 Task: Check and manage your location sharing settings in Google Maps.
Action: Mouse moved to (193, 56)
Screenshot: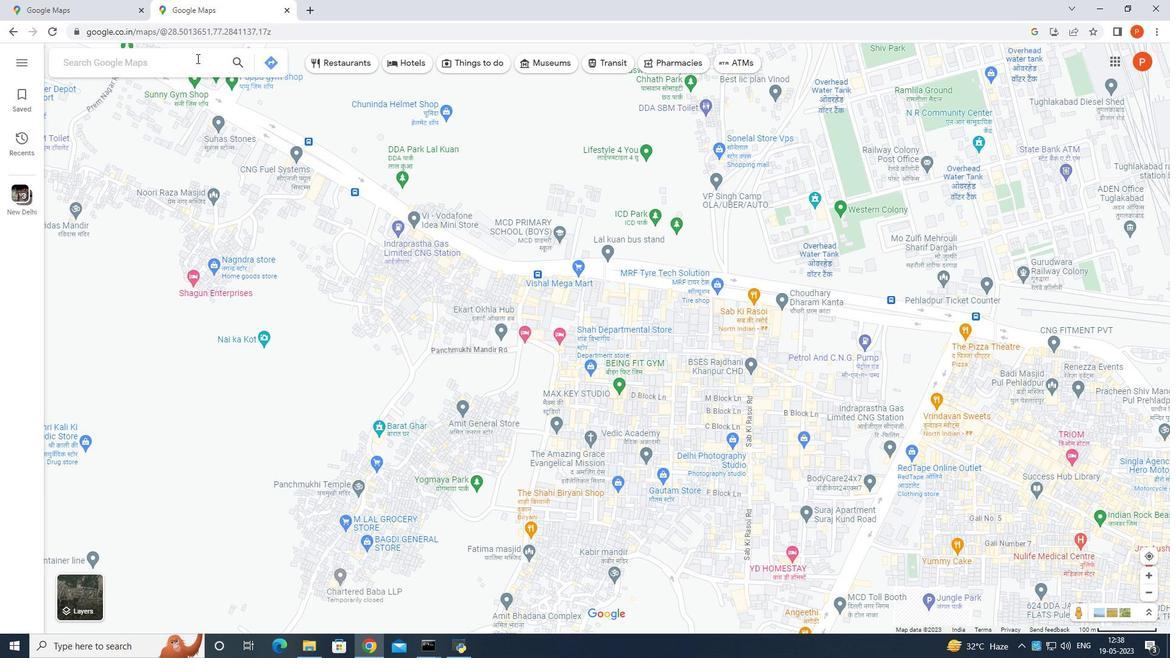 
Action: Mouse pressed left at (193, 56)
Screenshot: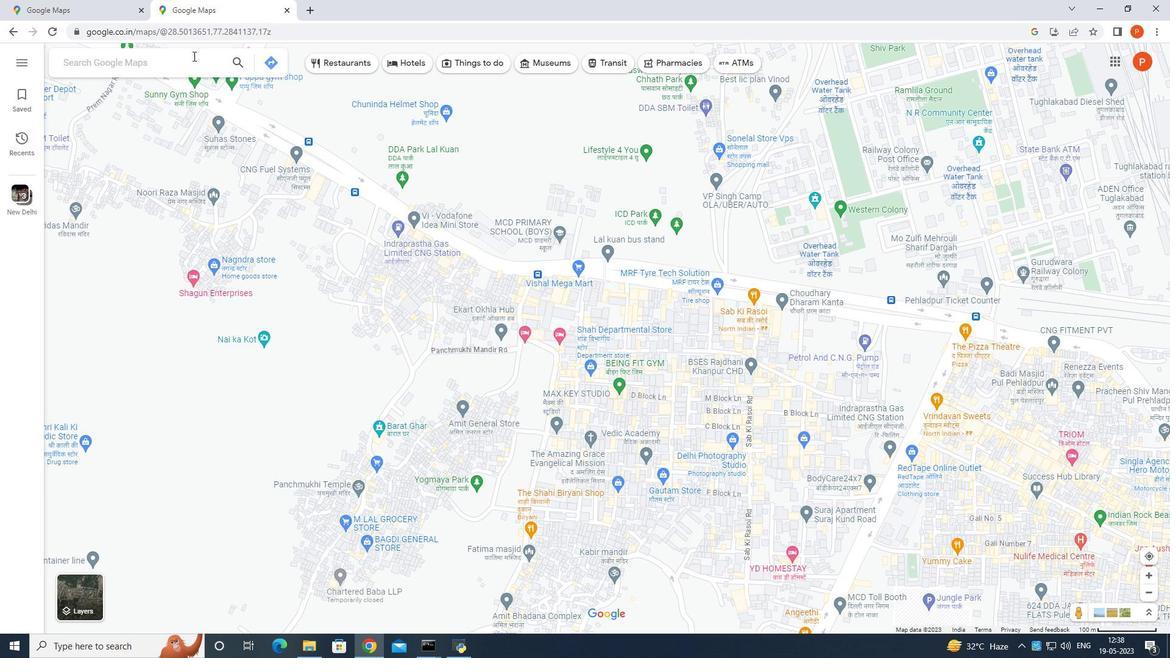 
Action: Mouse moved to (231, 44)
Screenshot: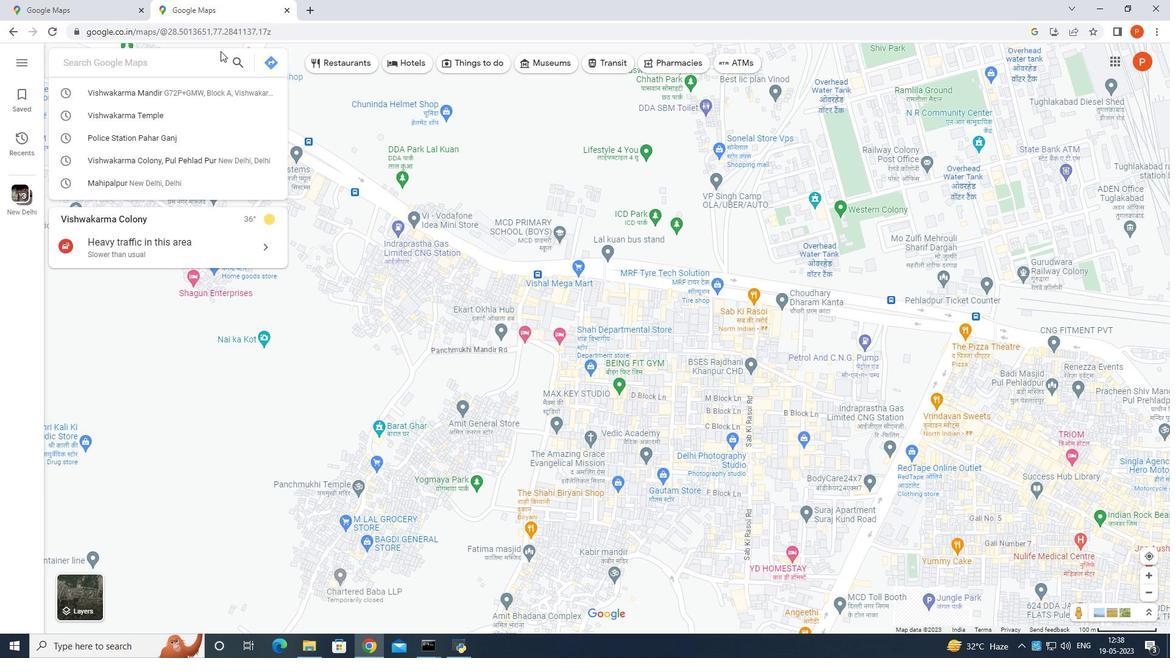 
Action: Key pressed p
Screenshot: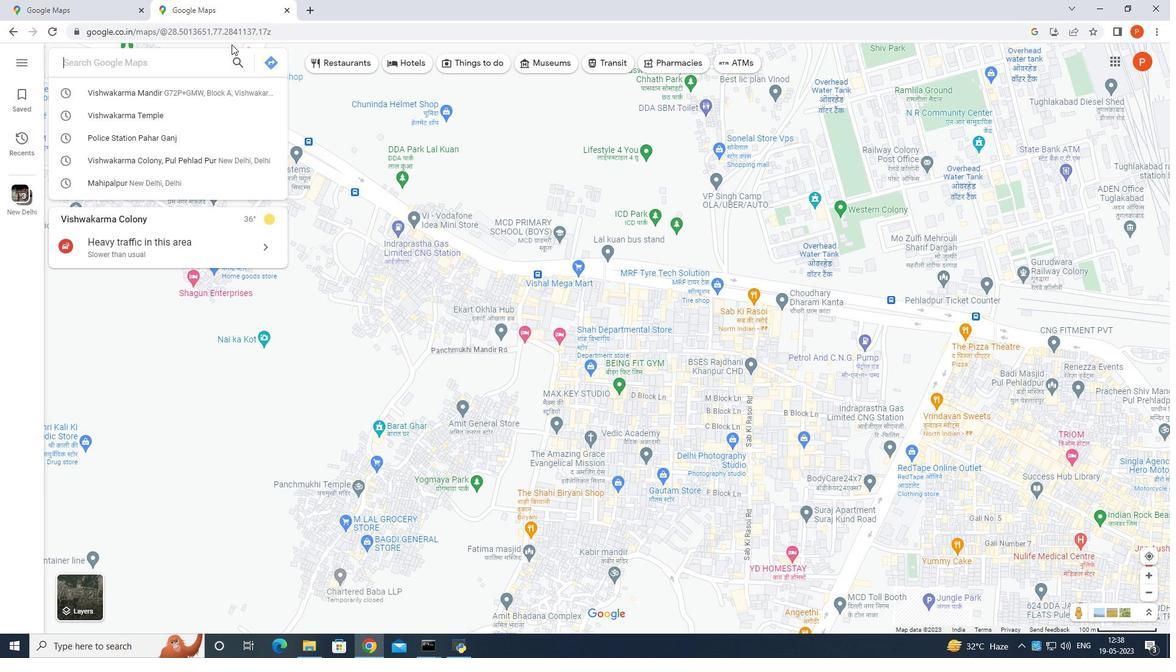 
Action: Mouse moved to (232, 44)
Screenshot: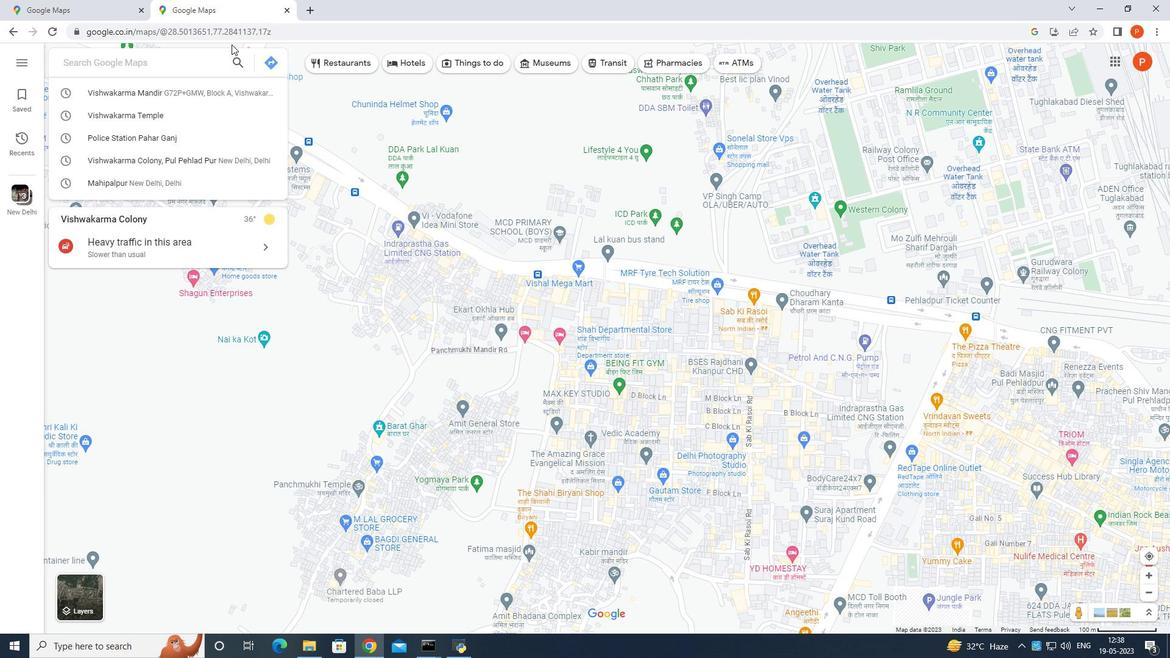 
Action: Key pressed alam
Screenshot: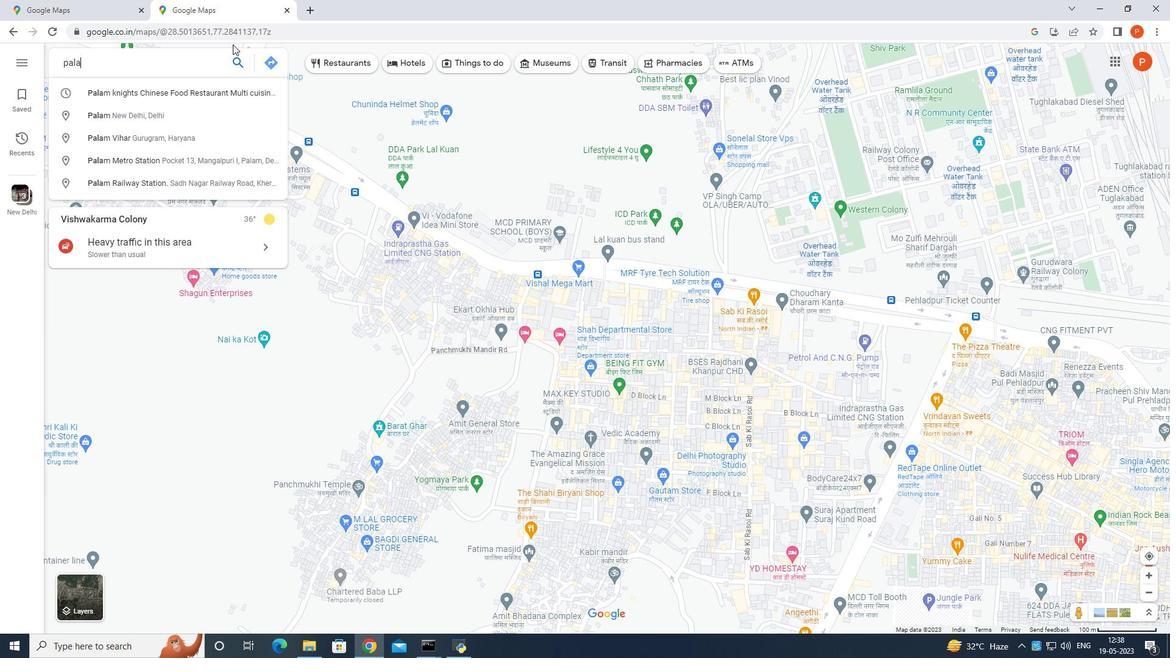 
Action: Mouse moved to (232, 44)
Screenshot: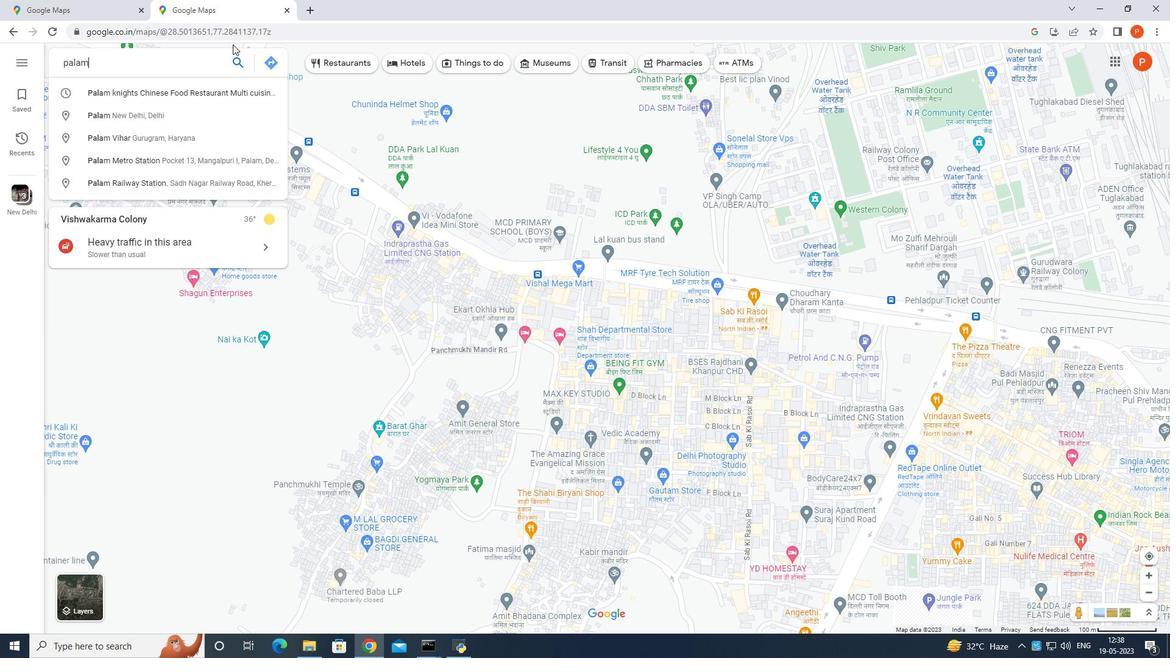 
Action: Key pressed <Key.space><Key.enter>
Screenshot: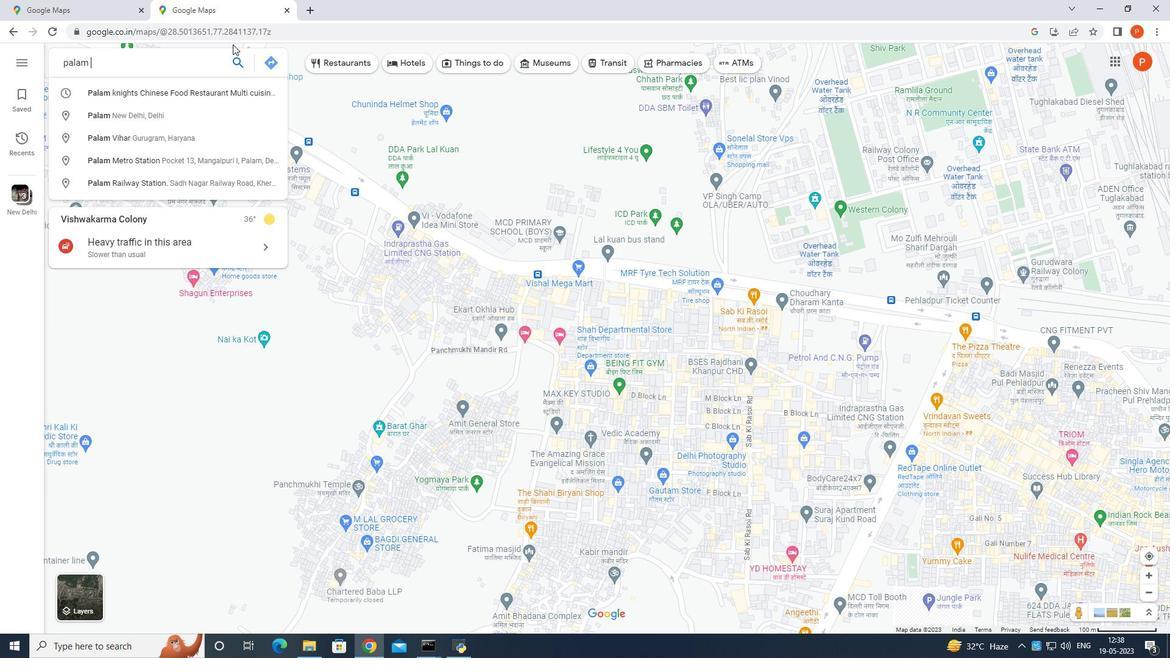 
Action: Mouse moved to (312, 106)
Screenshot: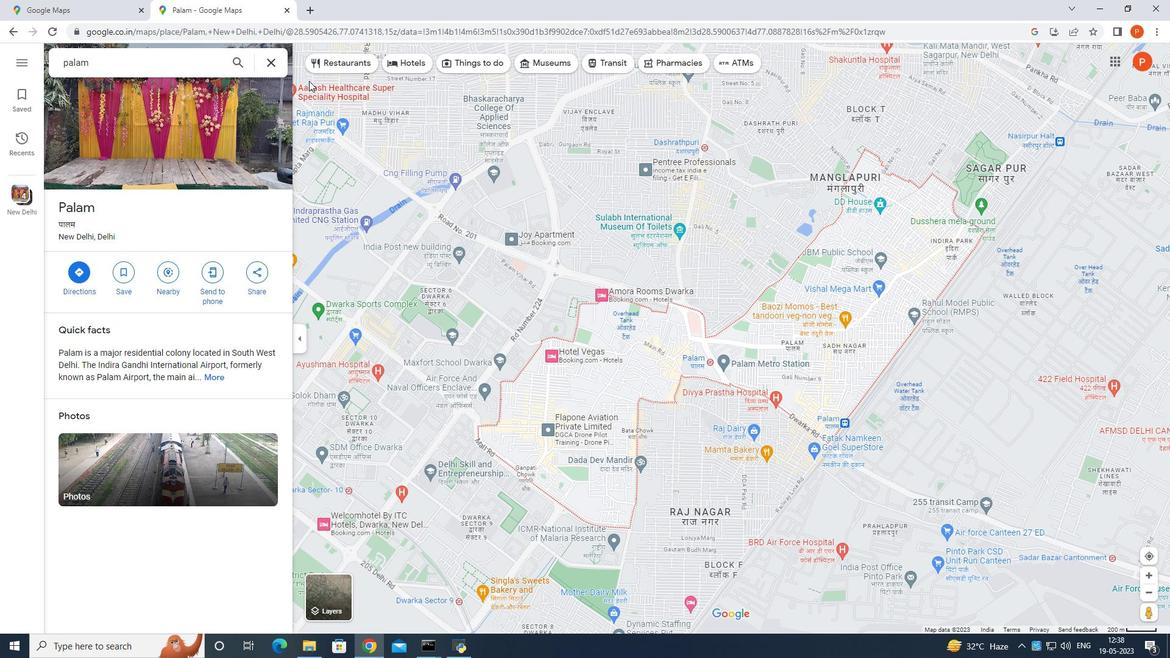 
Action: Mouse scrolled (312, 105) with delta (0, 0)
Screenshot: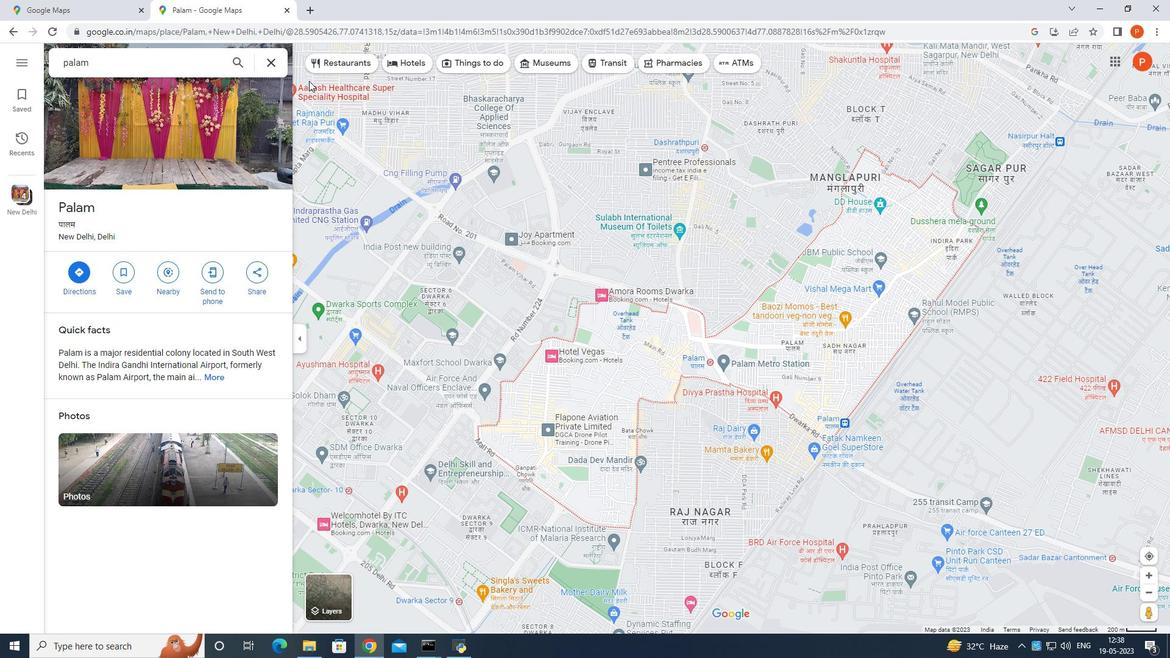 
Action: Mouse moved to (210, 131)
Screenshot: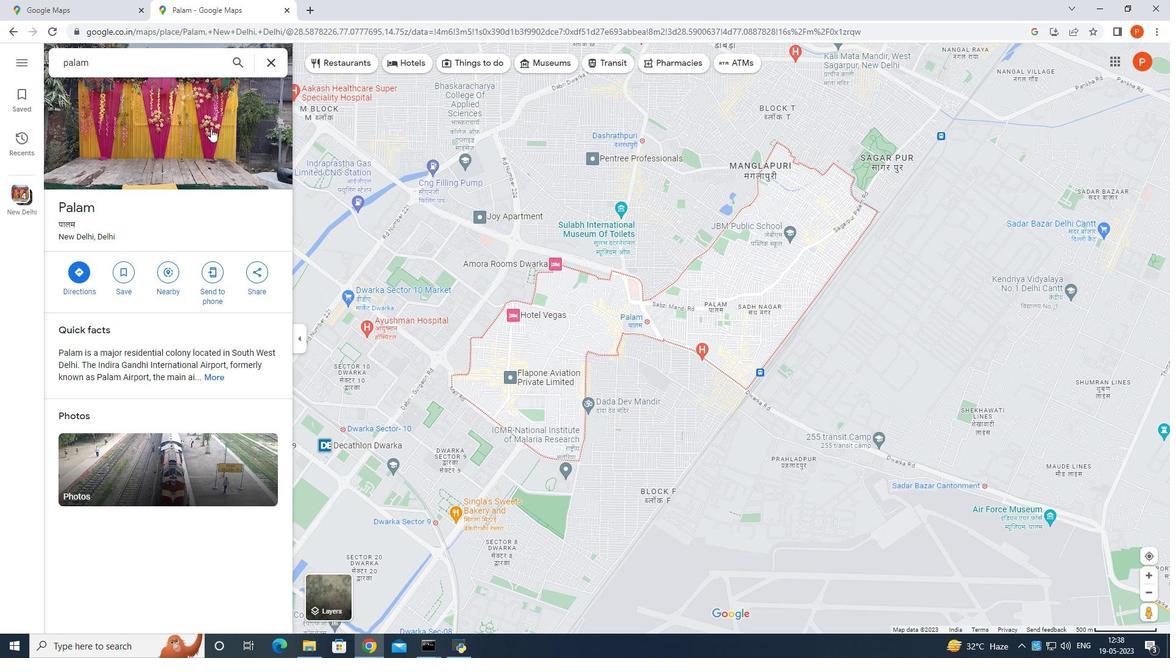 
Action: Mouse scrolled (210, 130) with delta (0, 0)
Screenshot: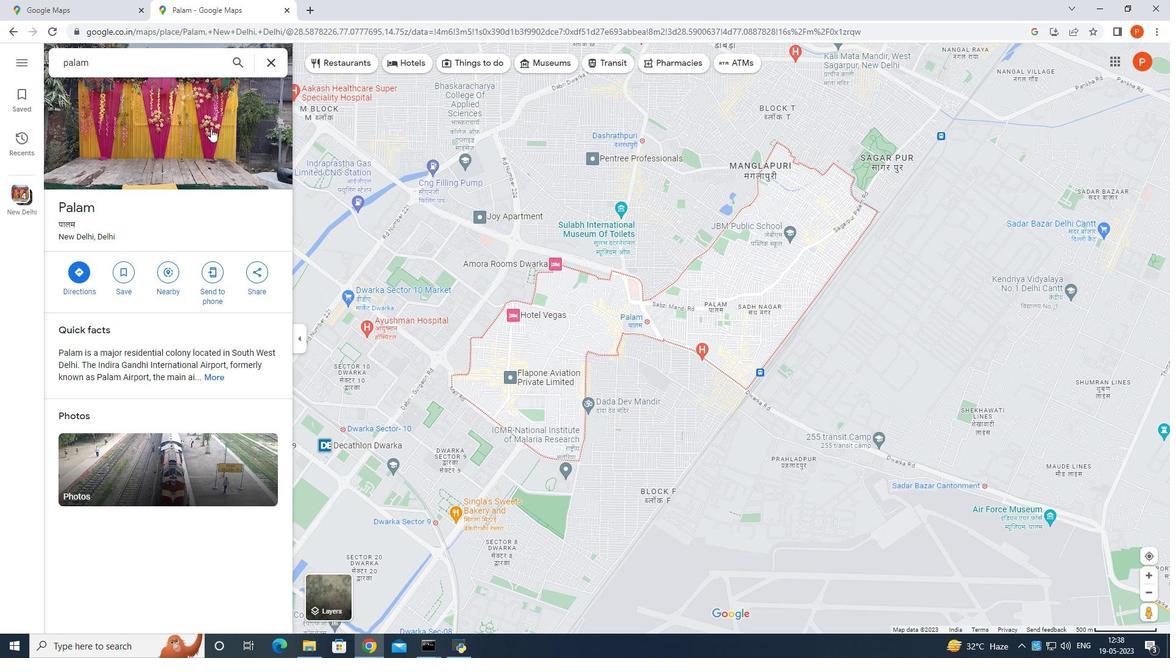 
Action: Mouse moved to (210, 132)
Screenshot: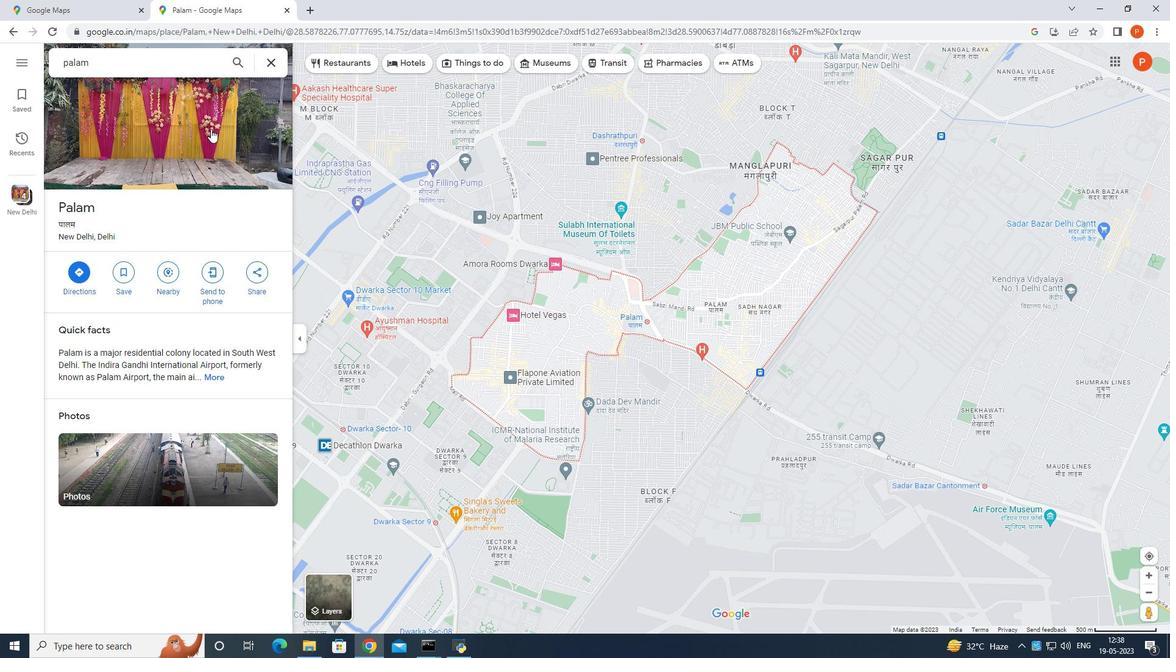 
Action: Mouse scrolled (210, 131) with delta (0, 0)
Screenshot: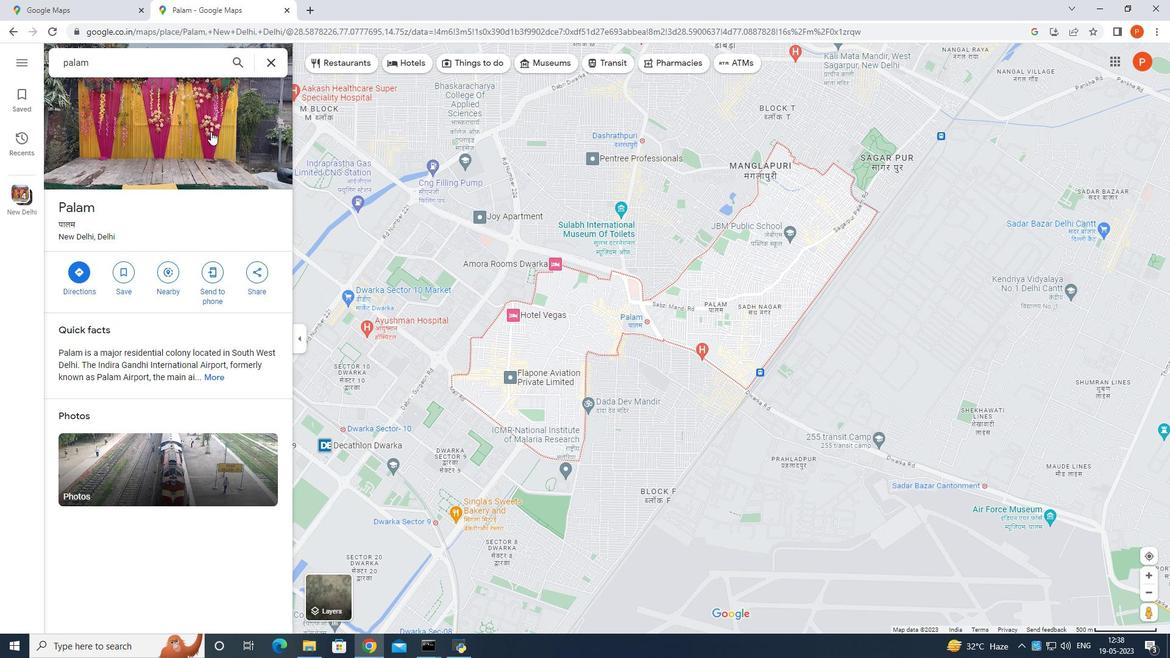
Action: Mouse scrolled (210, 131) with delta (0, 0)
Screenshot: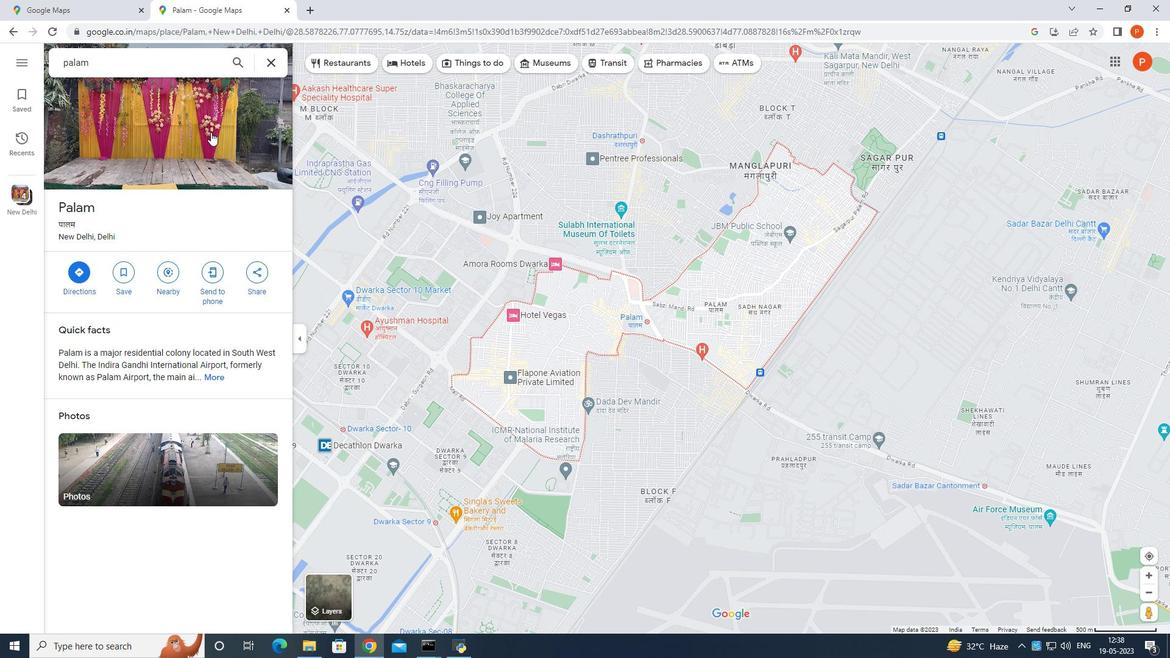 
Action: Mouse moved to (210, 133)
Screenshot: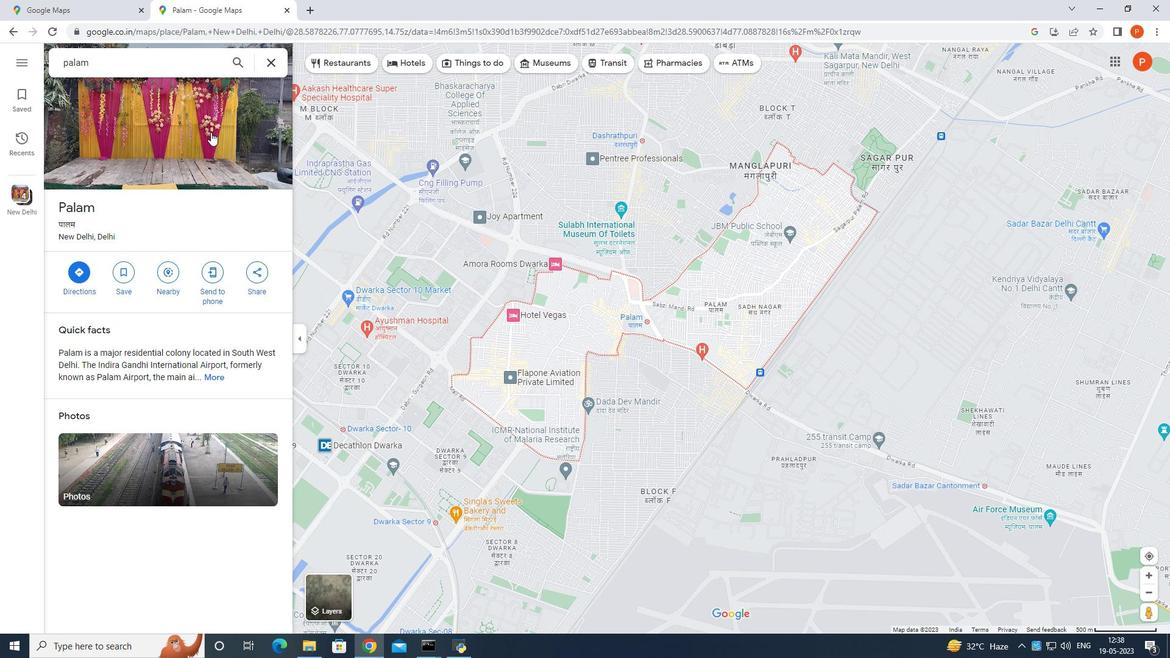 
Action: Mouse scrolled (210, 132) with delta (0, 0)
Screenshot: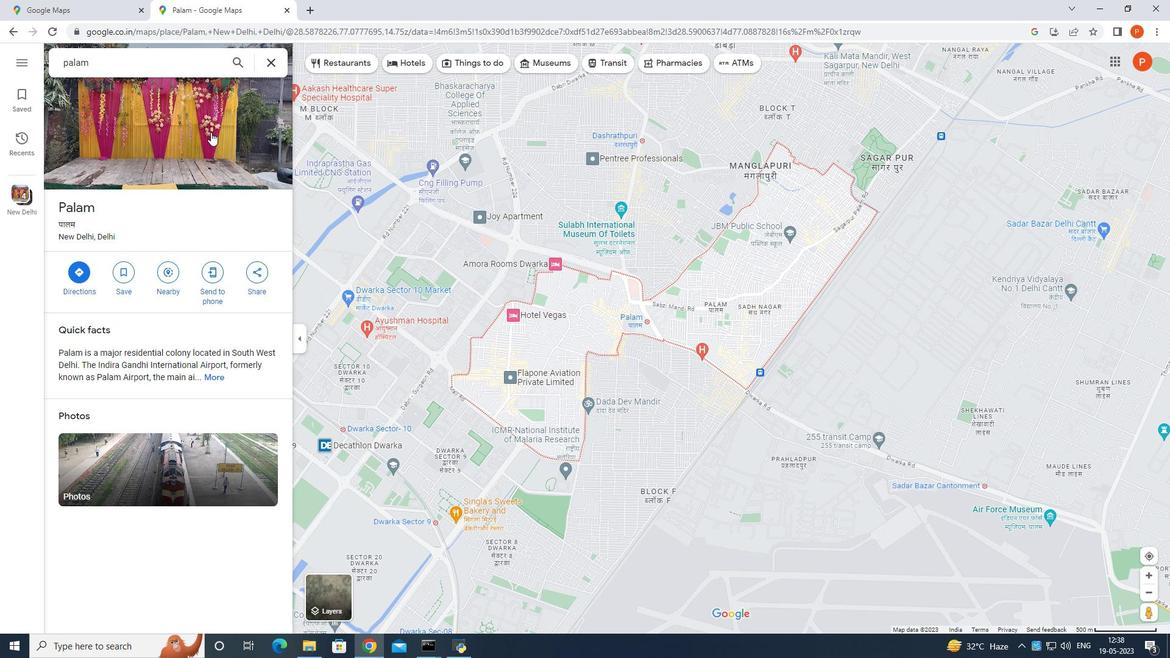 
Action: Mouse moved to (210, 134)
Screenshot: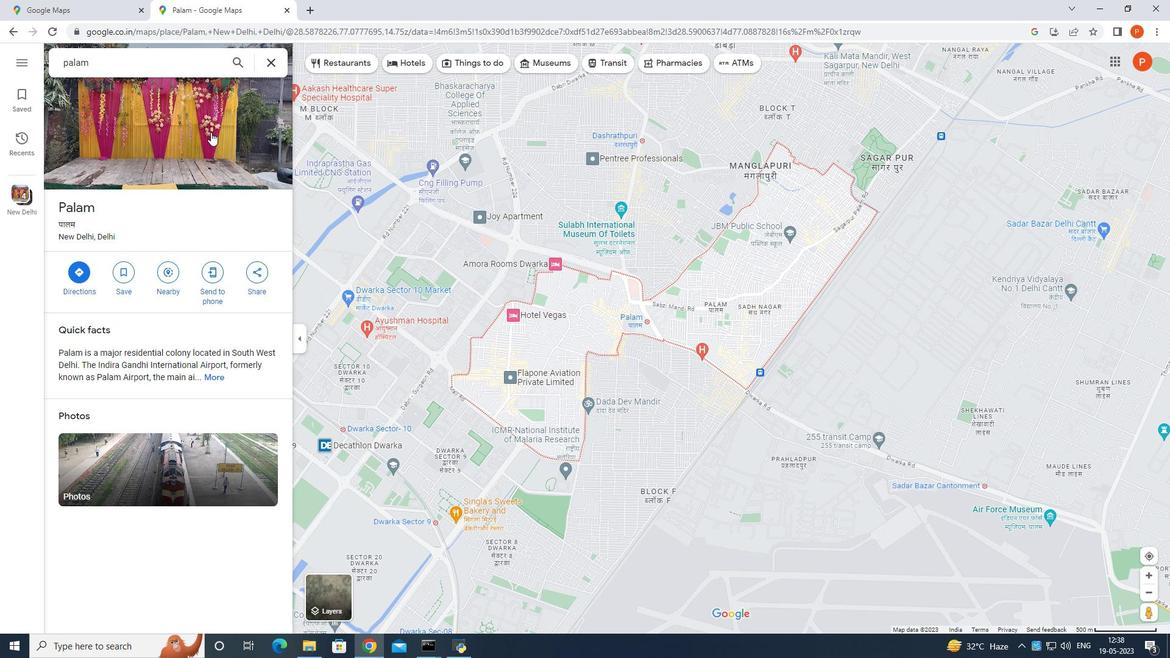 
Action: Mouse scrolled (210, 133) with delta (0, 0)
Screenshot: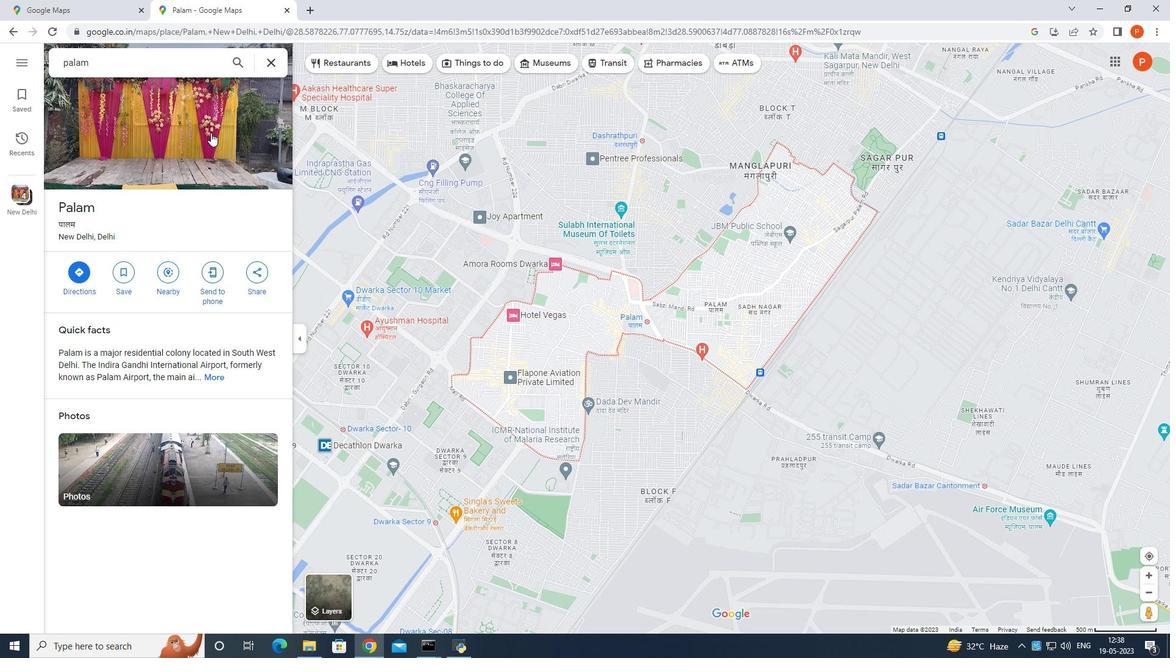 
Action: Mouse moved to (210, 134)
Screenshot: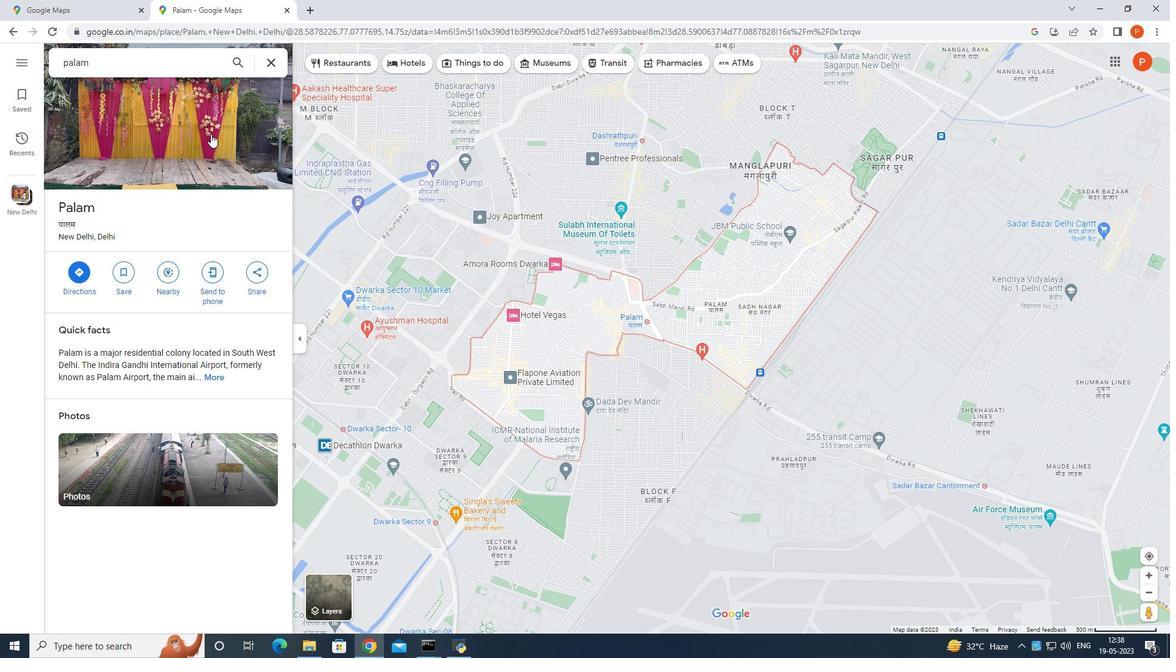 
Action: Mouse scrolled (210, 134) with delta (0, 0)
Screenshot: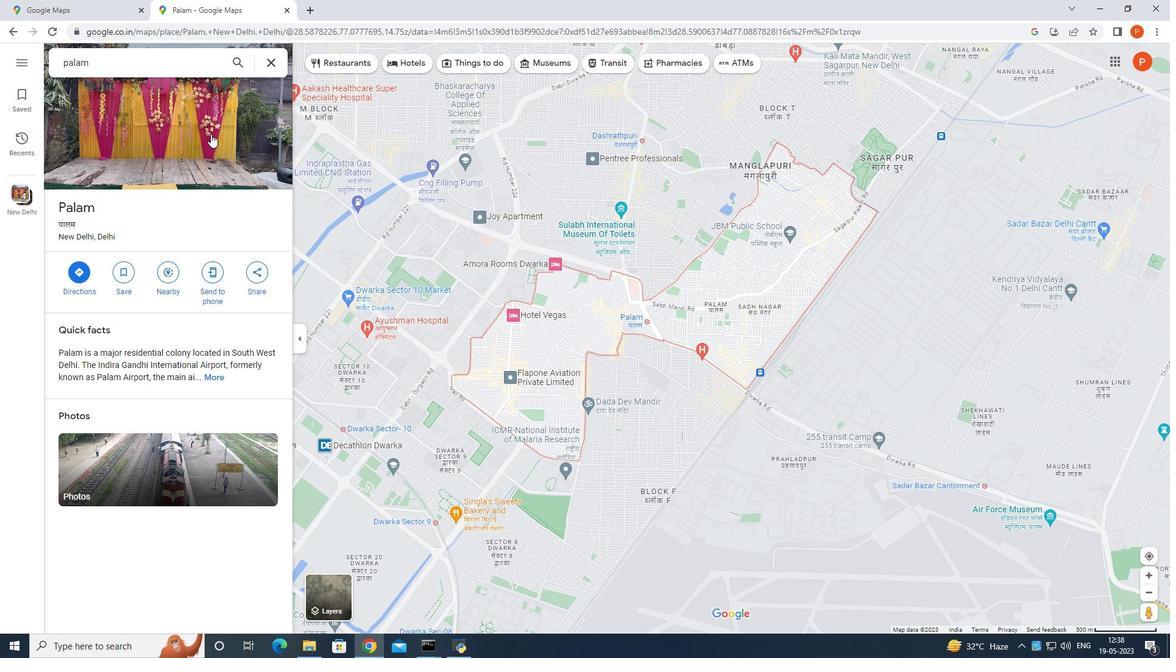 
Action: Mouse moved to (179, 198)
Screenshot: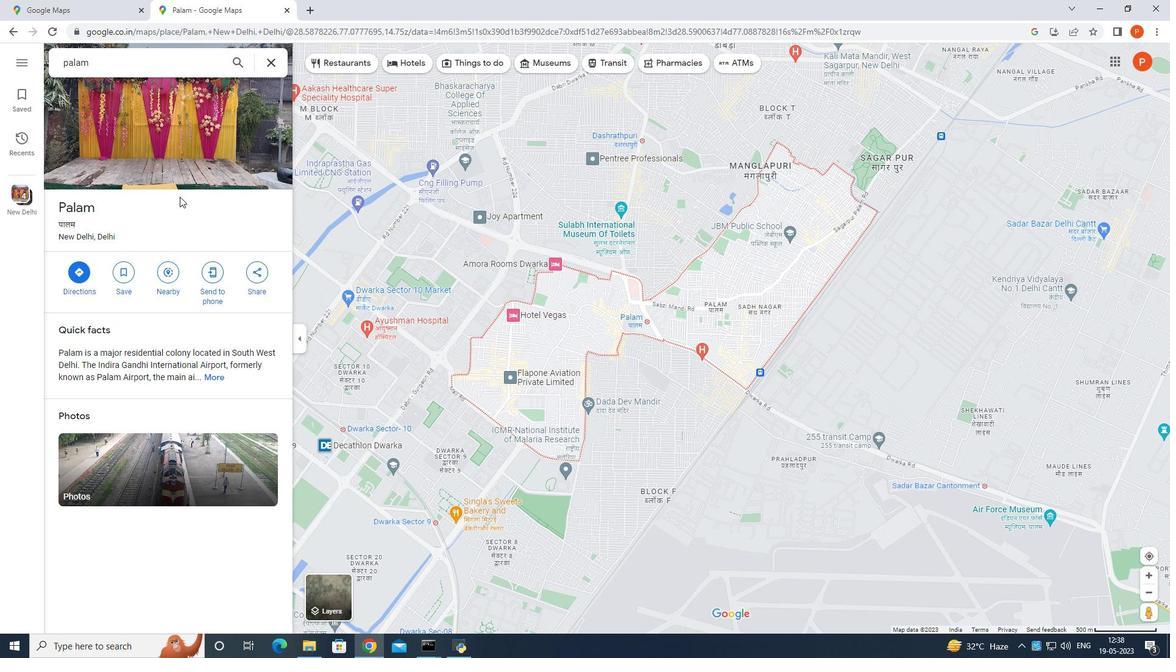 
Action: Mouse scrolled (179, 198) with delta (0, 0)
Screenshot: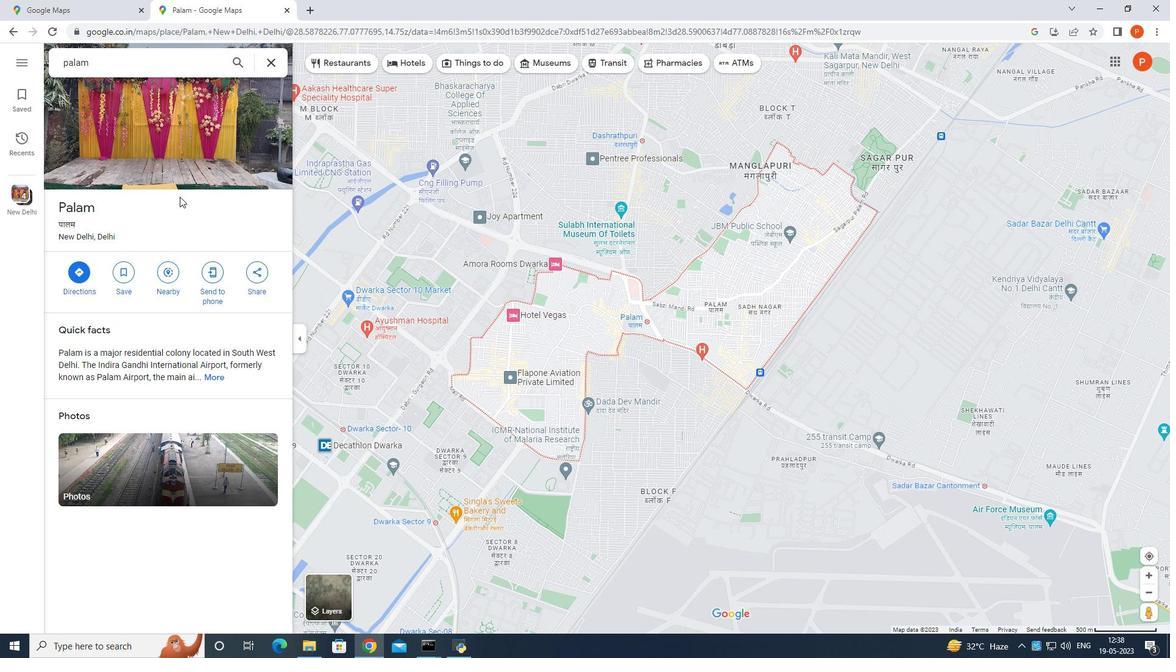 
Action: Mouse moved to (179, 201)
Screenshot: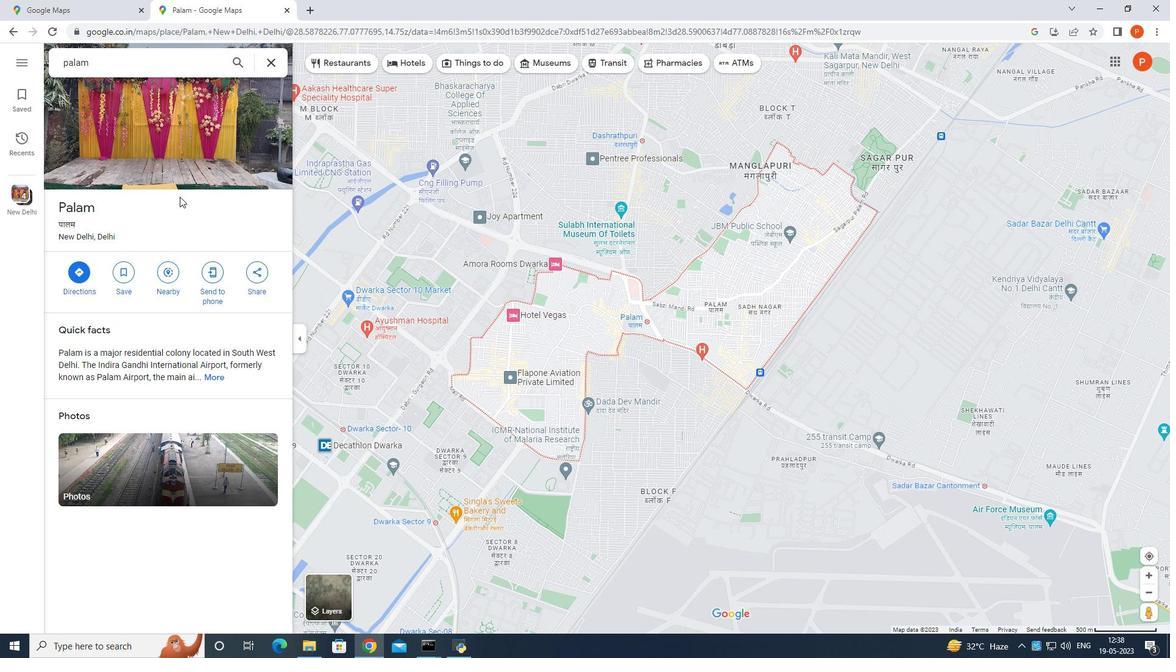 
Action: Mouse scrolled (179, 201) with delta (0, 0)
Screenshot: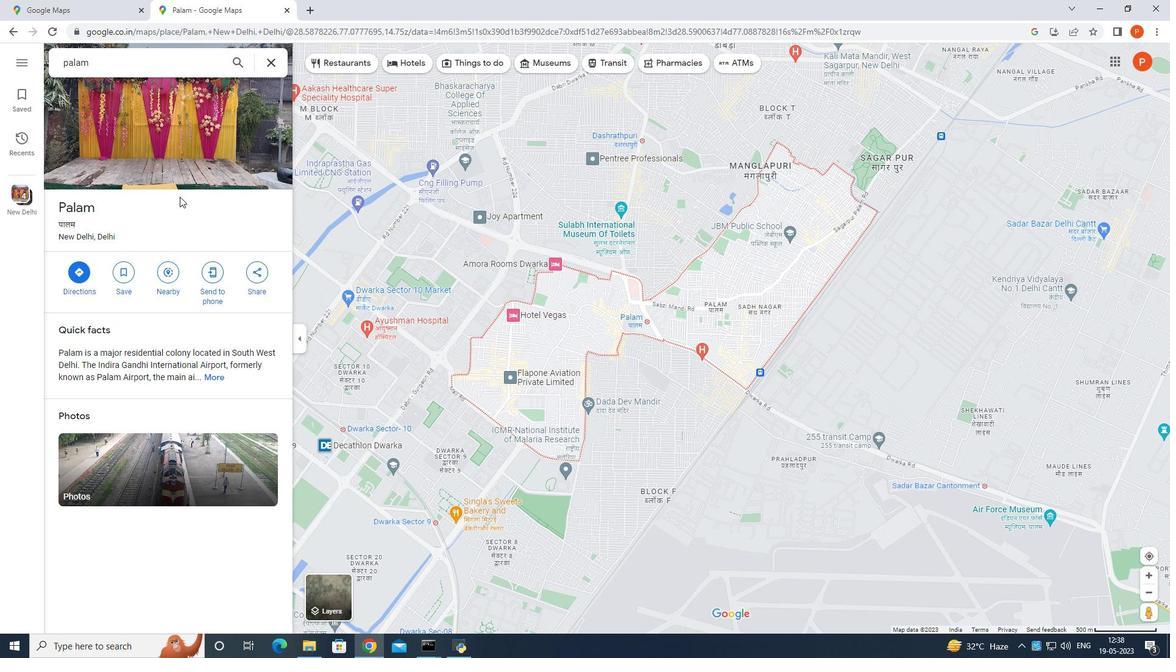 
Action: Mouse moved to (179, 201)
Screenshot: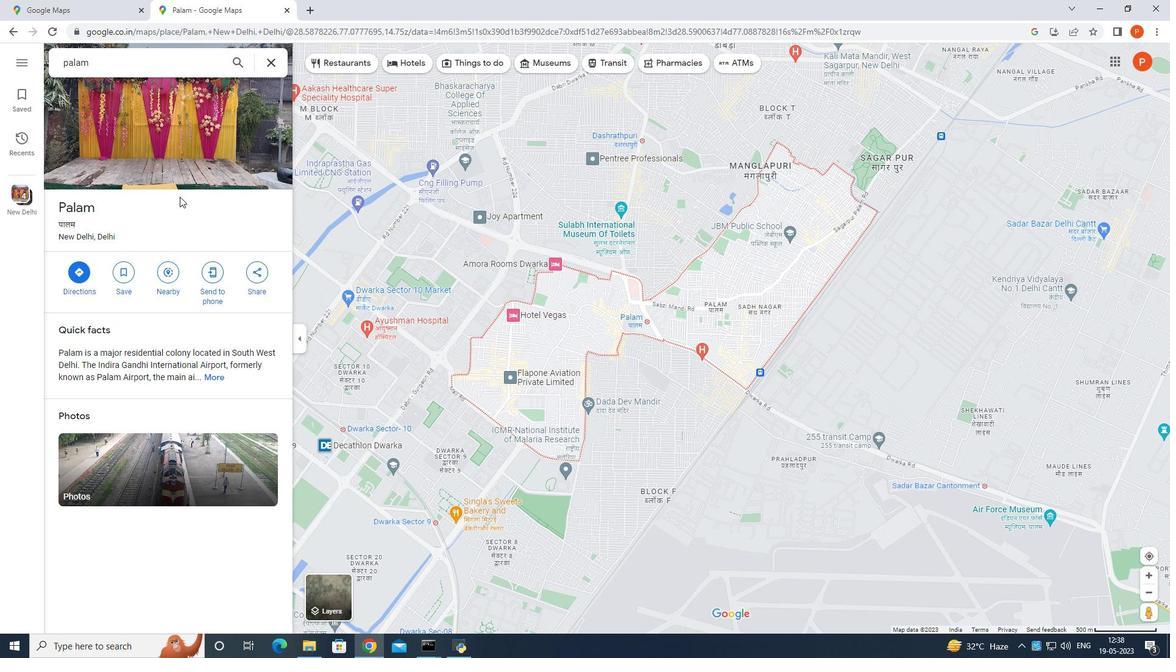 
Action: Mouse scrolled (179, 201) with delta (0, 0)
Screenshot: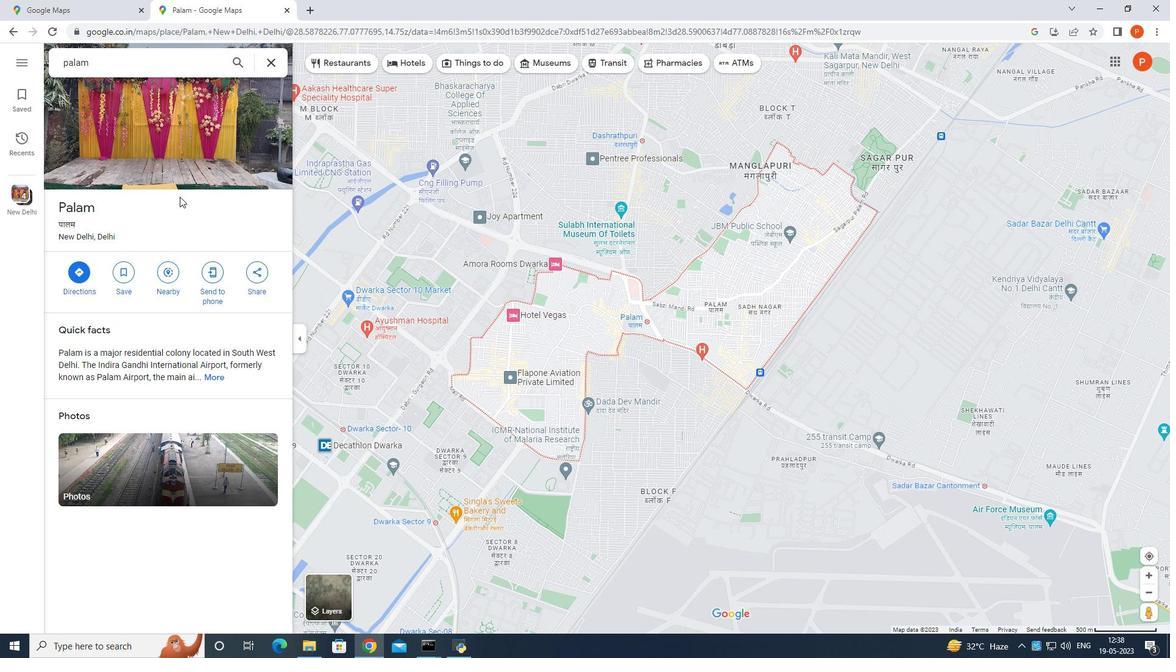 
Action: Mouse scrolled (179, 201) with delta (0, 0)
Screenshot: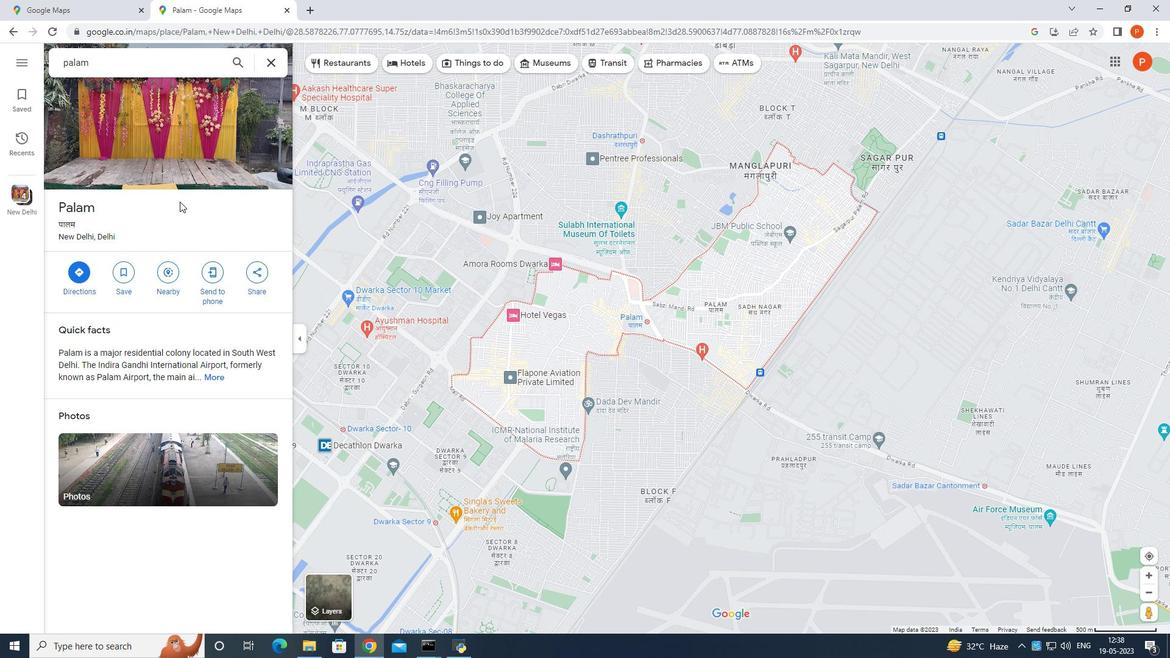 
Action: Mouse moved to (86, 274)
Screenshot: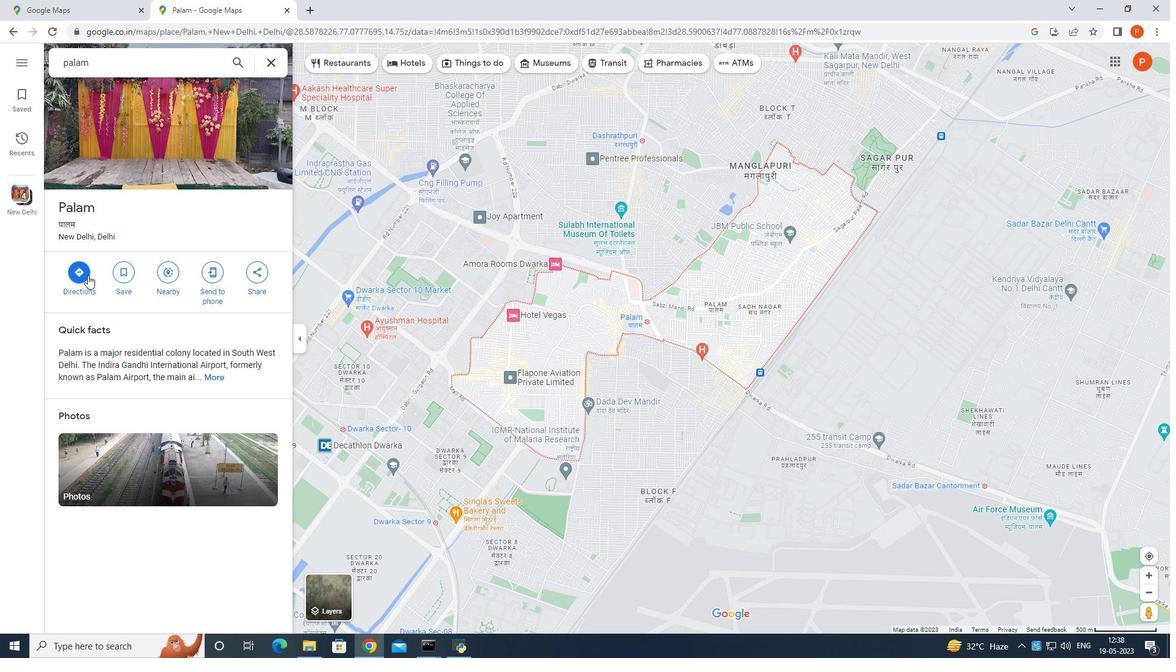 
Action: Mouse pressed left at (86, 274)
Screenshot: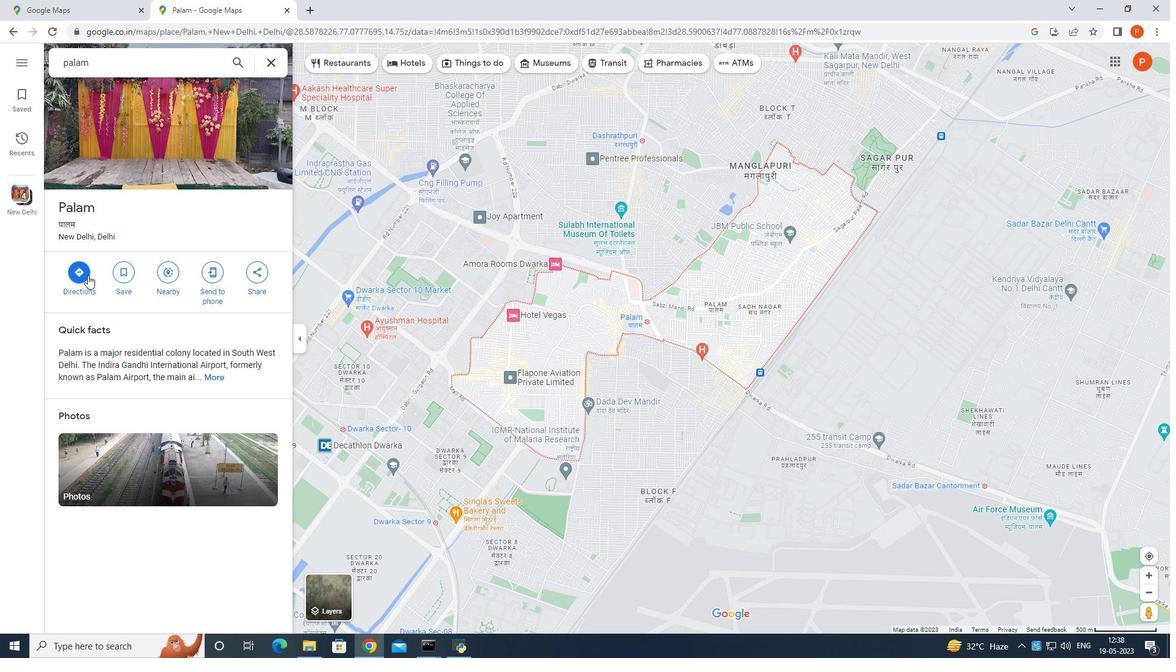 
Action: Mouse moved to (132, 440)
Screenshot: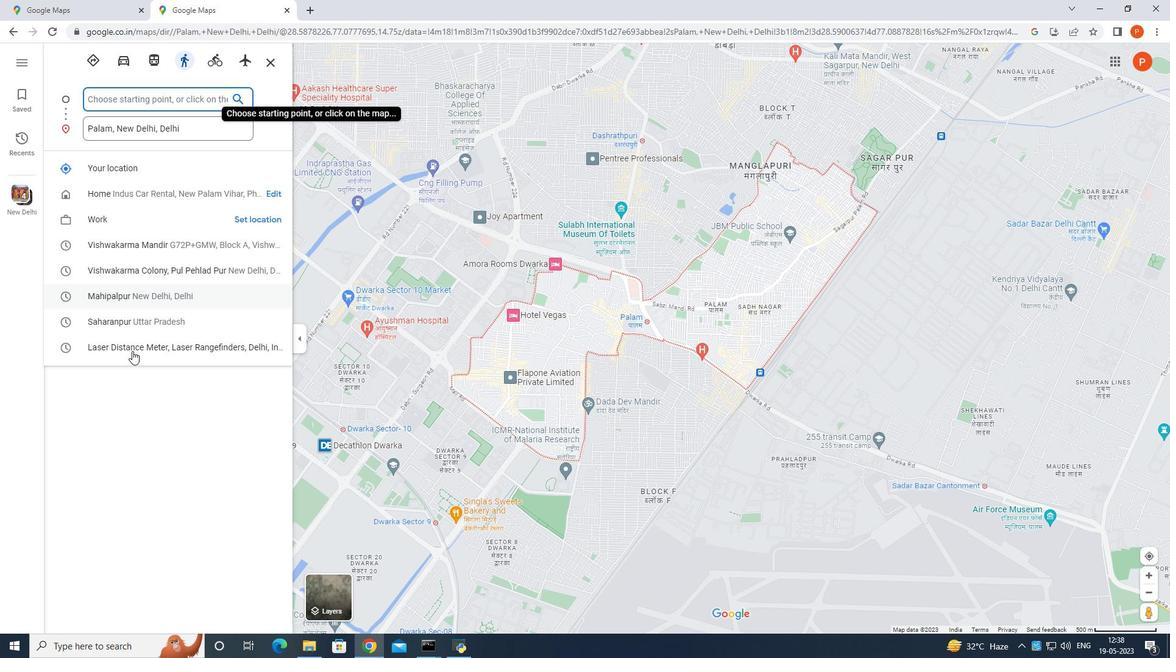 
Action: Mouse pressed left at (132, 440)
Screenshot: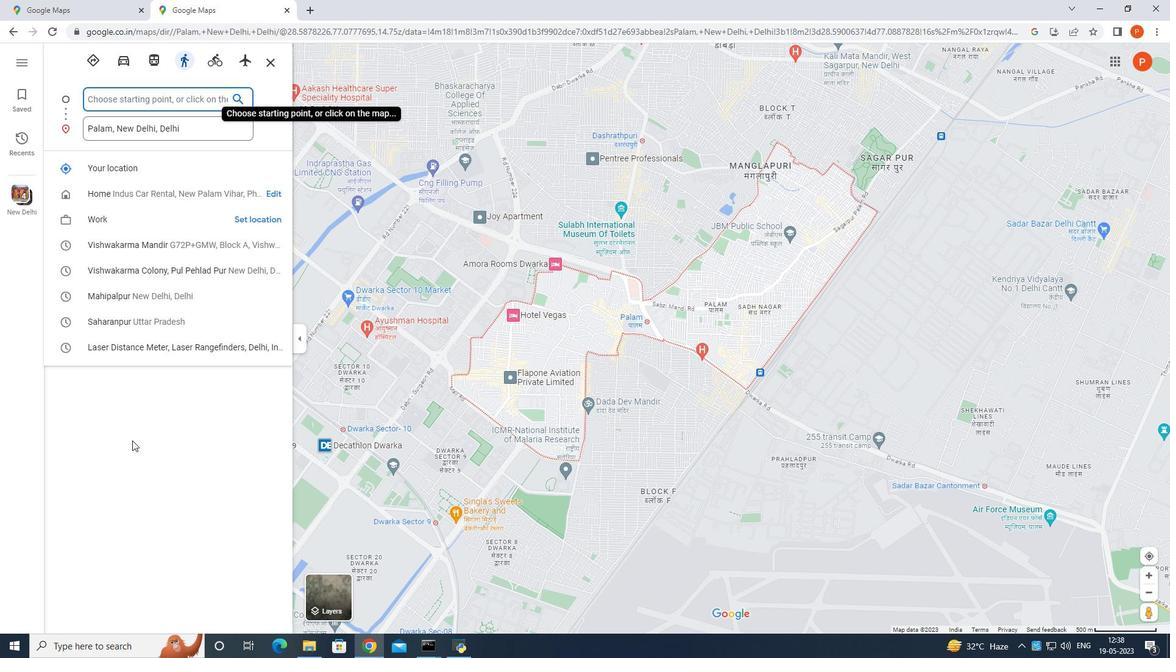 
Action: Mouse moved to (151, 129)
Screenshot: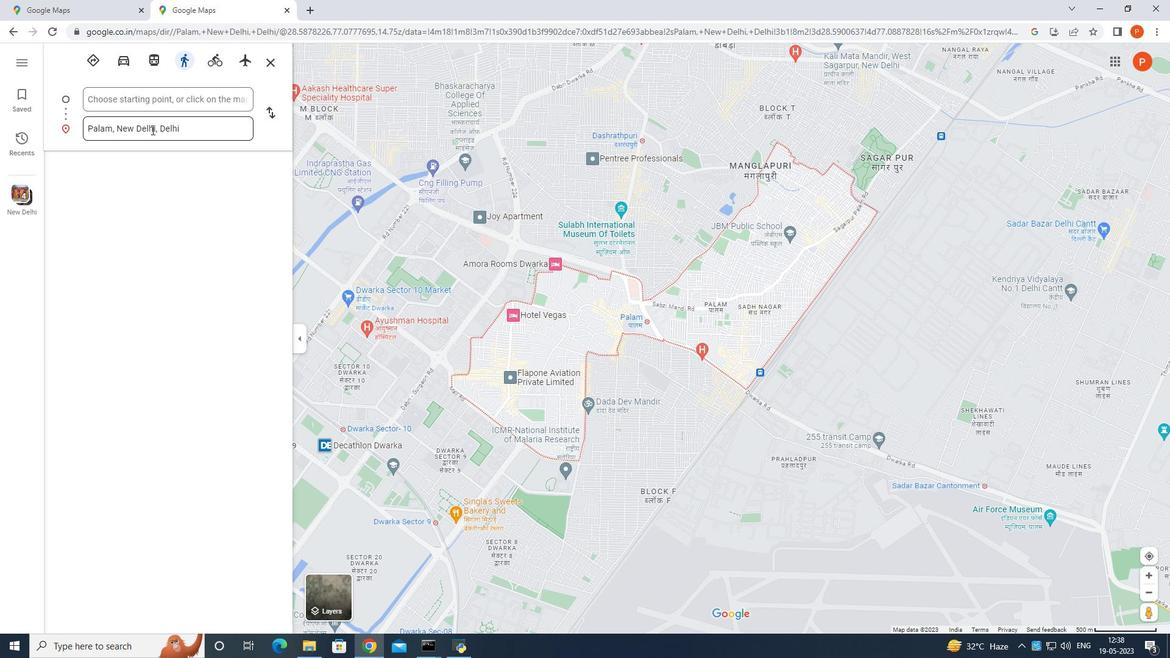
Action: Mouse pressed left at (151, 129)
Screenshot: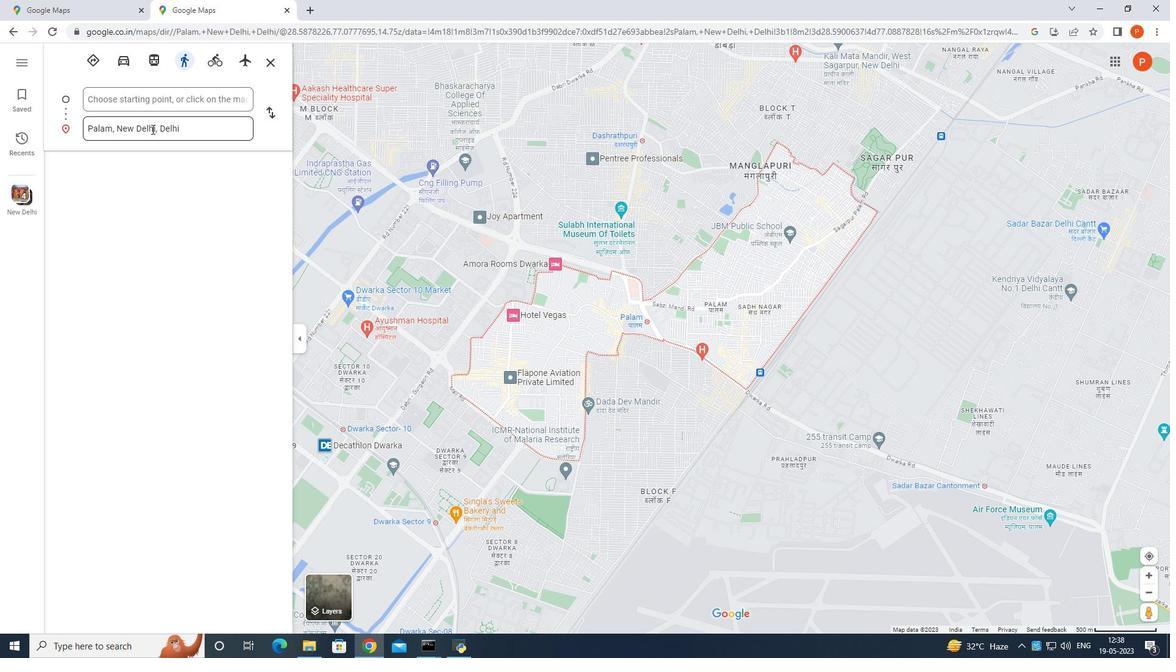 
Action: Mouse moved to (24, 53)
Screenshot: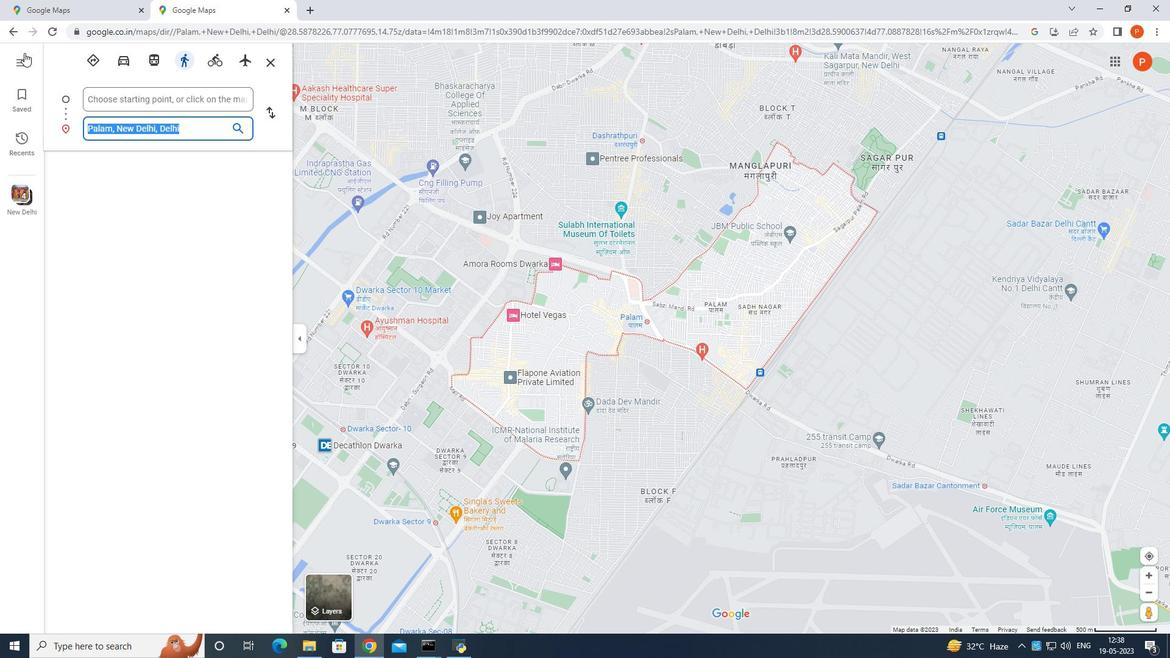 
Action: Mouse pressed left at (24, 53)
Screenshot: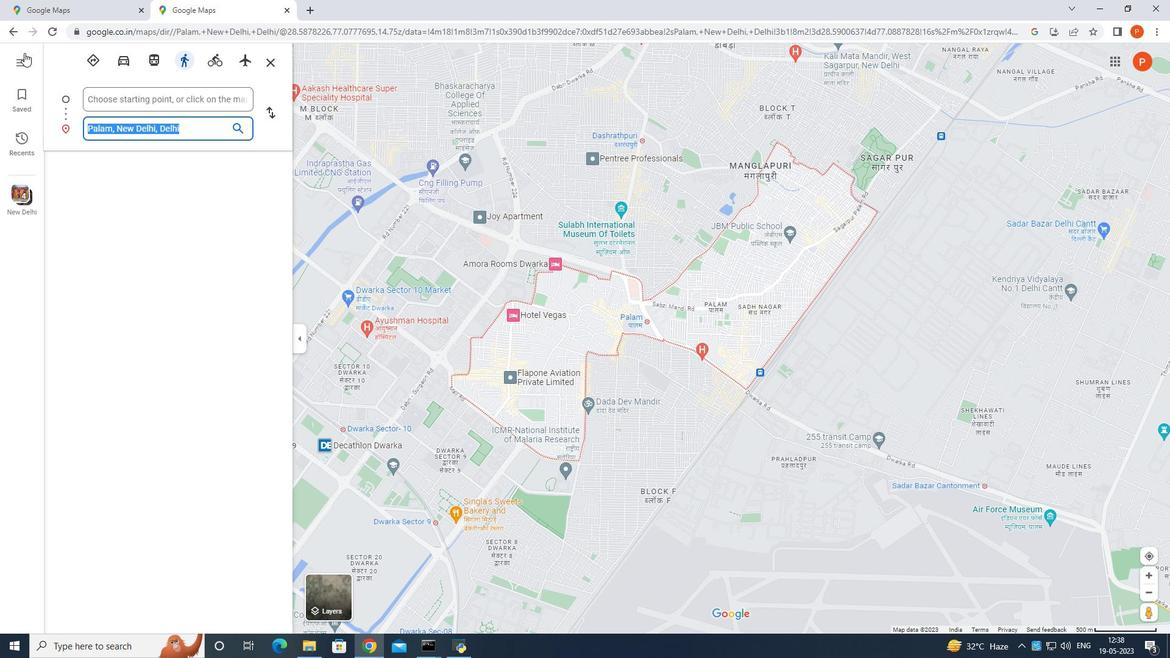 
Action: Mouse moved to (96, 149)
Screenshot: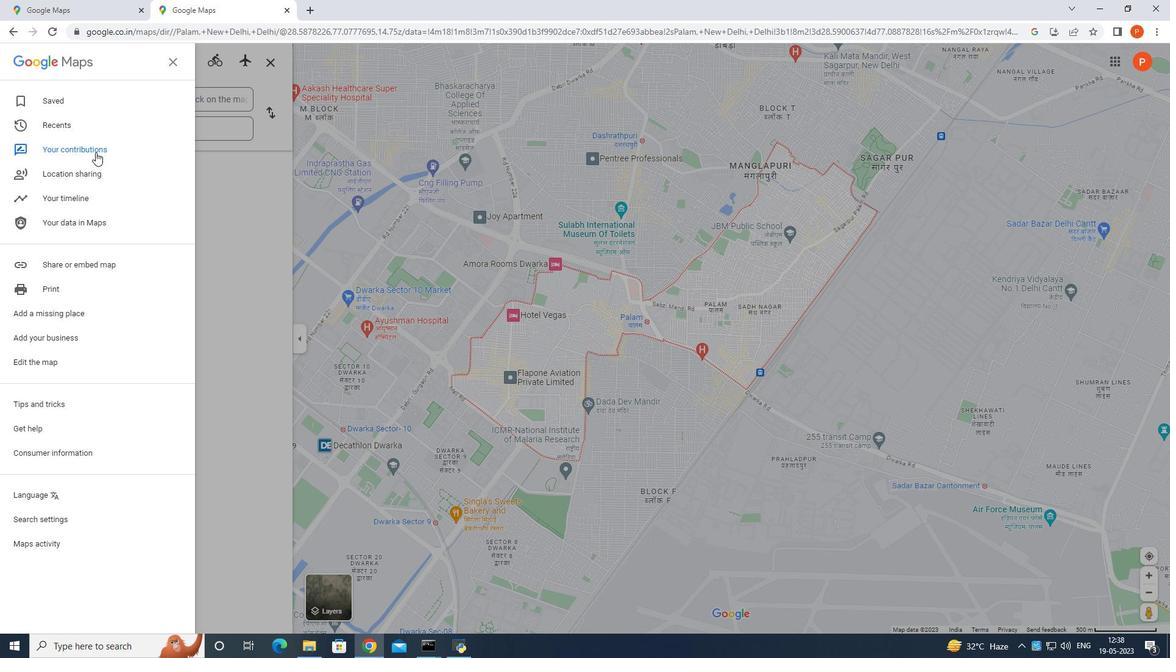 
Action: Mouse pressed left at (96, 149)
Screenshot: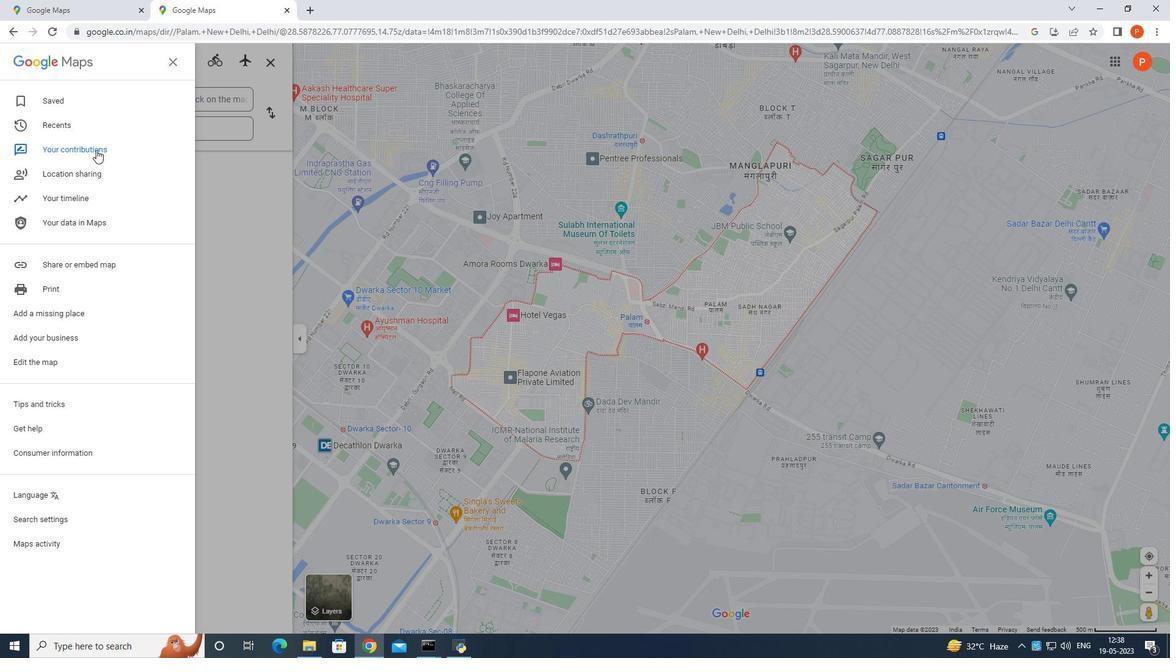 
Action: Mouse moved to (266, 173)
Screenshot: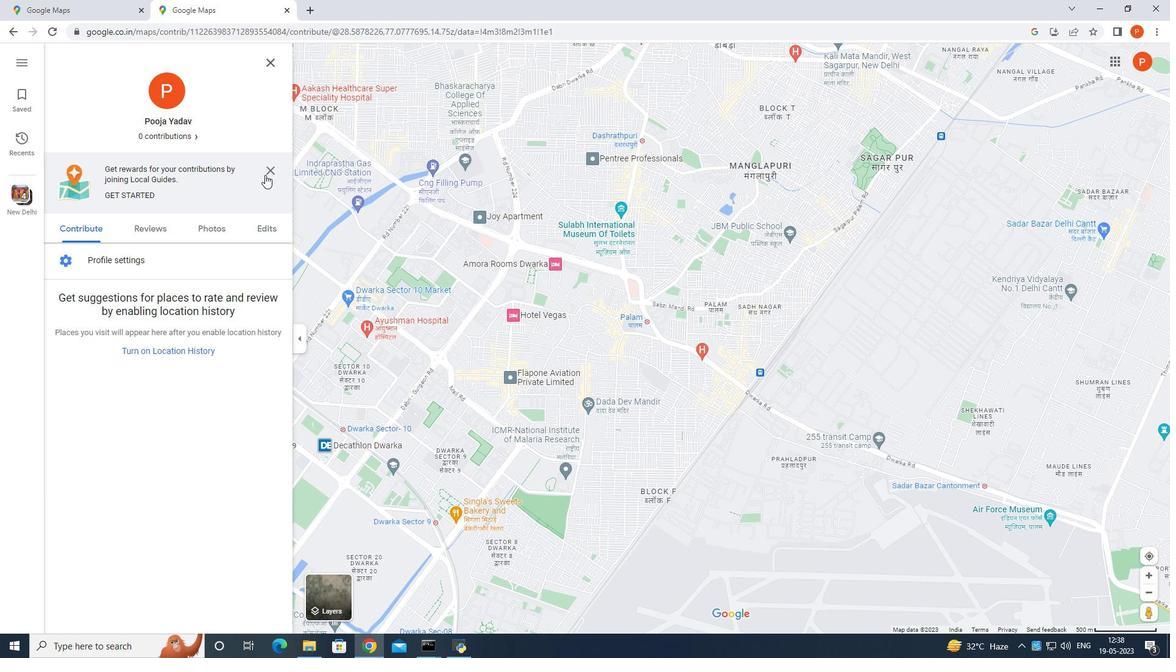 
Action: Mouse pressed left at (266, 173)
Screenshot: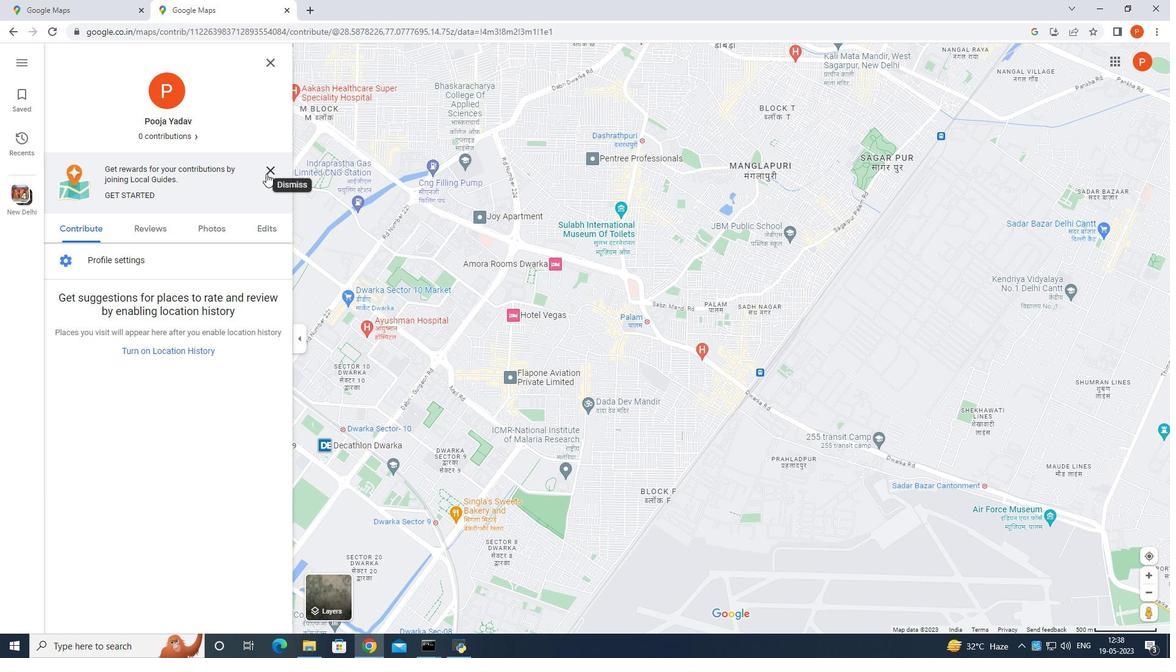
Action: Mouse moved to (270, 61)
Screenshot: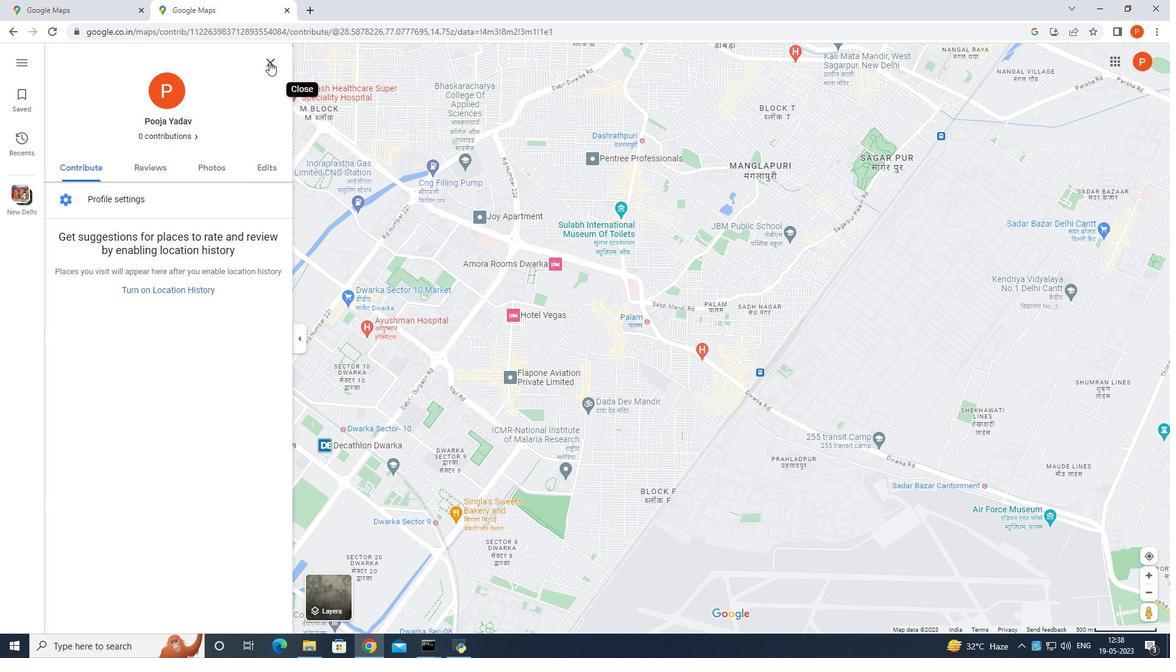 
Action: Mouse pressed left at (270, 61)
Screenshot: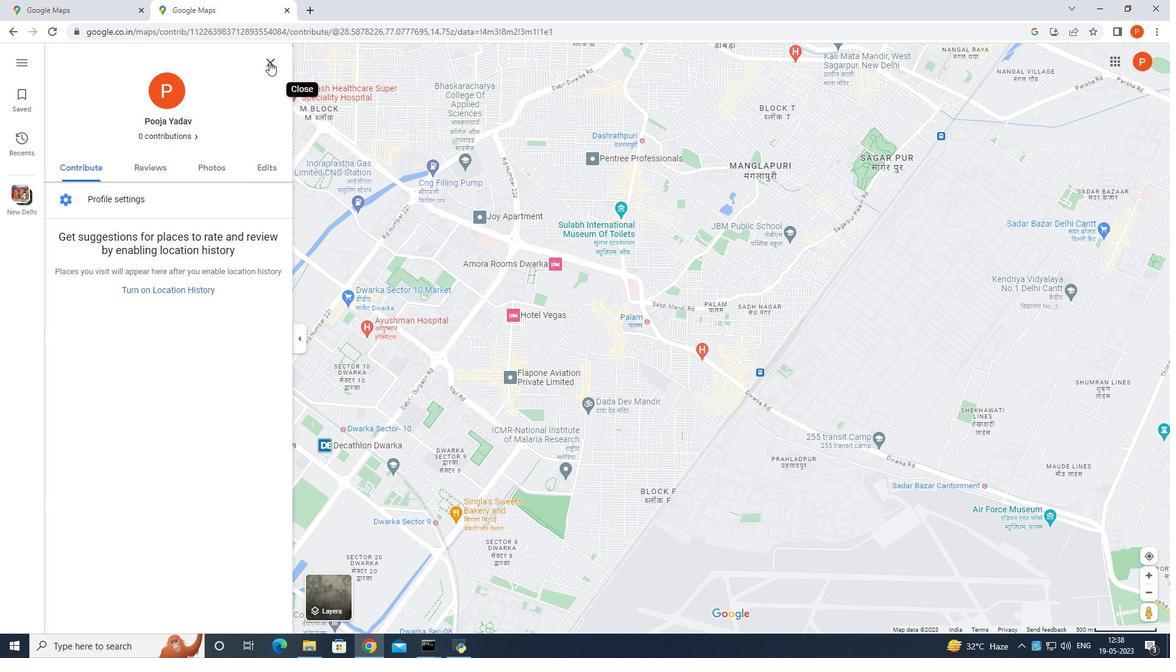
Action: Mouse moved to (14, 50)
Screenshot: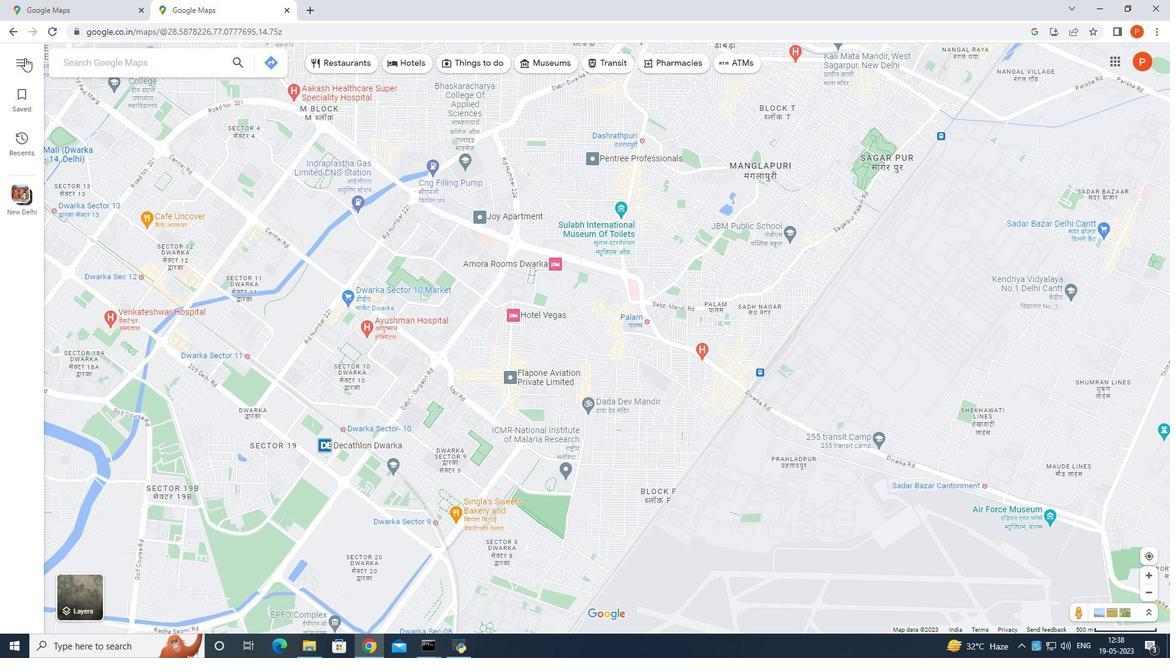 
Action: Mouse pressed left at (14, 50)
Screenshot: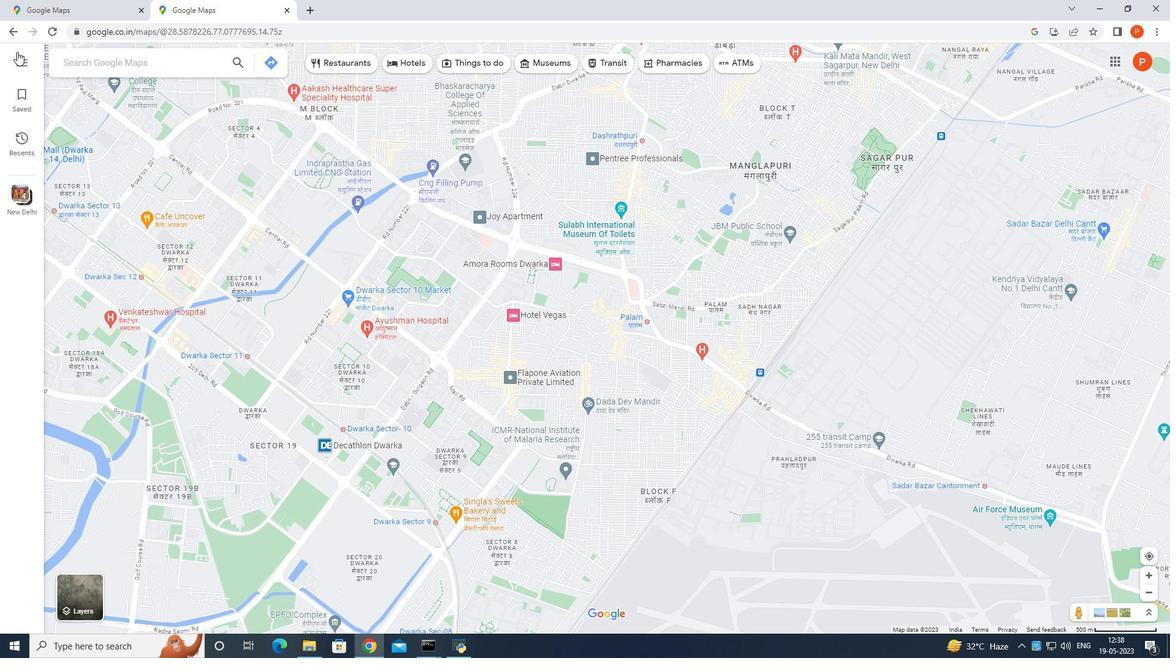 
Action: Mouse moved to (64, 224)
Screenshot: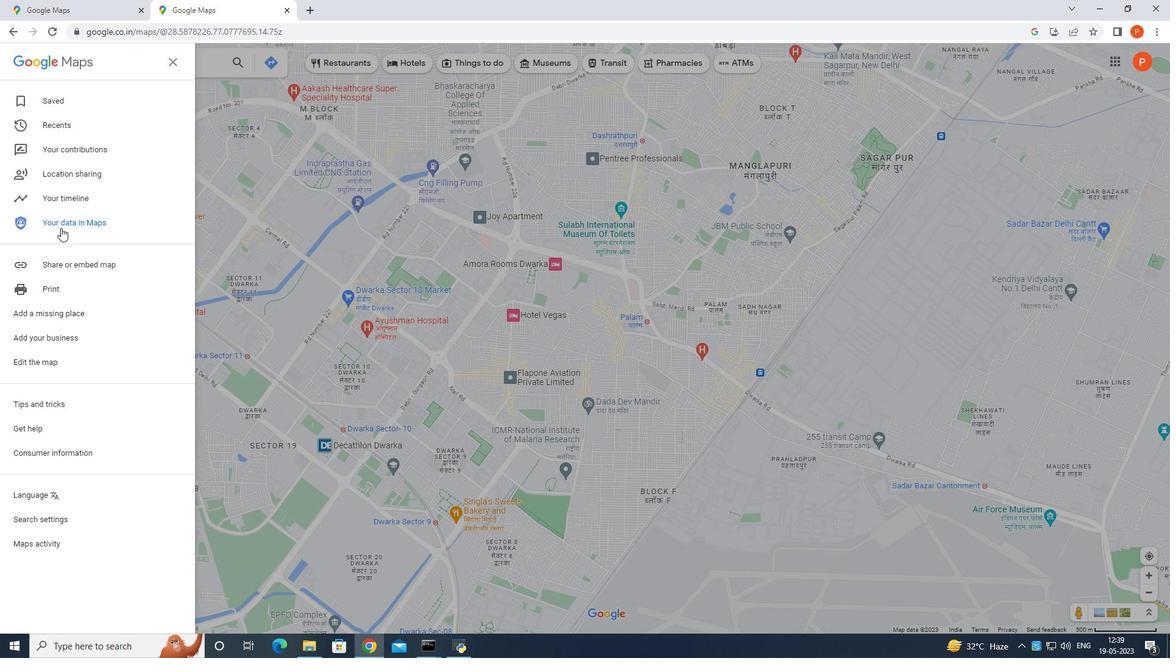 
Action: Mouse pressed left at (64, 224)
Screenshot: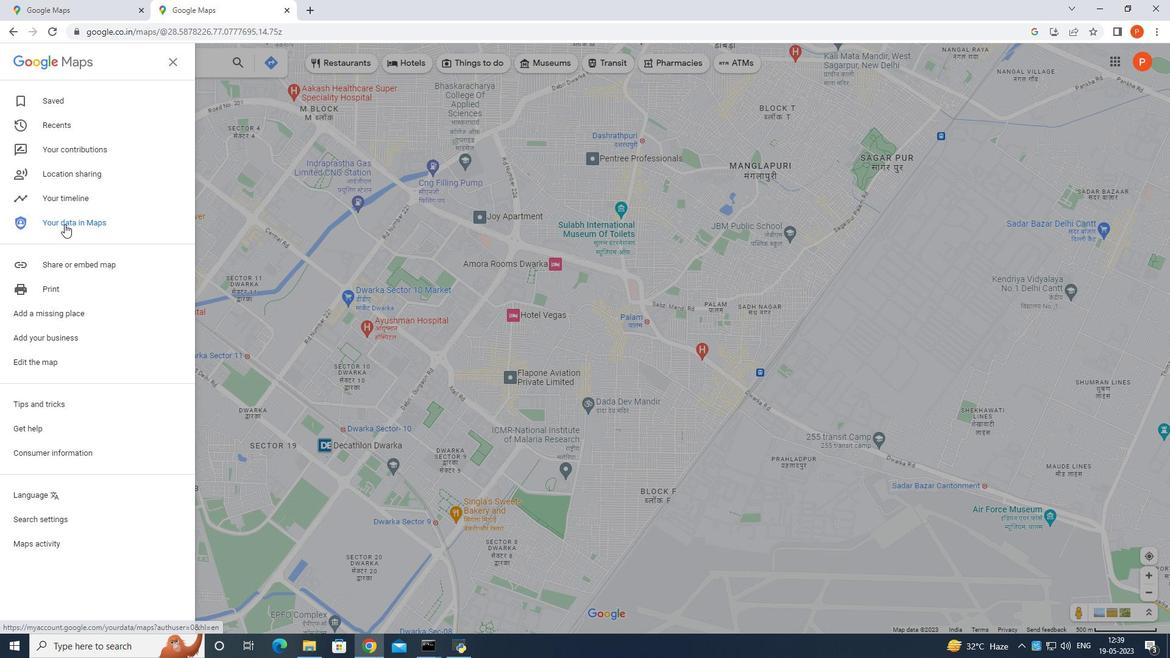 
Action: Mouse moved to (526, 351)
Screenshot: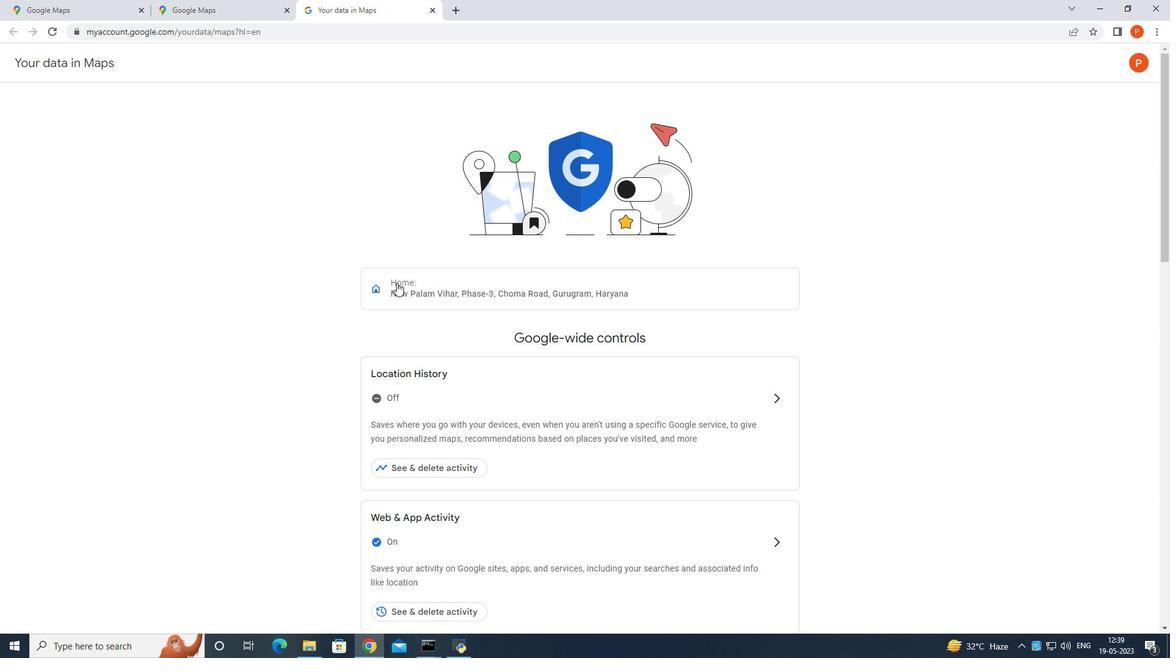 
Action: Mouse scrolled (526, 350) with delta (0, 0)
Screenshot: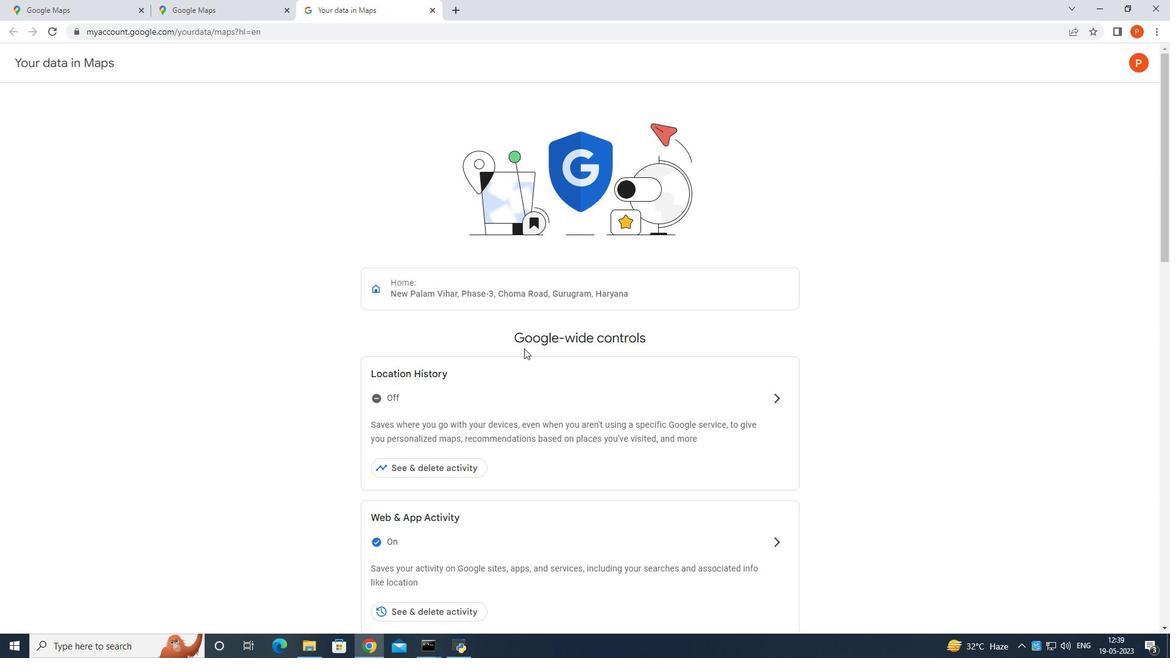 
Action: Mouse scrolled (526, 350) with delta (0, 0)
Screenshot: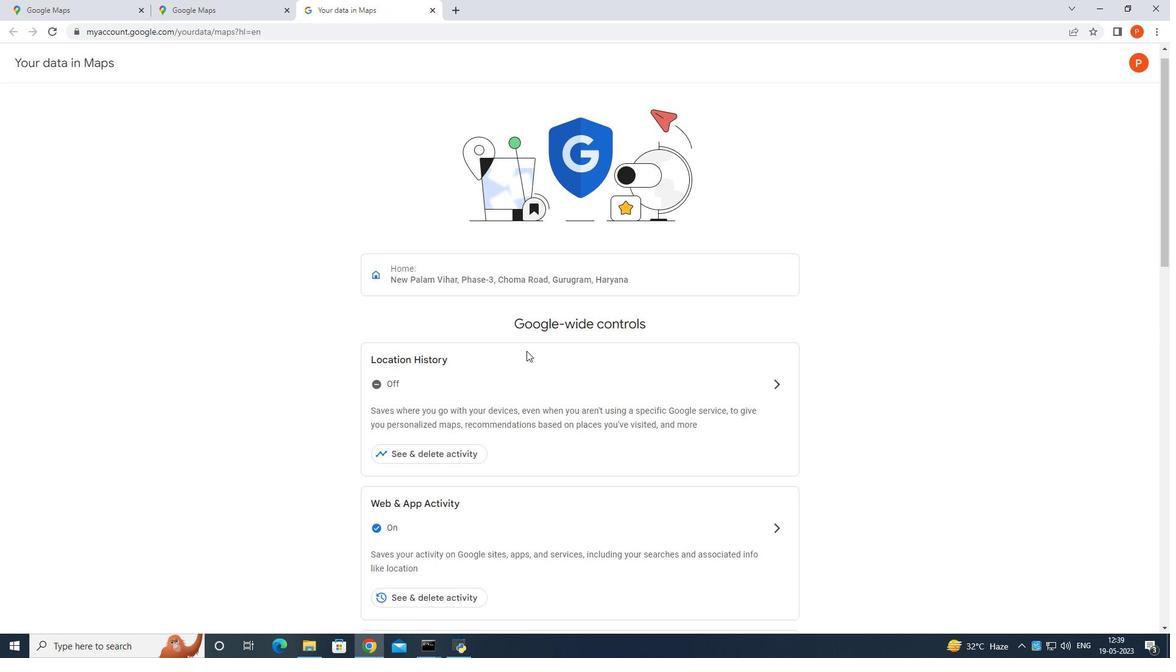 
Action: Mouse moved to (529, 345)
Screenshot: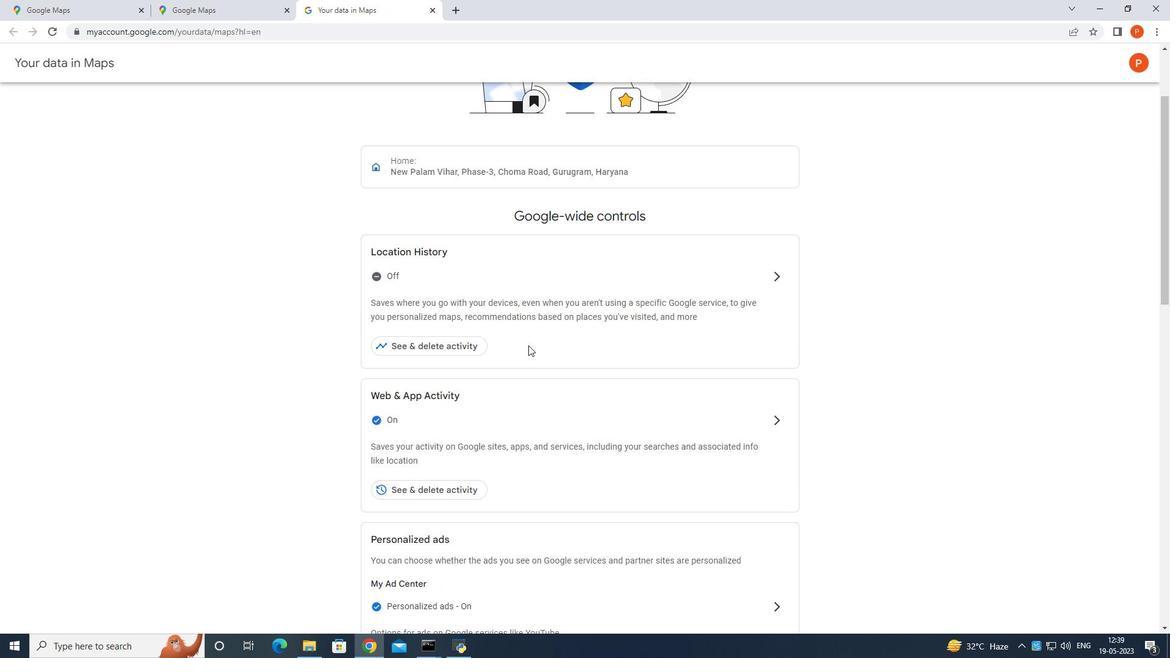 
Action: Mouse scrolled (529, 344) with delta (0, 0)
Screenshot: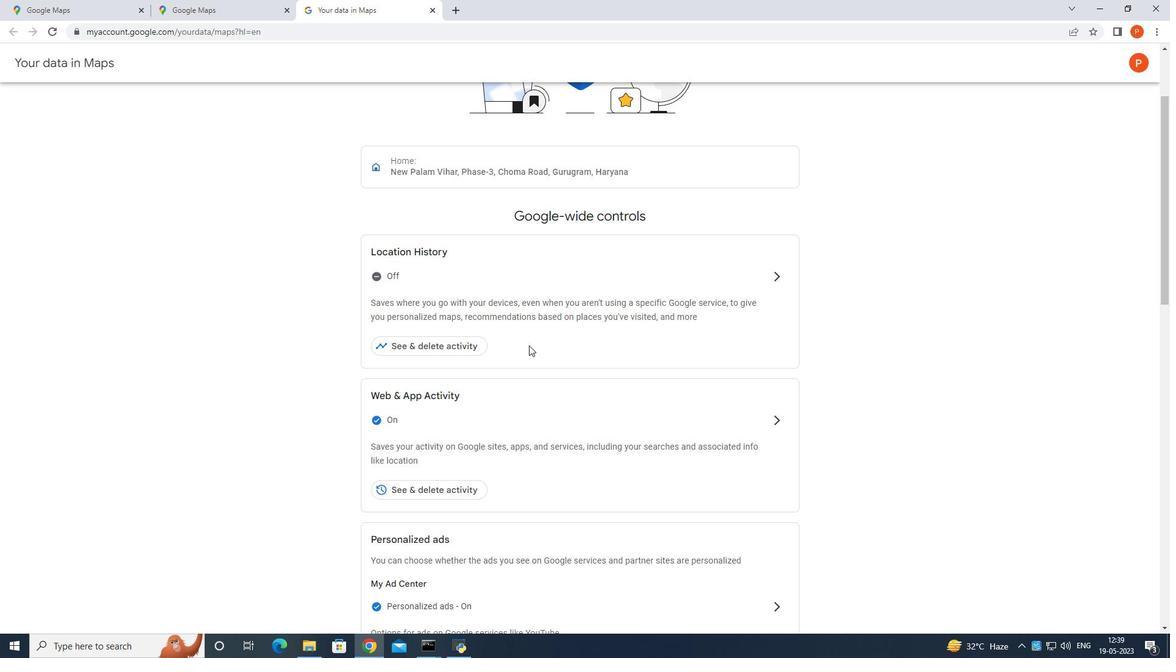 
Action: Mouse moved to (530, 346)
Screenshot: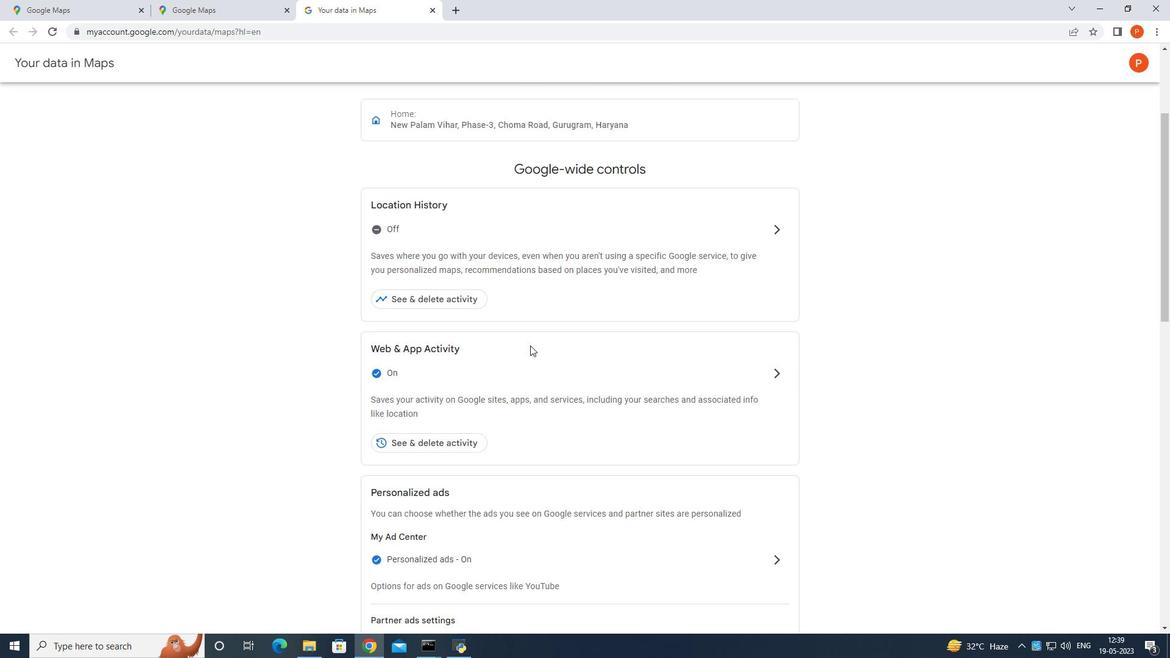 
Action: Mouse scrolled (530, 345) with delta (0, 0)
Screenshot: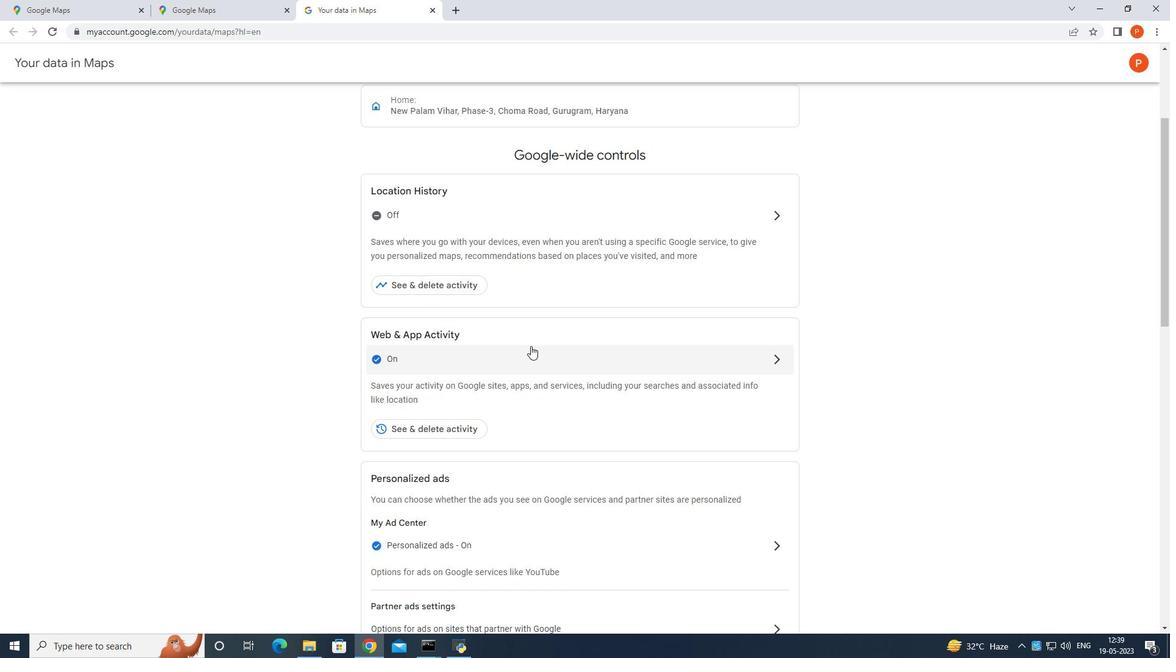 
Action: Mouse moved to (531, 338)
Screenshot: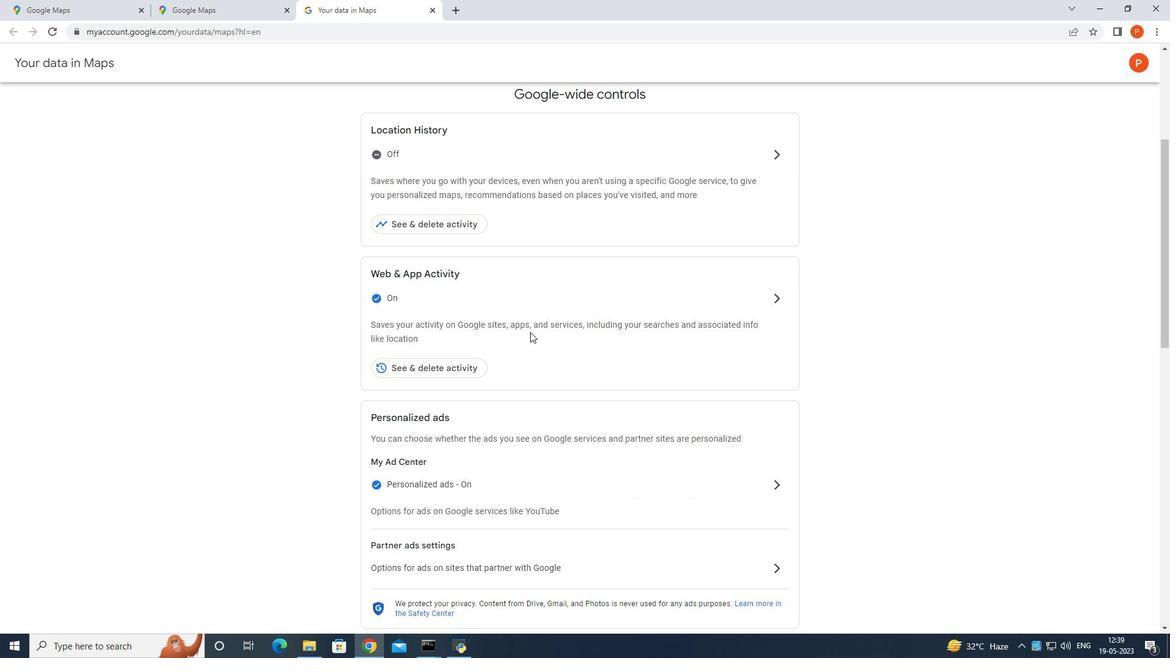 
Action: Mouse scrolled (531, 337) with delta (0, 0)
Screenshot: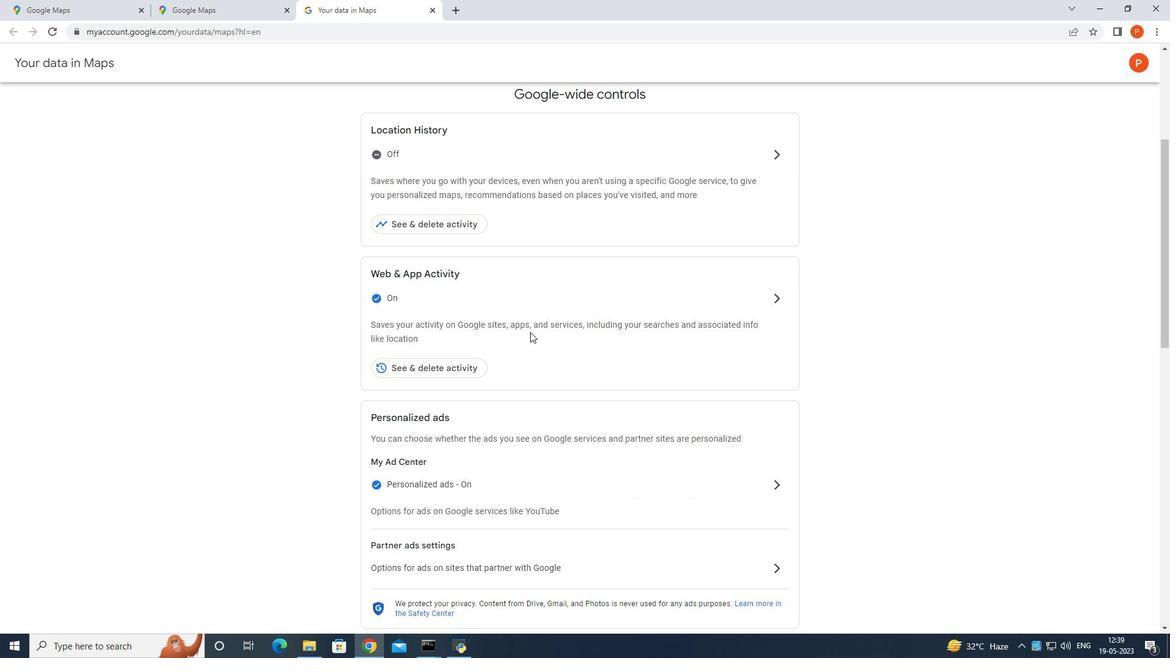 
Action: Mouse moved to (531, 338)
Screenshot: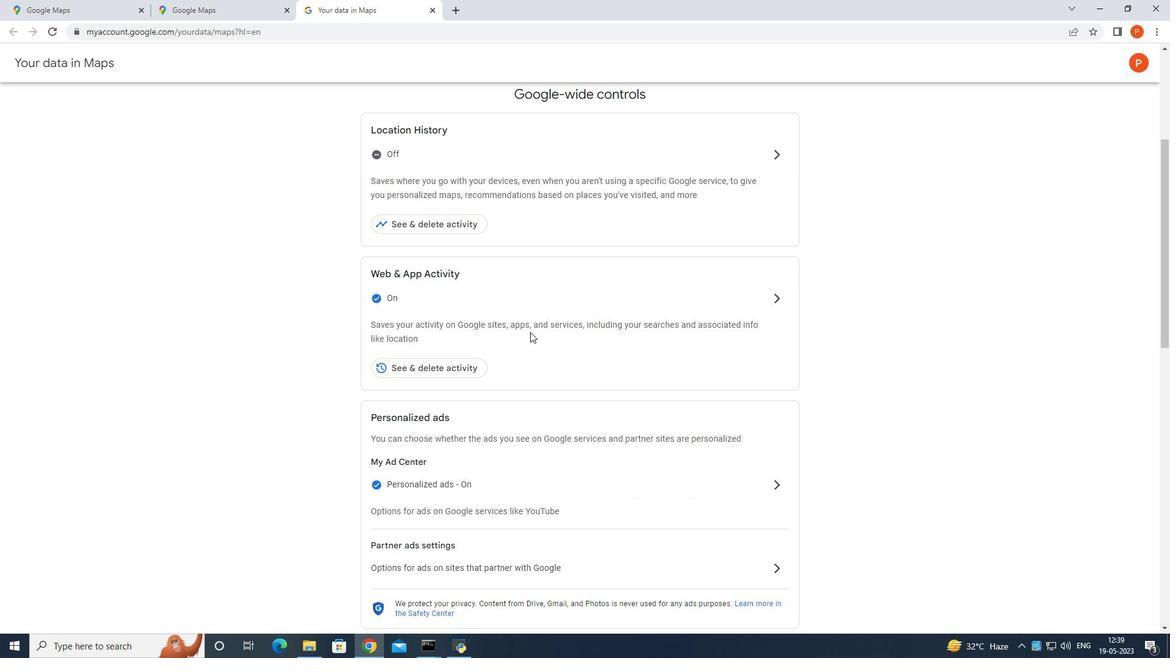 
Action: Mouse scrolled (531, 337) with delta (0, 0)
Screenshot: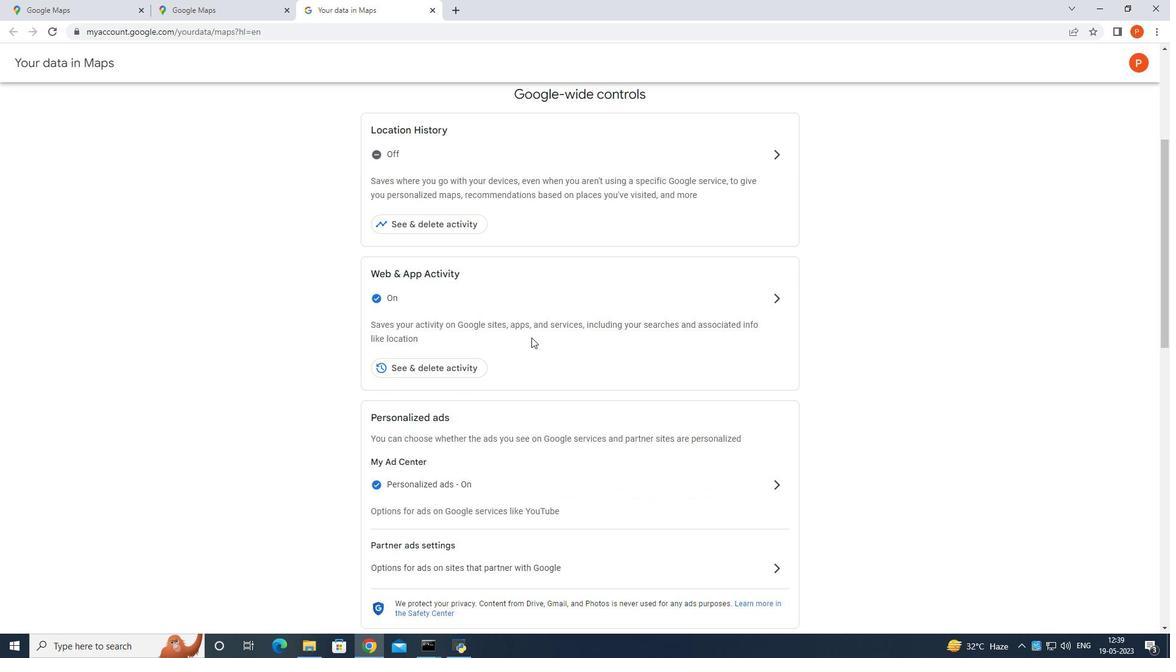 
Action: Mouse moved to (531, 338)
Screenshot: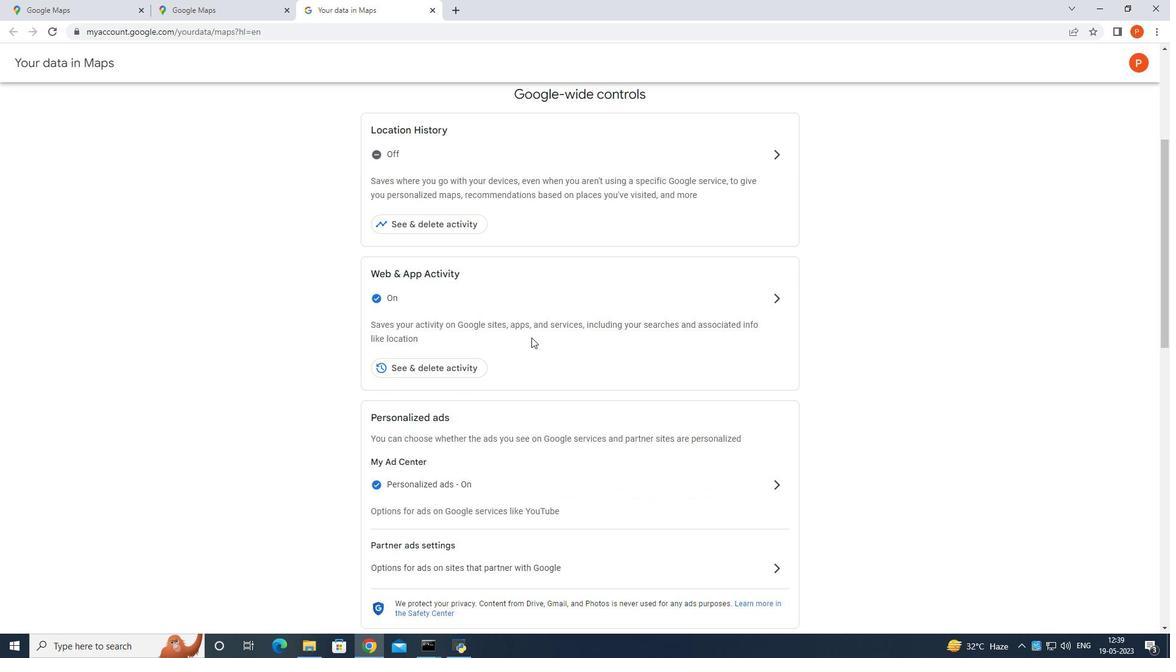 
Action: Mouse scrolled (531, 338) with delta (0, 0)
Screenshot: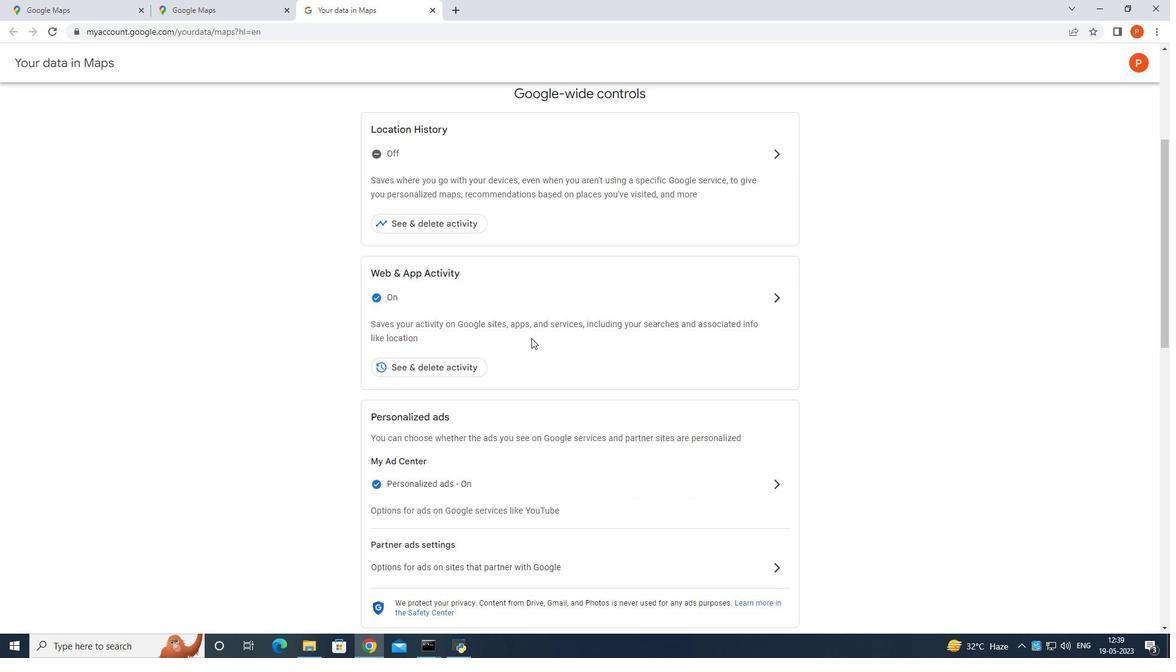 
Action: Mouse moved to (532, 340)
Screenshot: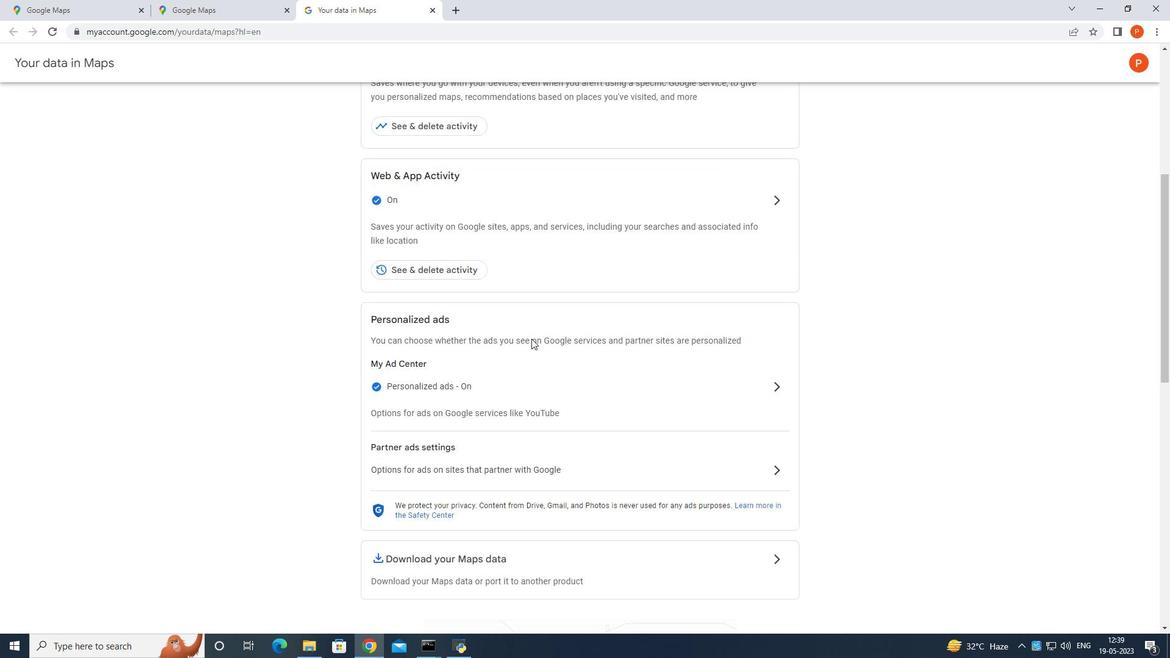 
Action: Mouse scrolled (532, 339) with delta (0, 0)
Screenshot: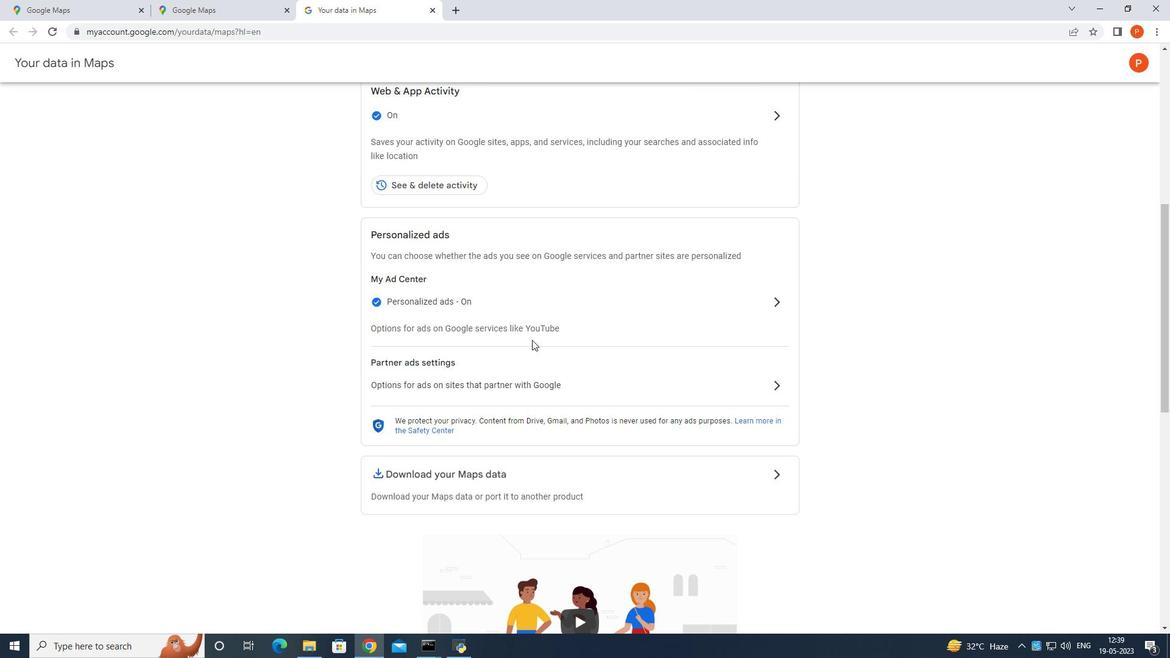
Action: Mouse scrolled (532, 339) with delta (0, 0)
Screenshot: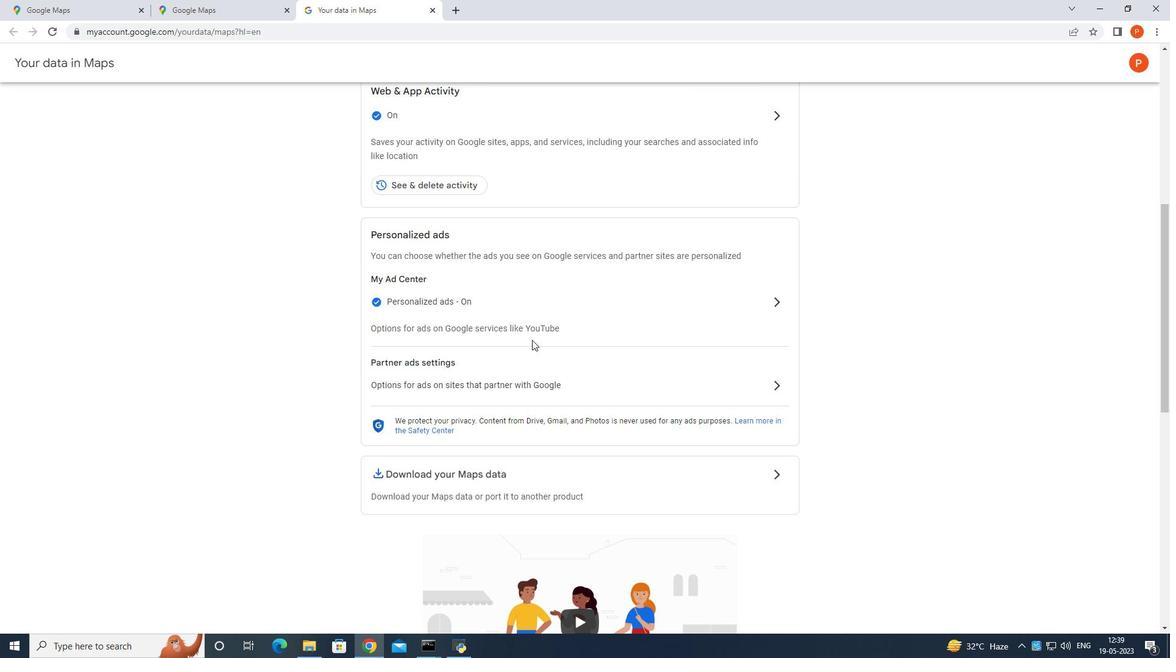 
Action: Mouse scrolled (532, 339) with delta (0, 0)
Screenshot: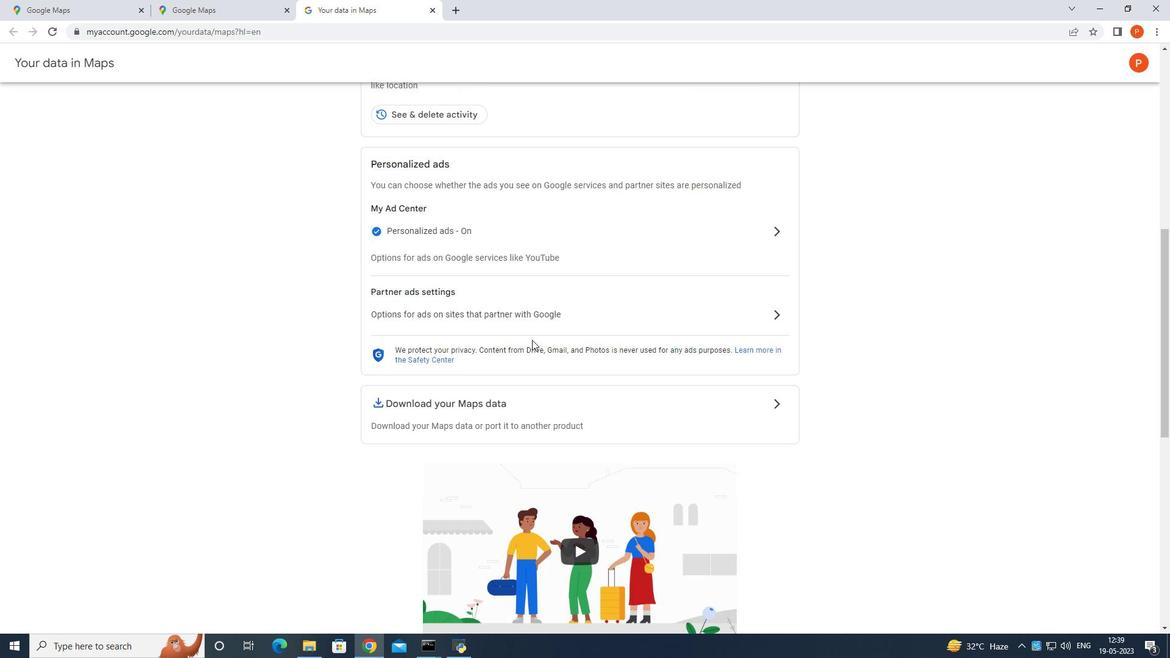 
Action: Mouse scrolled (532, 339) with delta (0, 0)
Screenshot: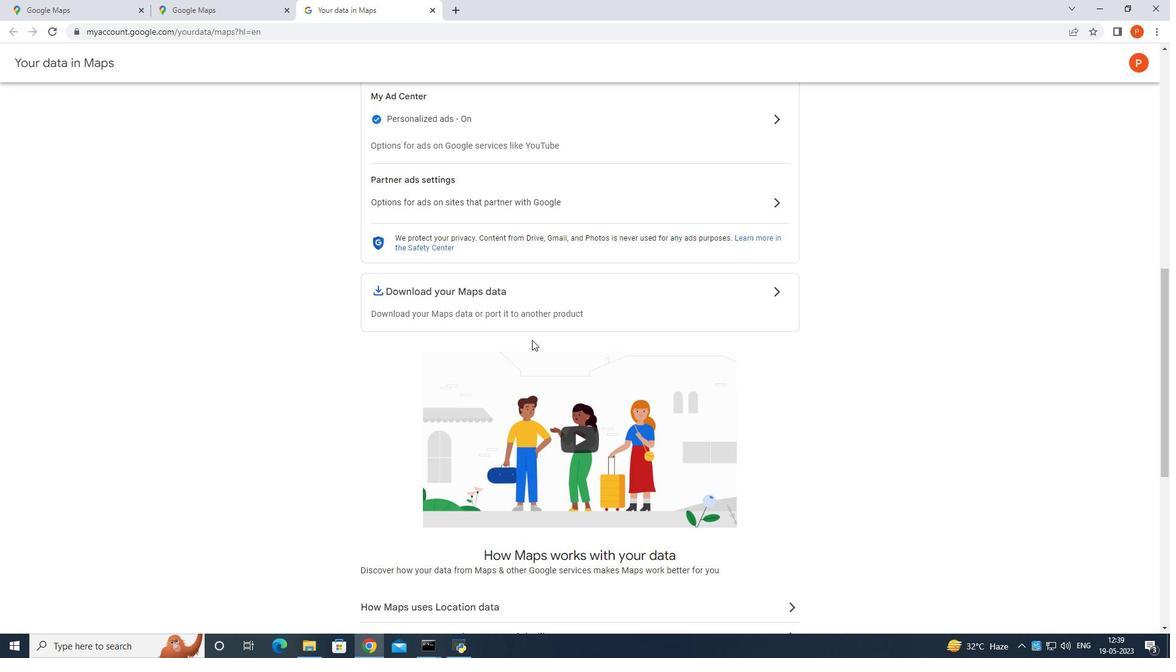 
Action: Mouse scrolled (532, 339) with delta (0, 0)
Screenshot: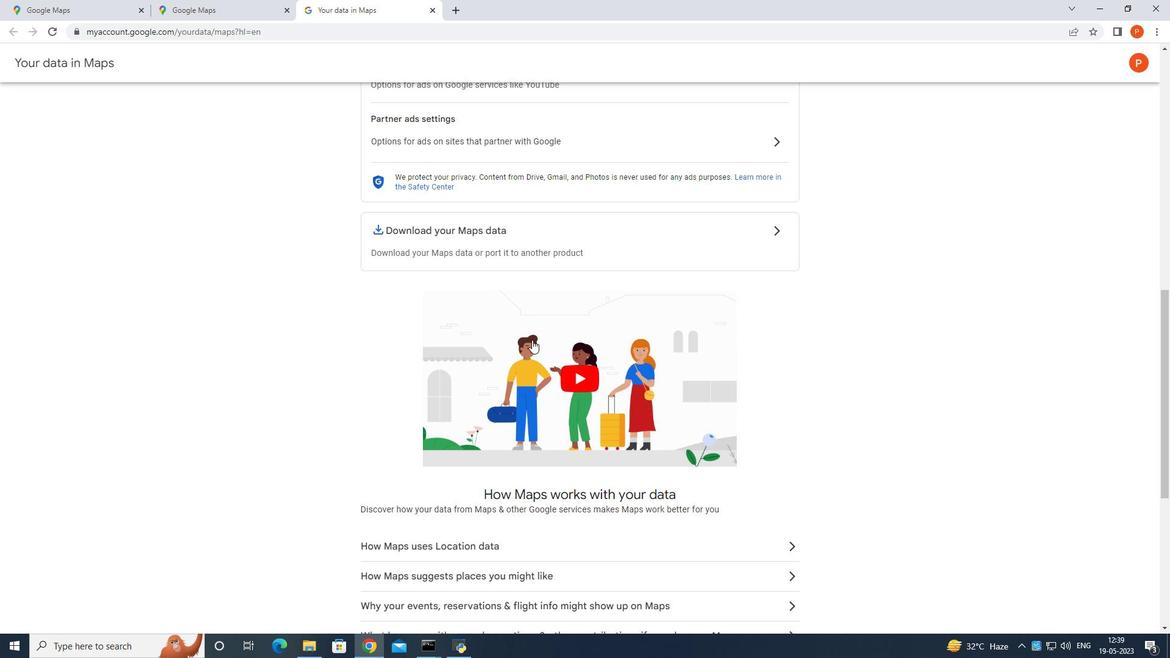 
Action: Mouse scrolled (532, 339) with delta (0, 0)
Screenshot: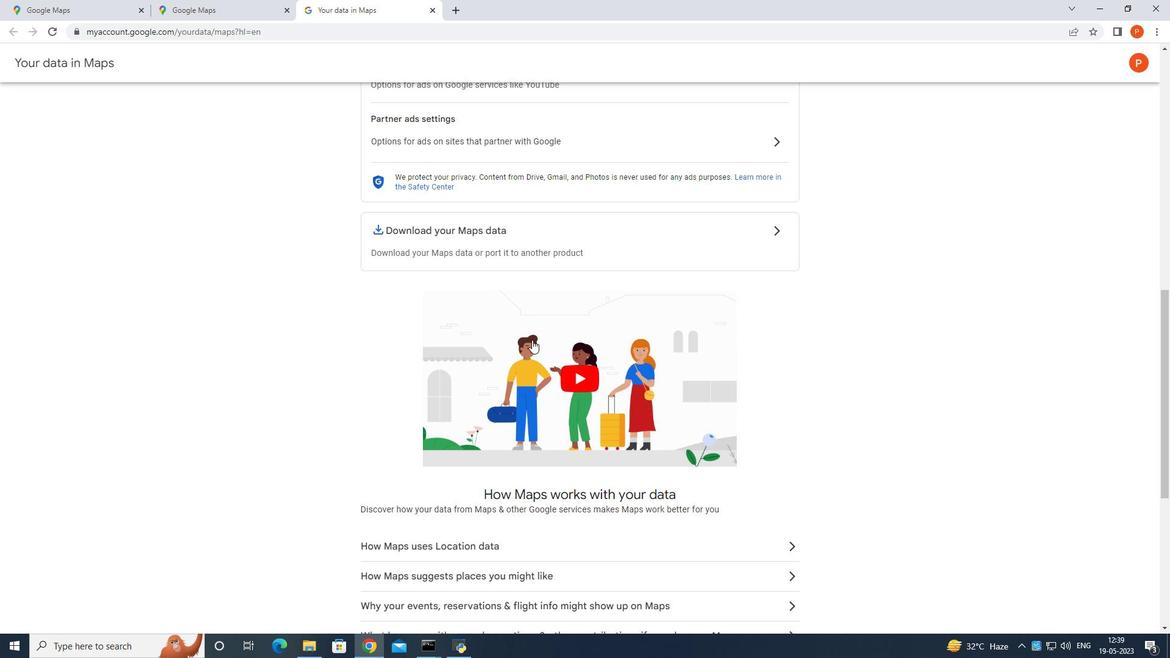 
Action: Mouse scrolled (532, 339) with delta (0, 0)
Screenshot: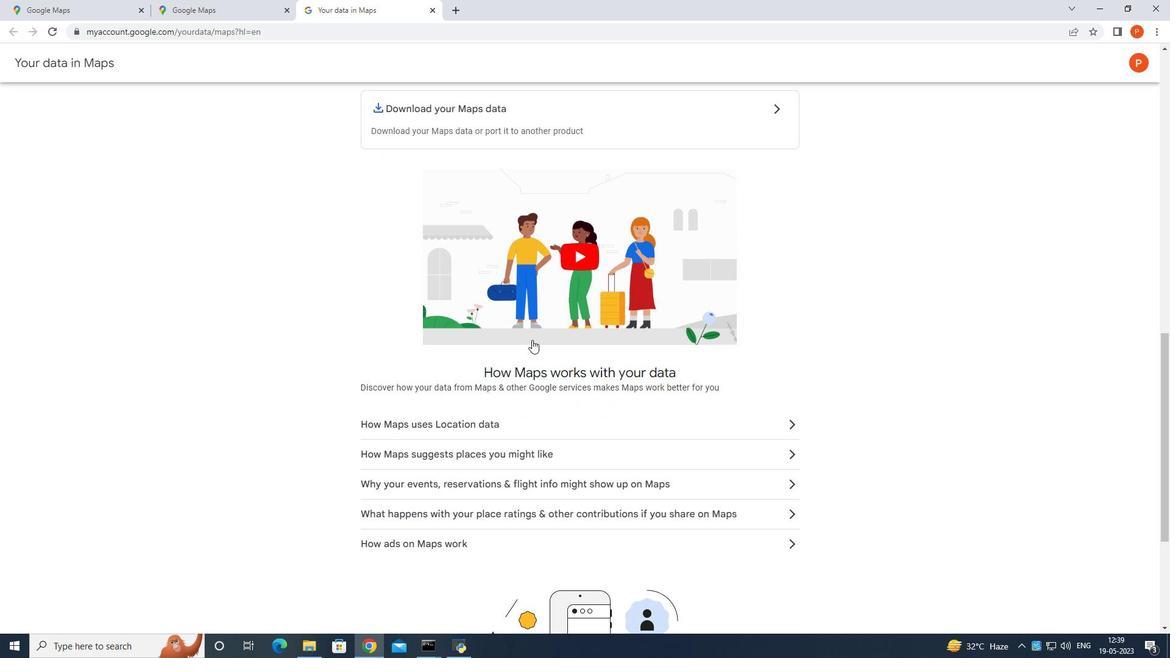
Action: Mouse scrolled (532, 339) with delta (0, 0)
Screenshot: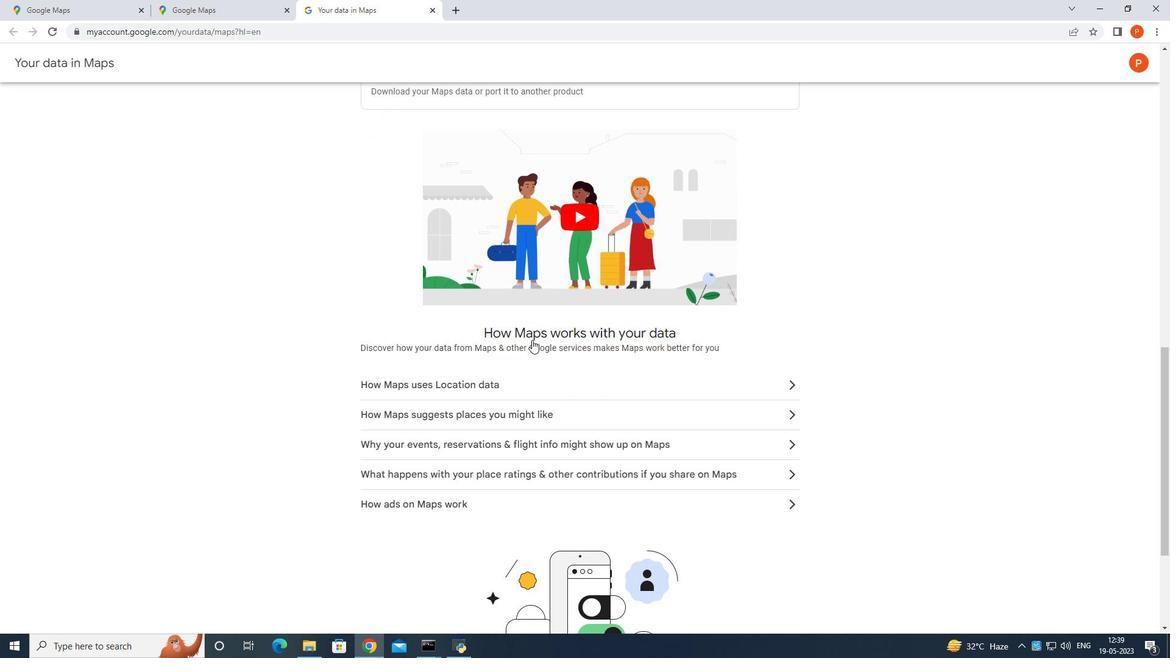 
Action: Mouse scrolled (532, 339) with delta (0, 0)
Screenshot: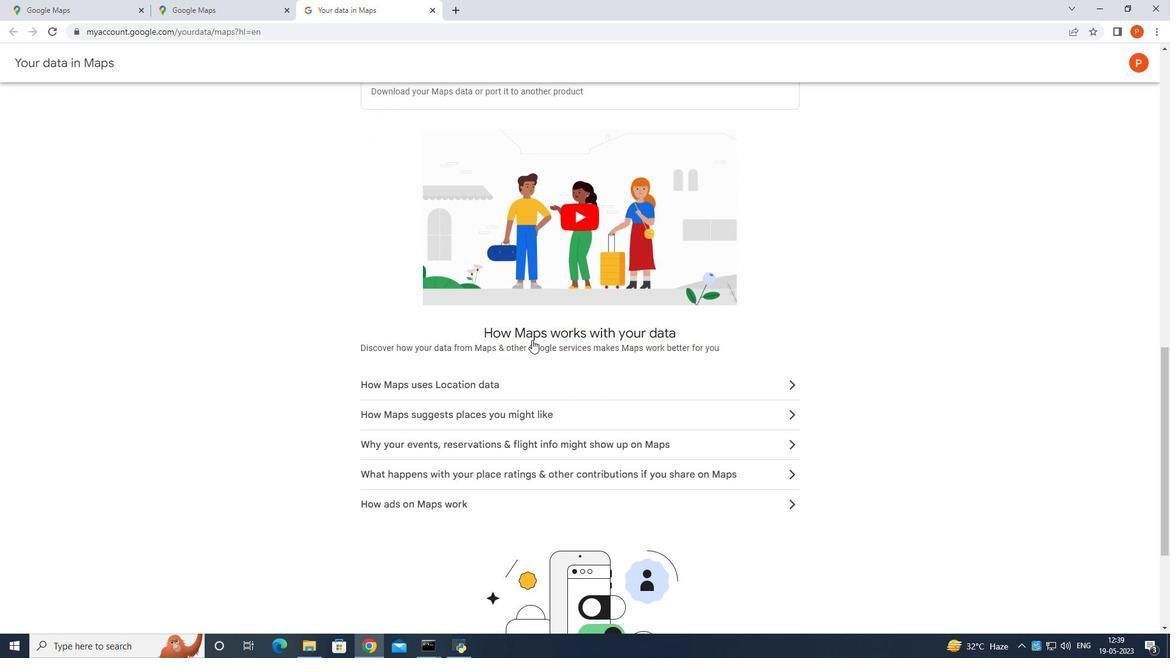 
Action: Mouse scrolled (532, 339) with delta (0, 0)
Screenshot: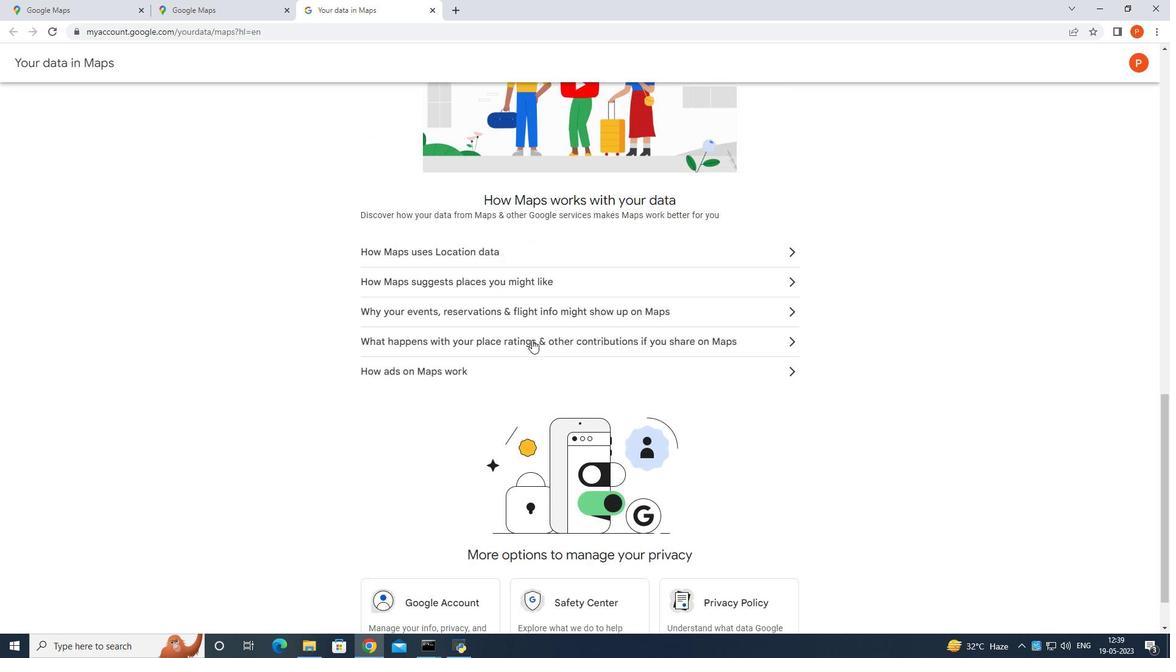 
Action: Mouse scrolled (532, 339) with delta (0, 0)
Screenshot: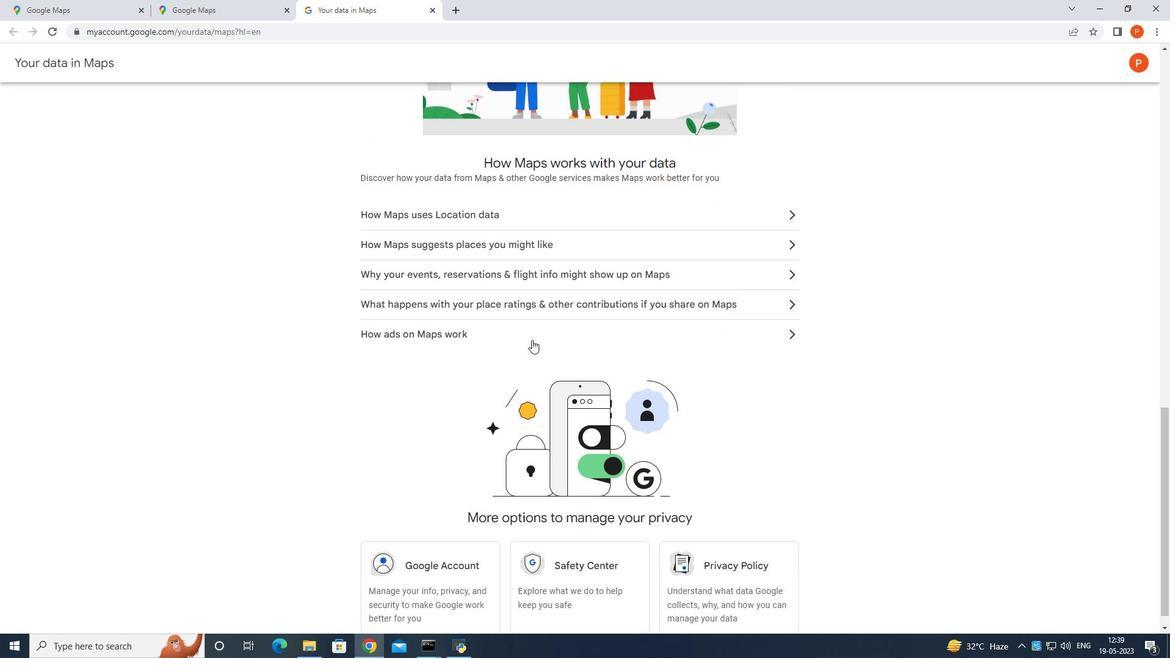 
Action: Mouse scrolled (532, 339) with delta (0, 0)
Screenshot: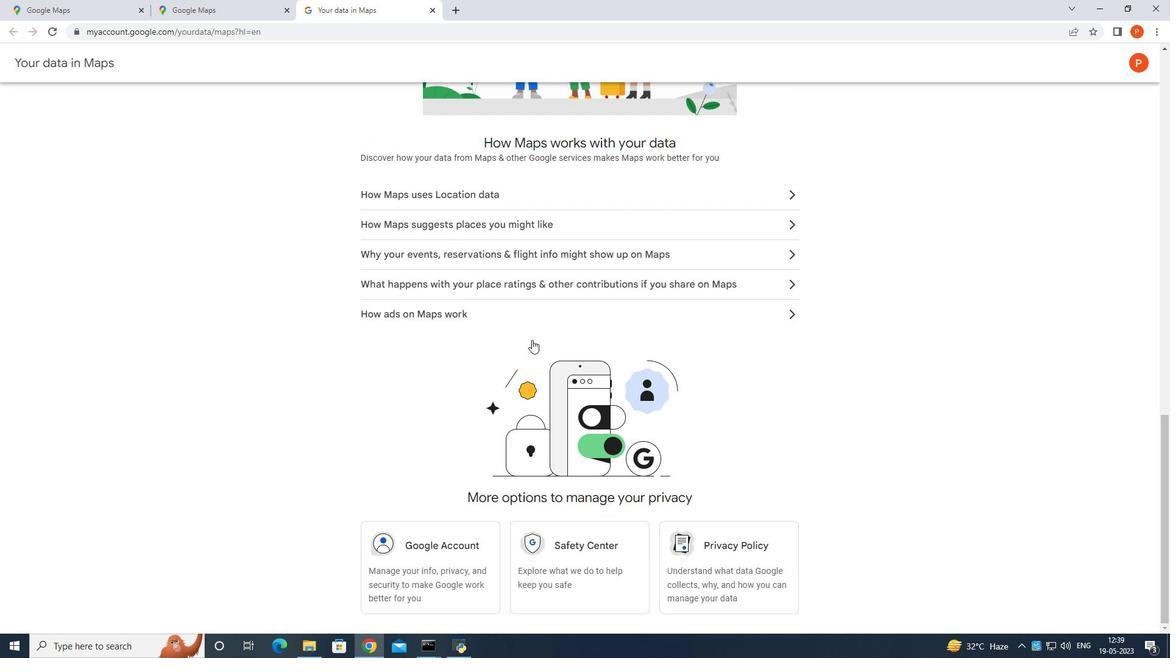 
Action: Mouse scrolled (532, 339) with delta (0, 0)
Screenshot: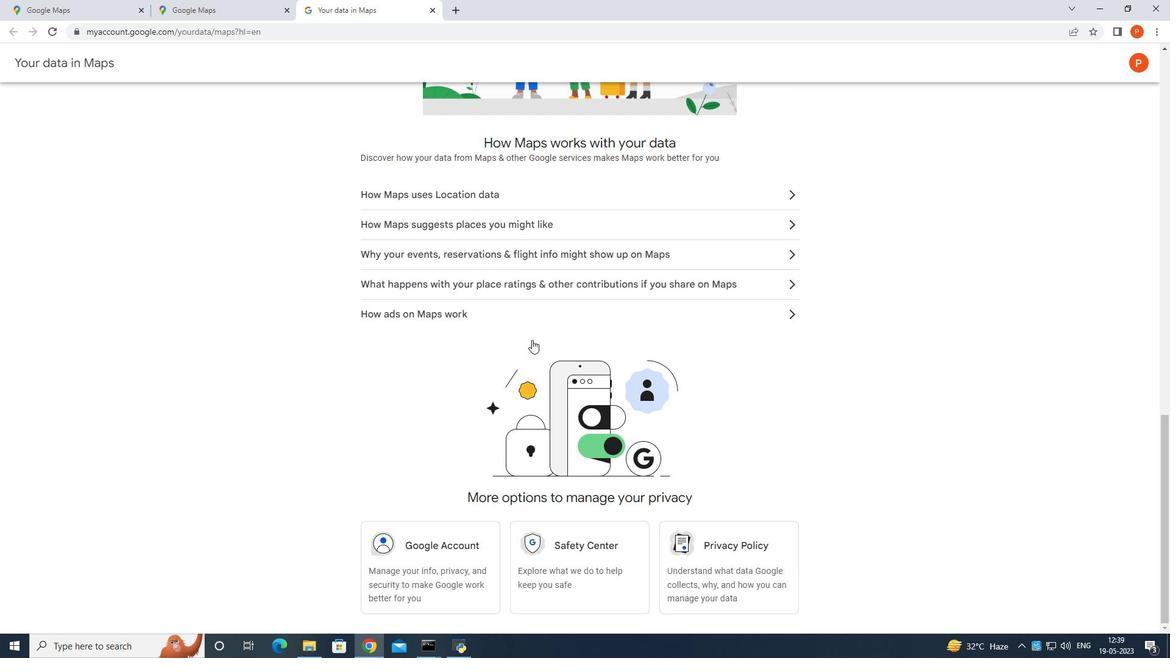 
Action: Mouse scrolled (532, 339) with delta (0, 0)
Screenshot: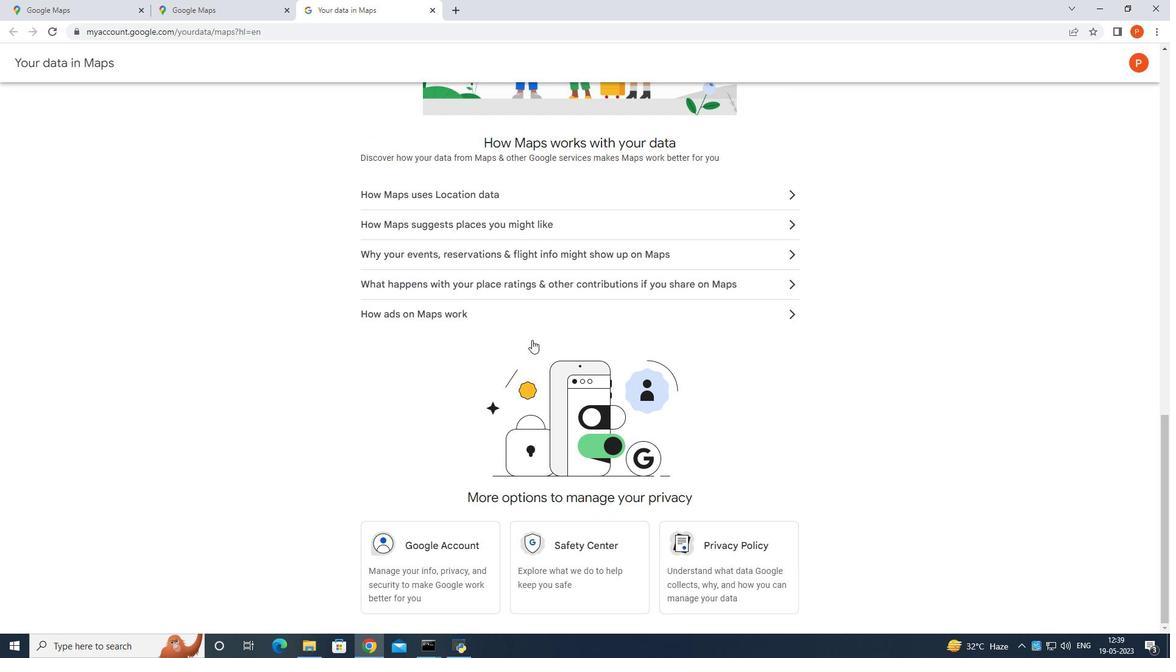 
Action: Mouse scrolled (532, 339) with delta (0, 0)
Screenshot: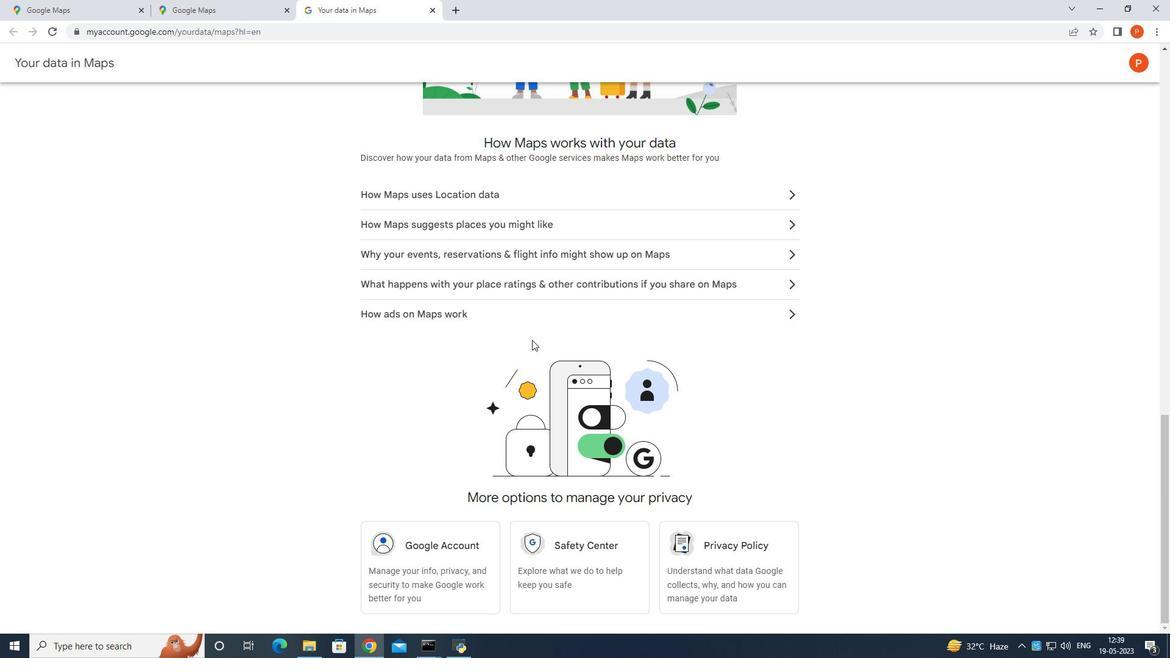 
Action: Mouse scrolled (532, 339) with delta (0, 0)
Screenshot: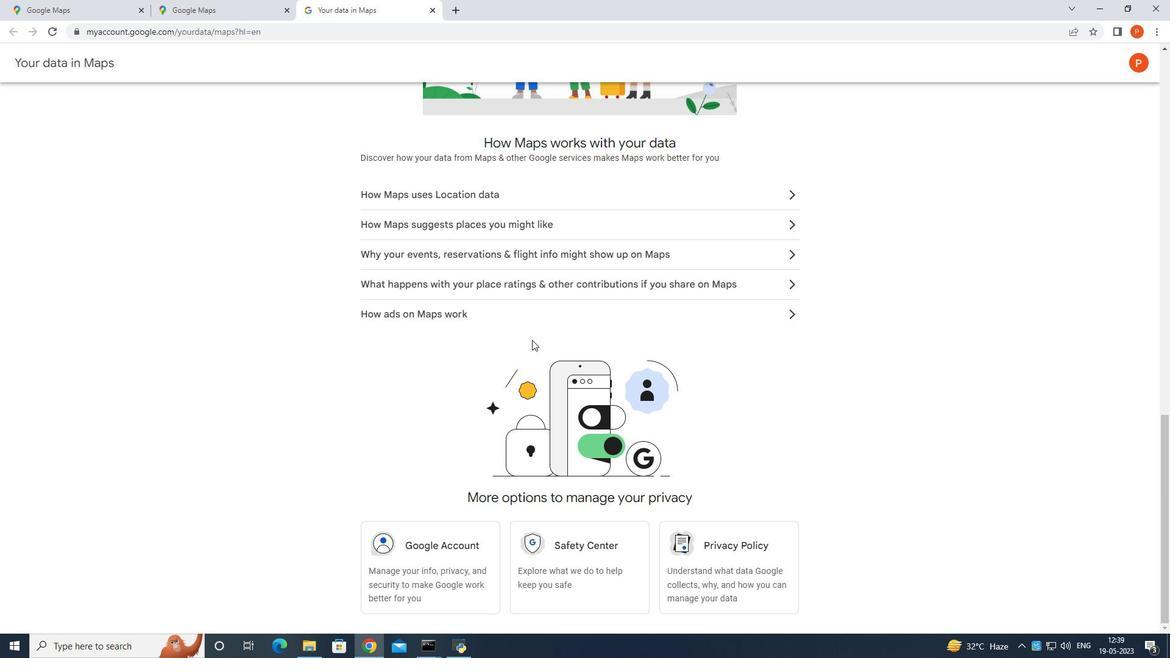 
Action: Mouse moved to (12, 40)
Screenshot: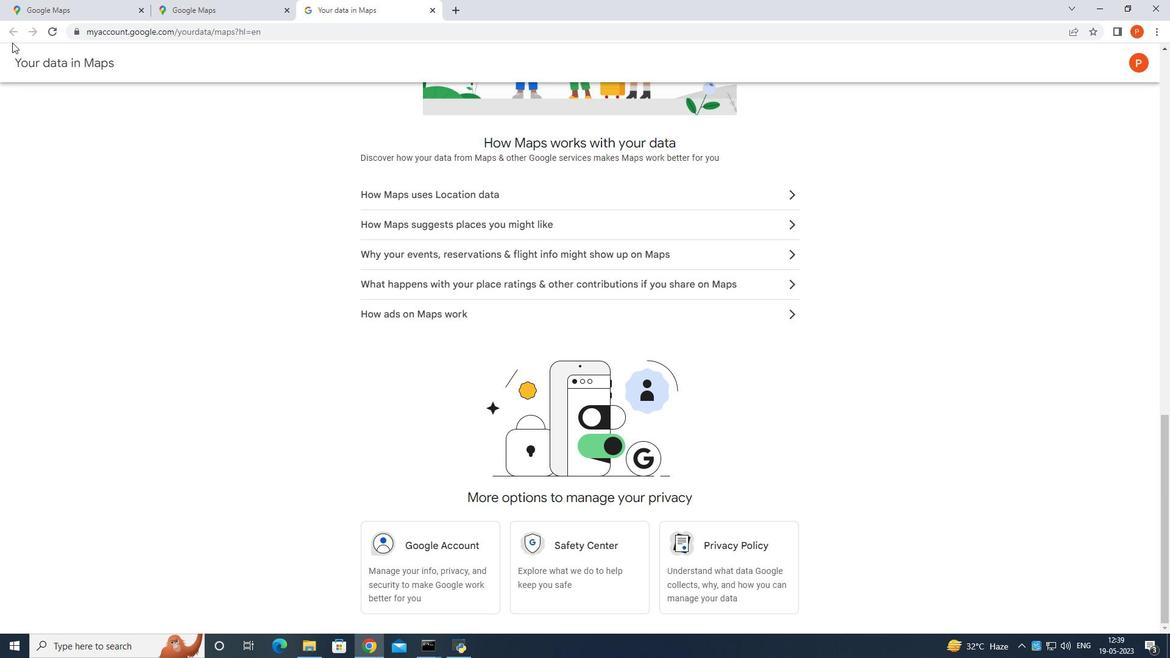 
Action: Mouse pressed left at (12, 40)
Screenshot: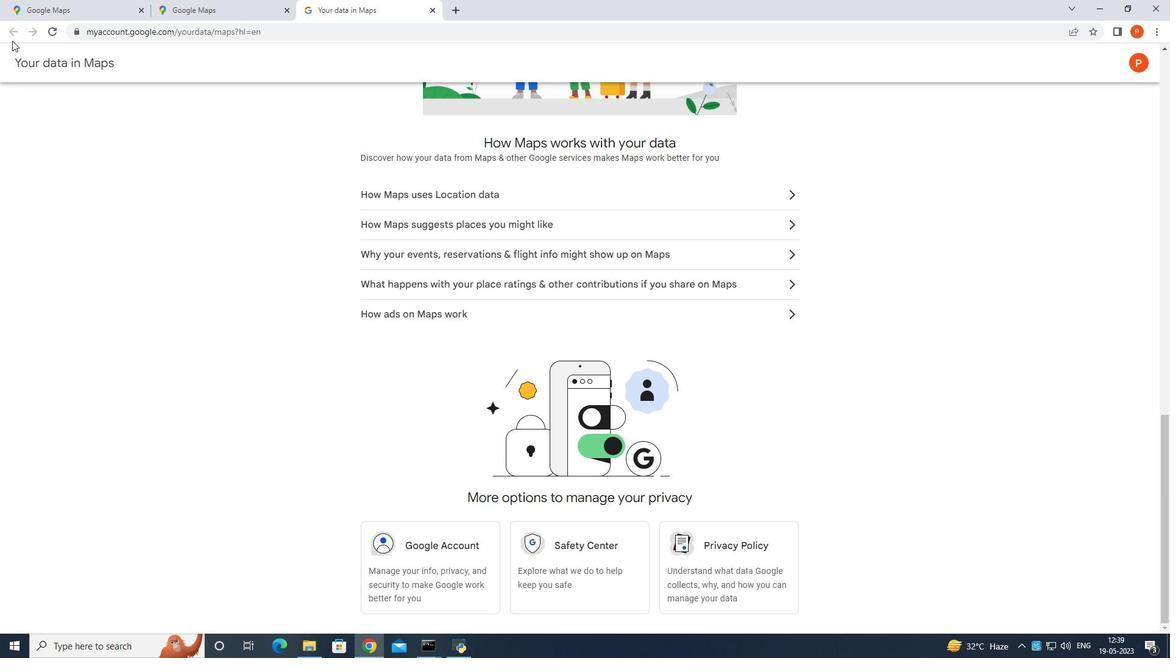 
Action: Mouse moved to (425, 6)
Screenshot: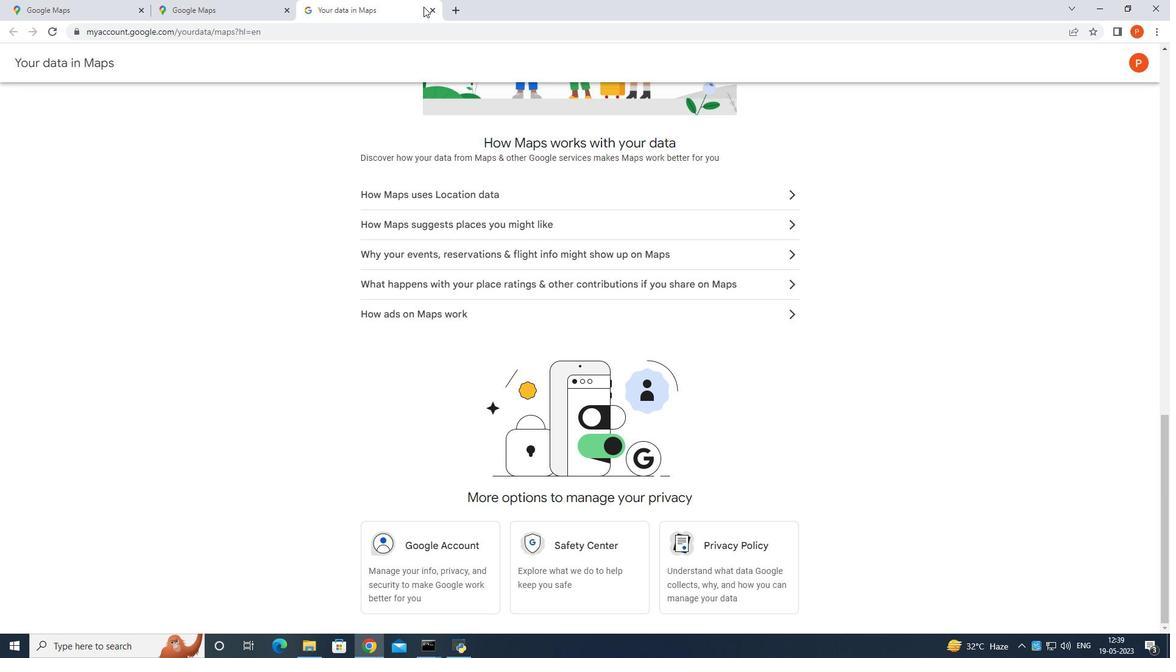 
Action: Mouse pressed left at (425, 6)
Screenshot: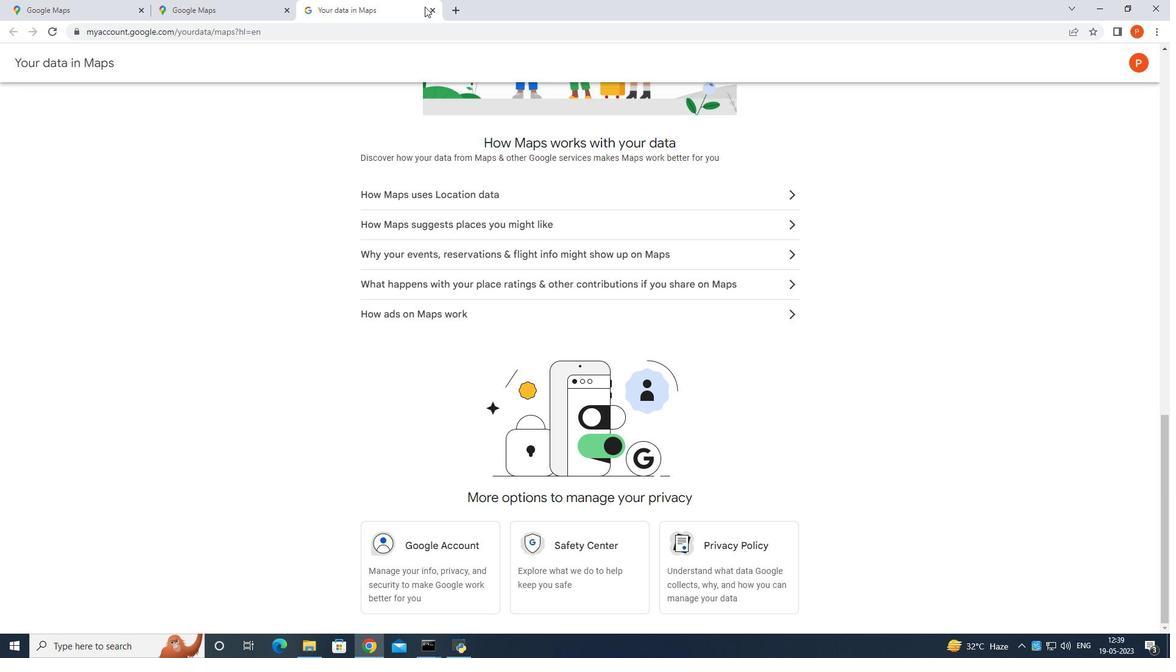 
Action: Mouse moved to (433, 13)
Screenshot: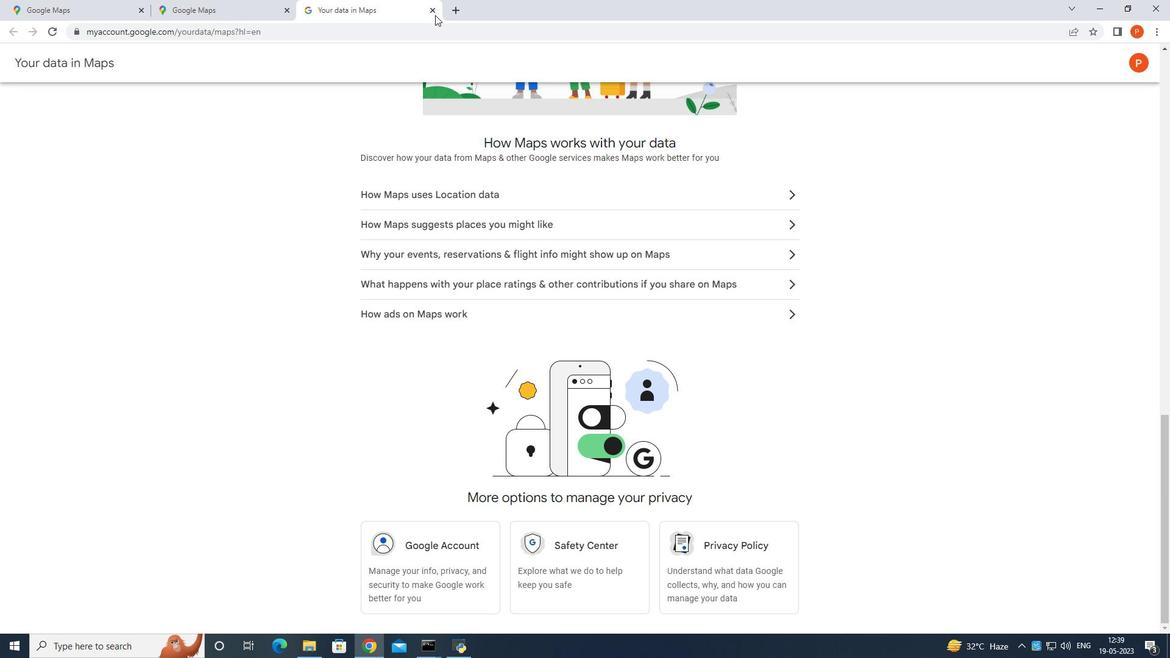 
Action: Mouse pressed left at (433, 13)
Screenshot: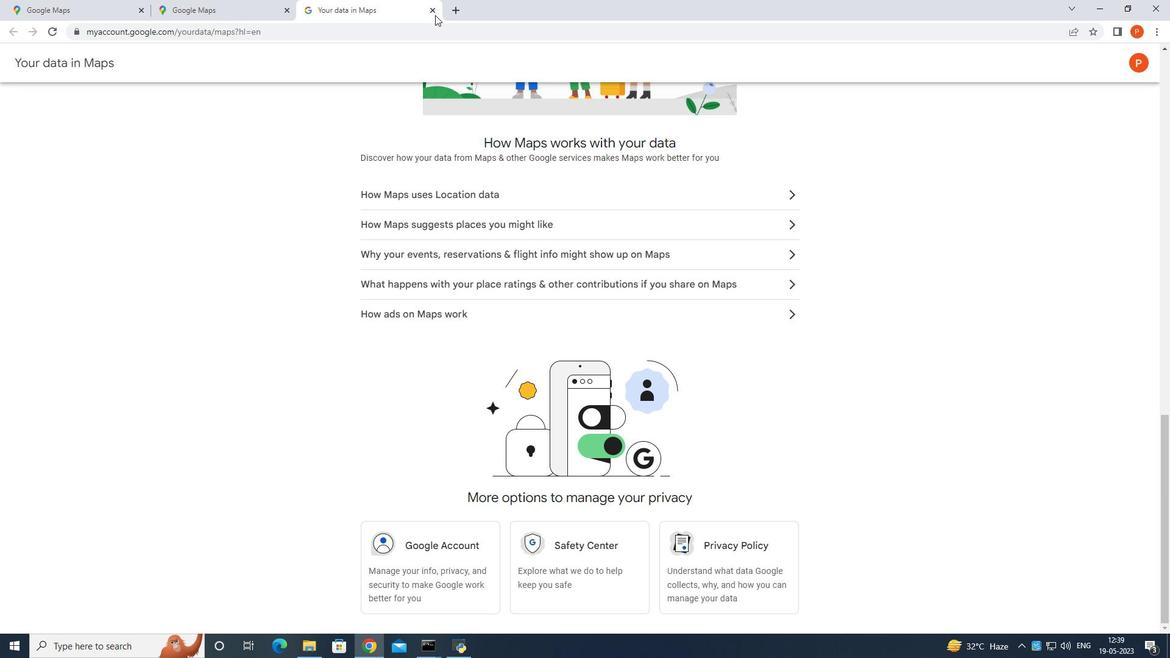 
Action: Mouse moved to (168, 302)
Screenshot: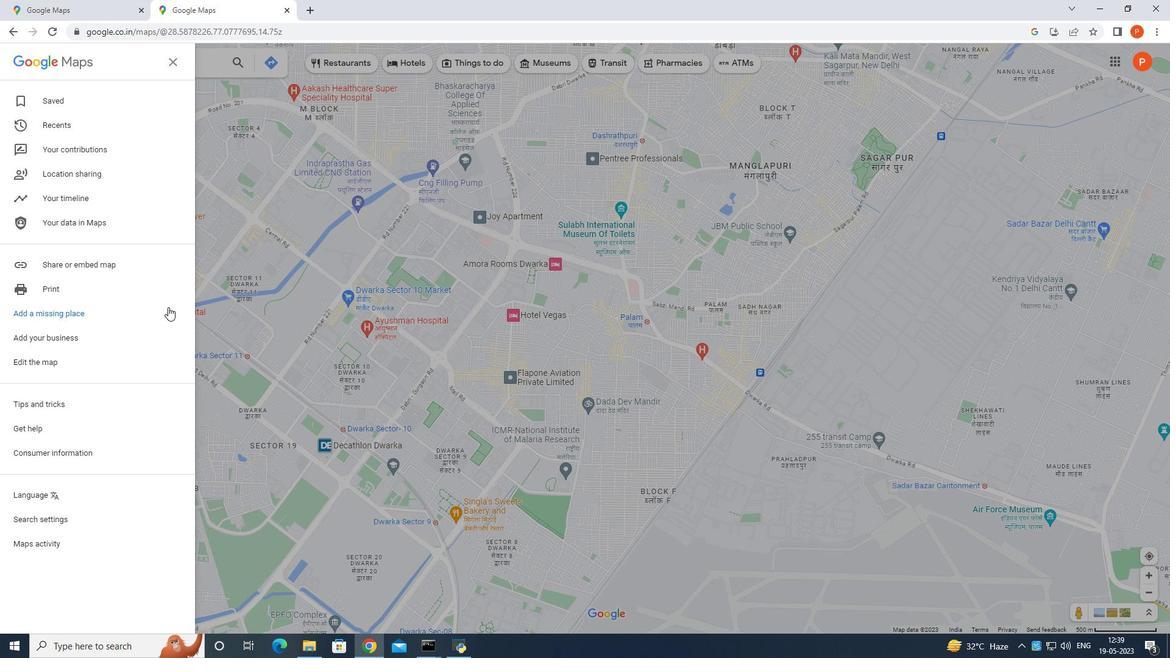 
Action: Mouse scrolled (168, 302) with delta (0, 0)
Screenshot: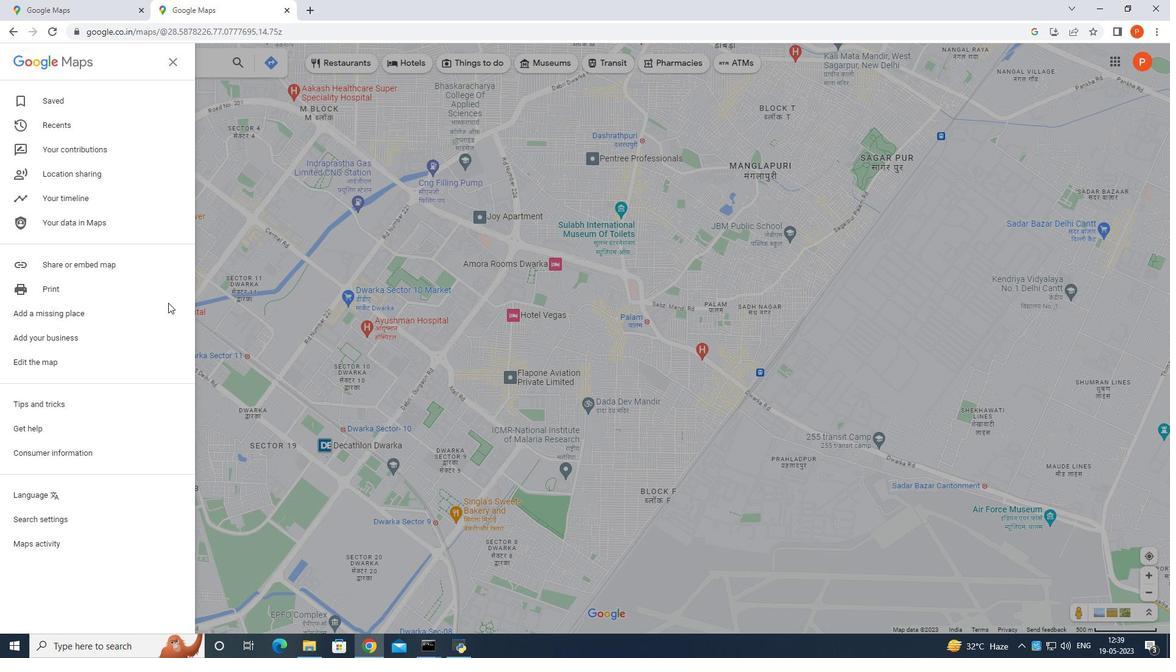 
Action: Mouse moved to (88, 176)
Screenshot: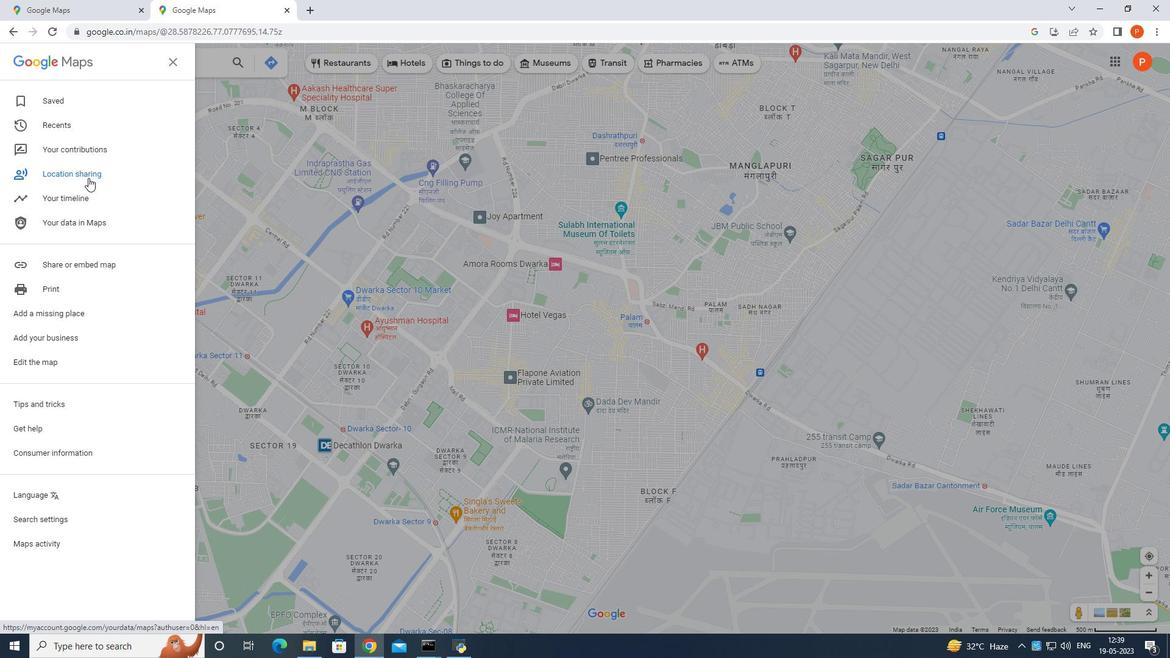 
Action: Mouse pressed left at (88, 176)
Screenshot: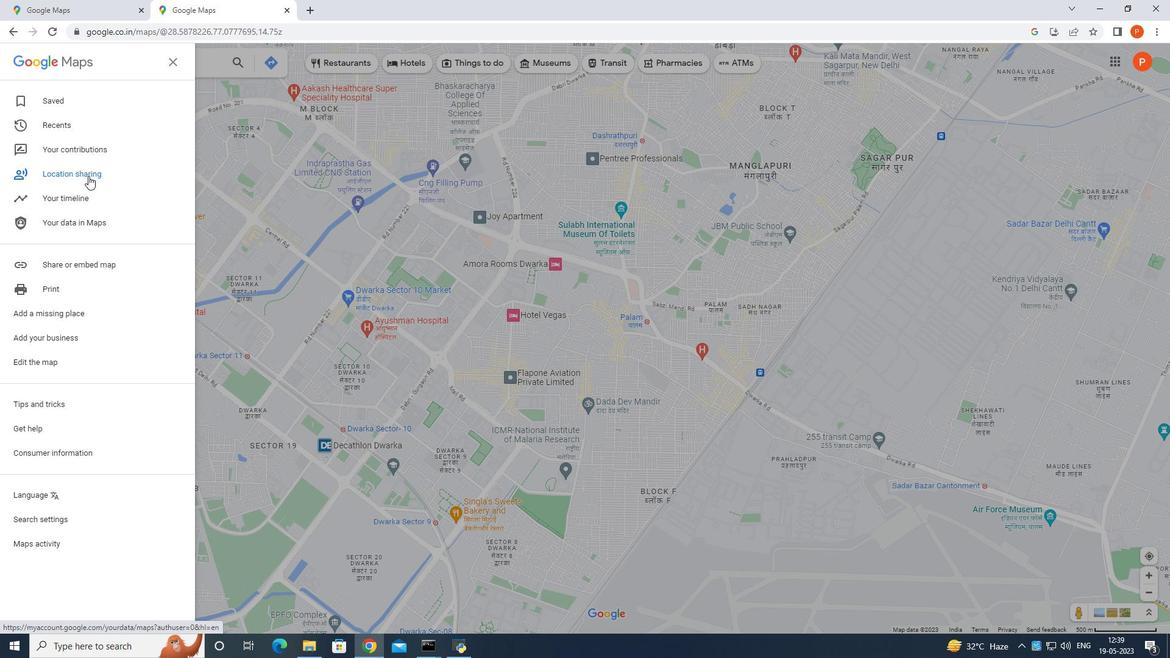 
Action: Mouse moved to (172, 140)
Screenshot: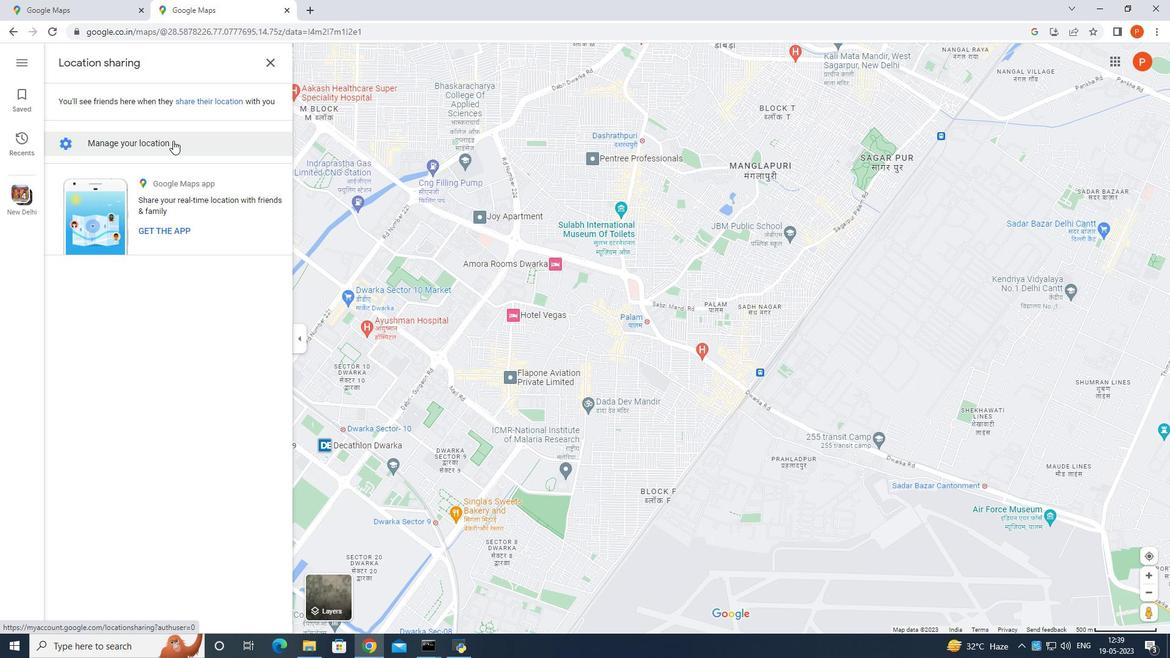 
Action: Mouse pressed left at (172, 140)
Screenshot: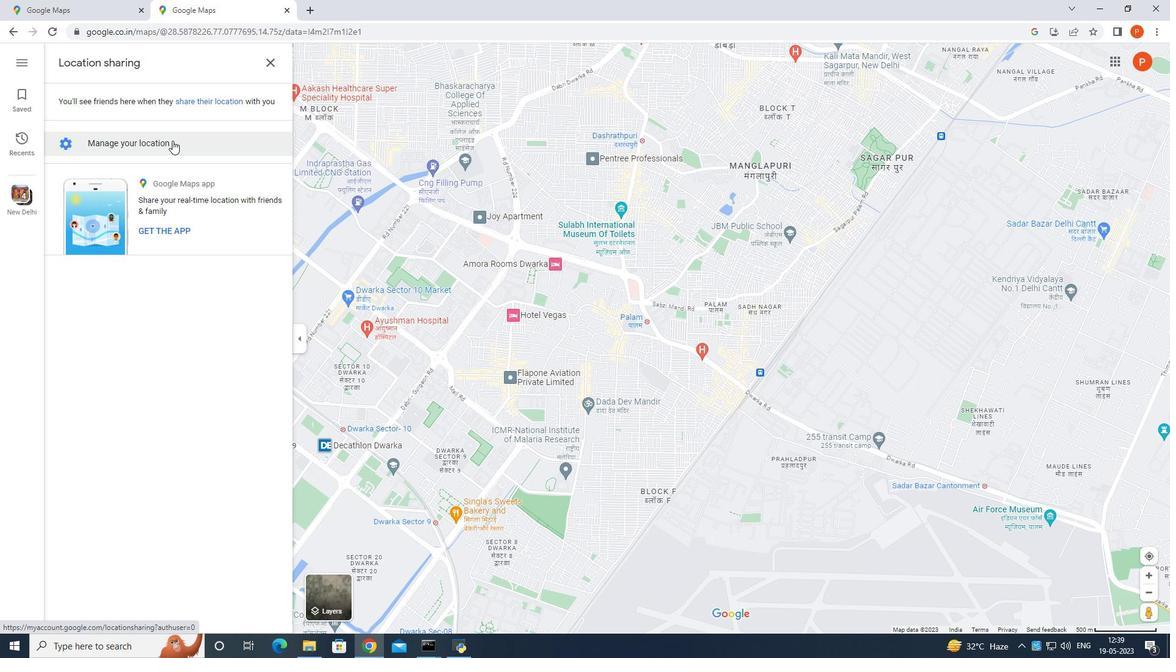 
Action: Mouse moved to (397, 266)
Screenshot: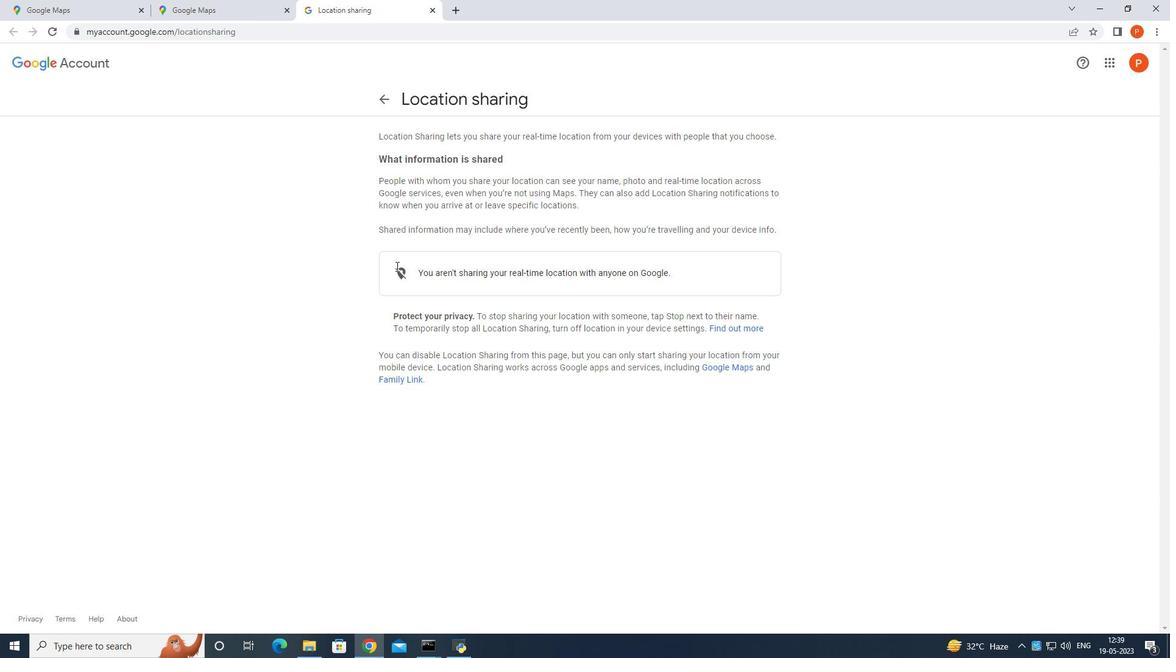 
Action: Mouse pressed left at (397, 266)
Screenshot: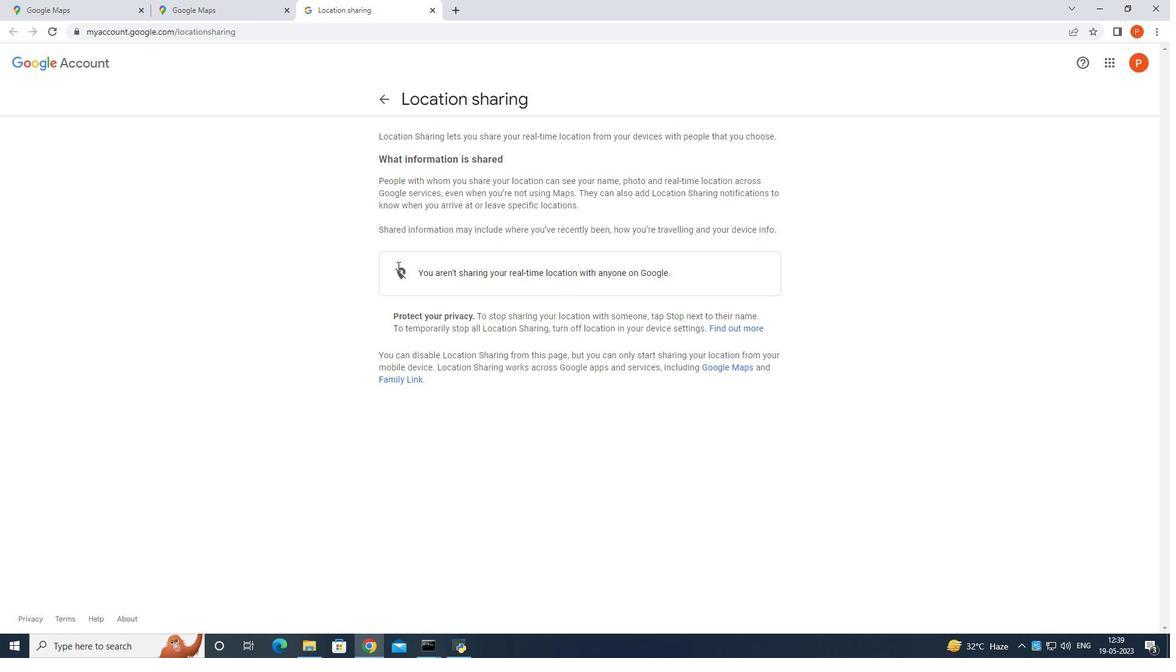 
Action: Mouse pressed left at (397, 266)
Screenshot: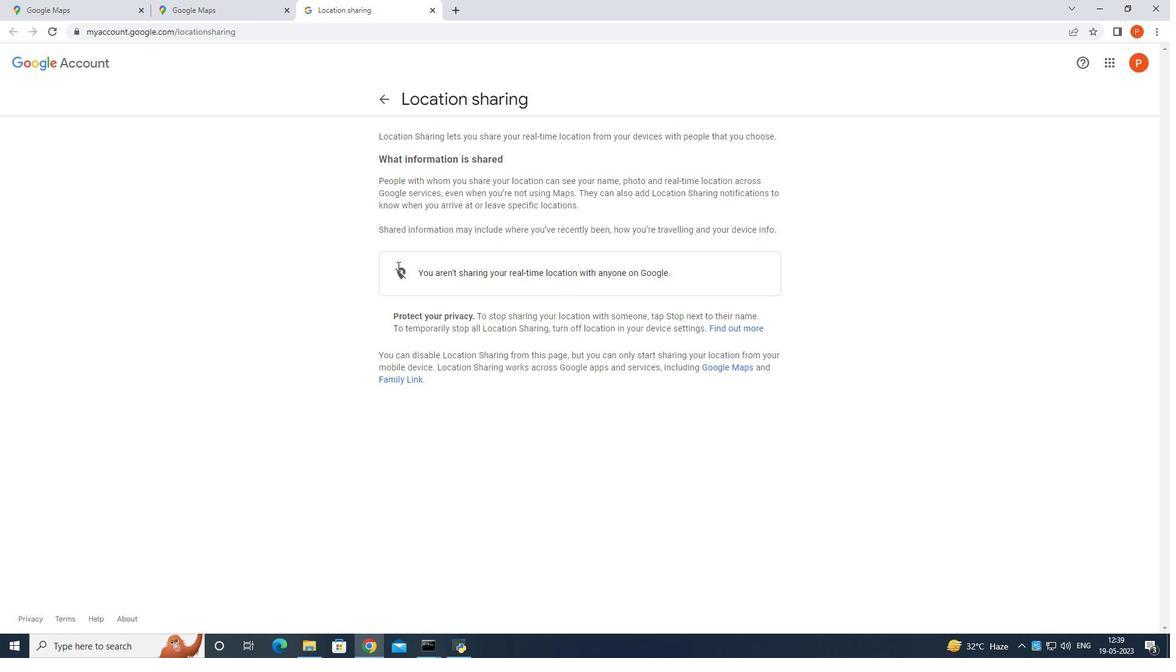 
Action: Mouse pressed left at (397, 266)
Screenshot: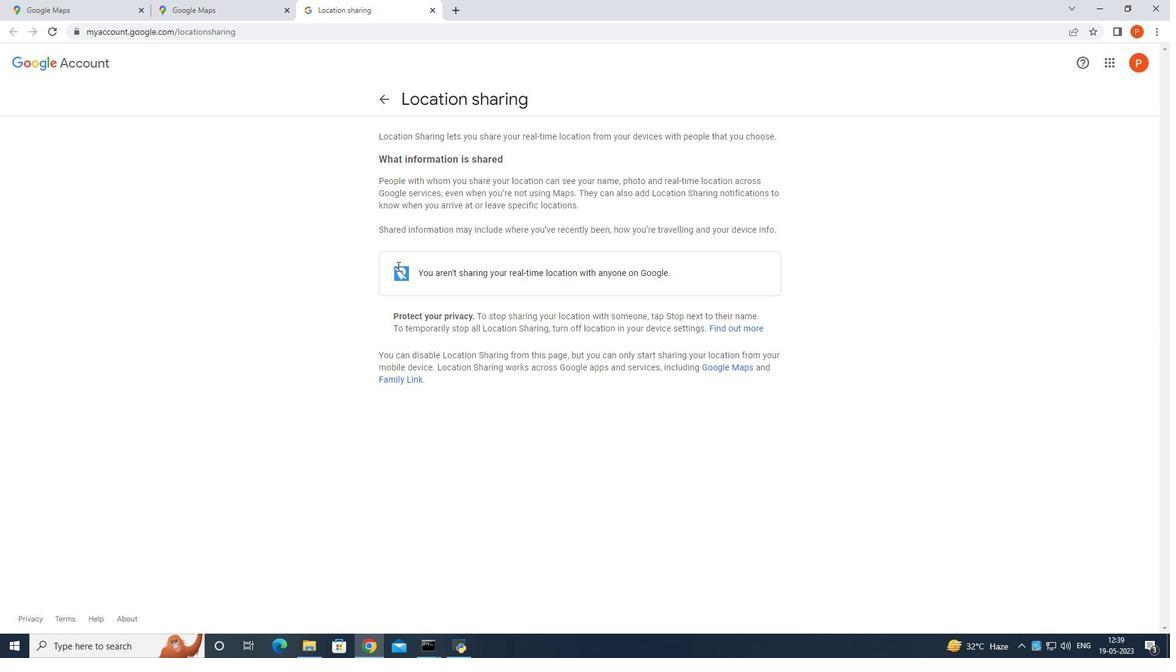
Action: Mouse moved to (196, 267)
Screenshot: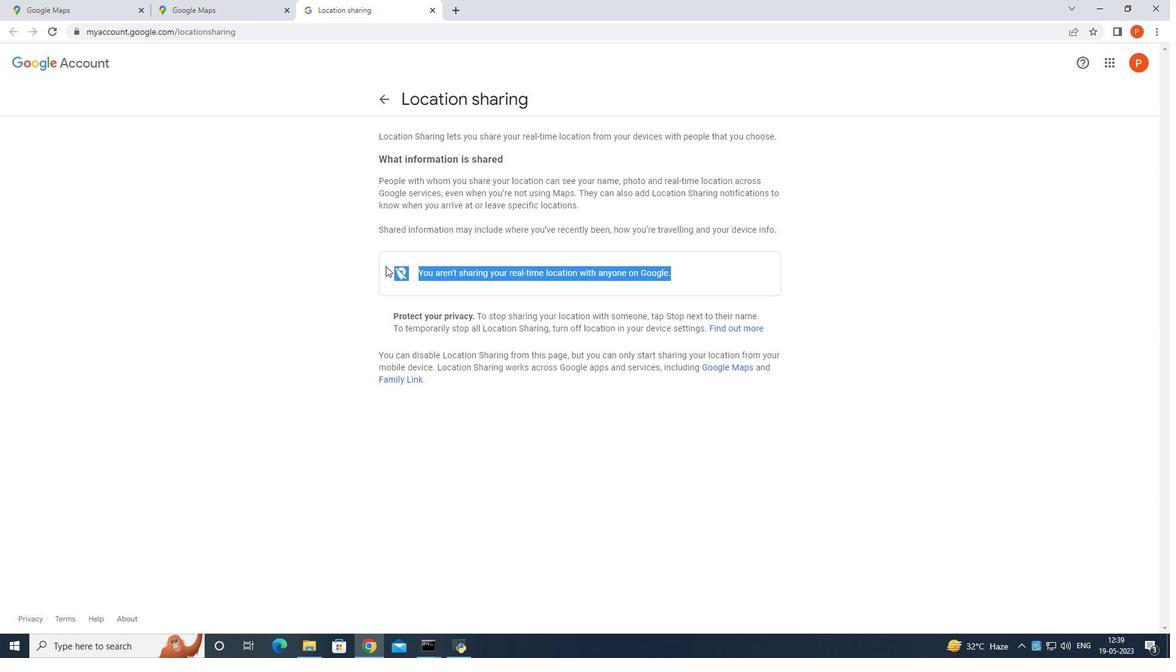 
Action: Mouse pressed left at (196, 267)
Screenshot: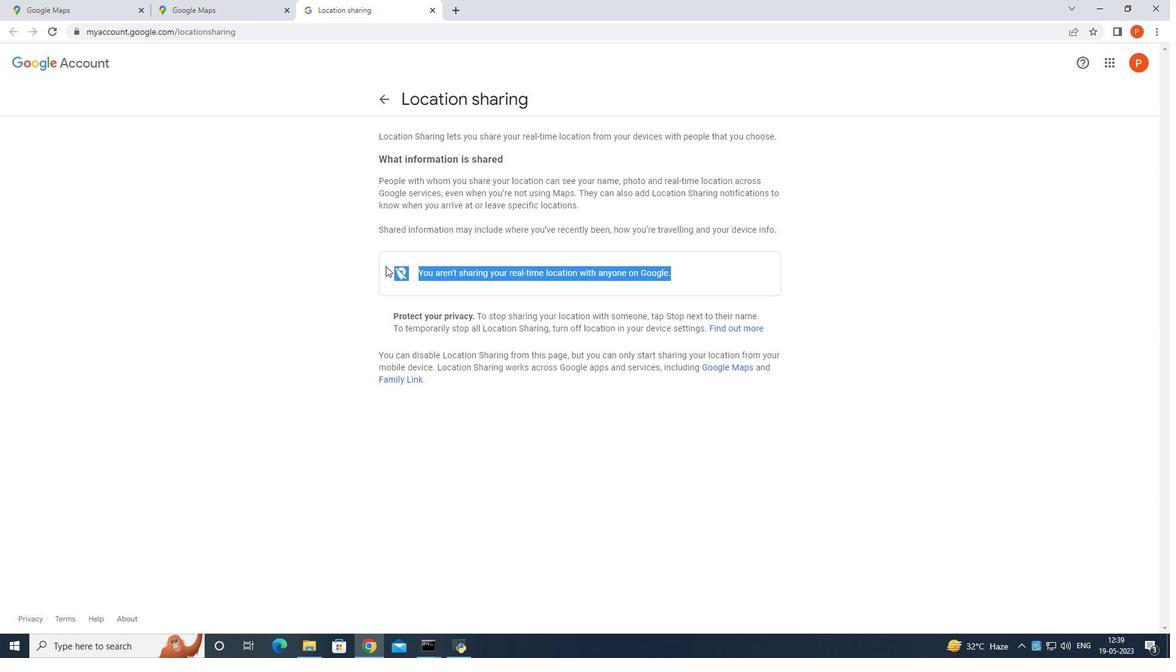 
Action: Mouse moved to (393, 270)
Screenshot: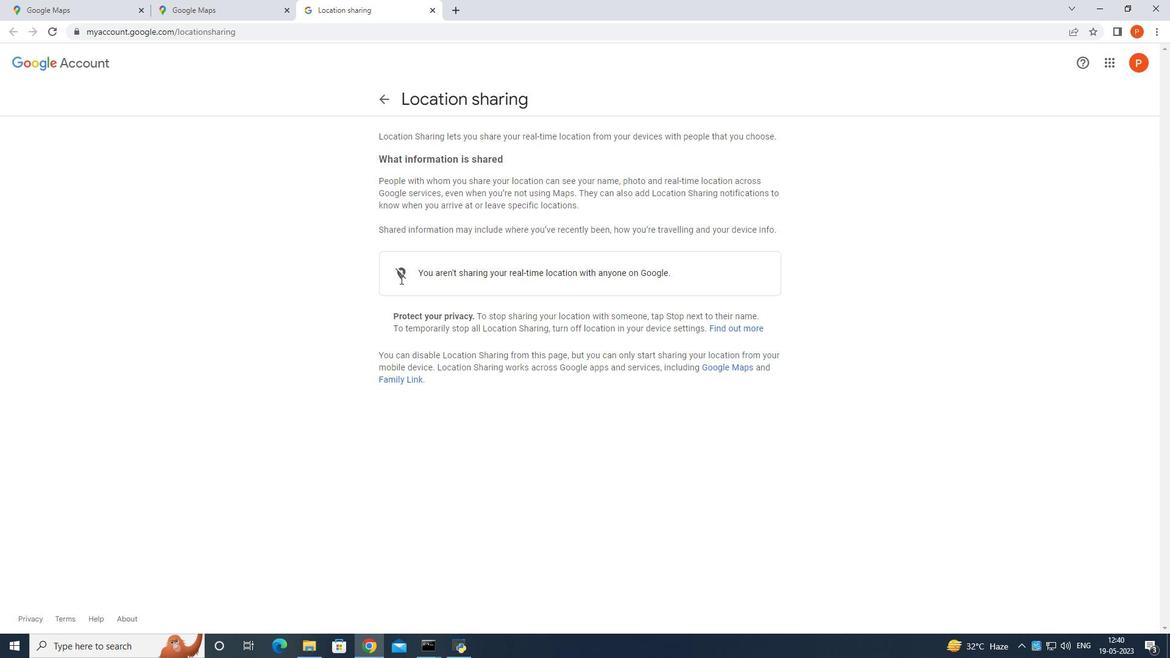 
Action: Mouse pressed left at (393, 270)
Screenshot: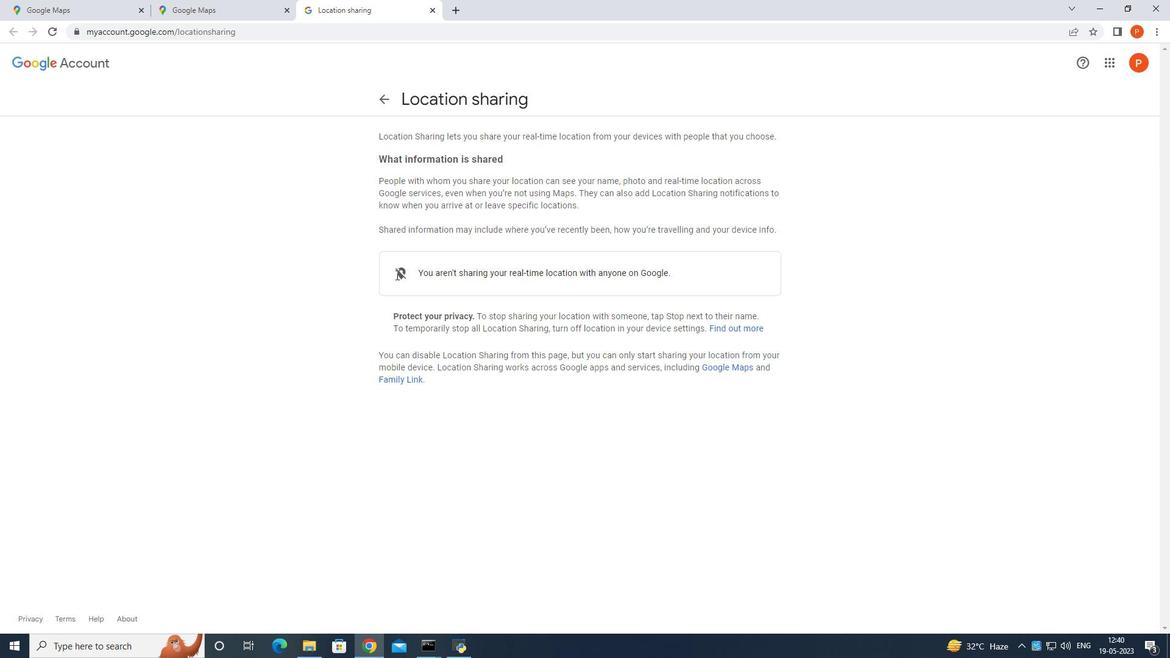 
Action: Mouse pressed left at (393, 270)
Screenshot: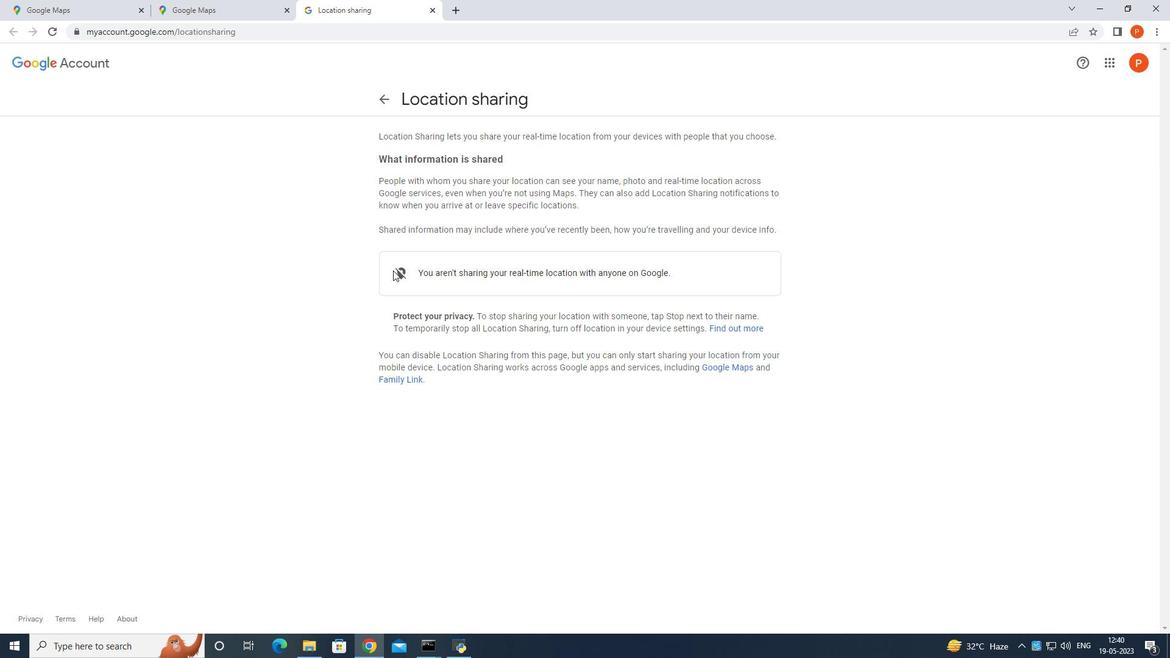 
Action: Mouse pressed left at (393, 270)
Screenshot: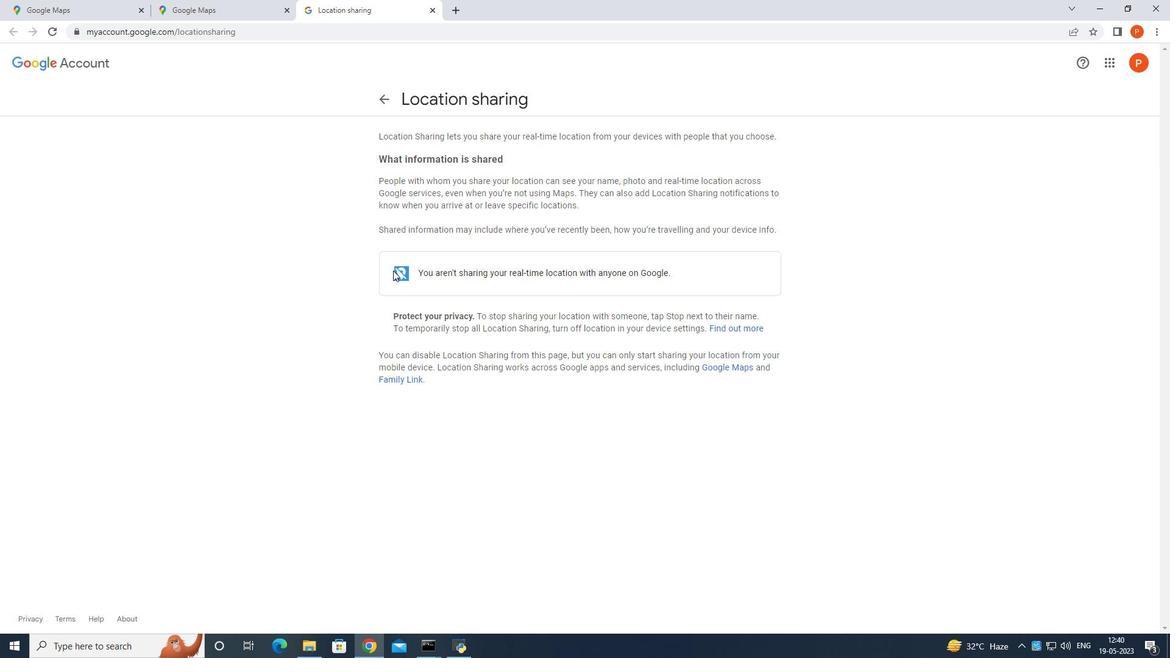 
Action: Mouse moved to (15, 36)
Screenshot: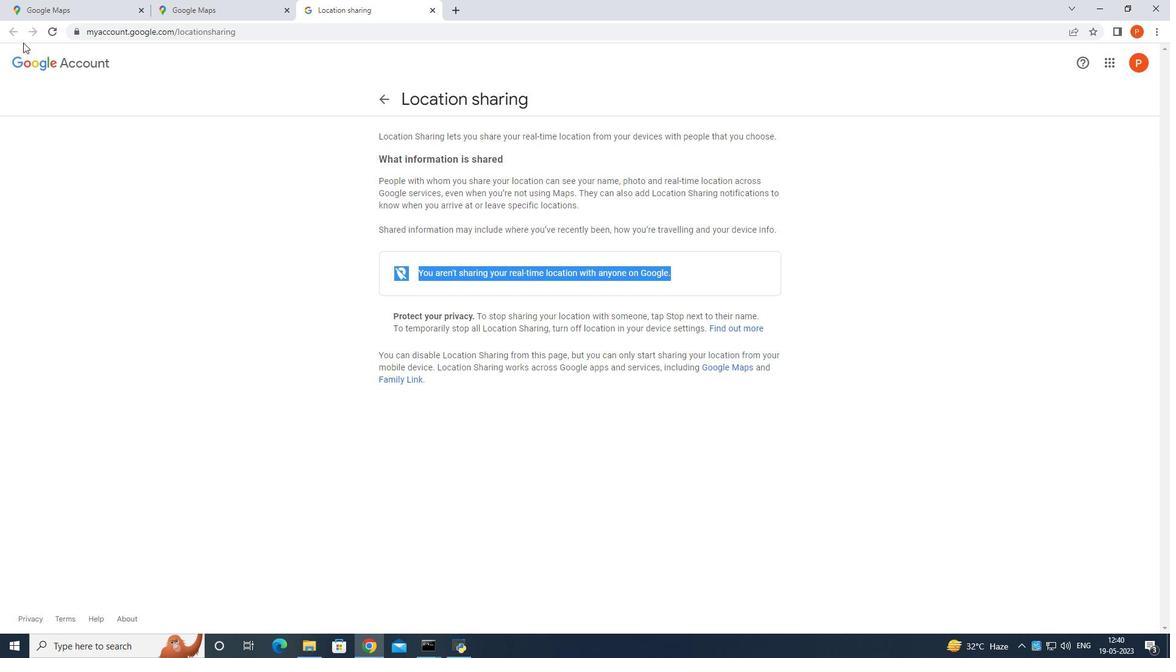
Action: Mouse pressed left at (15, 36)
Screenshot: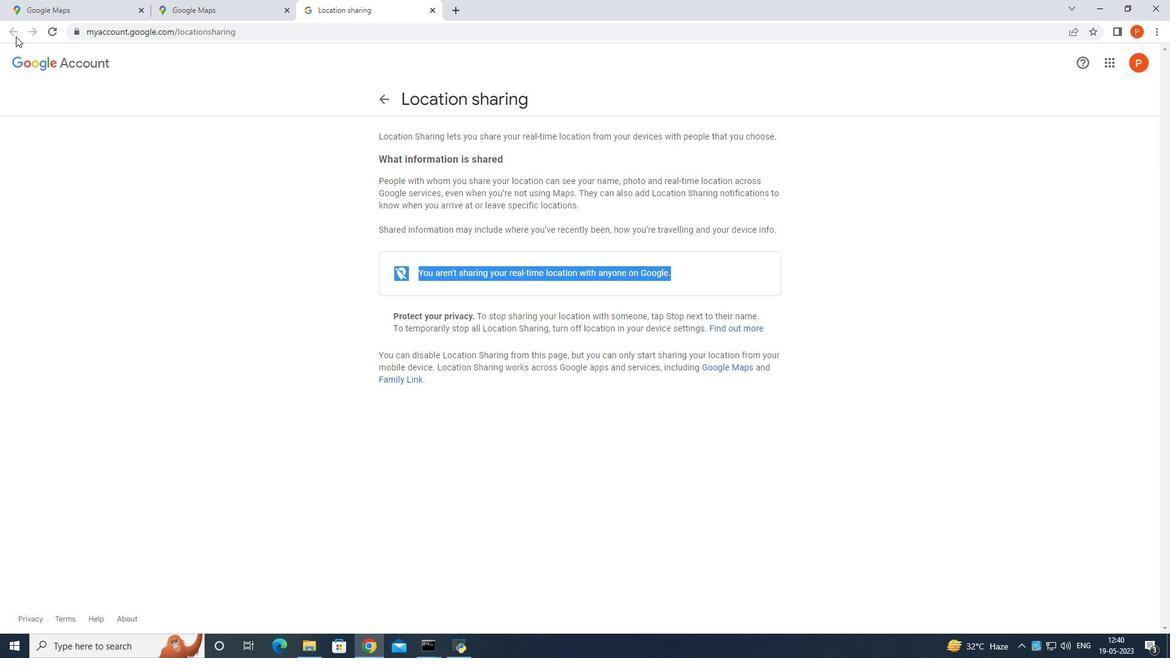 
Action: Mouse moved to (7, 30)
Screenshot: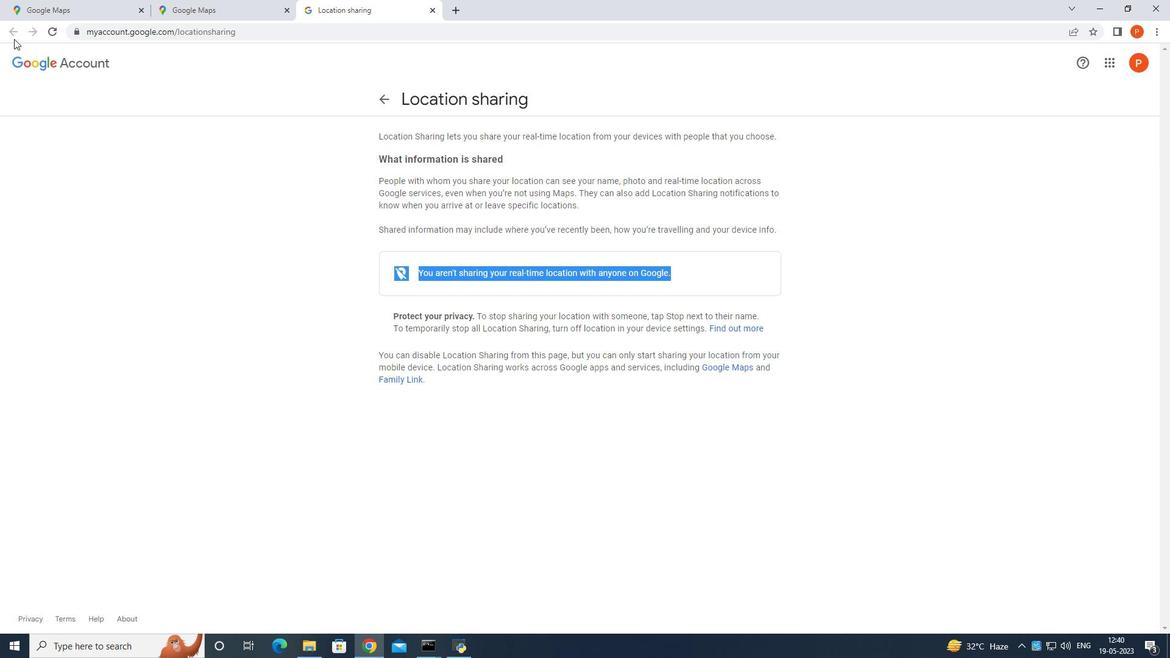 
Action: Mouse pressed left at (7, 30)
Screenshot: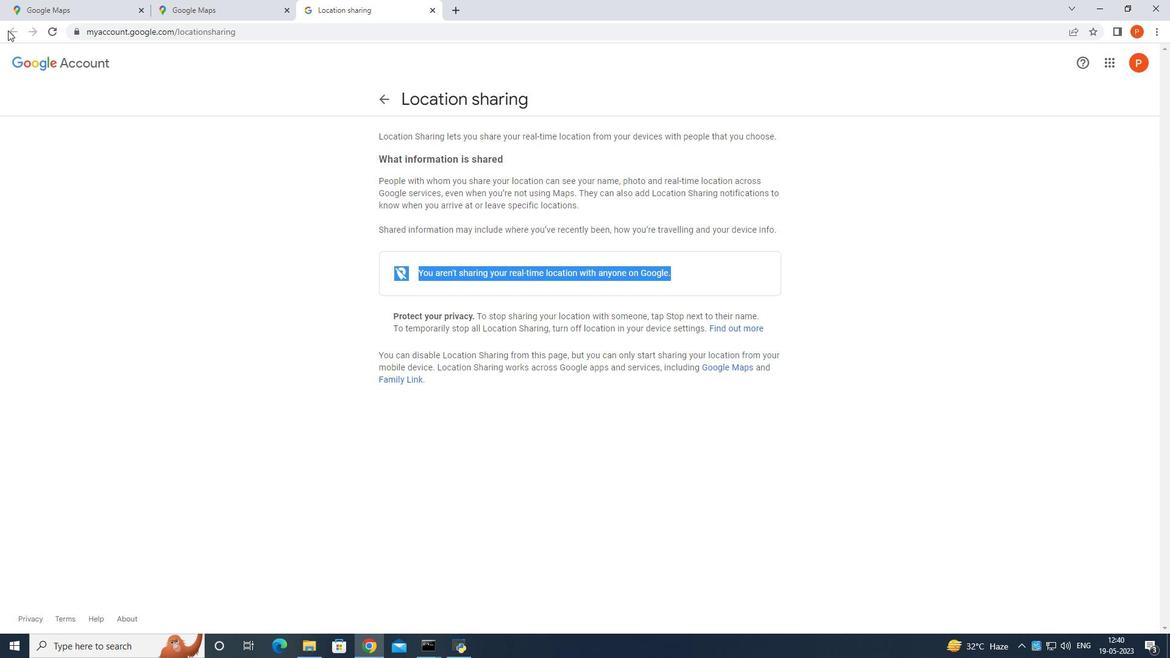 
Action: Mouse moved to (431, 12)
Screenshot: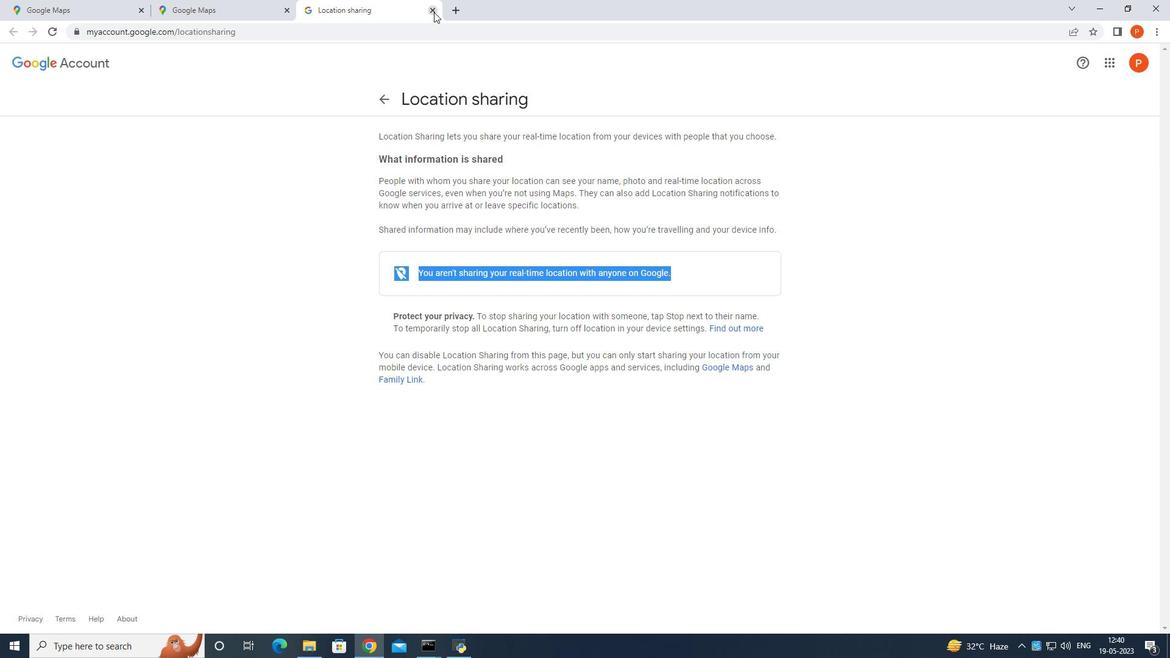 
Action: Mouse pressed left at (431, 12)
Screenshot: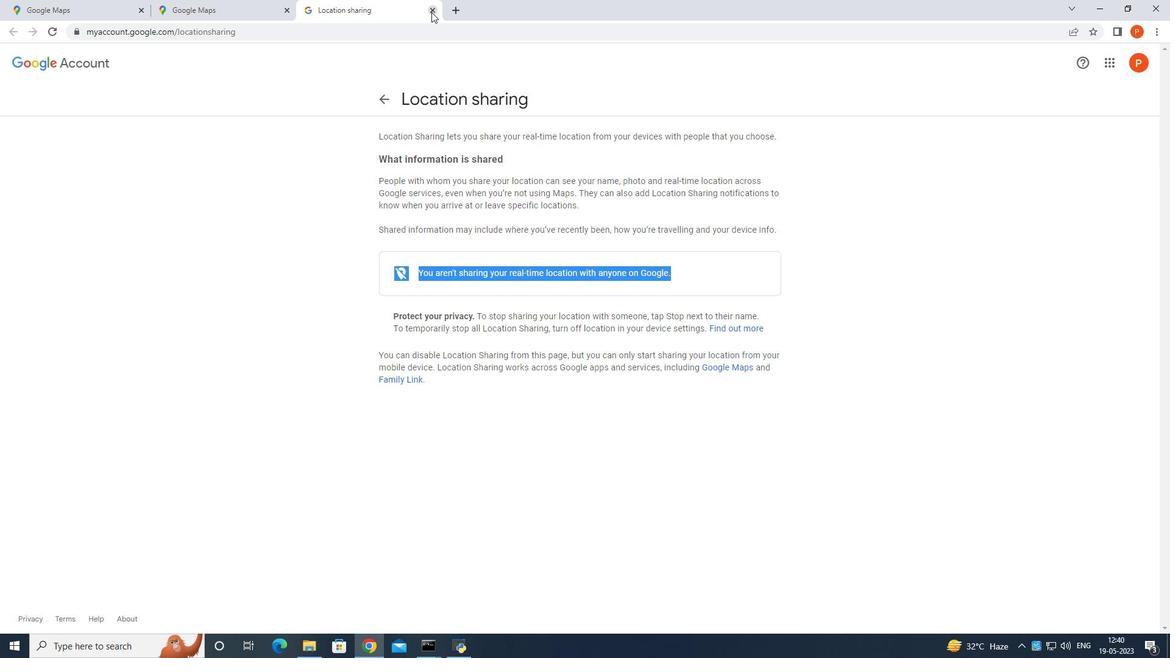 
Action: Mouse moved to (137, 150)
Screenshot: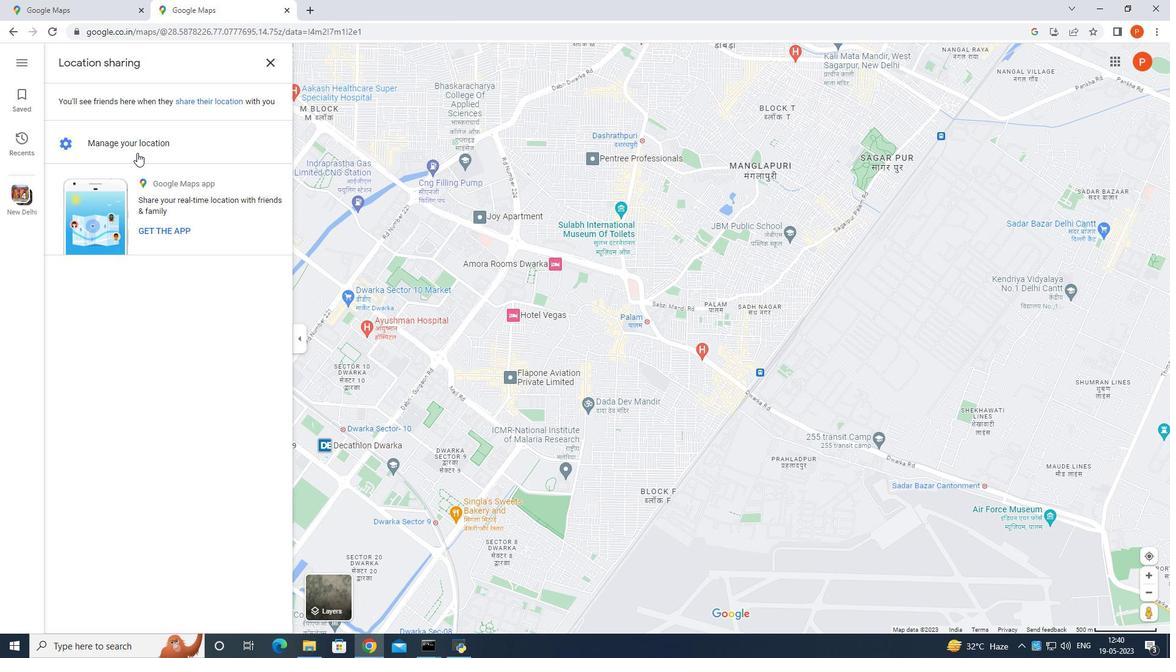 
Action: Mouse pressed left at (137, 150)
Screenshot: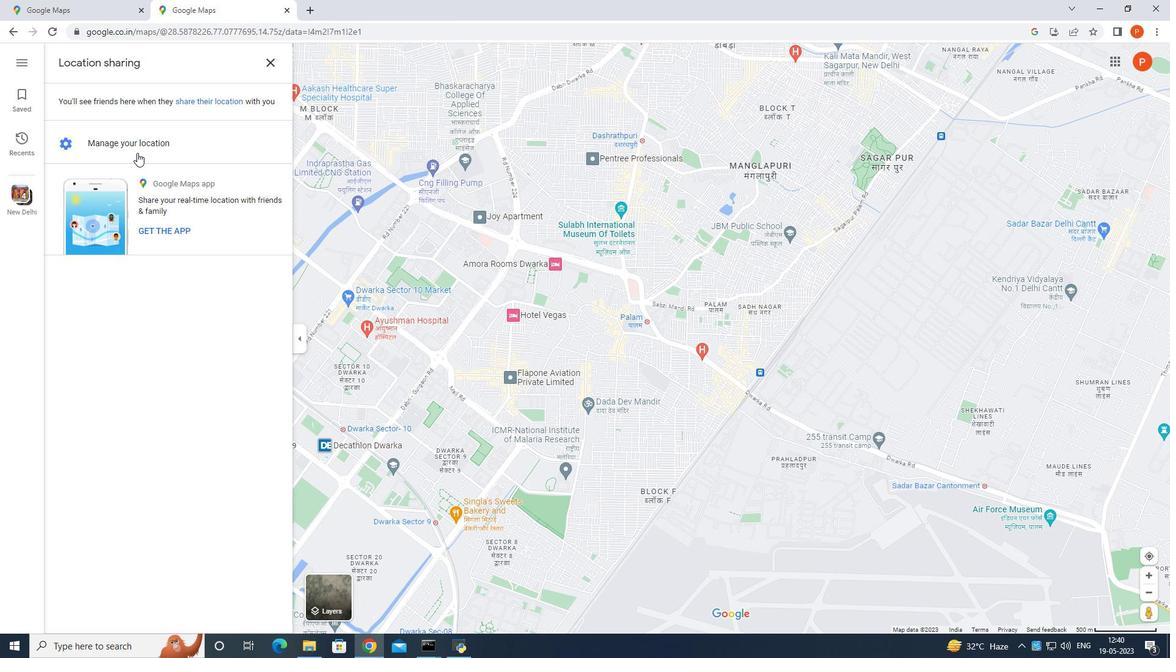 
Action: Mouse moved to (430, 12)
Screenshot: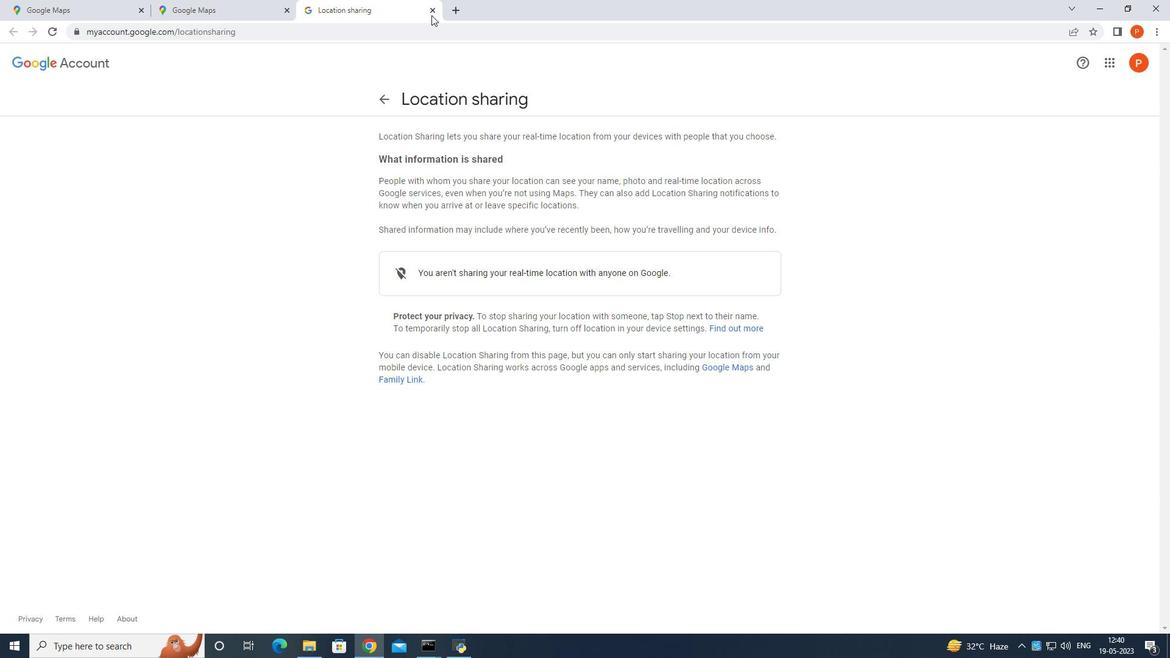 
Action: Mouse pressed left at (430, 12)
Screenshot: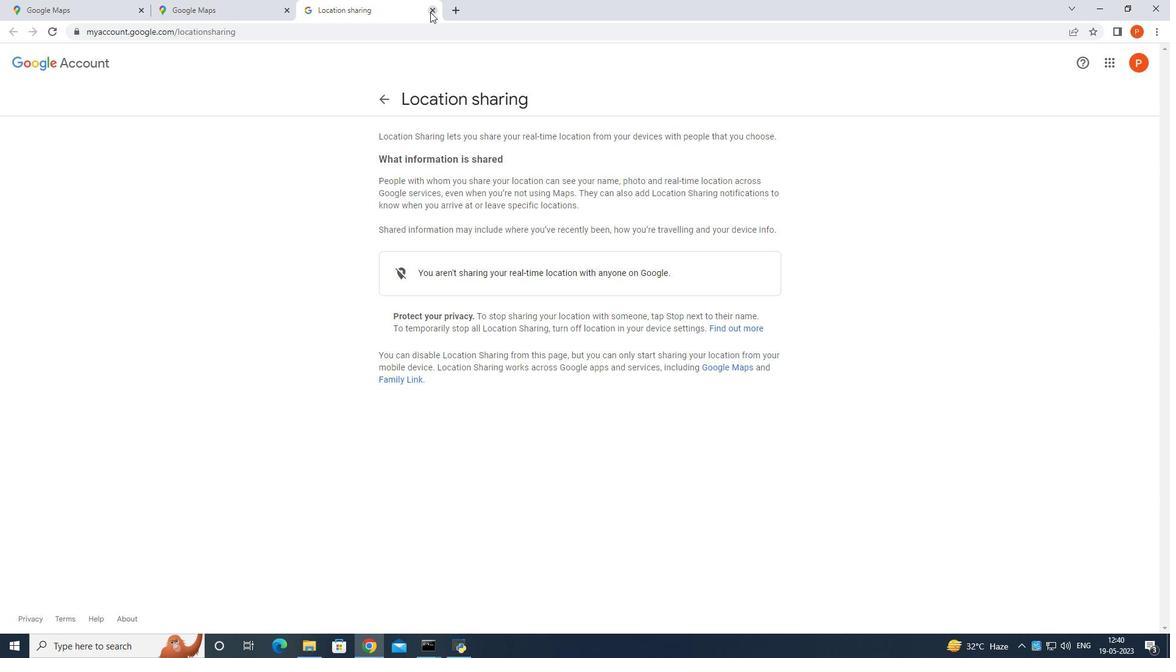 
Action: Mouse moved to (257, 99)
Screenshot: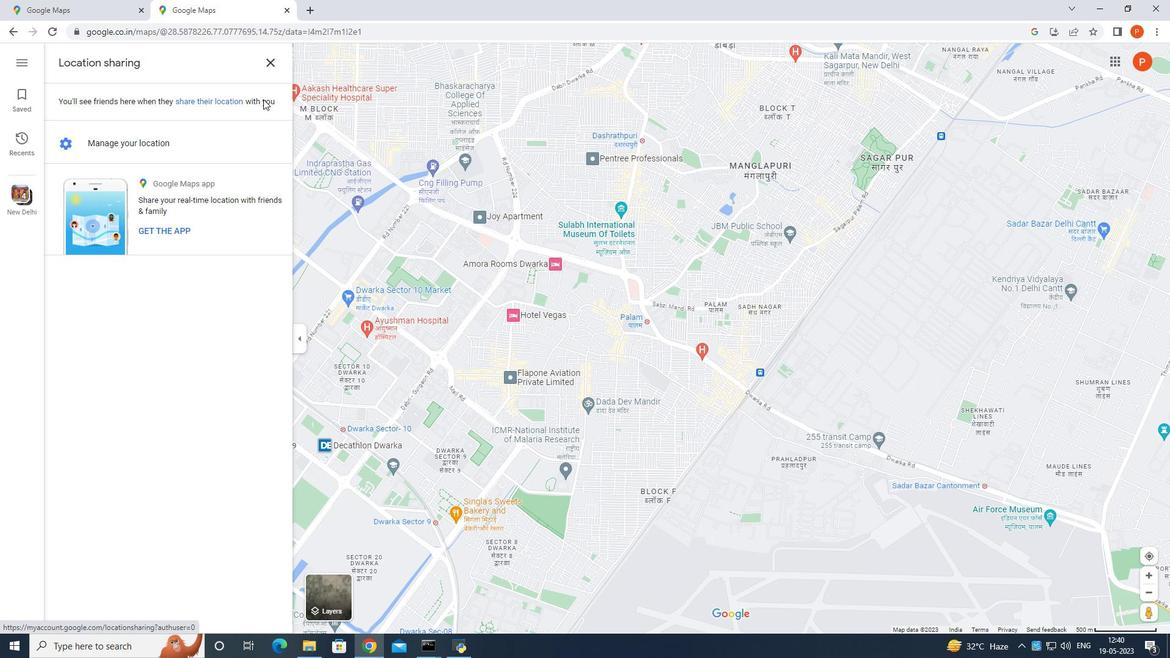 
Action: Mouse pressed left at (257, 99)
Screenshot: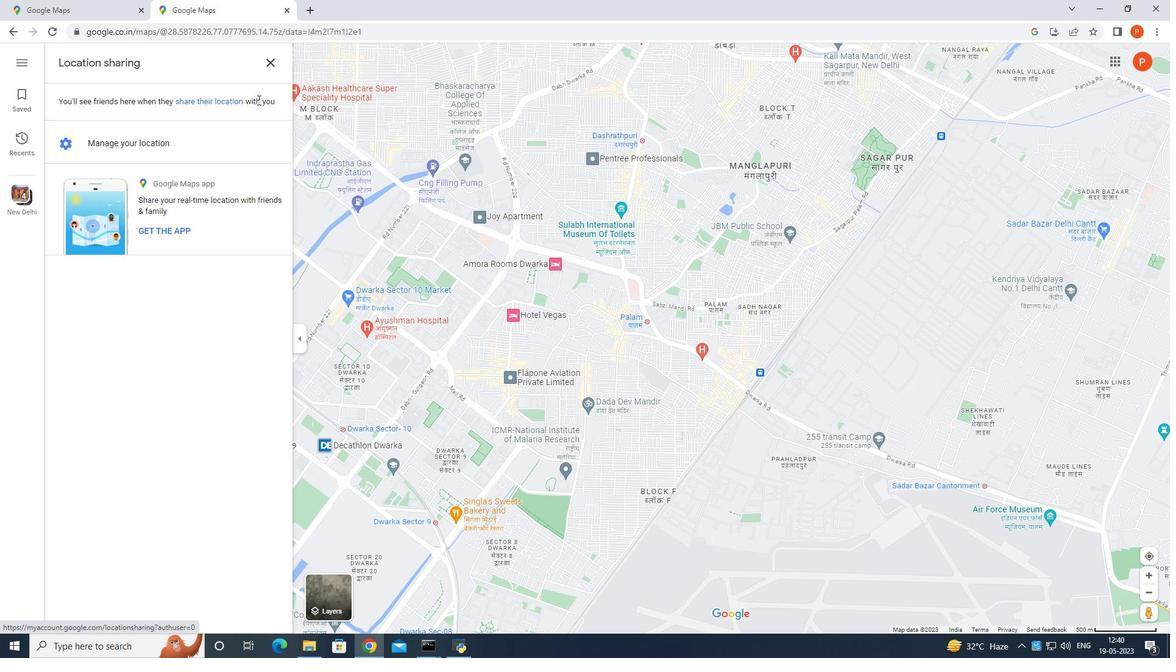 
Action: Mouse moved to (216, 103)
Screenshot: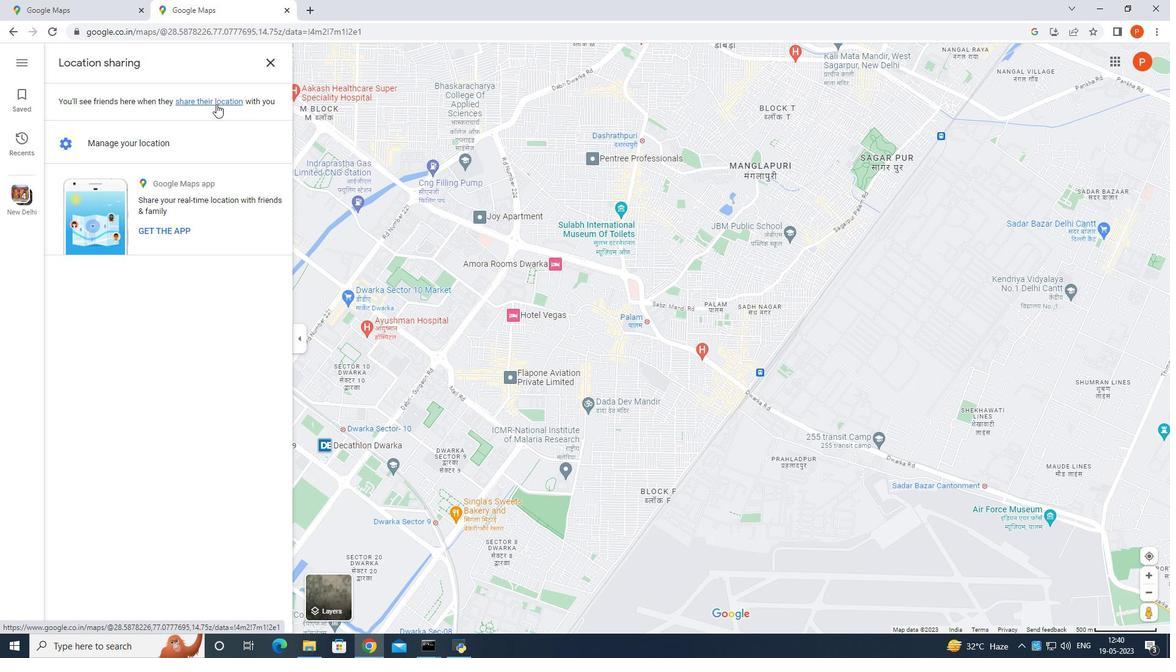 
Action: Mouse pressed left at (216, 103)
Screenshot: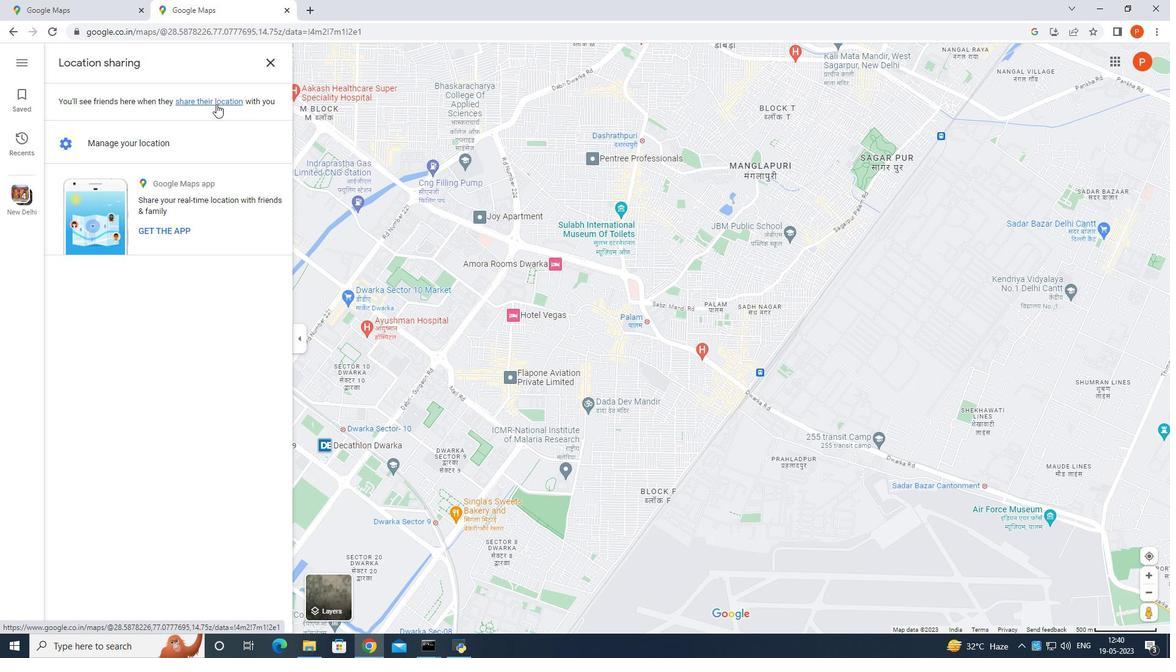 
Action: Mouse pressed left at (216, 103)
Screenshot: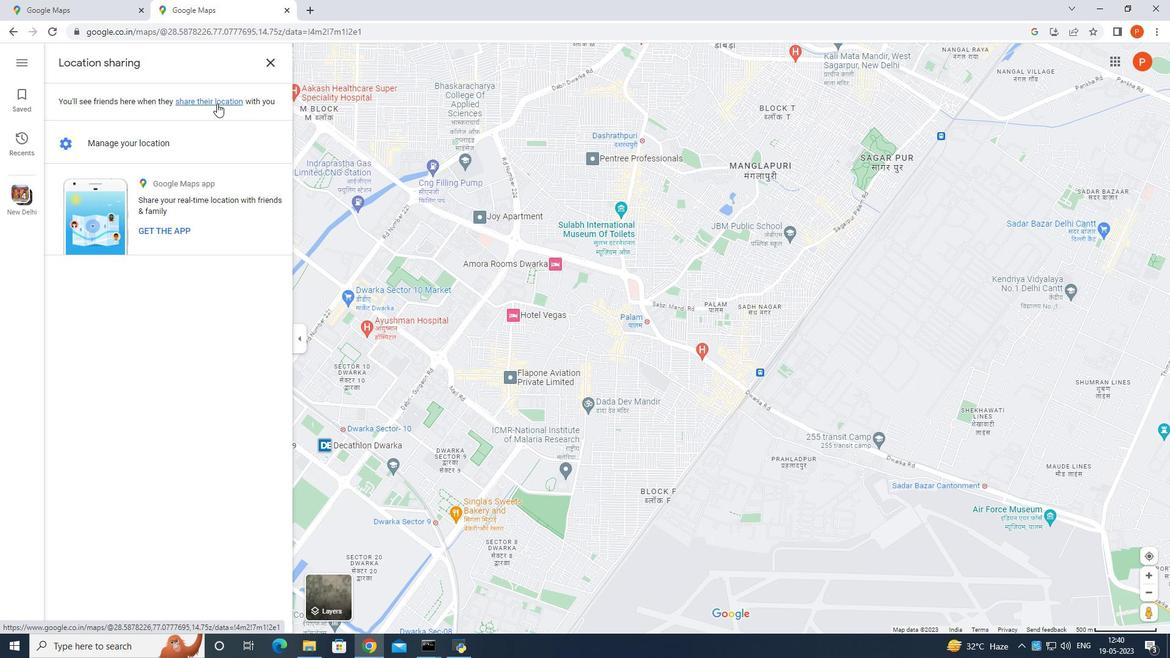 
Action: Mouse moved to (246, 368)
Screenshot: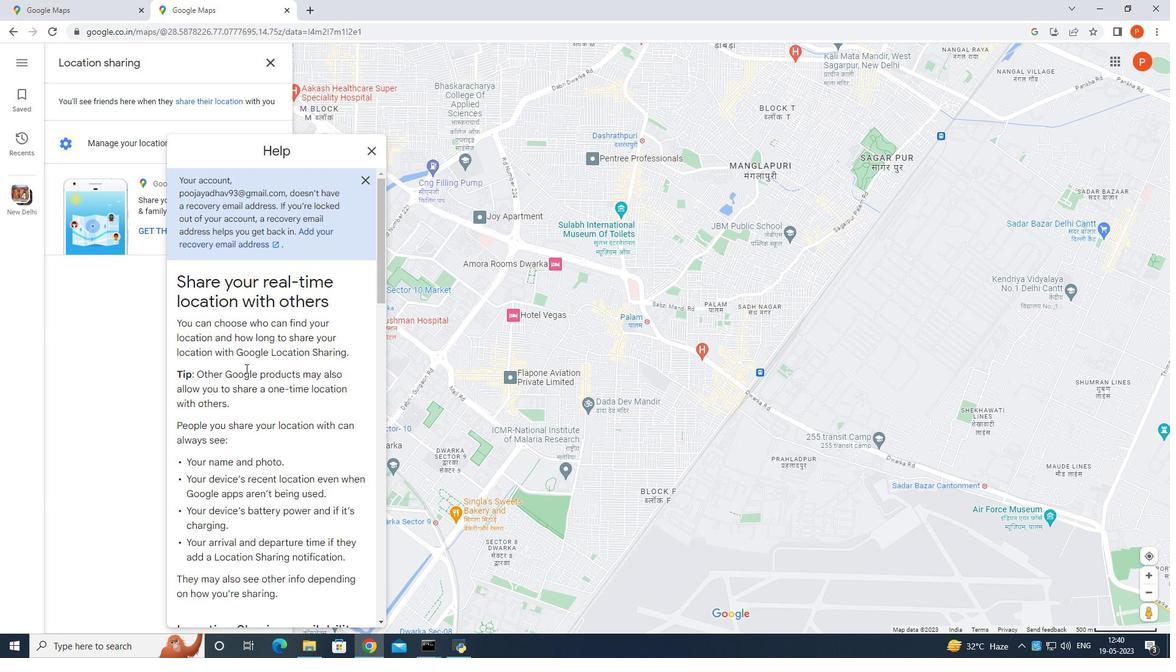 
Action: Mouse scrolled (246, 368) with delta (0, 0)
Screenshot: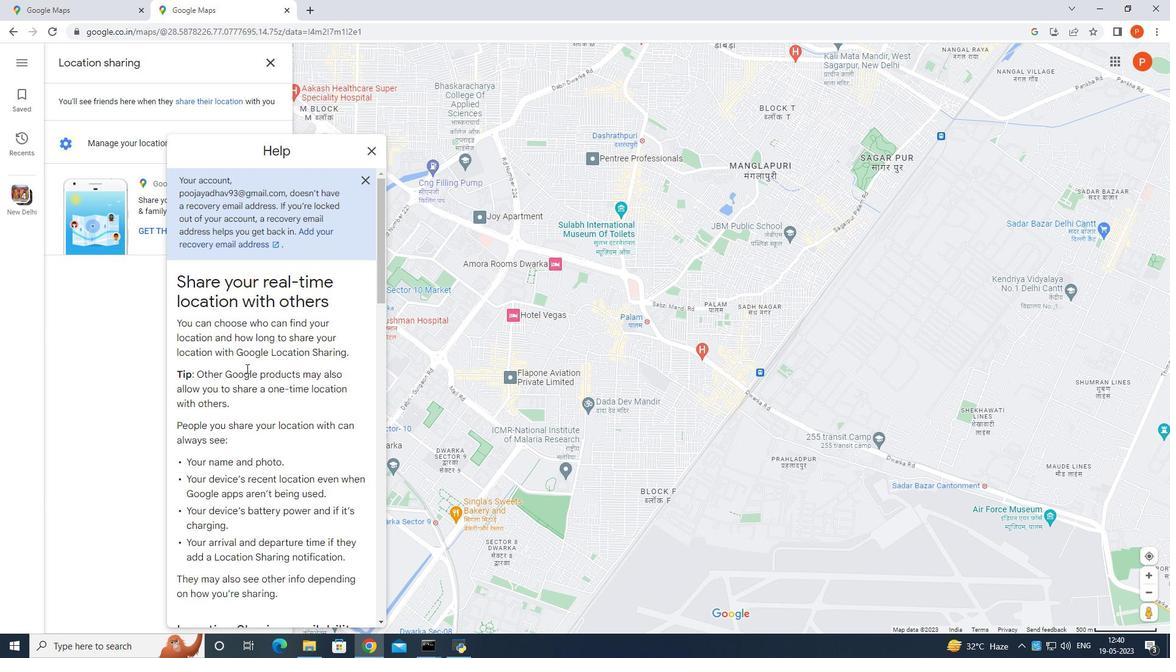 
Action: Mouse moved to (246, 362)
Screenshot: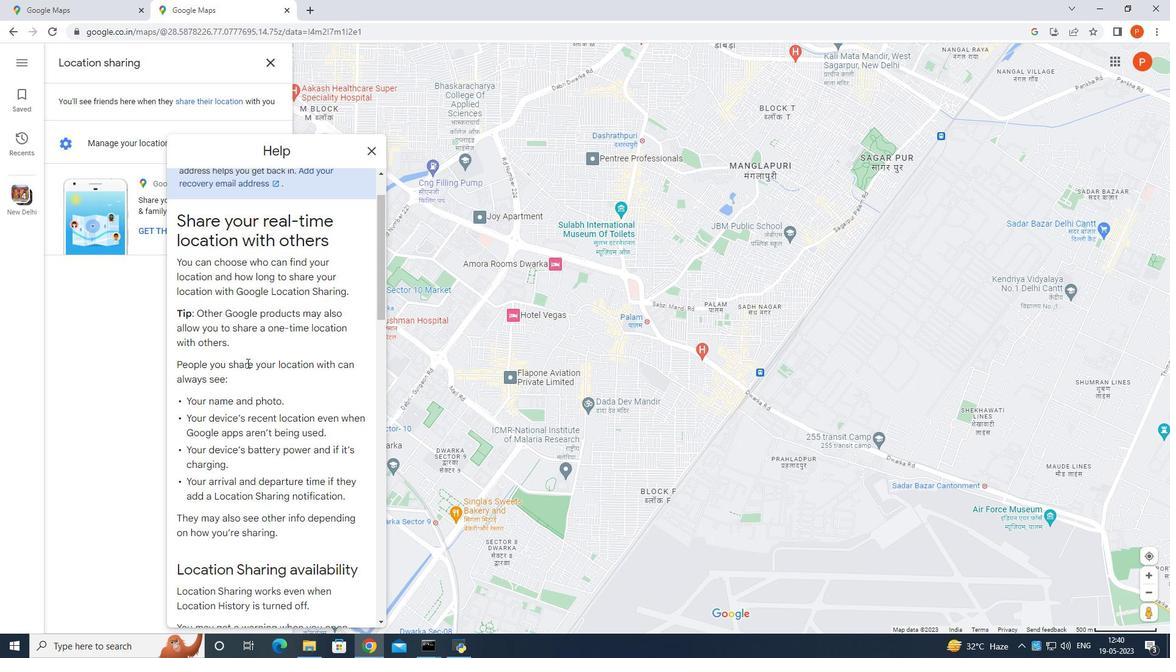 
Action: Mouse scrolled (246, 362) with delta (0, 0)
Screenshot: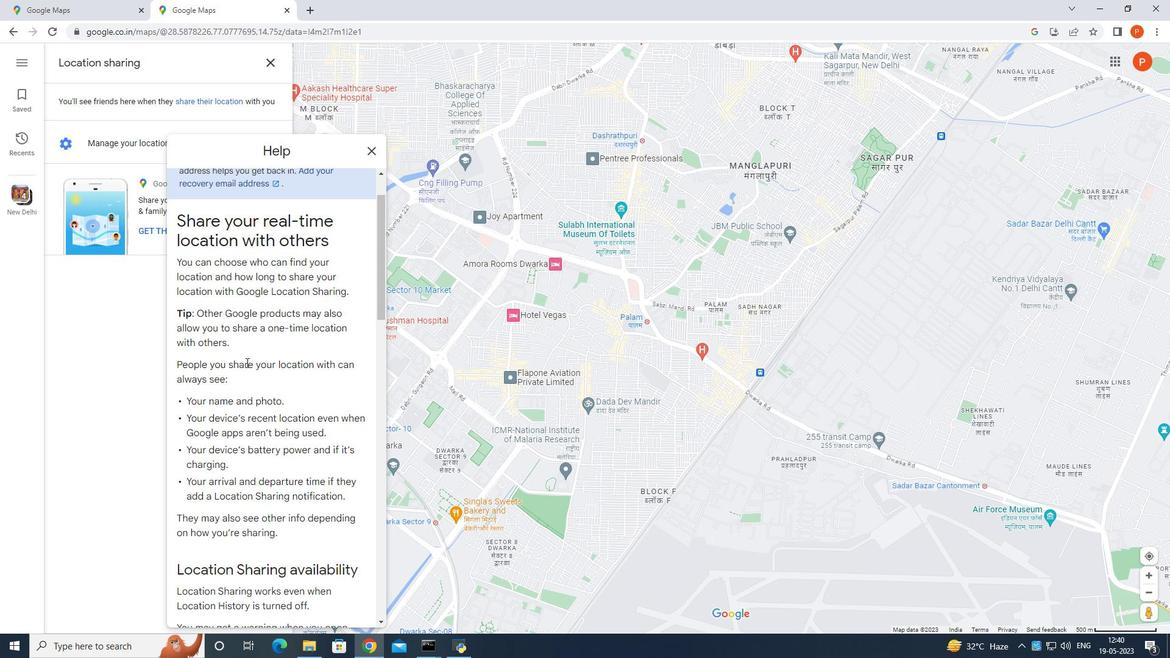 
Action: Mouse scrolled (246, 362) with delta (0, 0)
Screenshot: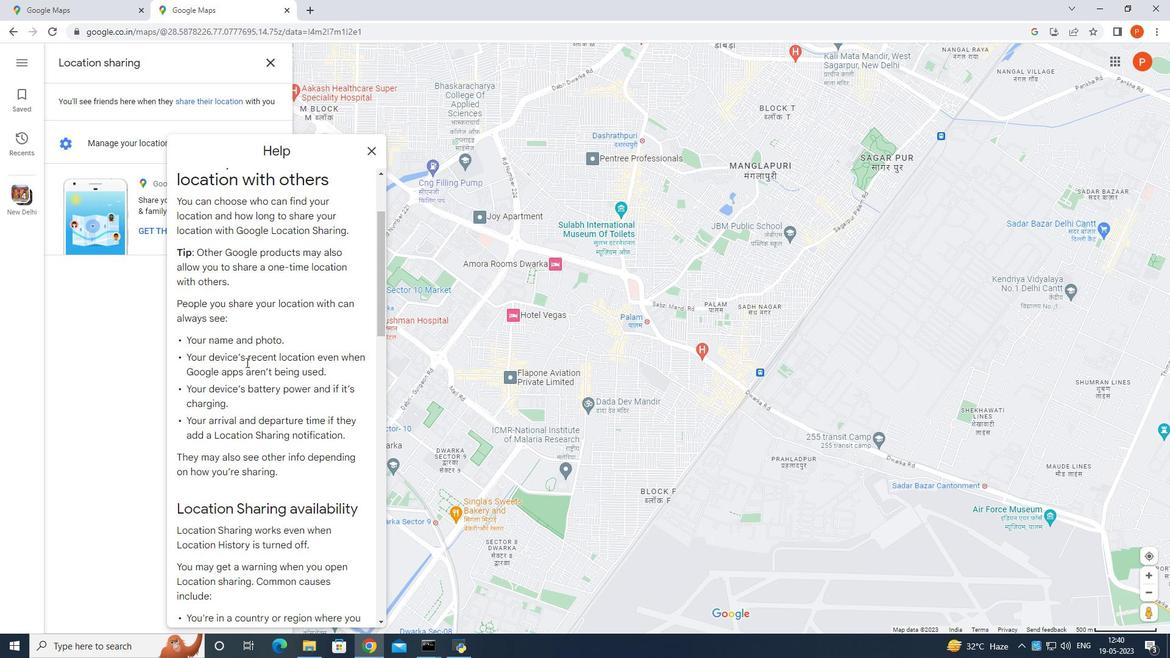 
Action: Mouse scrolled (246, 362) with delta (0, 0)
Screenshot: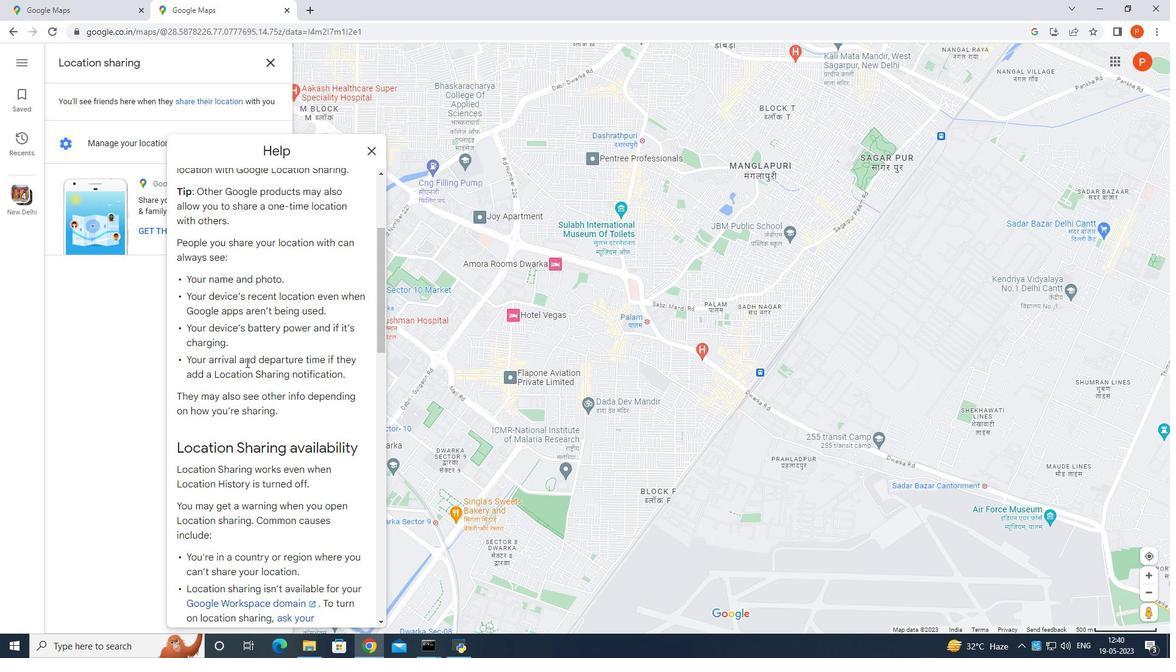 
Action: Mouse scrolled (246, 362) with delta (0, 0)
Screenshot: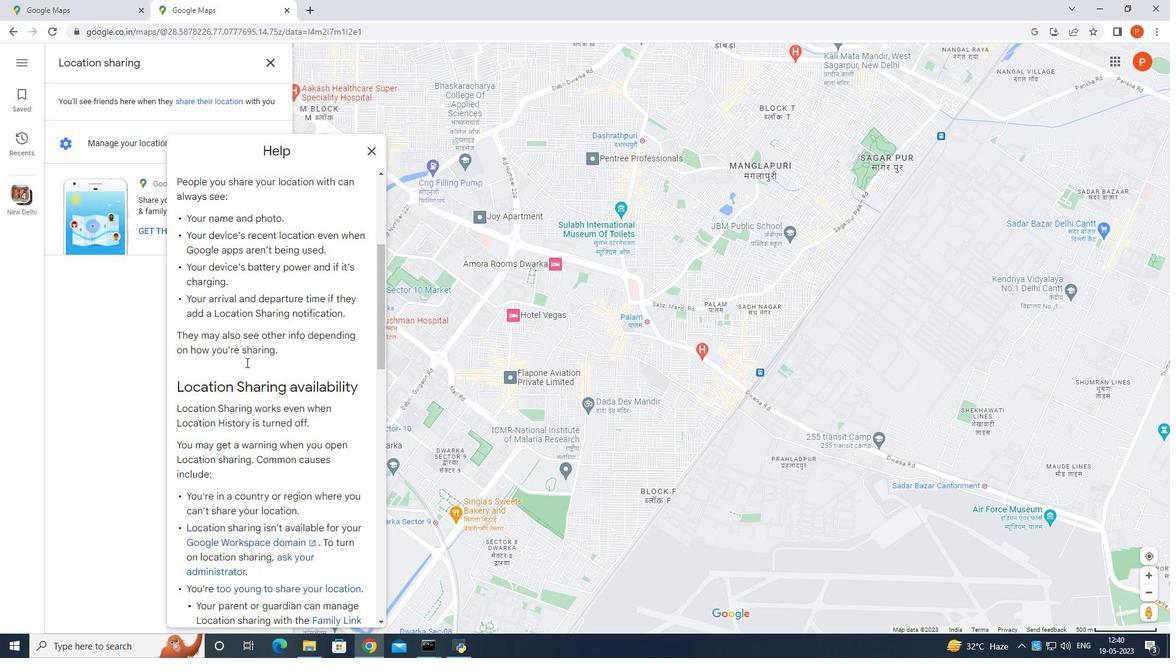 
Action: Mouse scrolled (246, 362) with delta (0, 0)
Screenshot: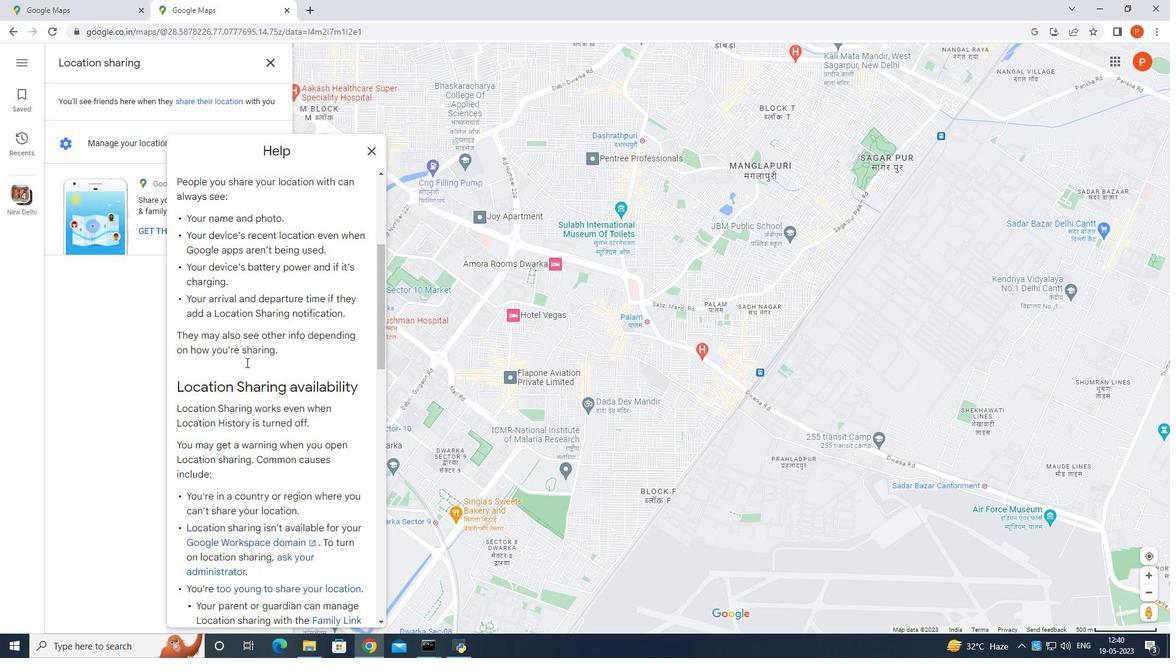 
Action: Mouse scrolled (246, 362) with delta (0, 0)
Screenshot: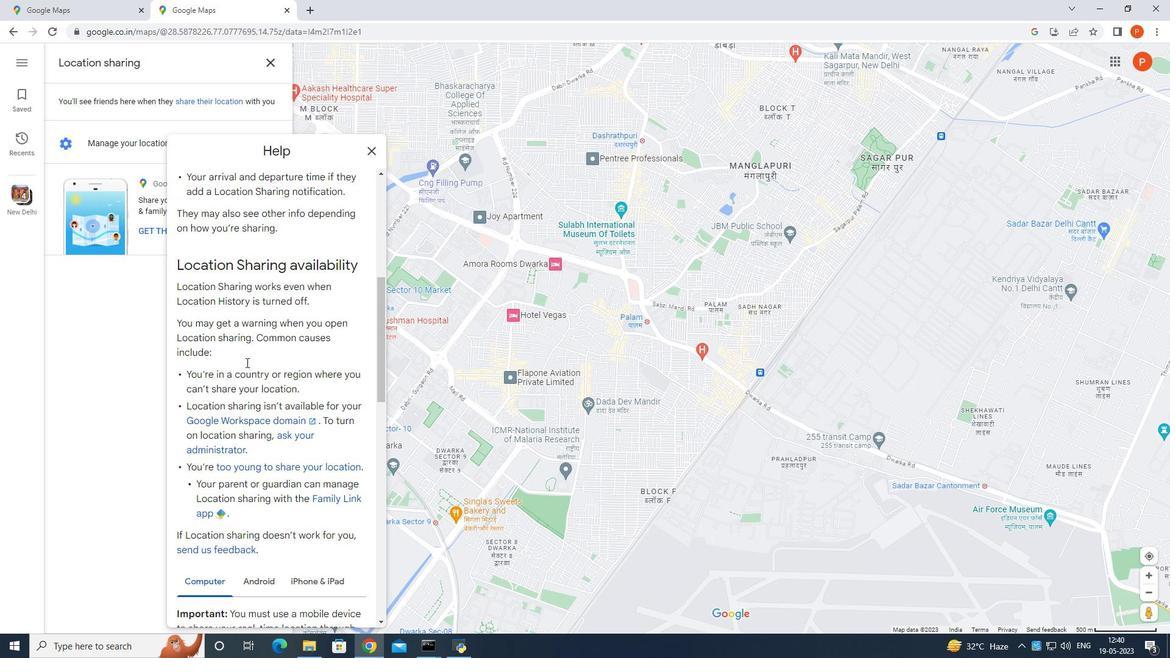 
Action: Mouse moved to (246, 362)
Screenshot: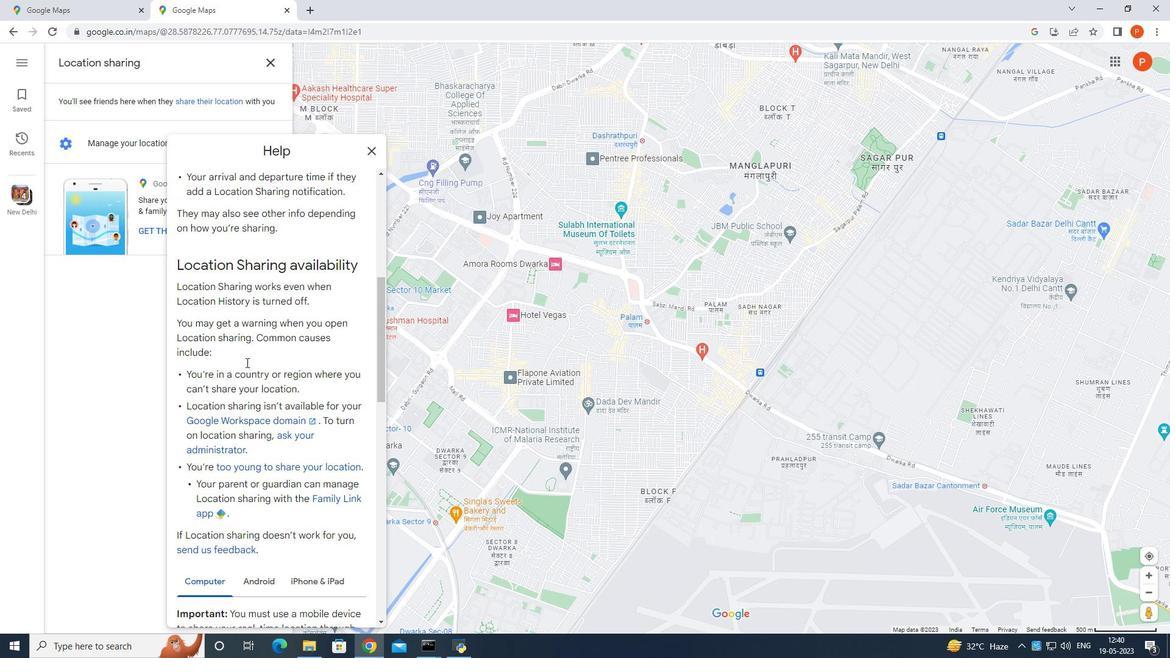 
Action: Mouse scrolled (246, 362) with delta (0, 0)
Screenshot: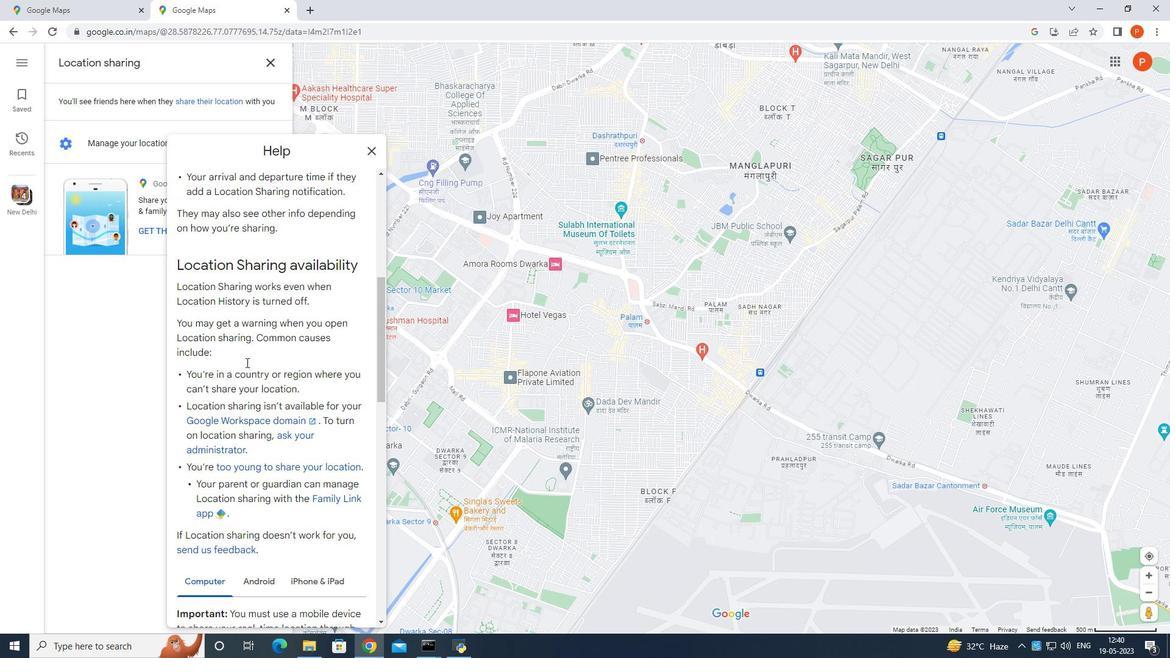 
Action: Mouse scrolled (246, 362) with delta (0, 0)
Screenshot: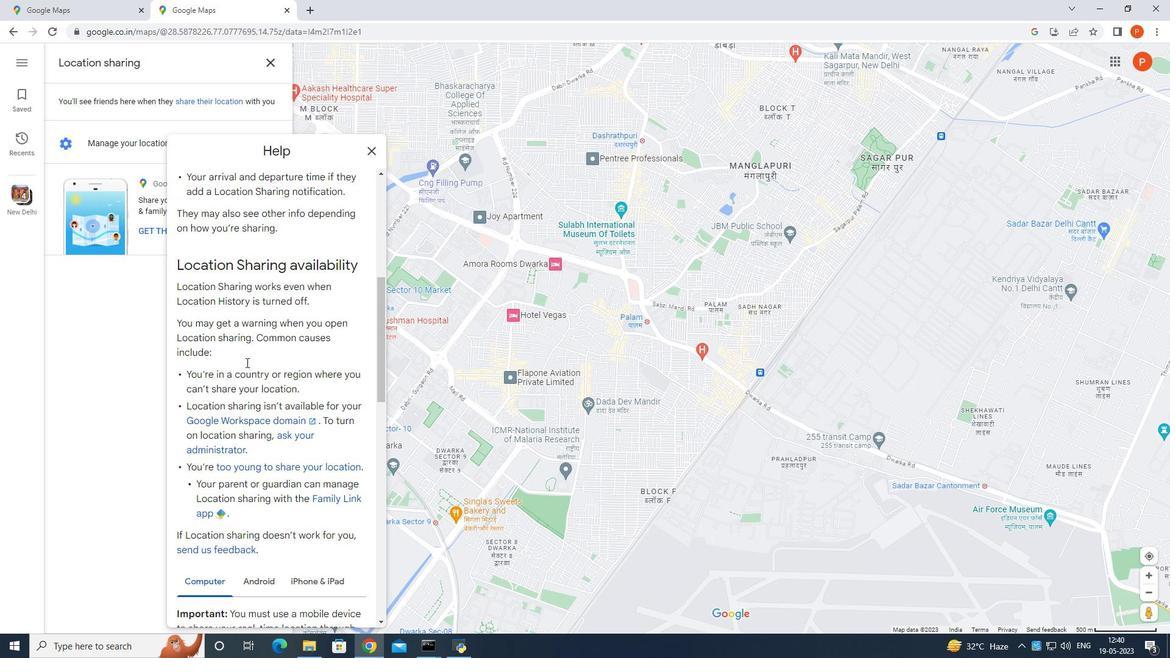 
Action: Mouse moved to (246, 363)
Screenshot: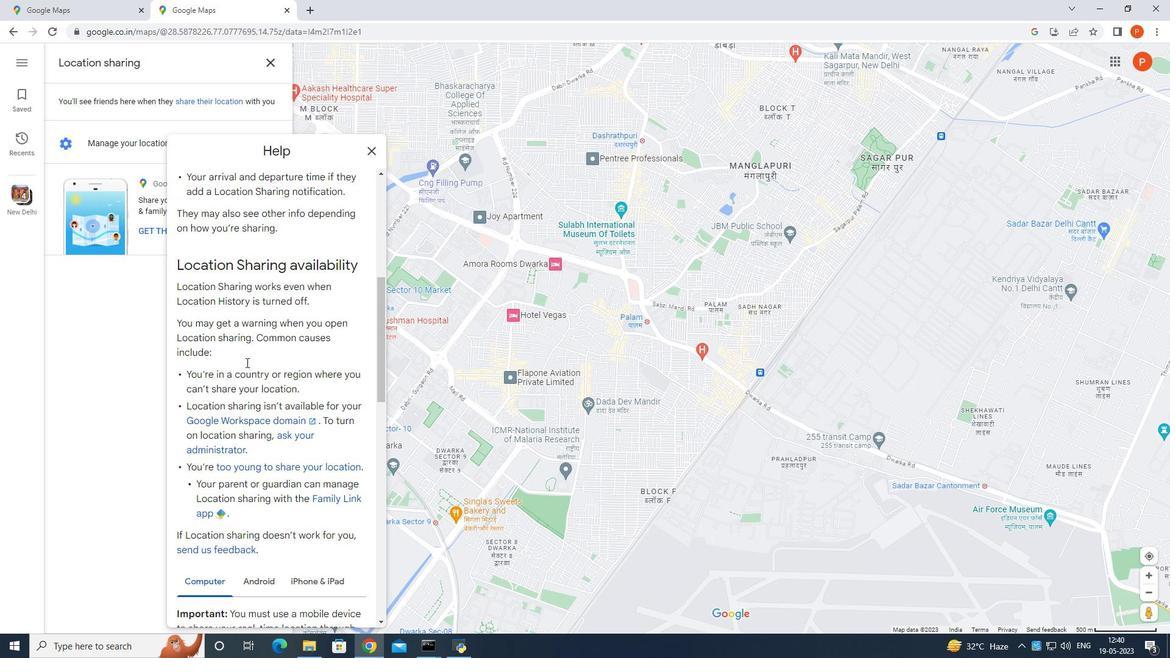 
Action: Mouse scrolled (246, 362) with delta (0, 0)
Screenshot: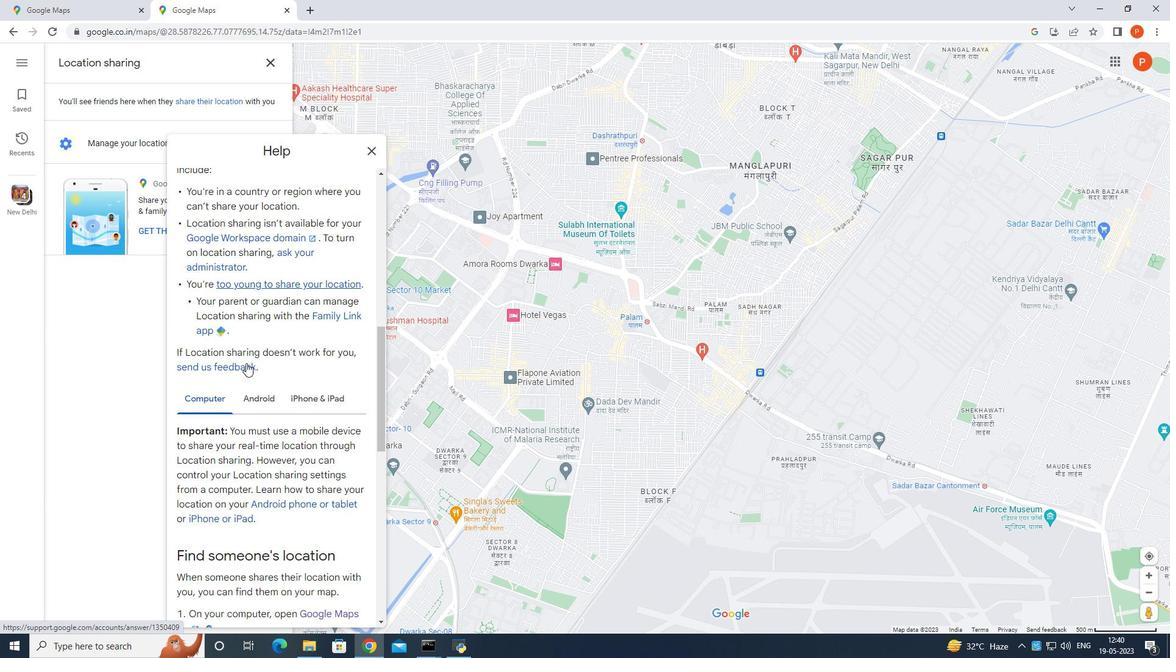 
Action: Mouse scrolled (246, 362) with delta (0, 0)
Screenshot: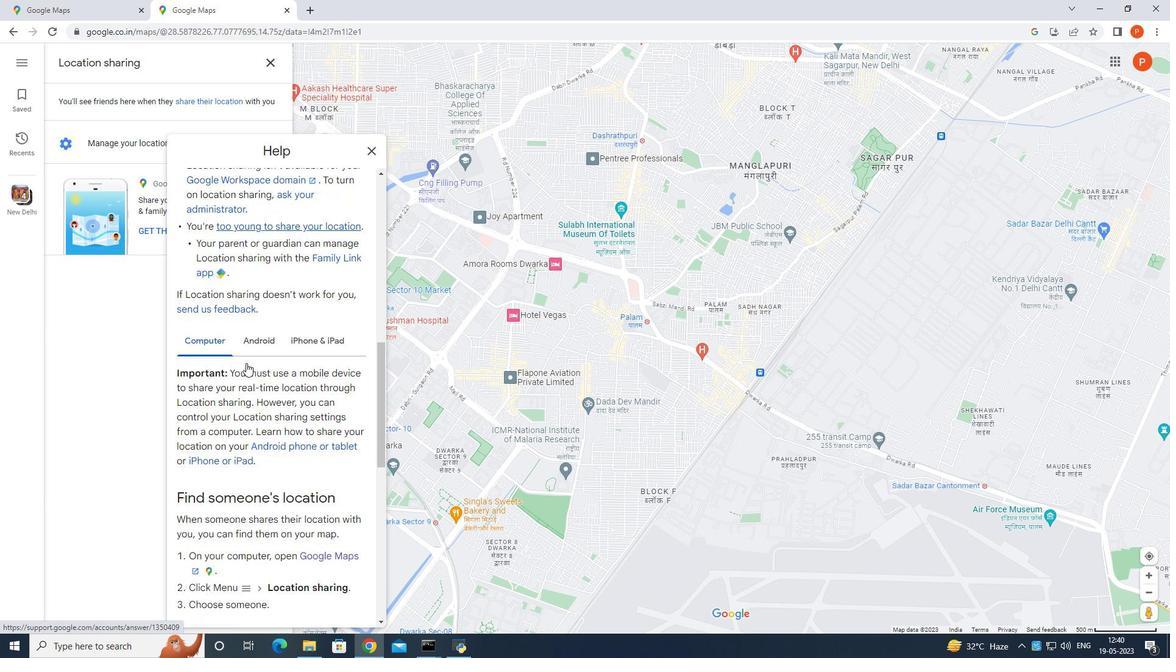 
Action: Mouse scrolled (246, 362) with delta (0, 0)
Screenshot: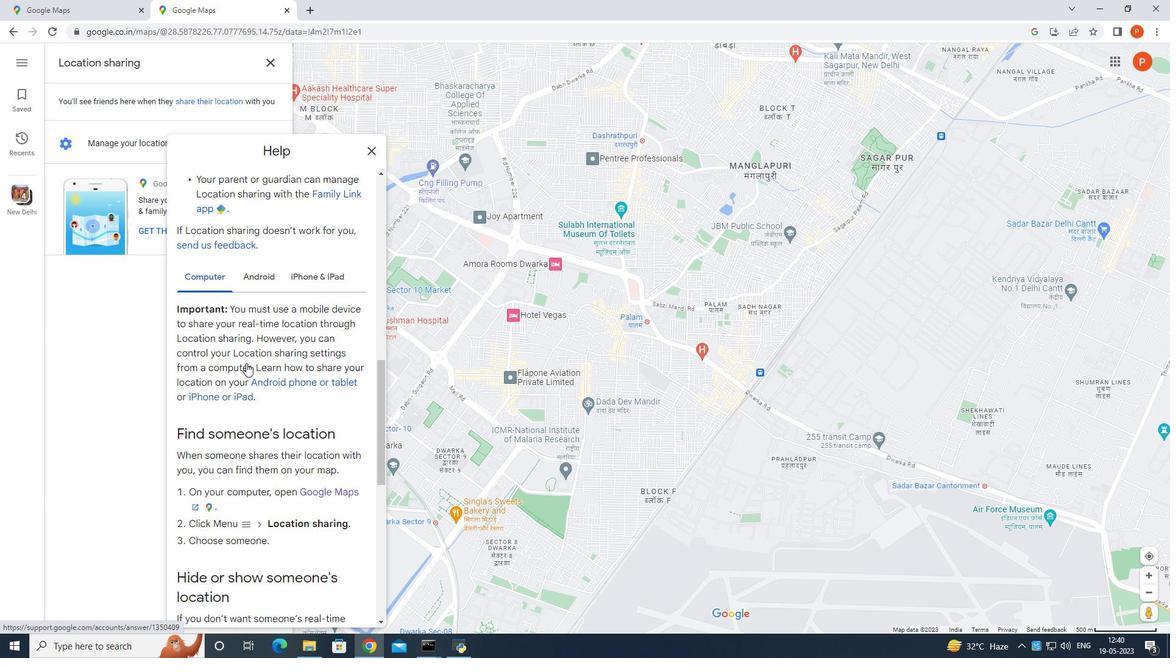 
Action: Mouse scrolled (246, 362) with delta (0, 0)
Screenshot: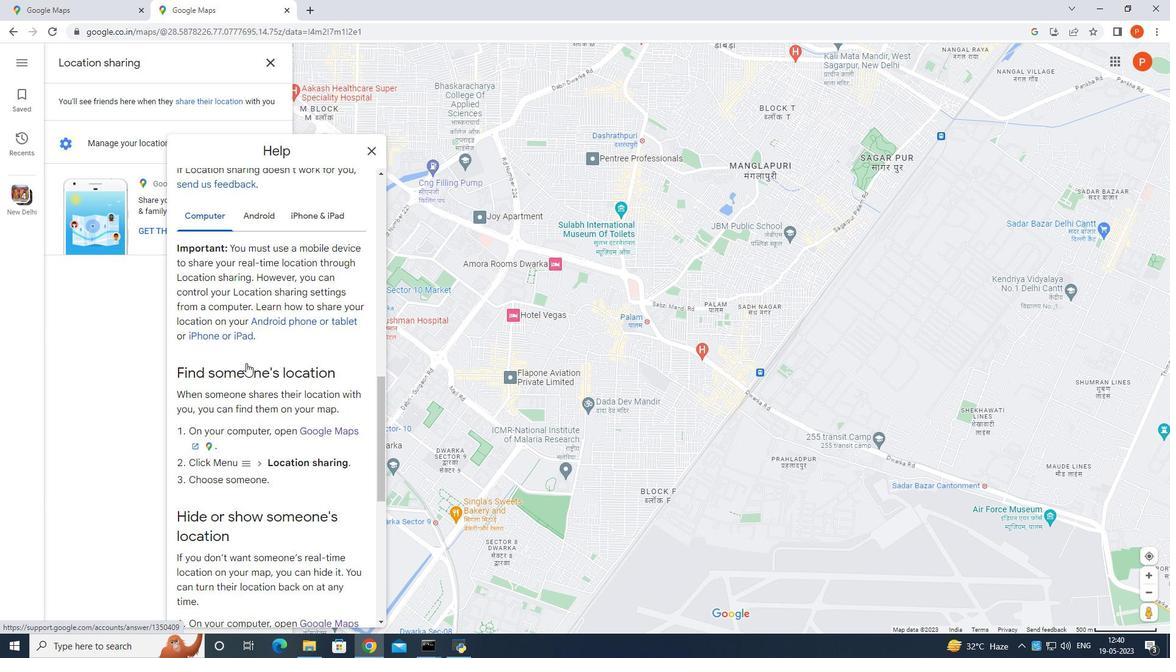 
Action: Mouse moved to (310, 403)
Screenshot: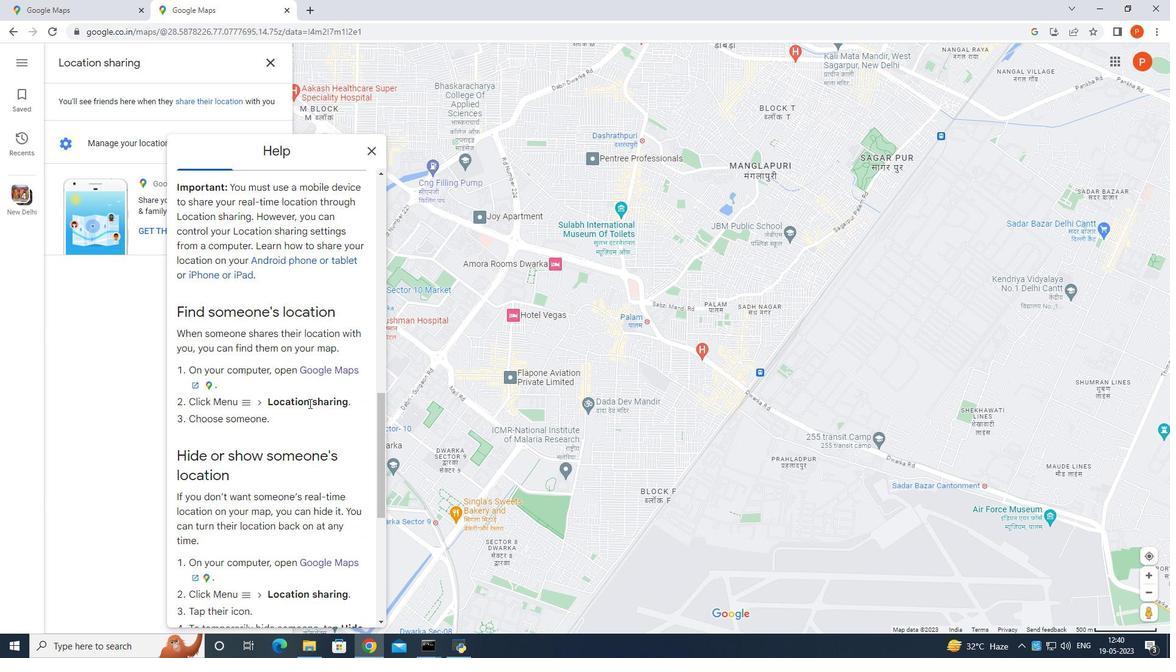 
Action: Mouse pressed left at (310, 403)
Screenshot: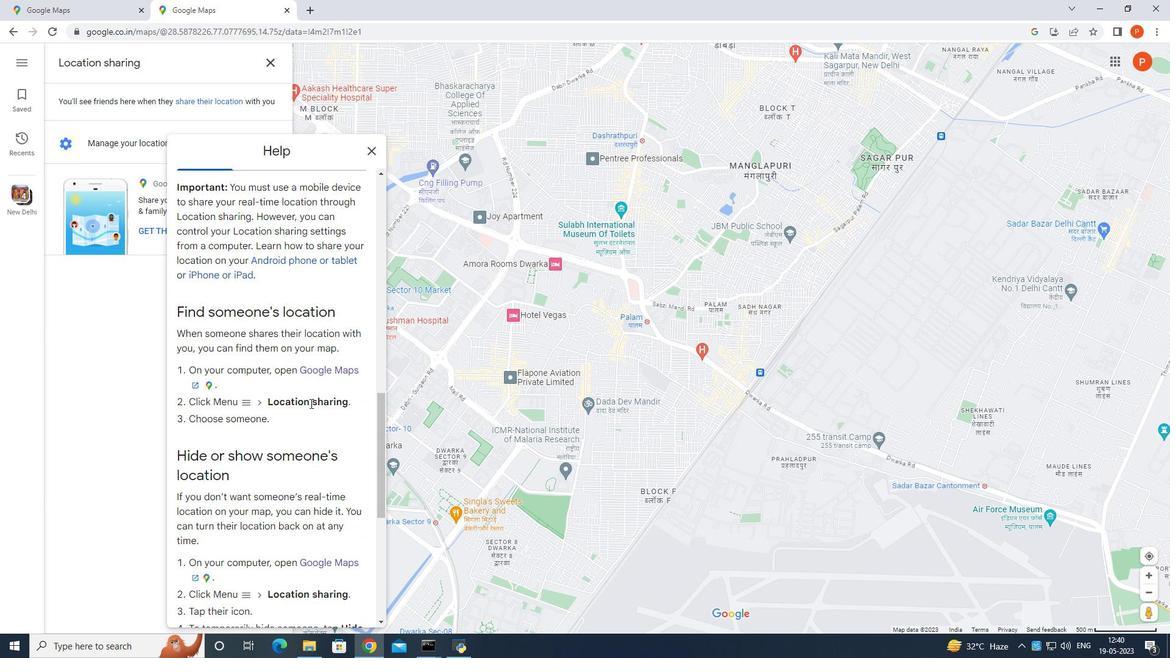 
Action: Mouse moved to (311, 403)
Screenshot: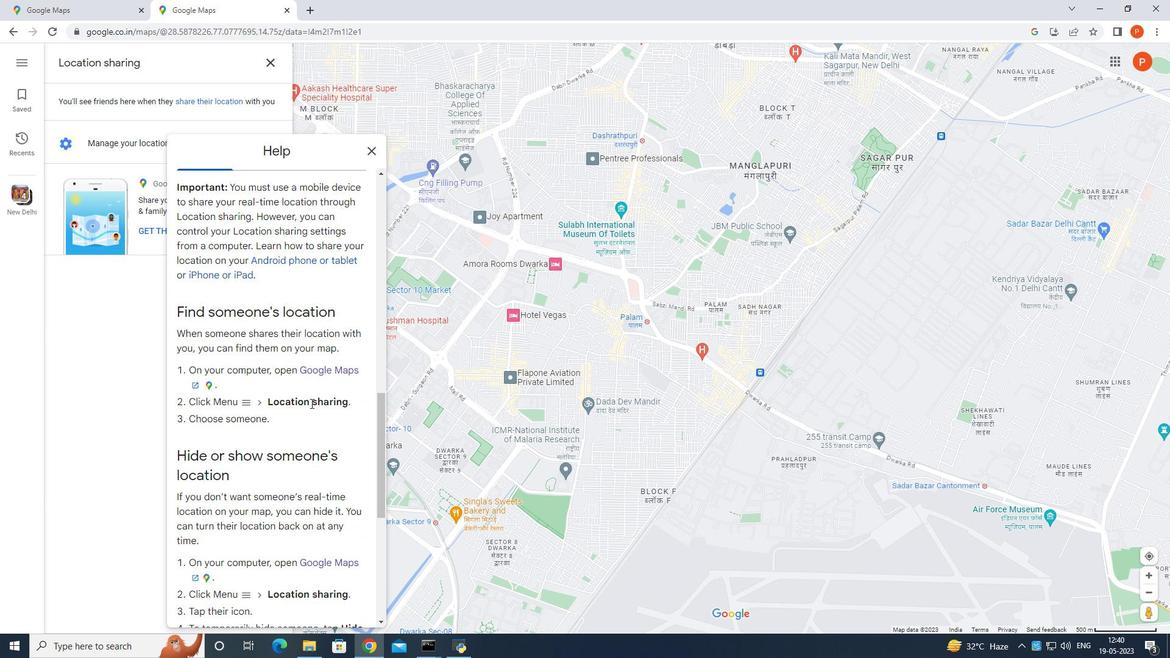 
Action: Mouse pressed left at (311, 403)
Screenshot: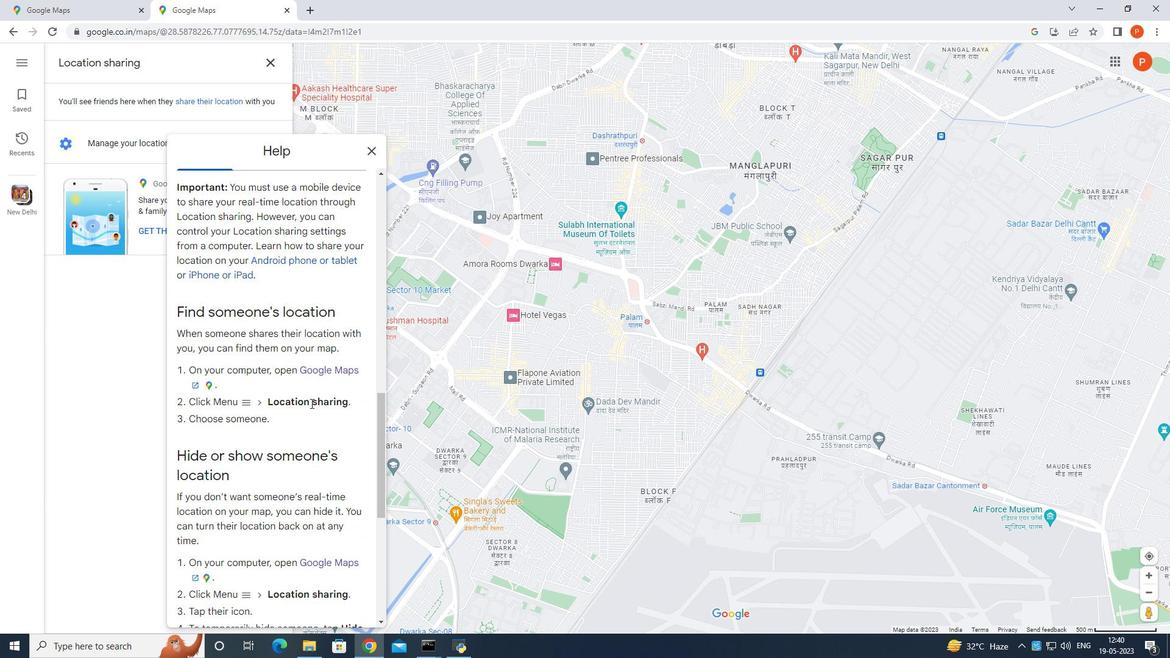 
Action: Mouse moved to (312, 403)
Screenshot: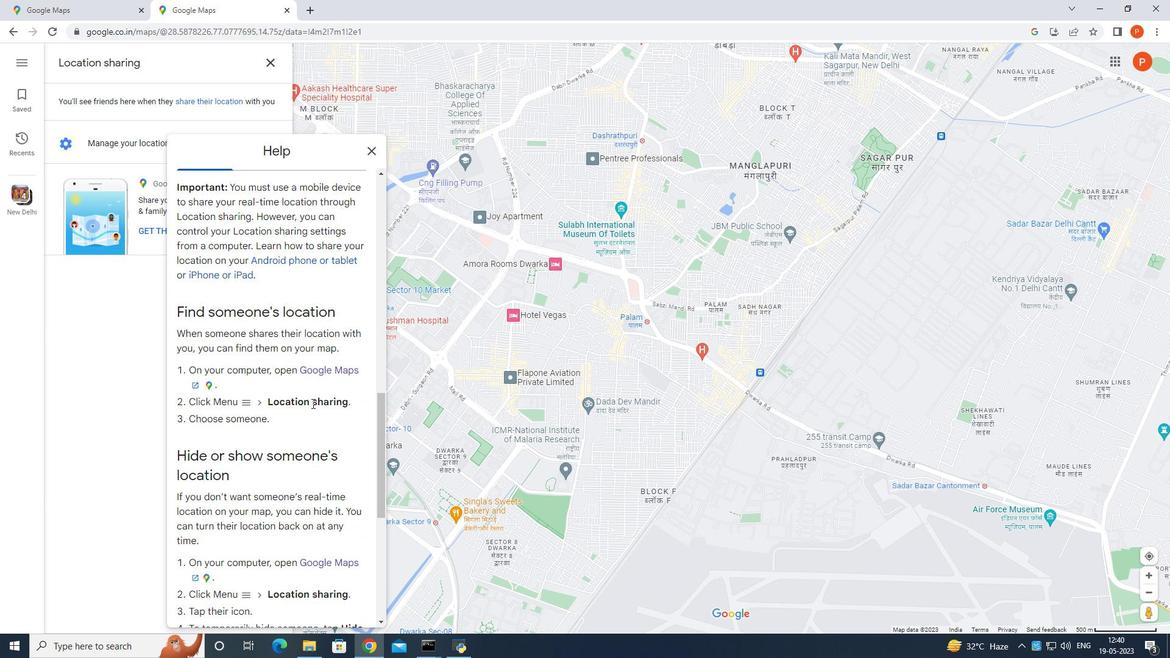 
Action: Mouse pressed left at (312, 403)
Screenshot: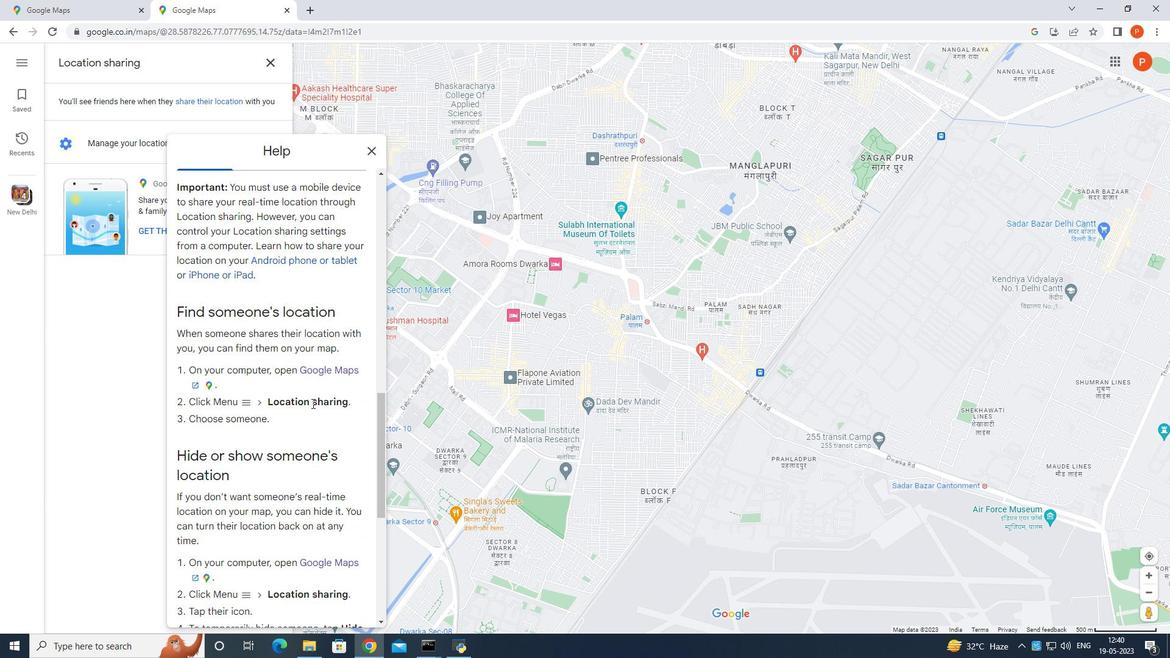 
Action: Mouse moved to (201, 399)
Screenshot: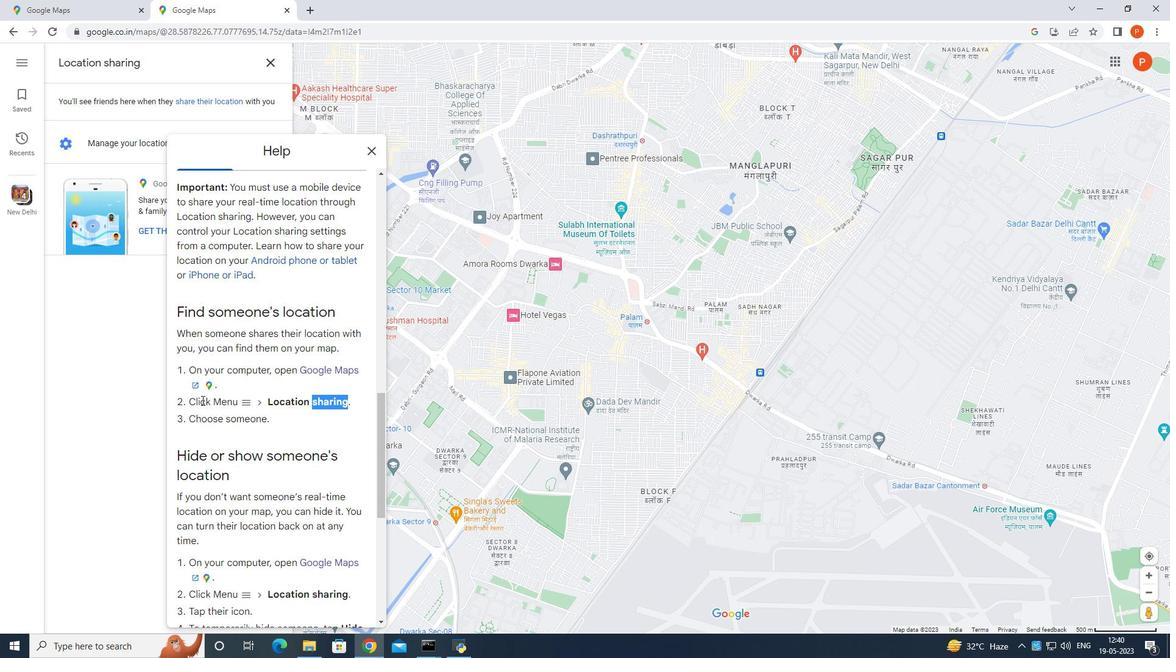 
Action: Mouse pressed left at (201, 399)
Screenshot: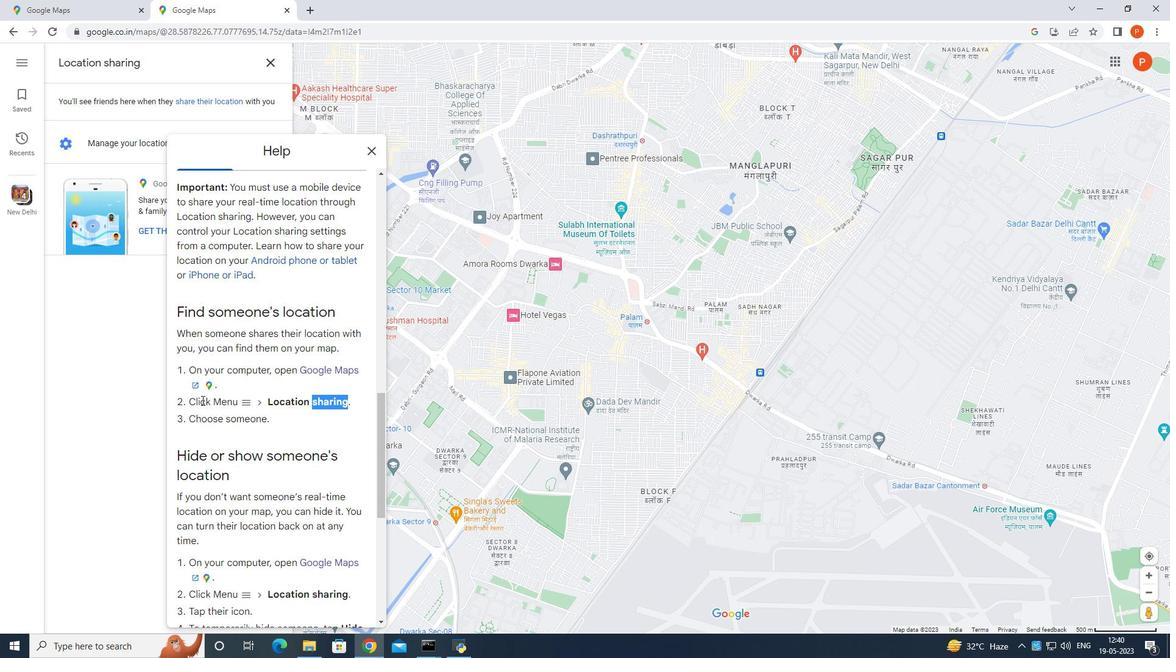
Action: Mouse moved to (390, 379)
Screenshot: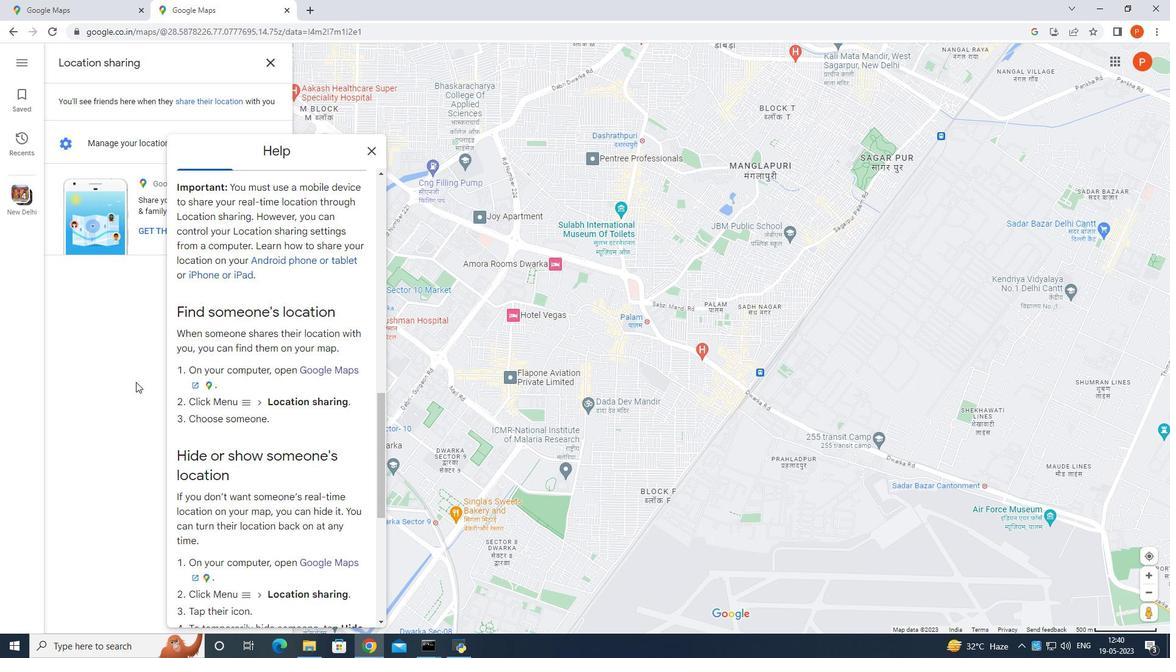 
Action: Mouse scrolled (390, 378) with delta (0, 0)
Screenshot: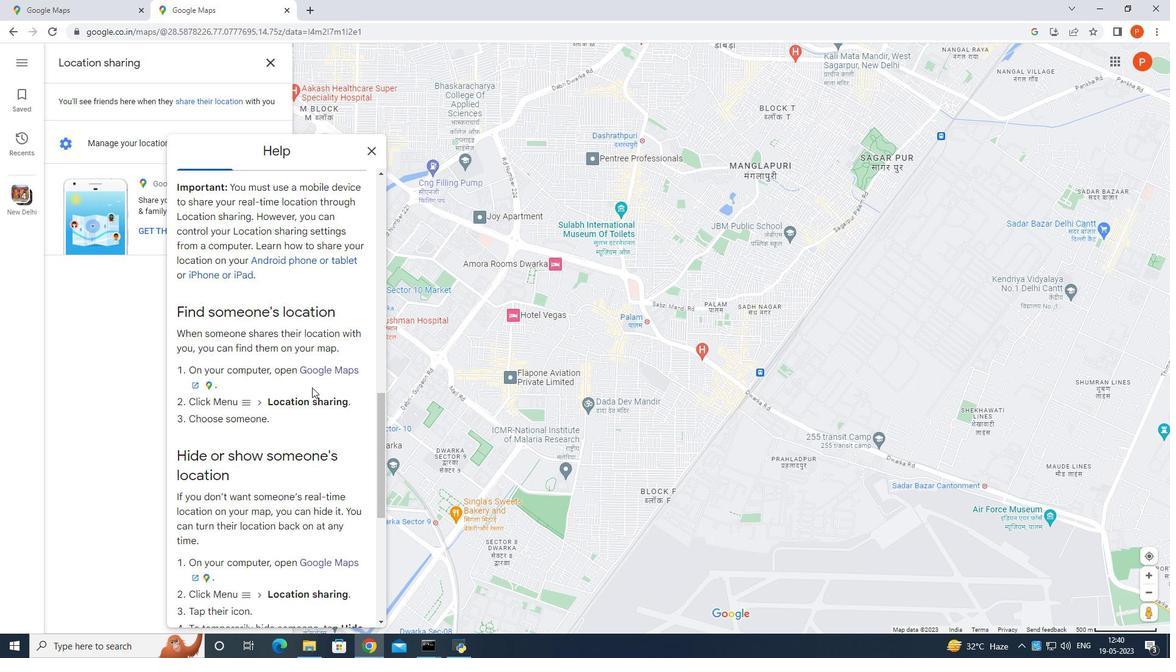 
Action: Mouse scrolled (390, 378) with delta (0, 0)
Screenshot: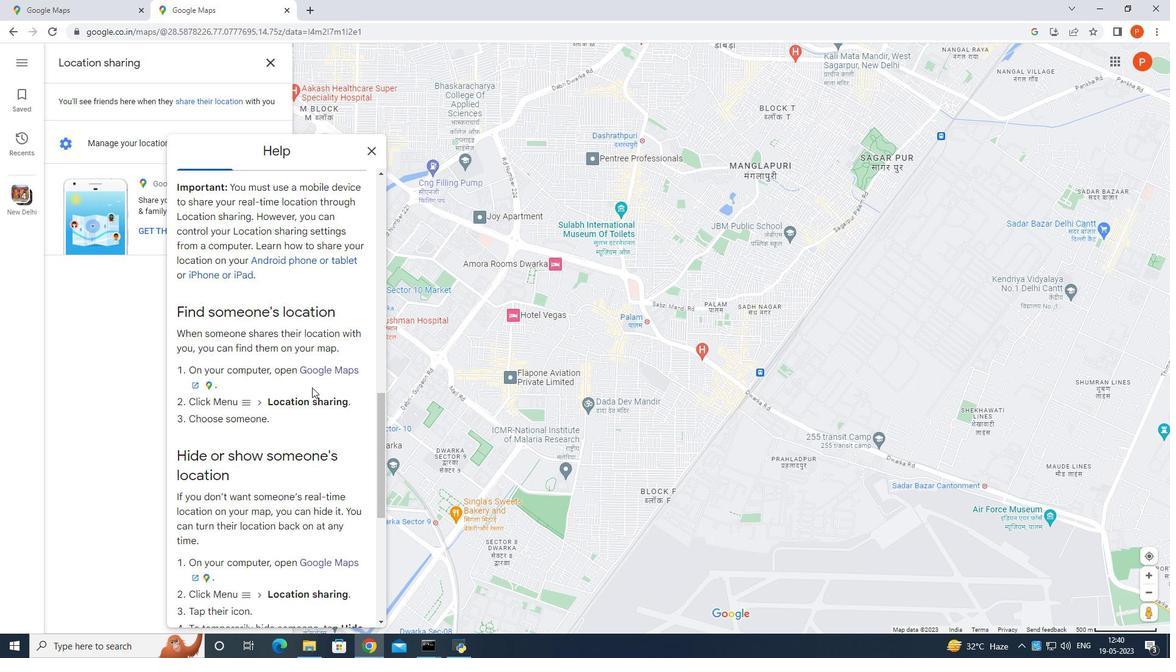 
Action: Mouse moved to (279, 369)
Screenshot: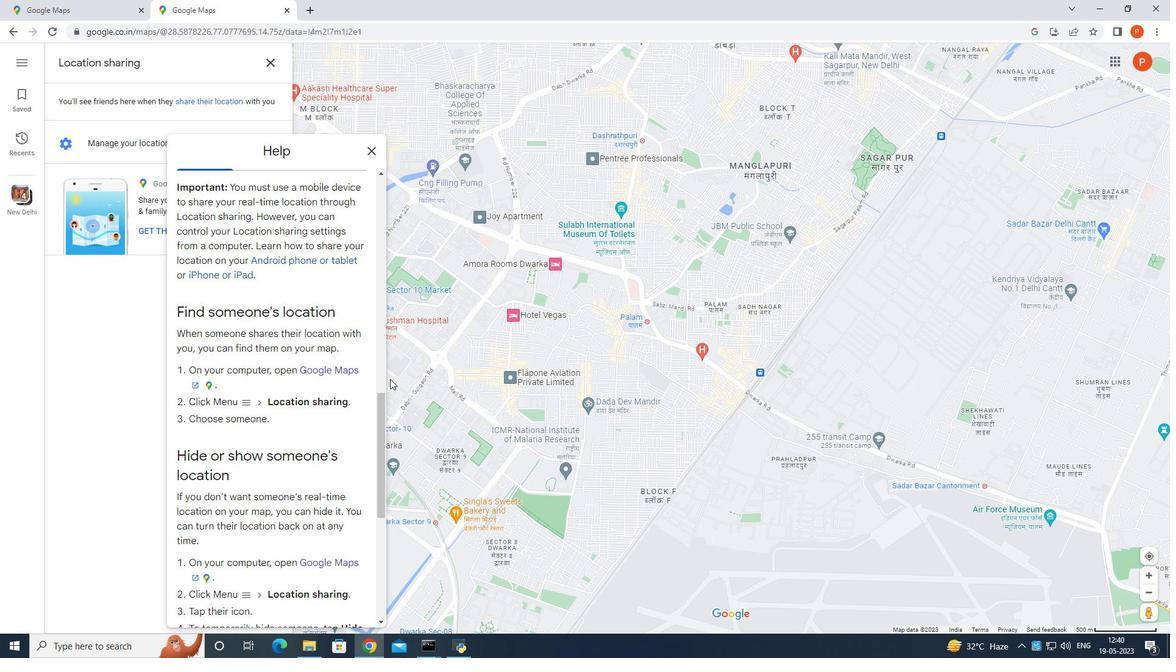 
Action: Mouse scrolled (279, 369) with delta (0, 0)
Screenshot: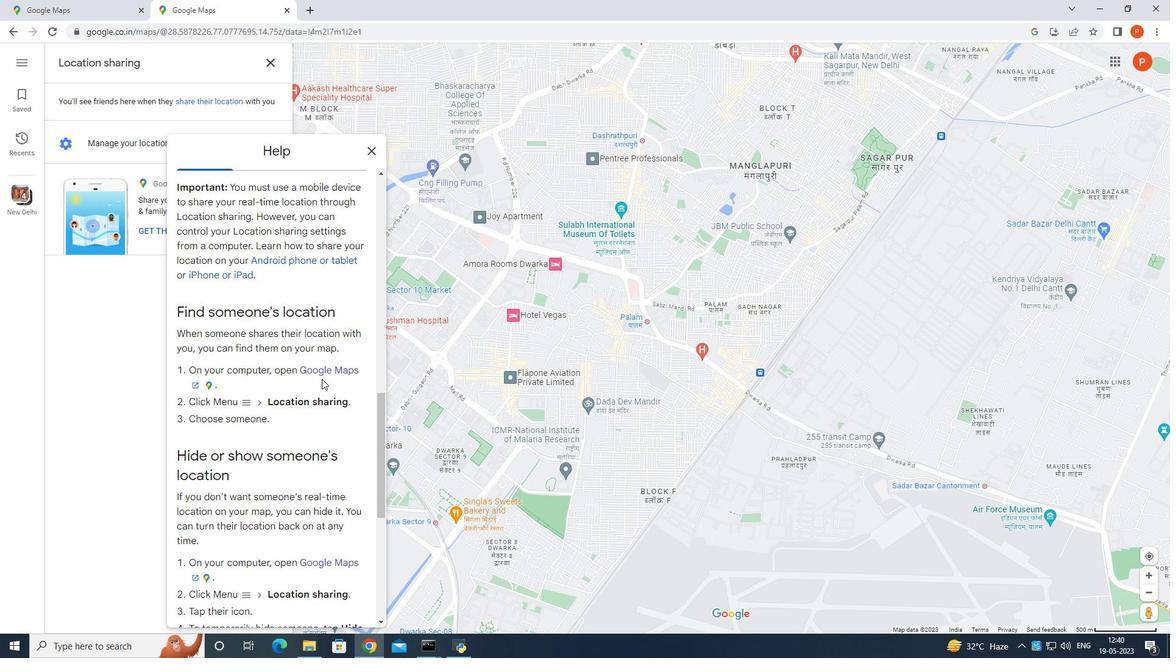 
Action: Mouse scrolled (279, 369) with delta (0, 0)
Screenshot: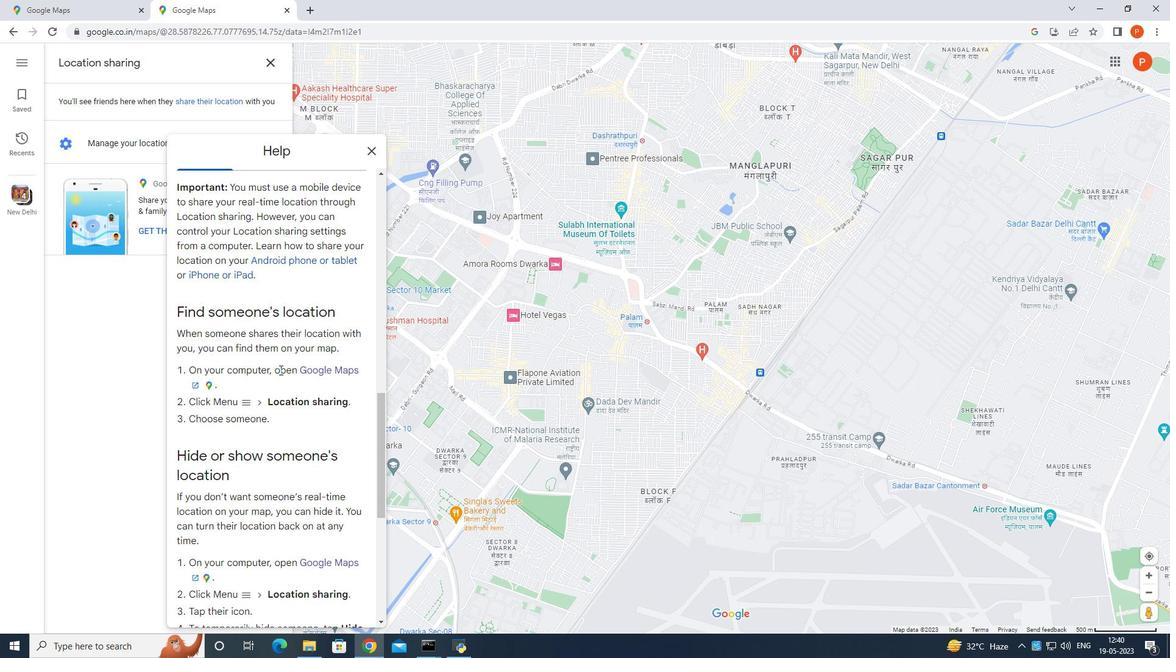 
Action: Mouse scrolled (279, 369) with delta (0, 0)
Screenshot: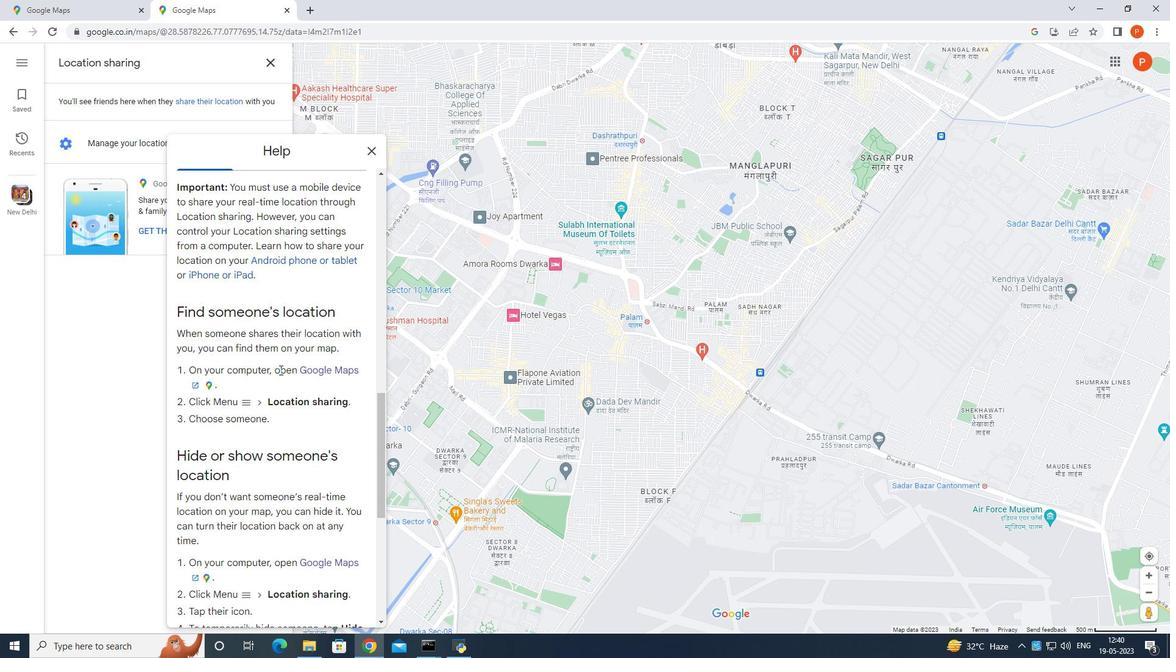 
Action: Mouse scrolled (279, 369) with delta (0, 0)
Screenshot: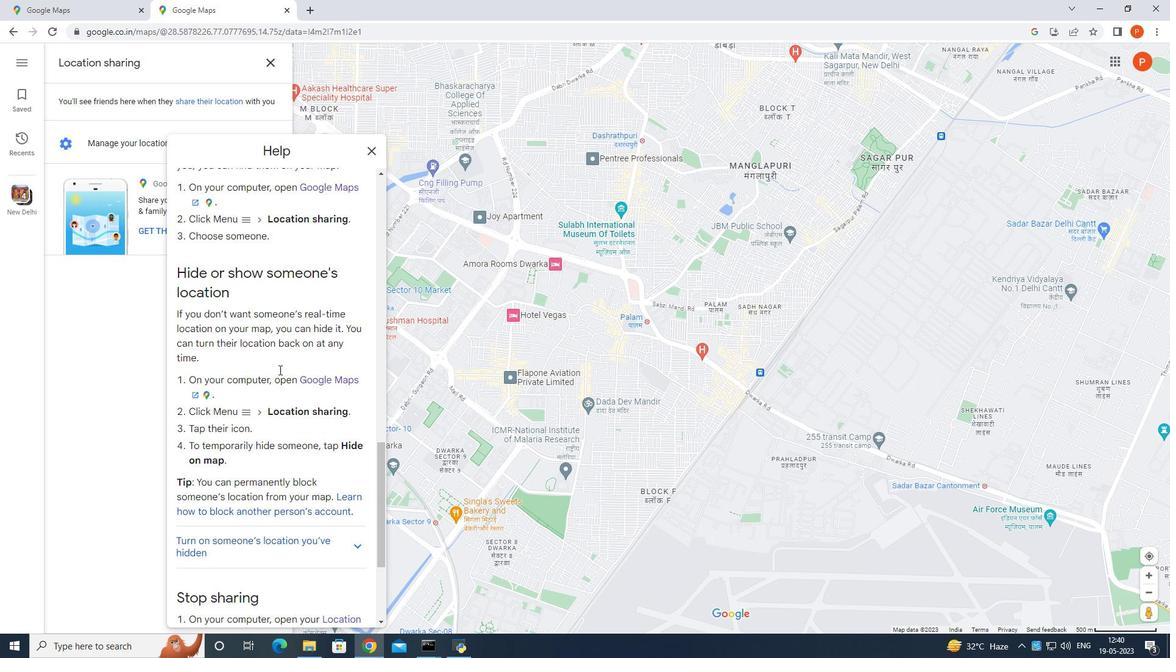
Action: Mouse moved to (287, 355)
Screenshot: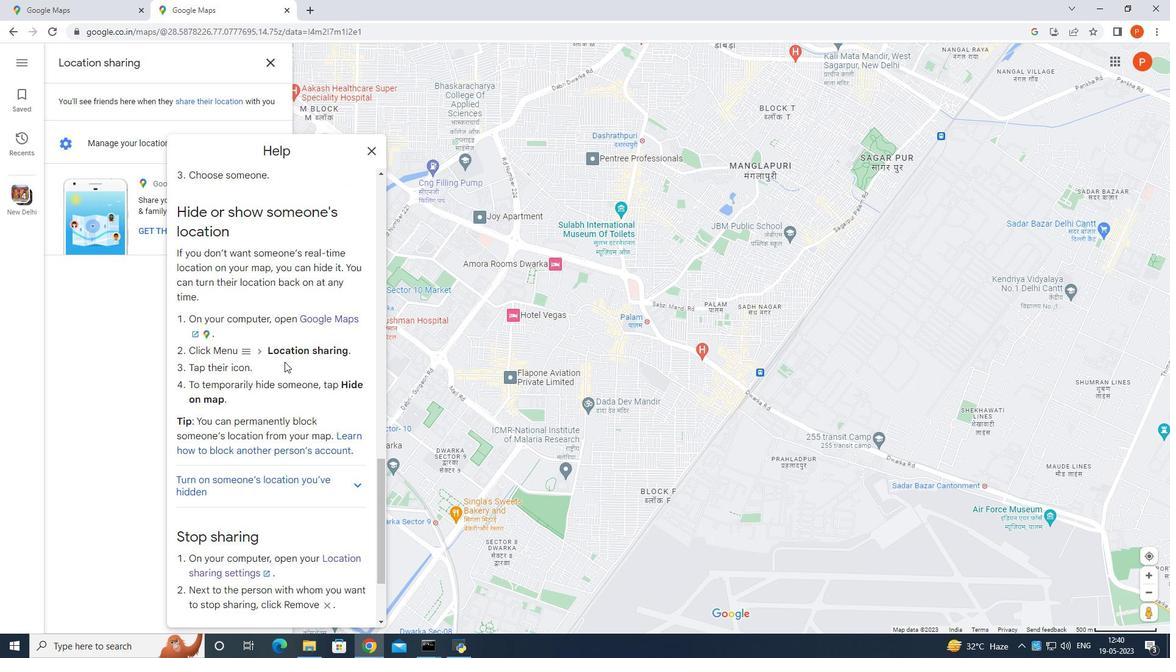 
Action: Mouse pressed left at (287, 355)
Screenshot: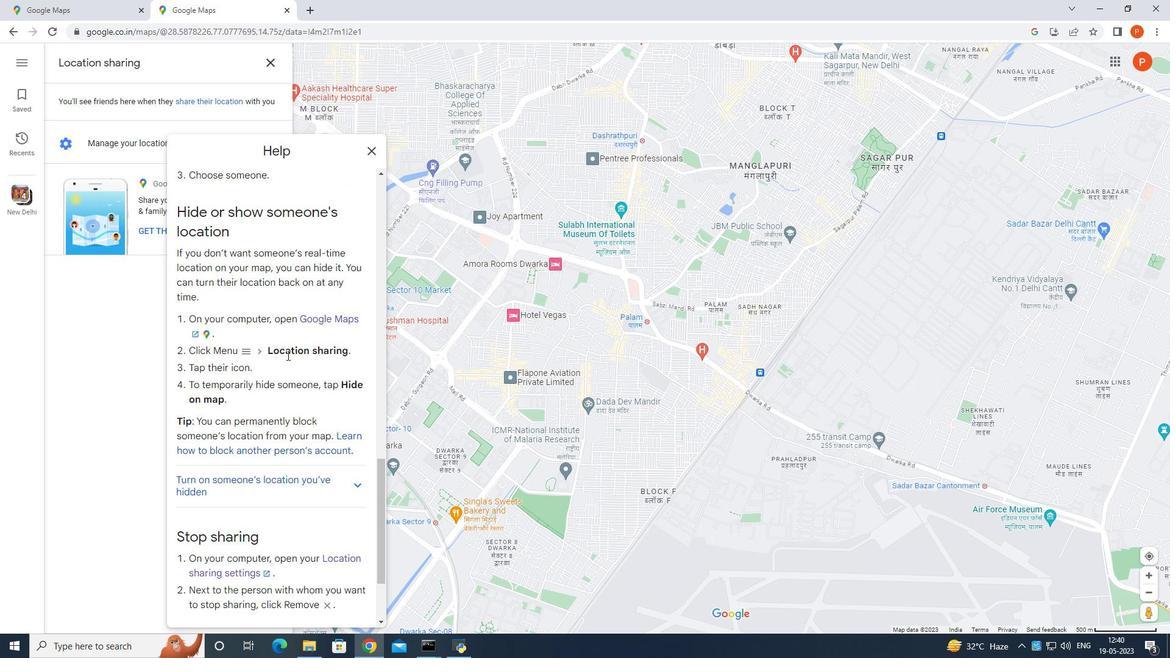 
Action: Mouse moved to (287, 350)
Screenshot: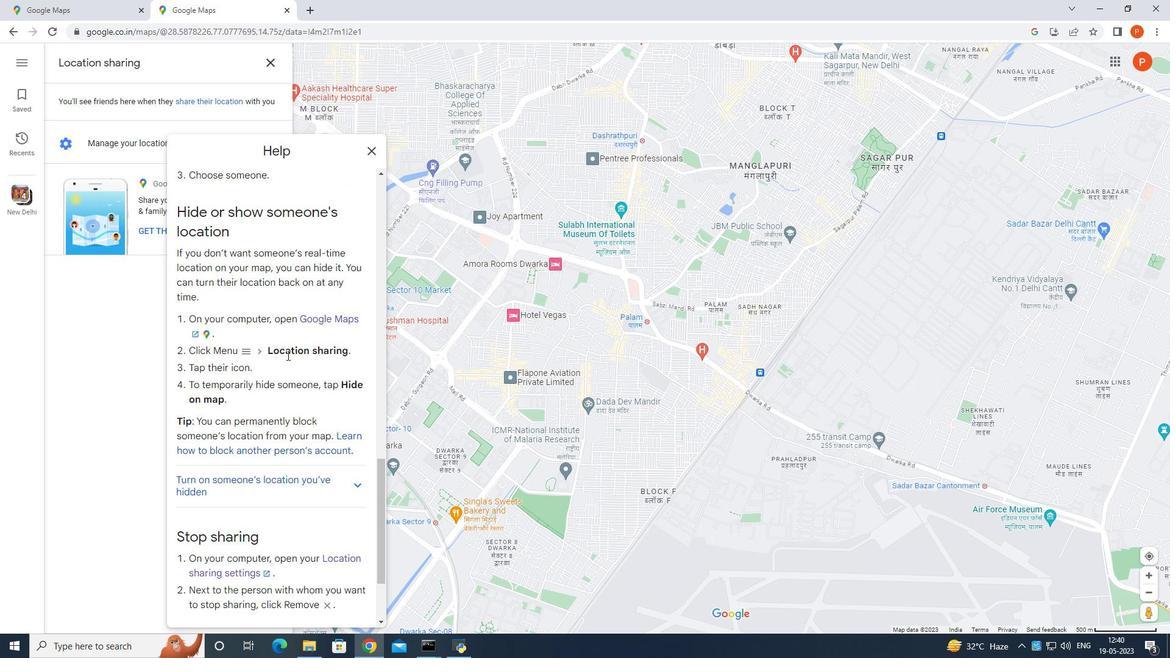
Action: Mouse scrolled (287, 349) with delta (0, 0)
Screenshot: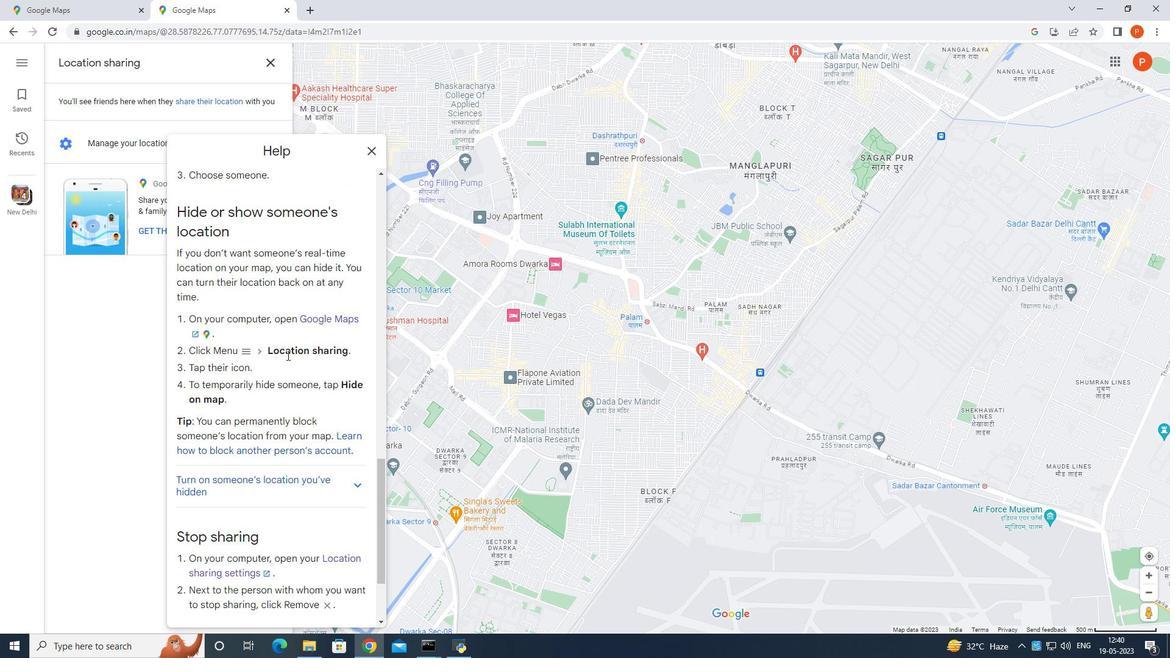 
Action: Mouse scrolled (287, 349) with delta (0, 0)
Screenshot: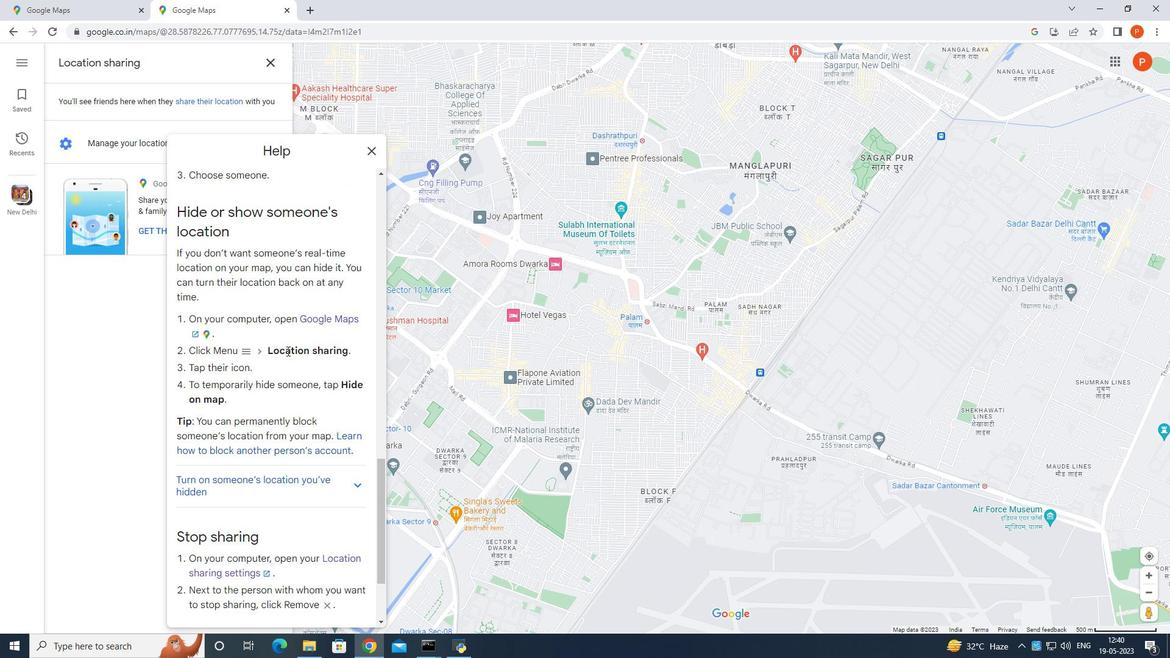 
Action: Mouse scrolled (287, 349) with delta (0, 0)
Screenshot: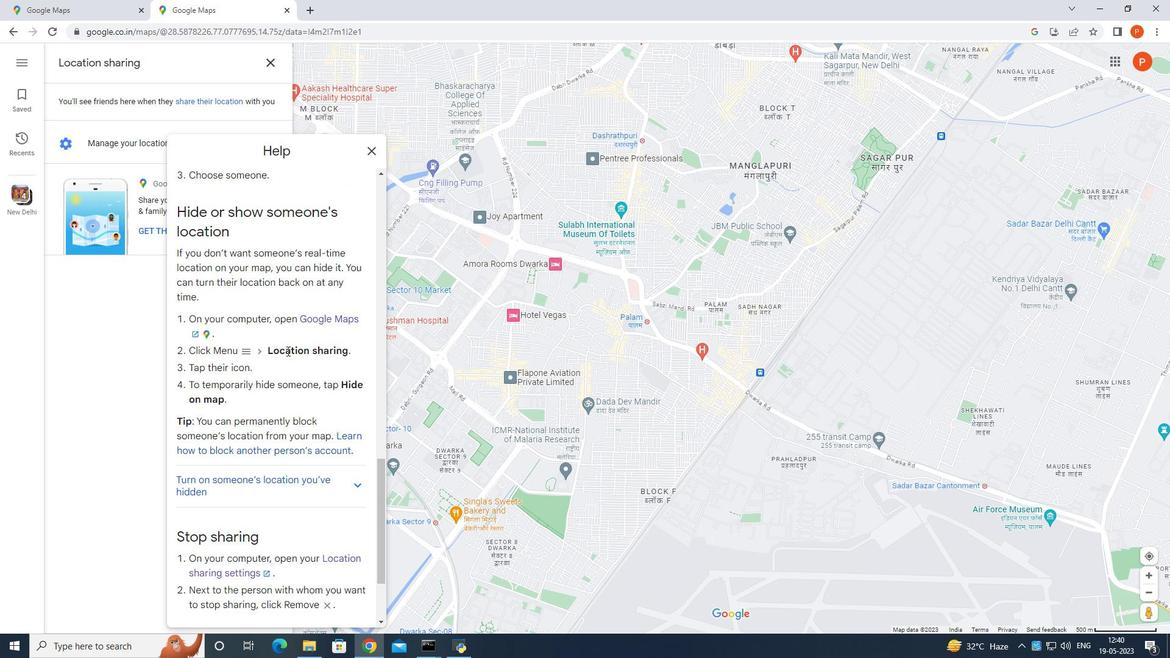 
Action: Mouse scrolled (287, 349) with delta (0, 0)
Screenshot: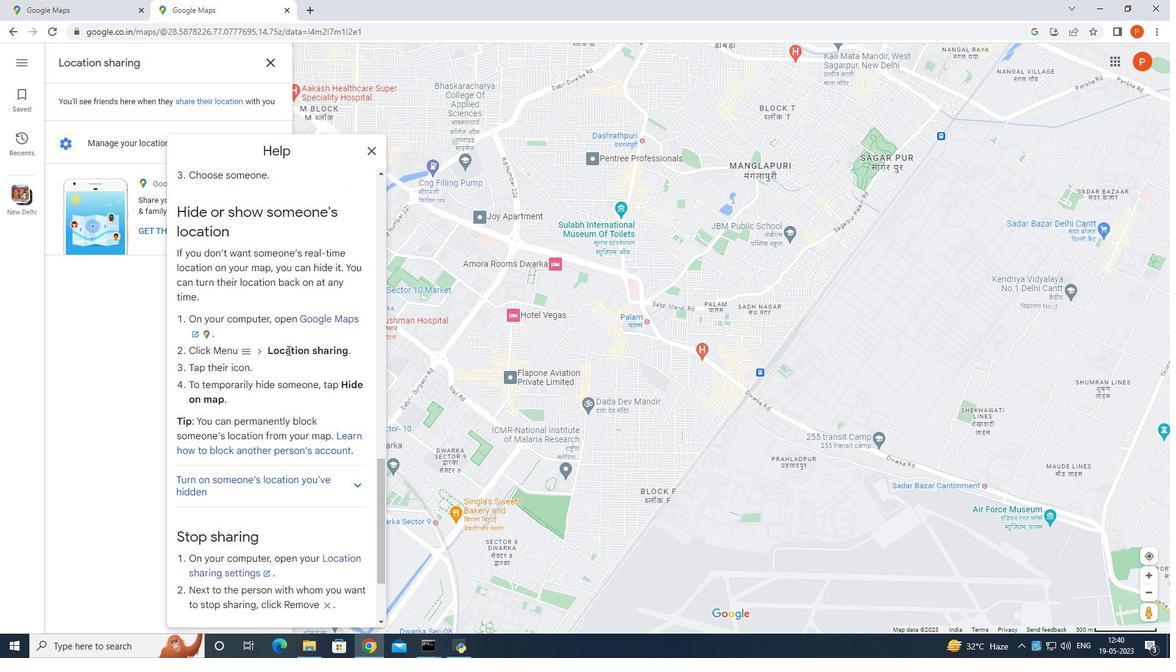 
Action: Mouse scrolled (287, 349) with delta (0, 0)
Screenshot: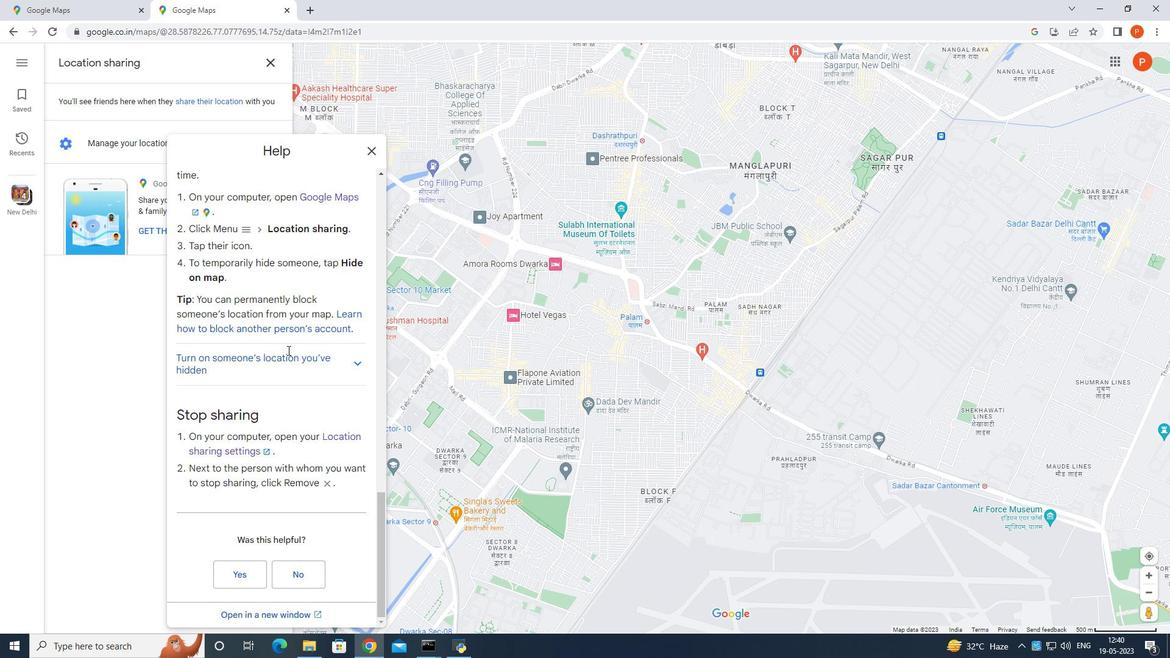 
Action: Mouse scrolled (287, 349) with delta (0, 0)
Screenshot: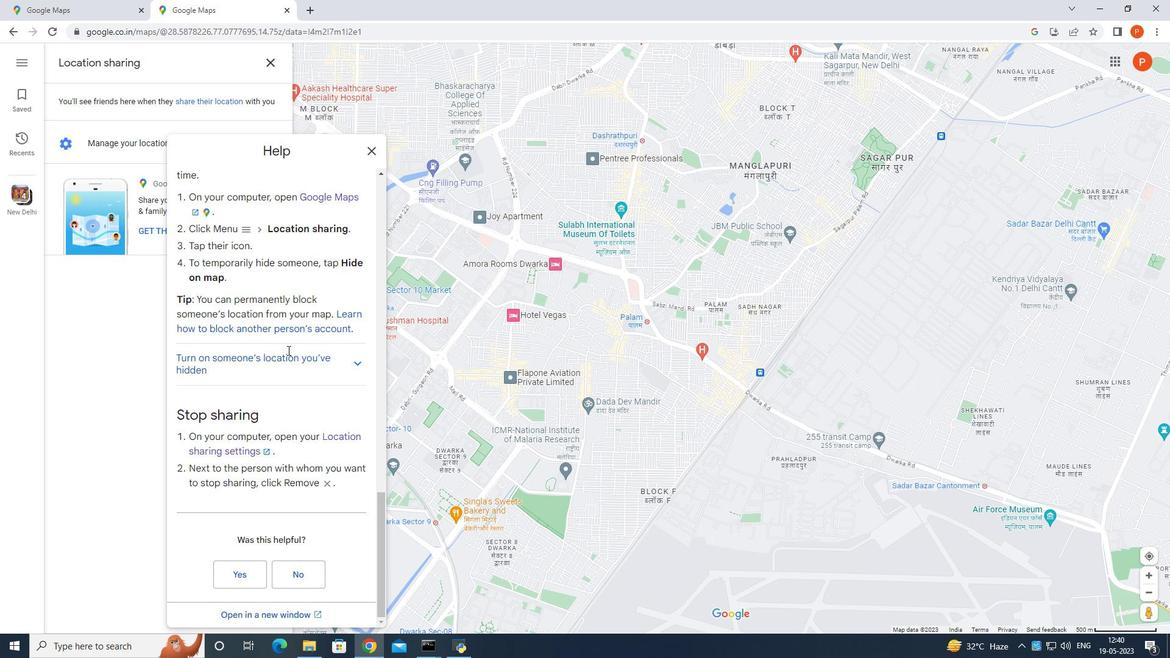 
Action: Mouse scrolled (287, 351) with delta (0, 0)
Screenshot: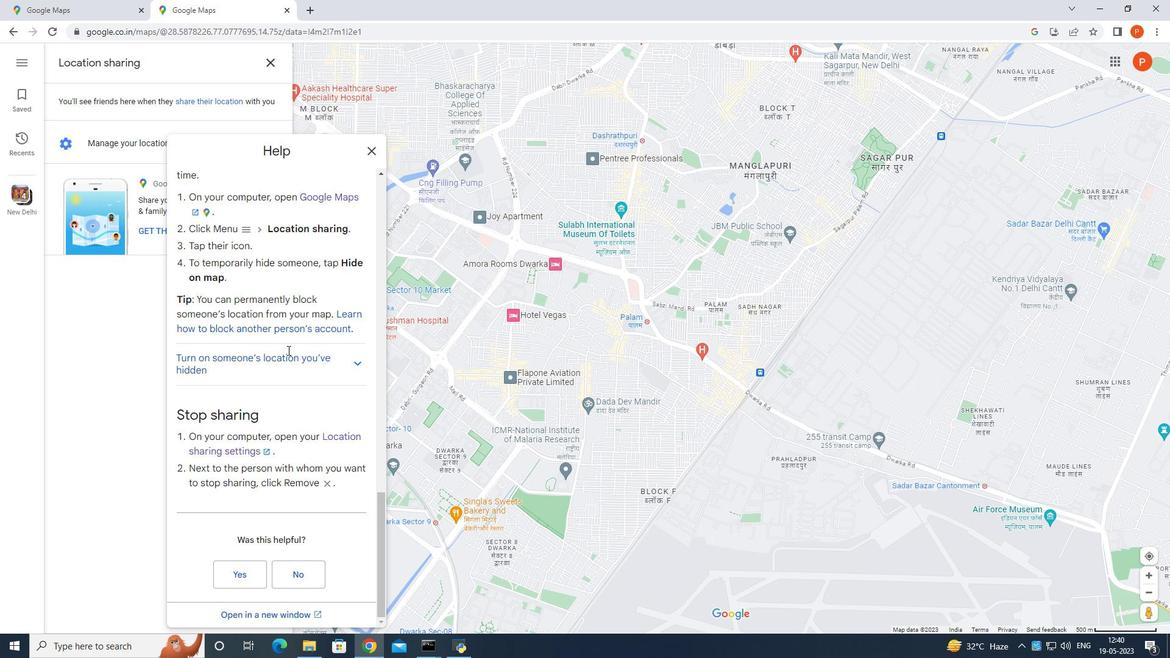 
Action: Mouse moved to (20, 64)
Screenshot: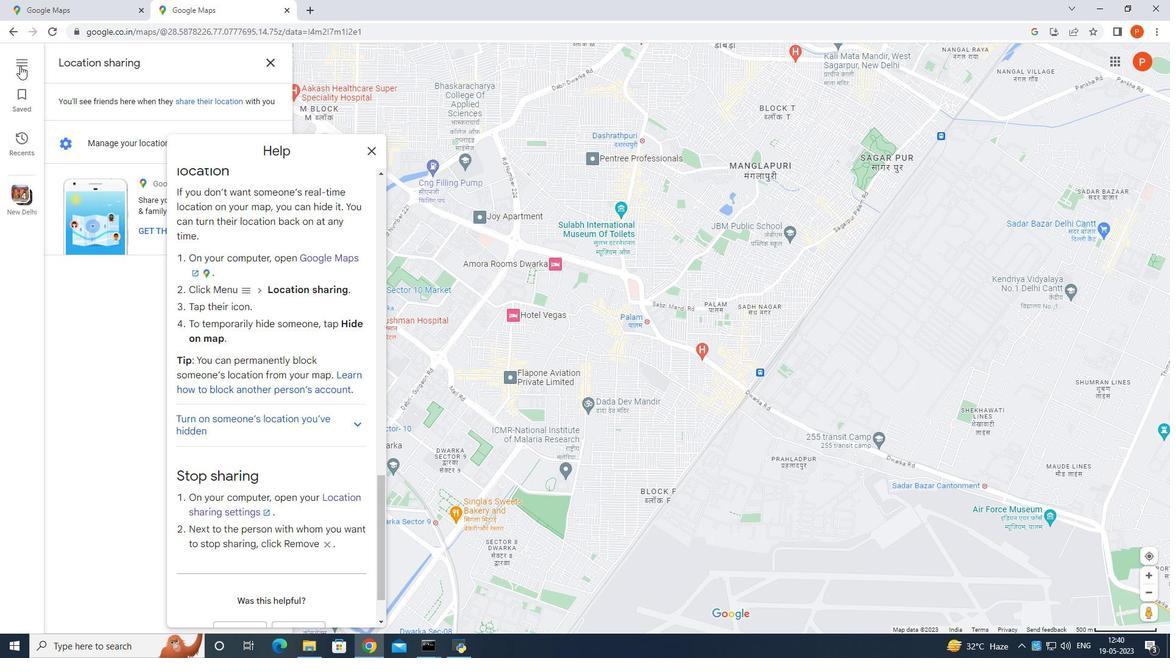 
Action: Mouse pressed left at (20, 65)
Screenshot: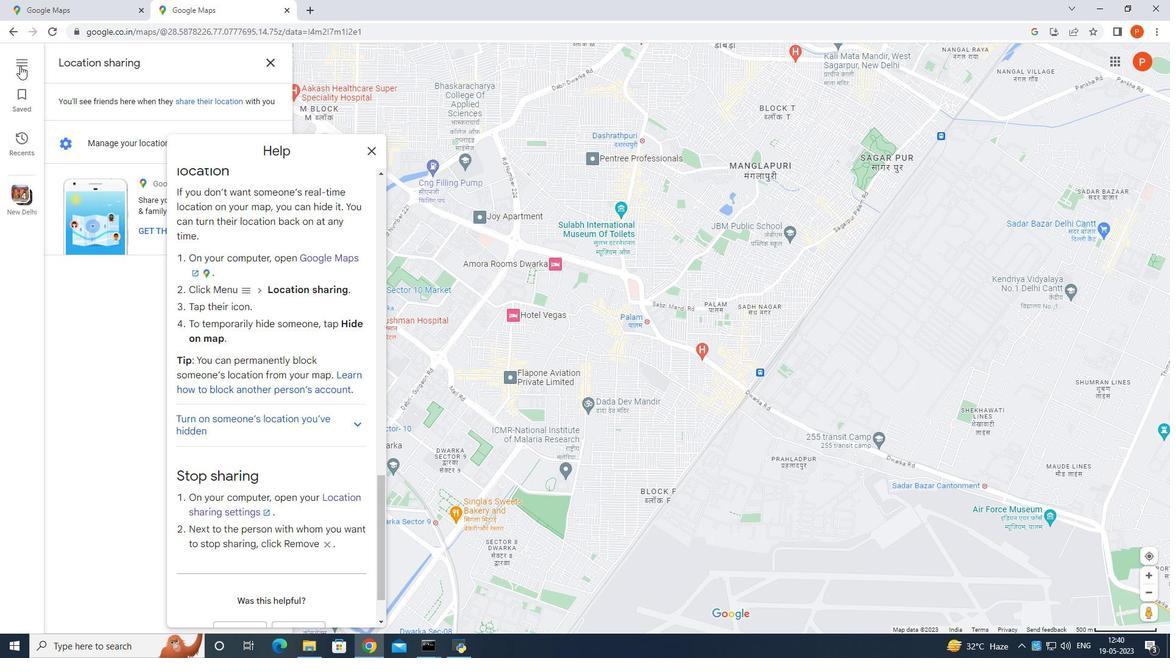 
Action: Mouse moved to (374, 146)
Screenshot: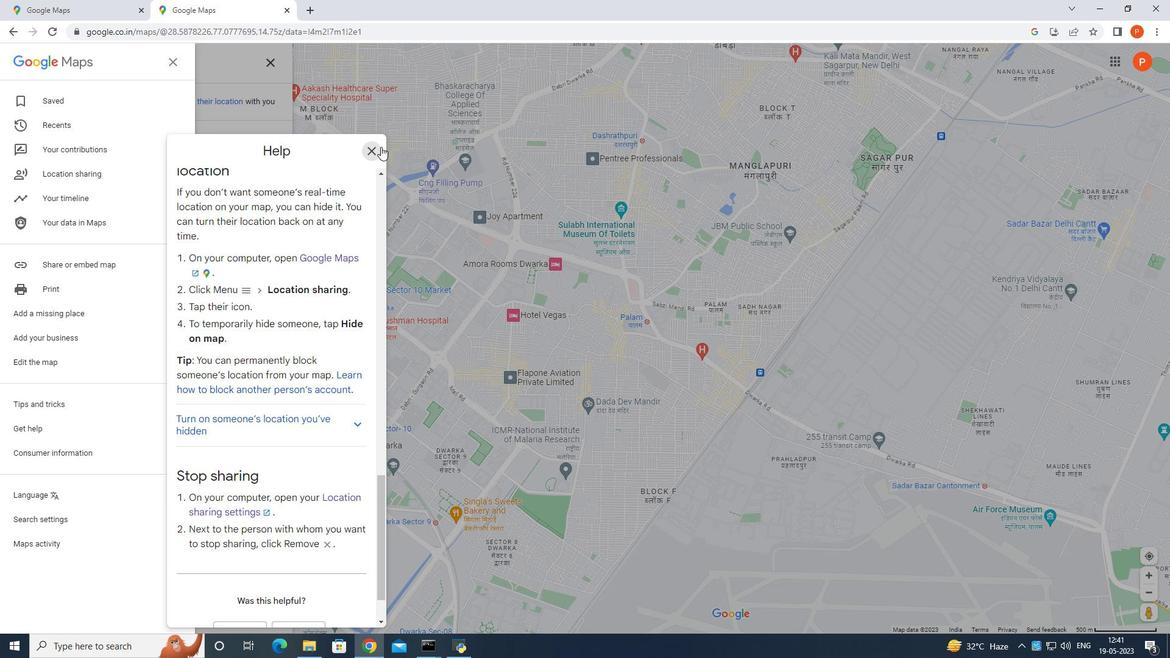 
Action: Mouse pressed left at (374, 146)
Screenshot: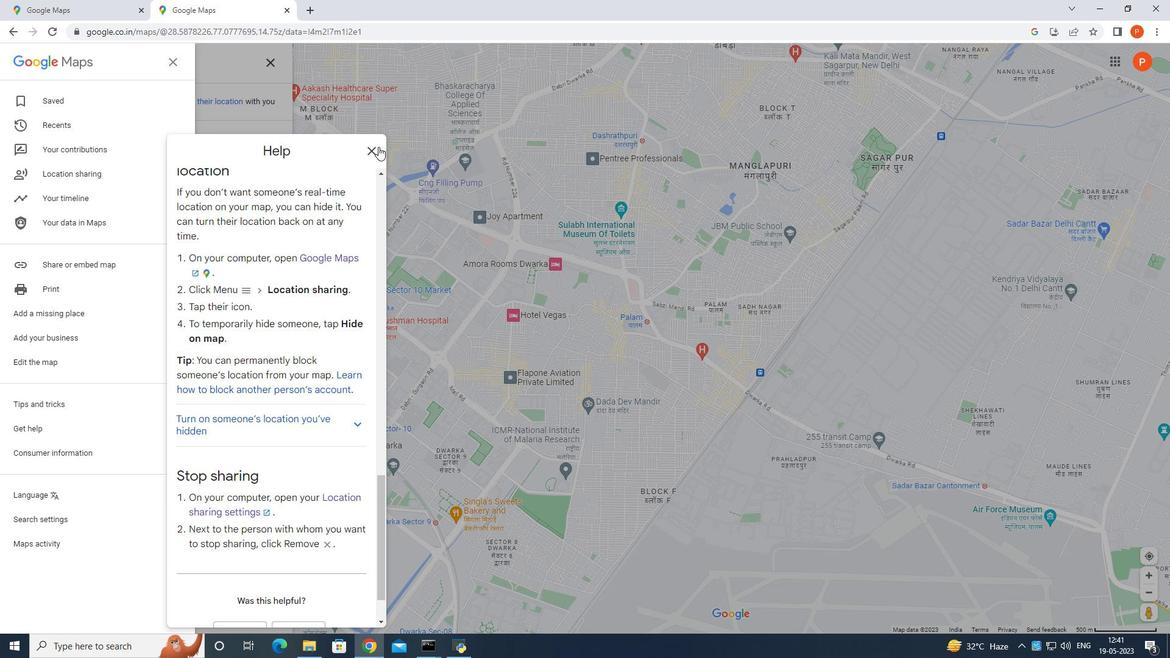 
Action: Mouse moved to (143, 231)
Screenshot: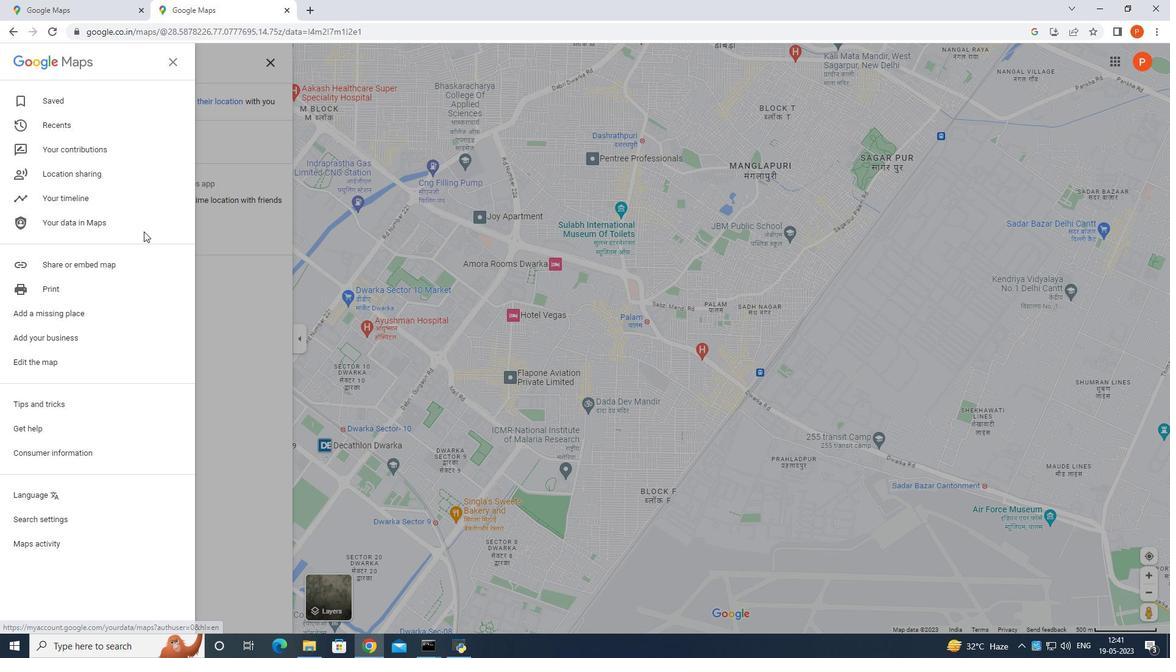 
Action: Mouse scrolled (143, 231) with delta (0, 0)
Screenshot: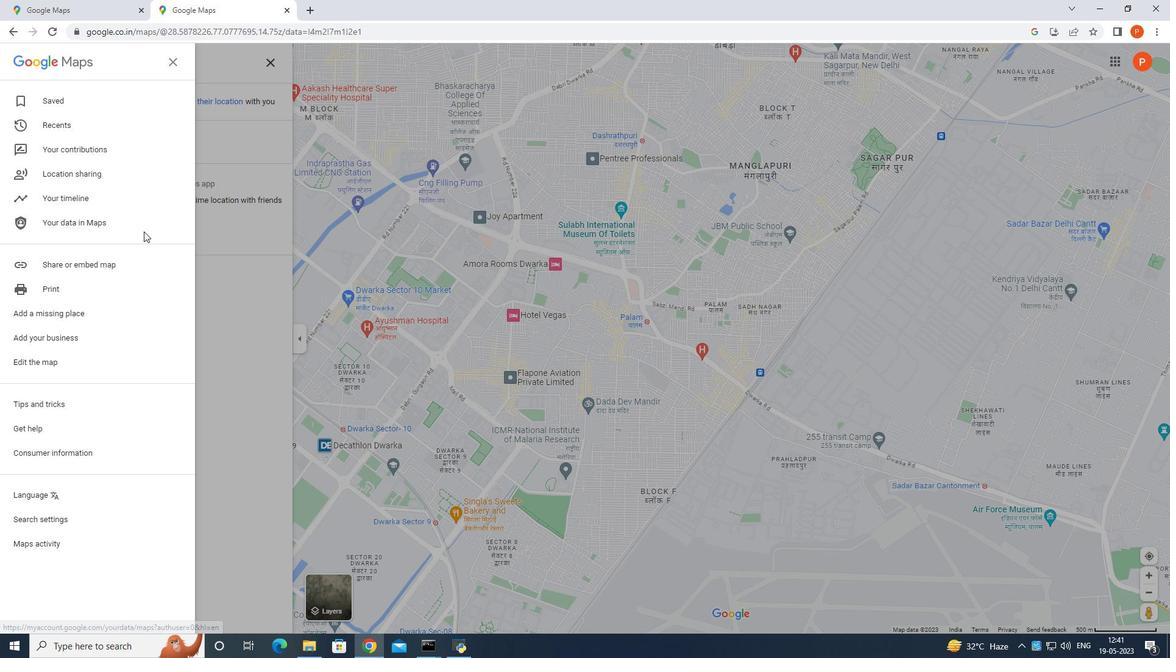 
Action: Mouse moved to (143, 232)
Screenshot: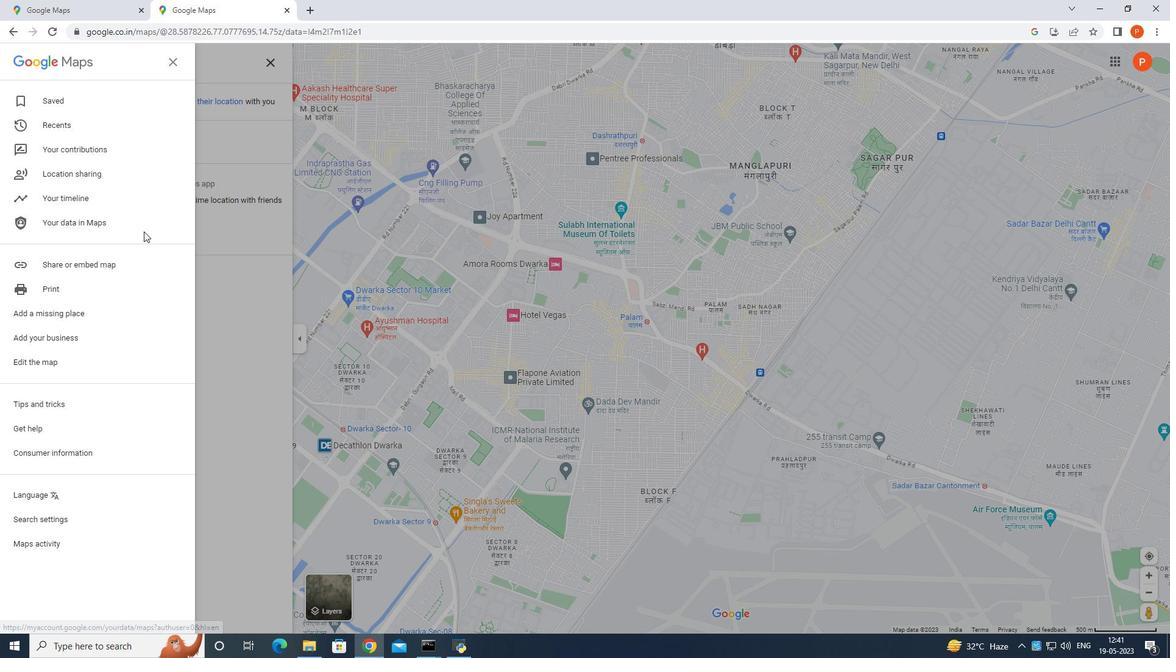
Action: Mouse scrolled (143, 231) with delta (0, 0)
Screenshot: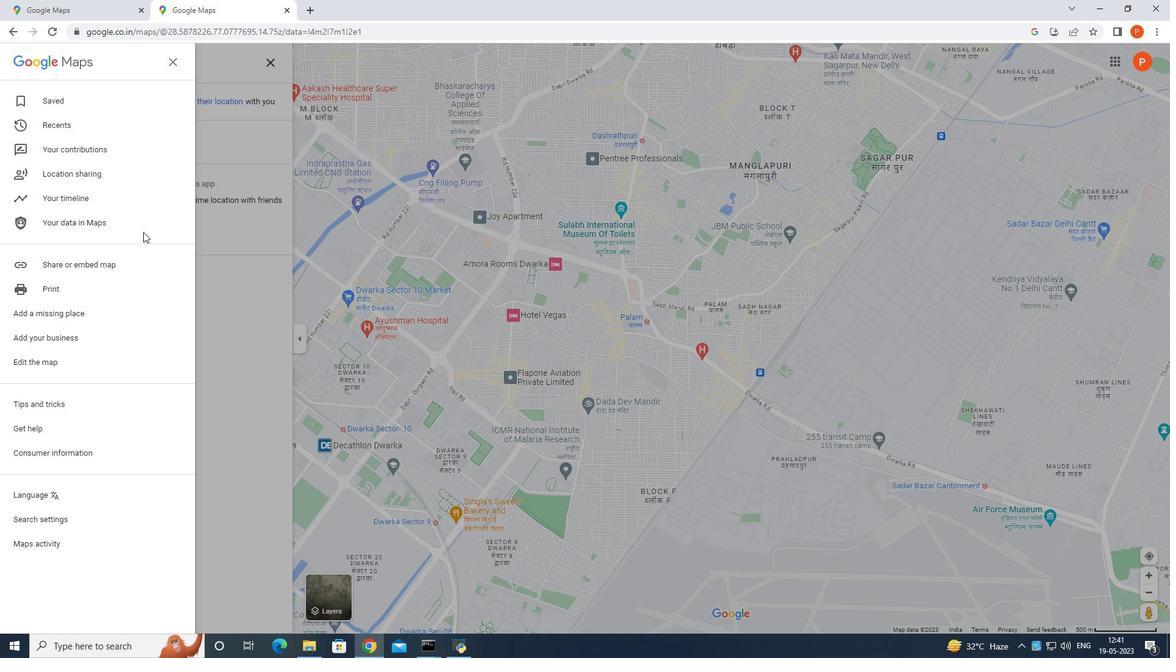 
Action: Mouse moved to (54, 520)
Screenshot: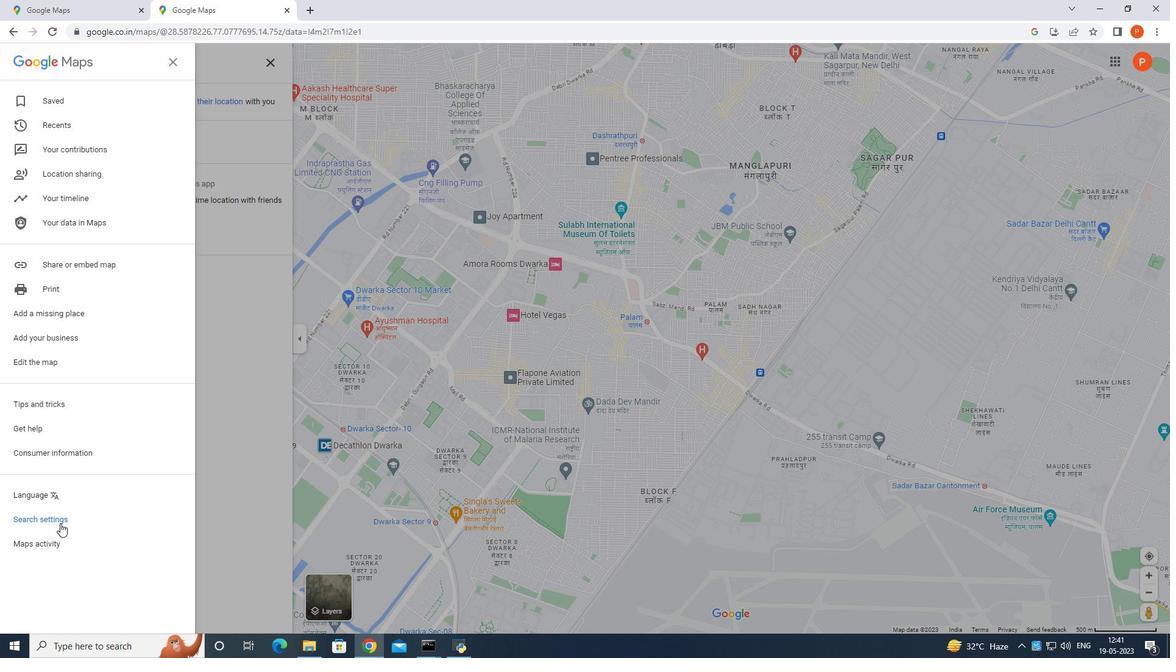 
Action: Mouse pressed left at (54, 520)
Screenshot: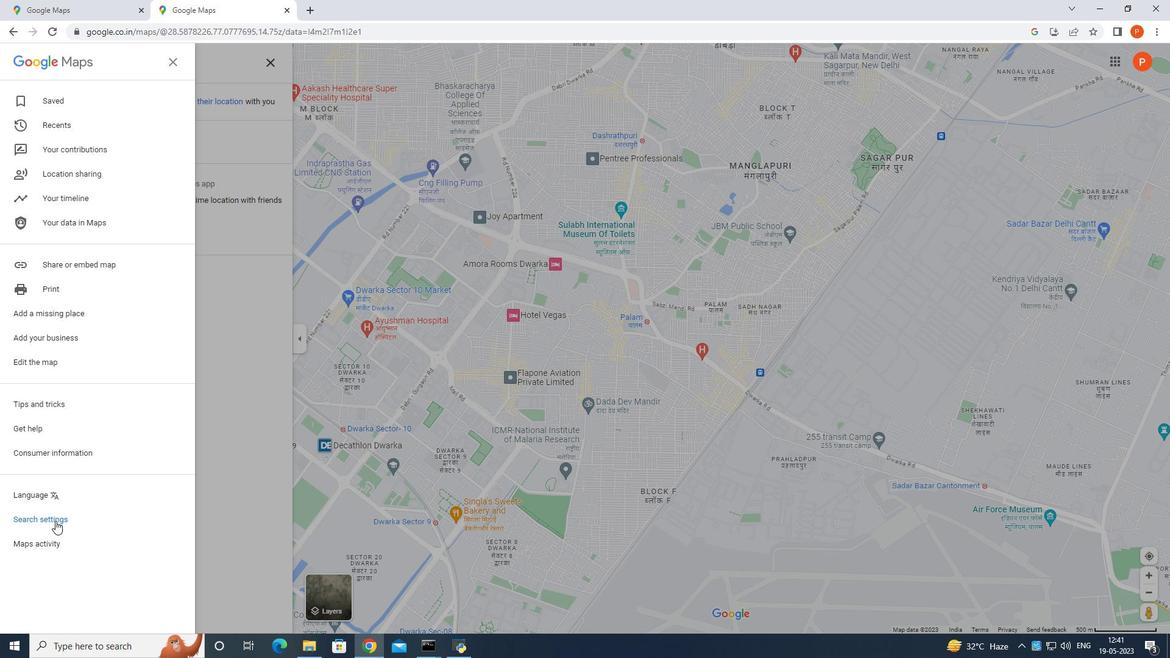 
Action: Mouse moved to (247, 237)
Screenshot: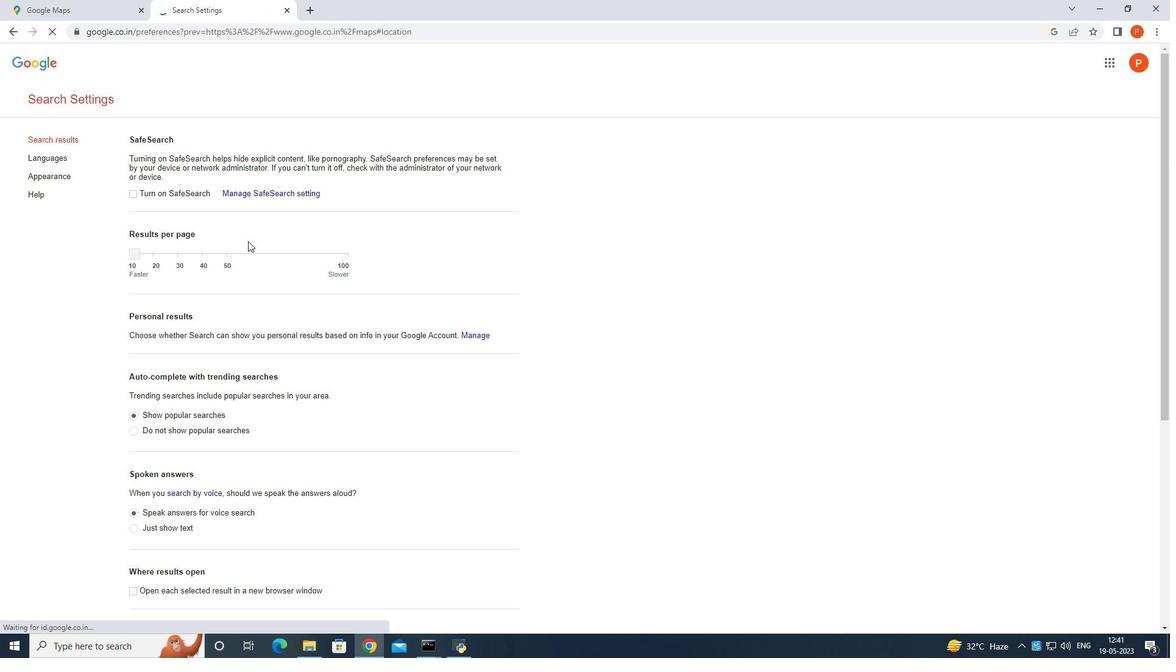 
Action: Mouse scrolled (247, 237) with delta (0, 0)
Screenshot: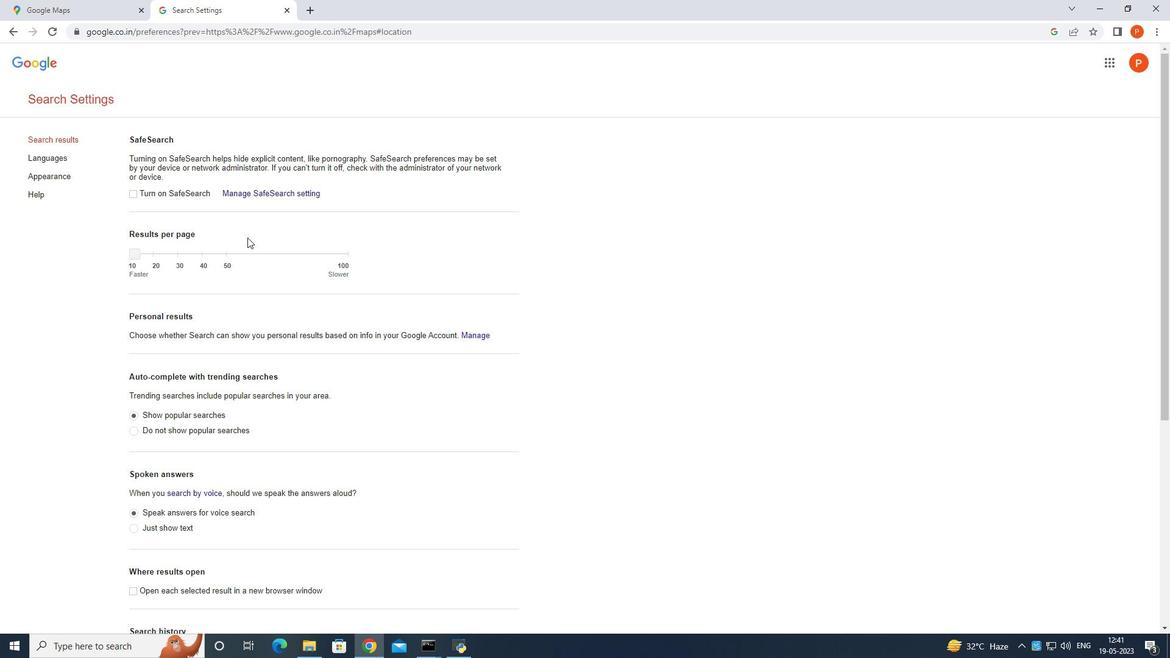 
Action: Mouse scrolled (247, 237) with delta (0, 0)
Screenshot: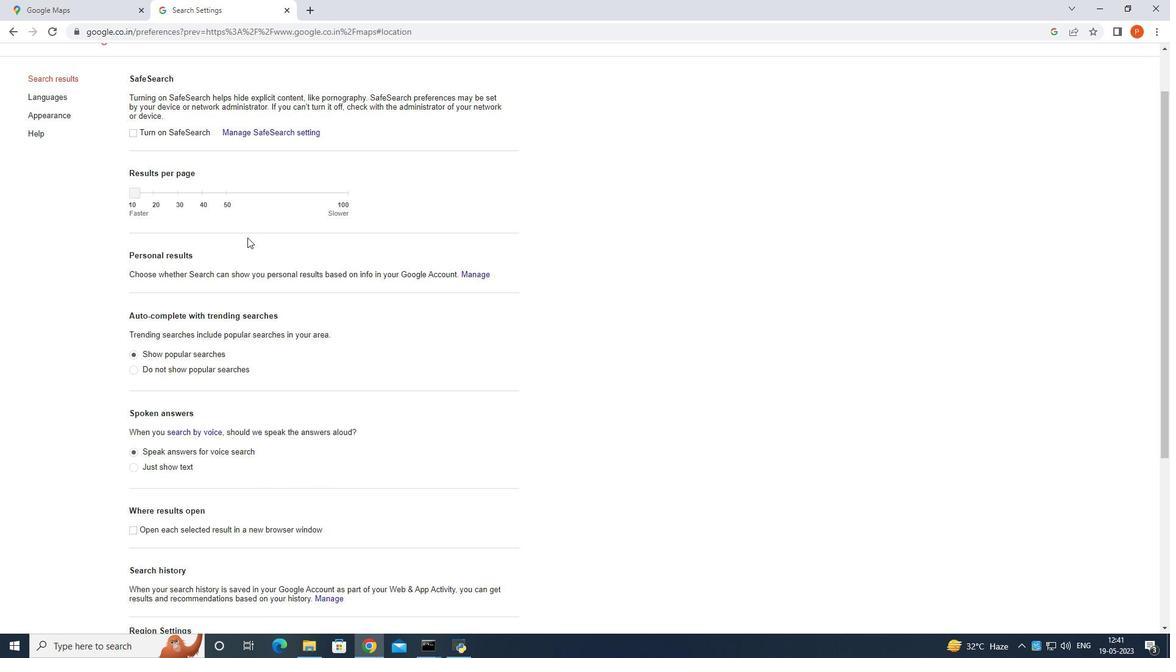
Action: Mouse scrolled (247, 237) with delta (0, 0)
Screenshot: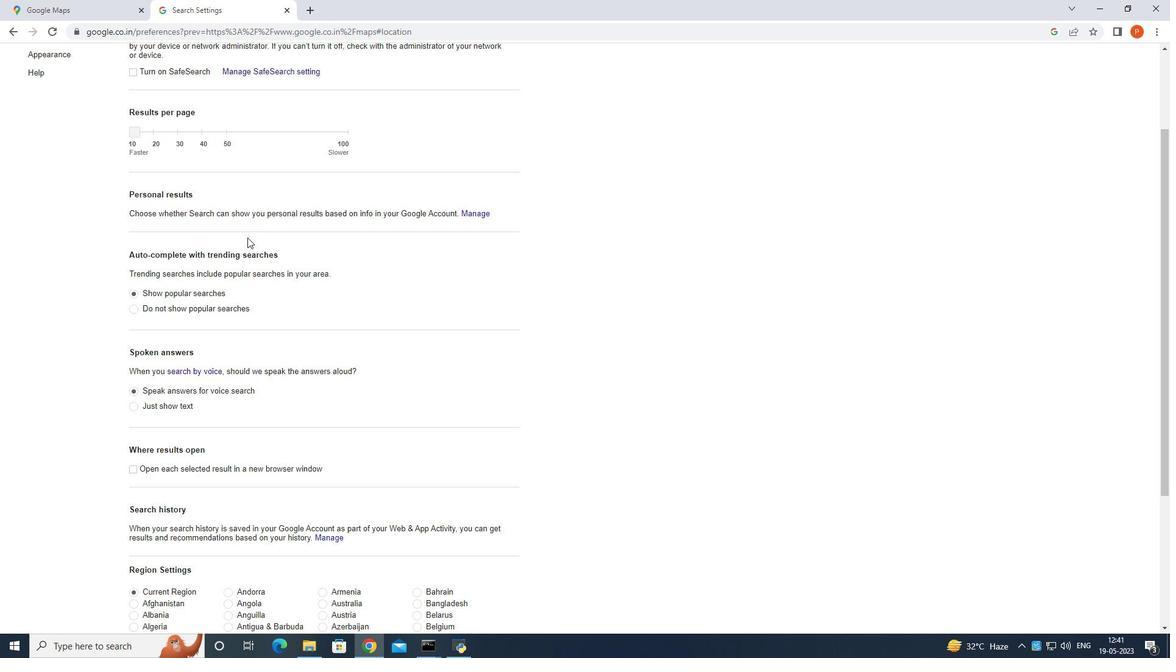 
Action: Mouse scrolled (247, 237) with delta (0, 0)
Screenshot: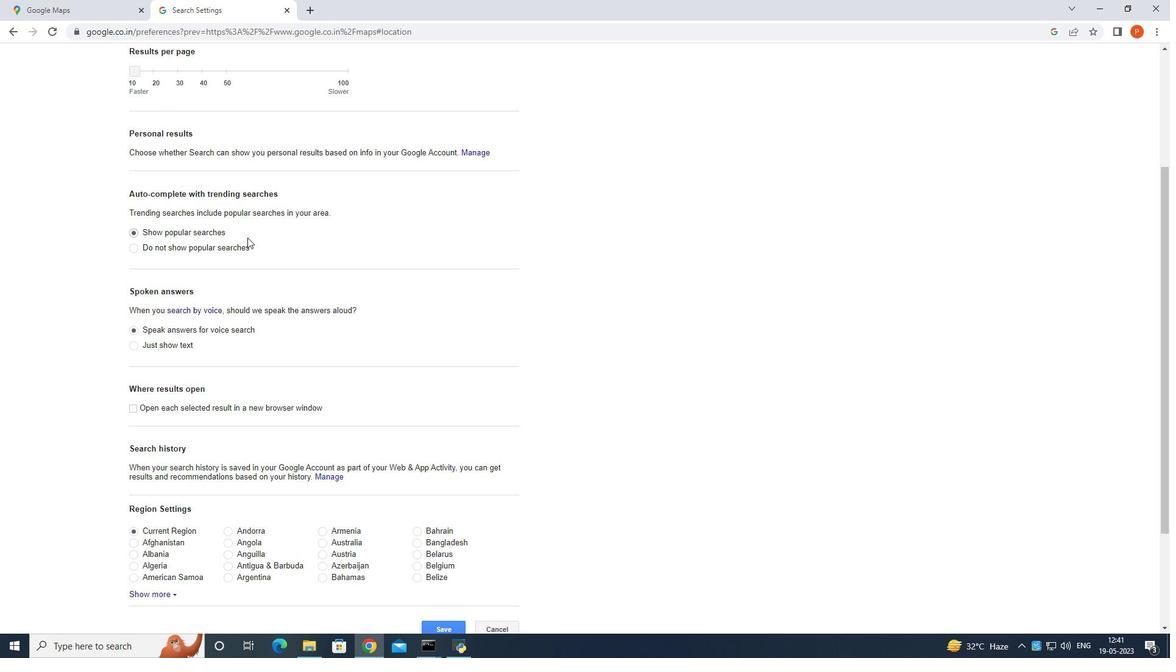 
Action: Mouse scrolled (247, 237) with delta (0, 0)
Screenshot: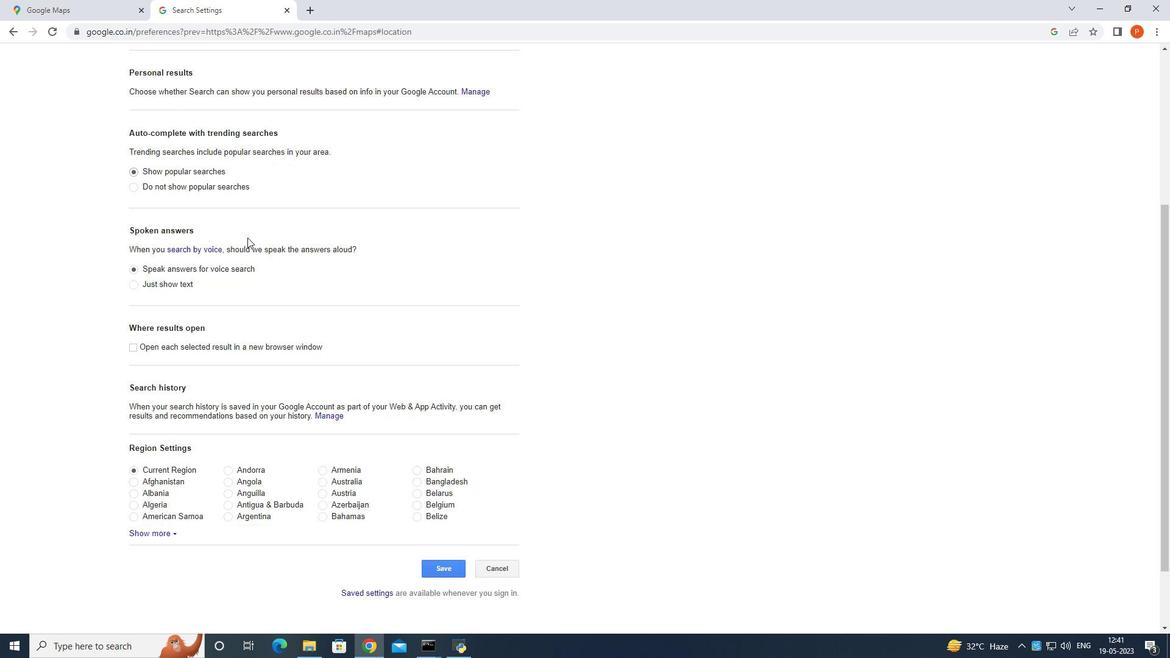 
Action: Mouse scrolled (247, 238) with delta (0, 0)
Screenshot: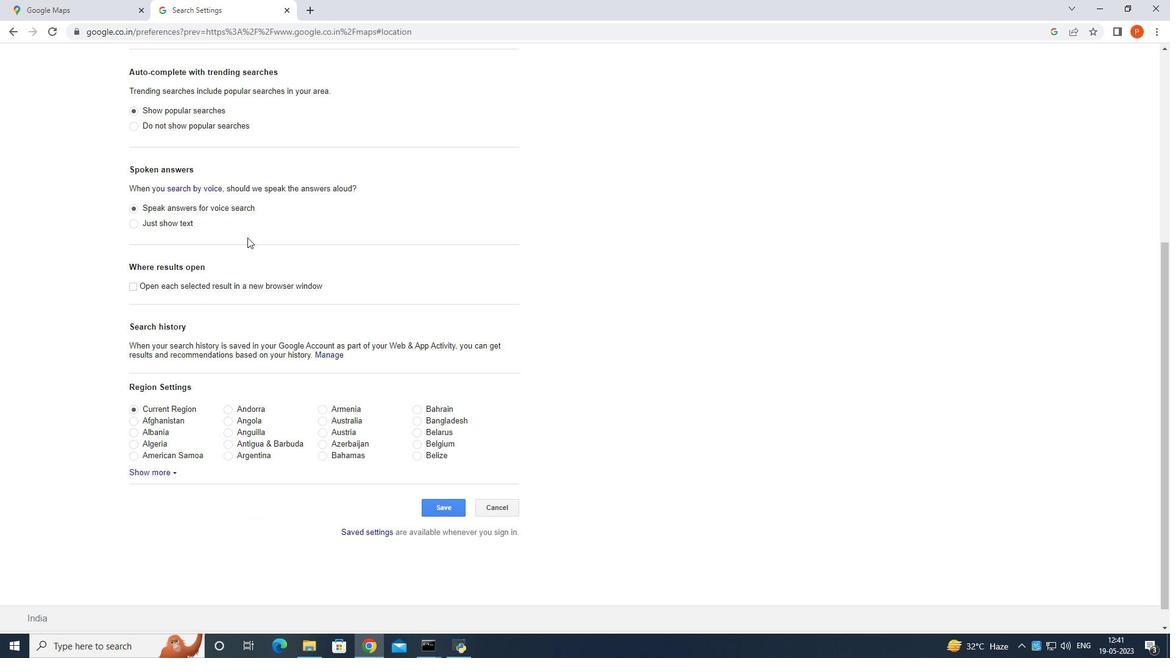 
Action: Mouse scrolled (247, 238) with delta (0, 0)
Screenshot: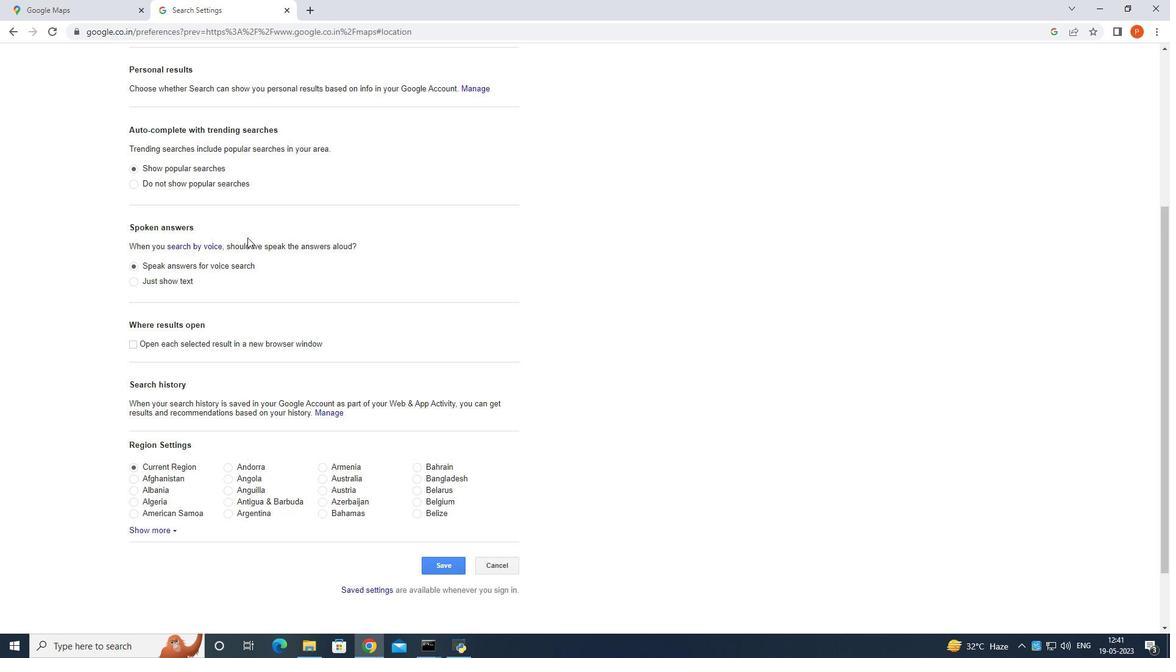 
Action: Mouse scrolled (247, 238) with delta (0, 0)
Screenshot: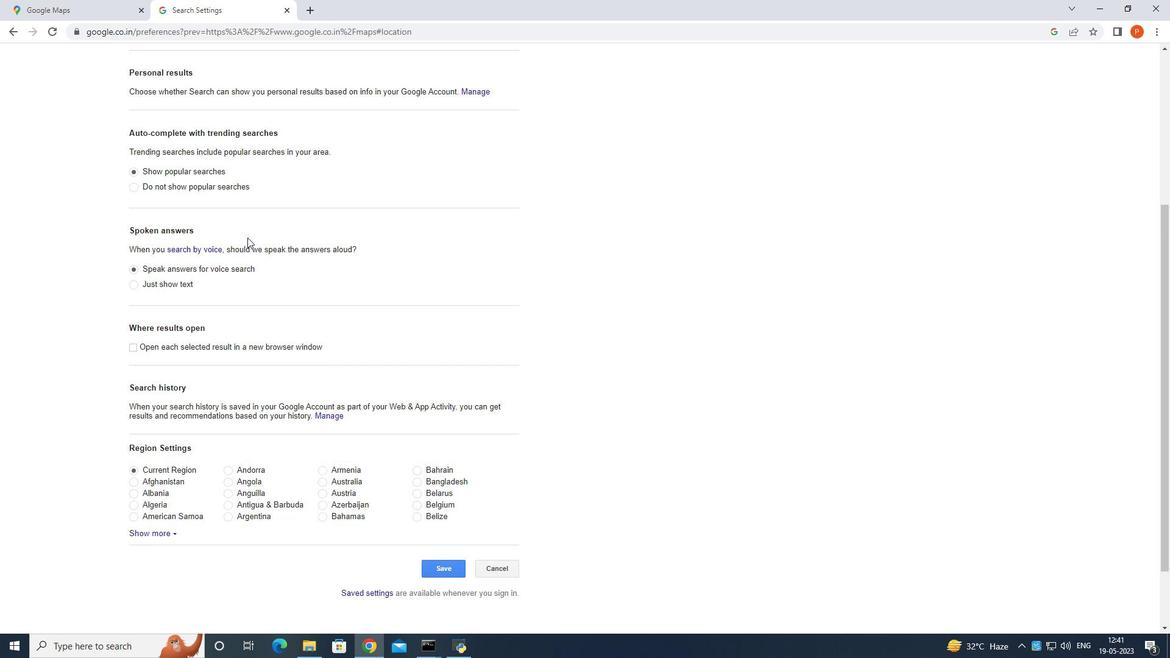 
Action: Mouse scrolled (247, 238) with delta (0, 0)
Screenshot: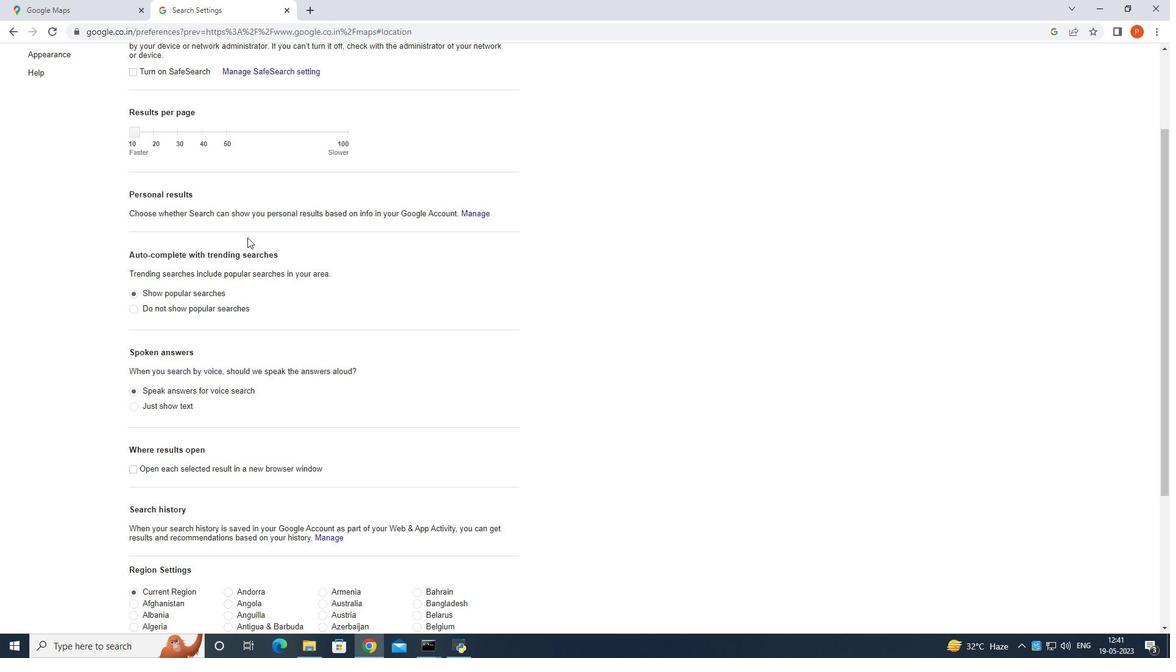 
Action: Mouse scrolled (247, 238) with delta (0, 0)
Screenshot: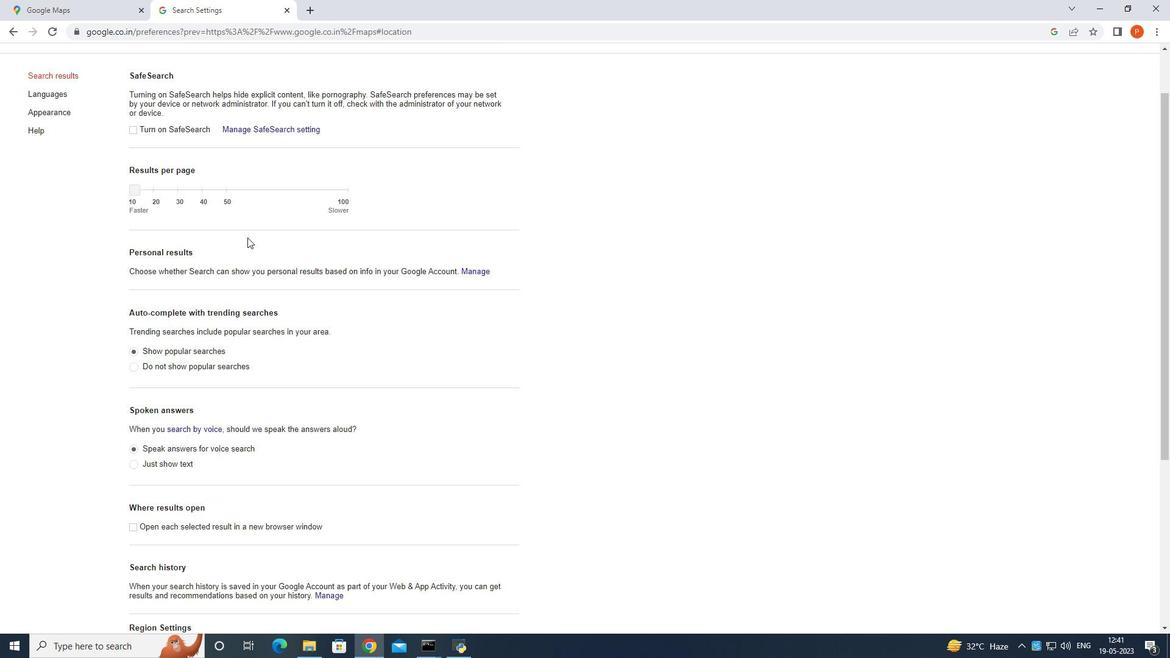 
Action: Mouse scrolled (247, 238) with delta (0, 0)
Screenshot: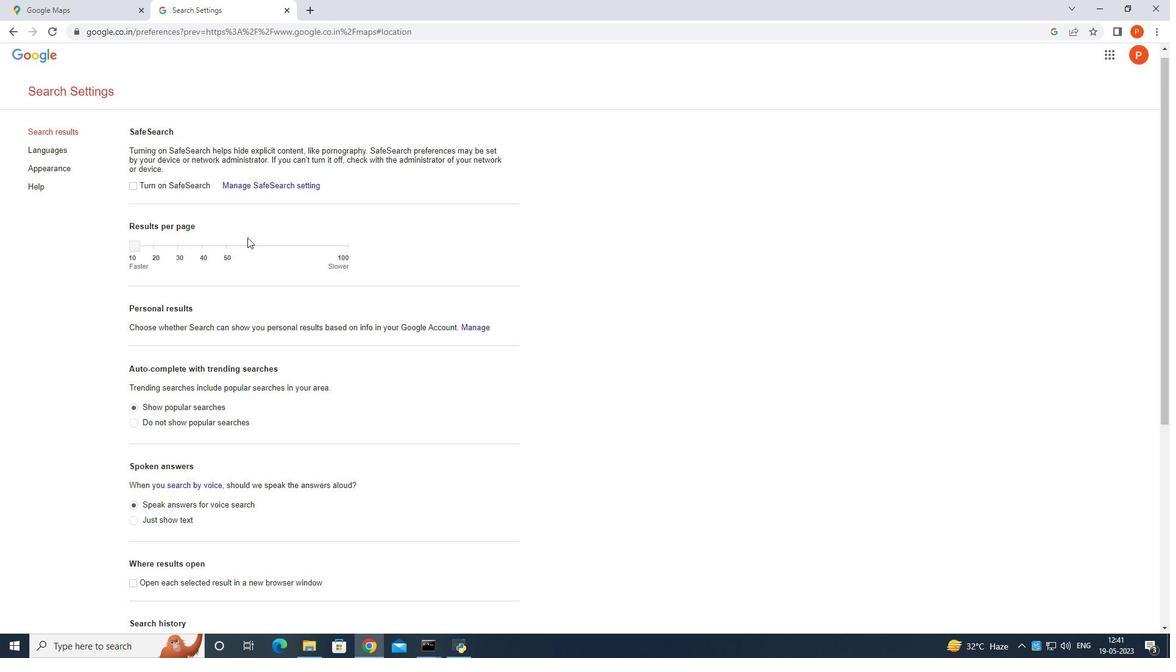 
Action: Mouse scrolled (247, 238) with delta (0, 0)
Screenshot: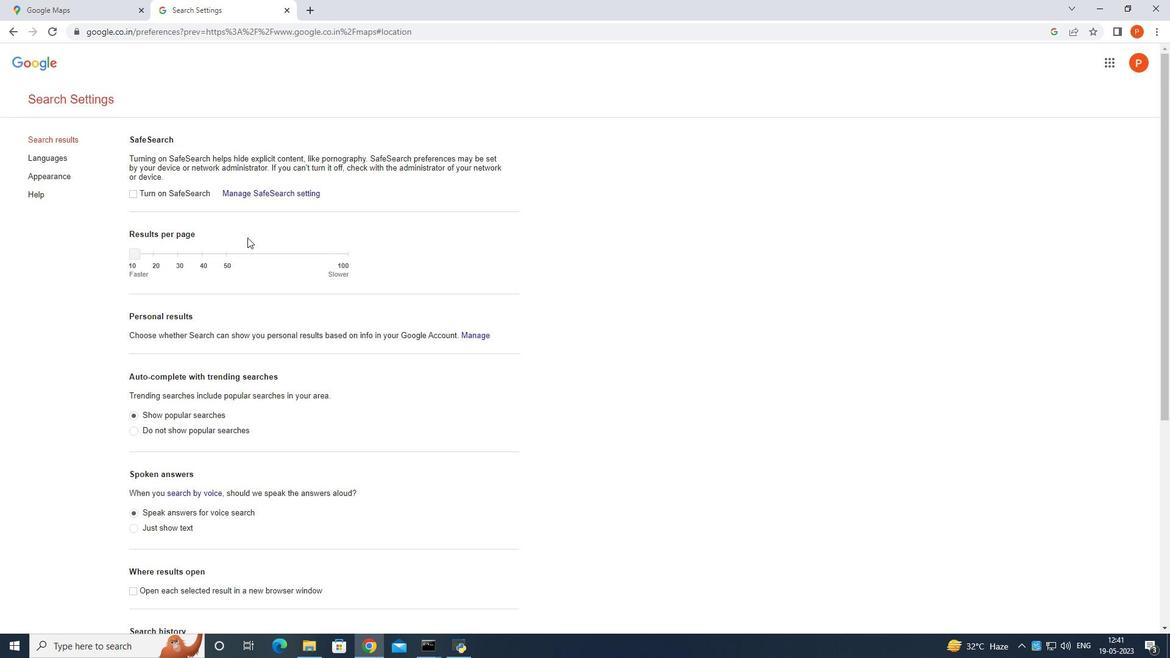 
Action: Mouse scrolled (247, 238) with delta (0, 0)
Screenshot: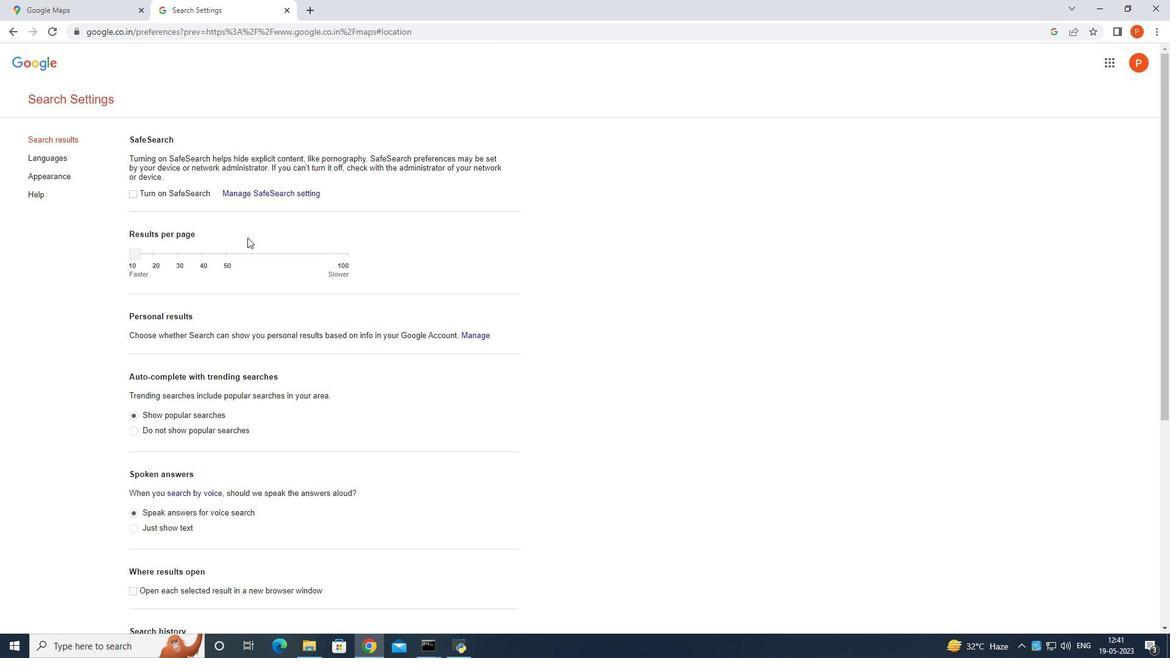 
Action: Mouse moved to (10, 32)
Screenshot: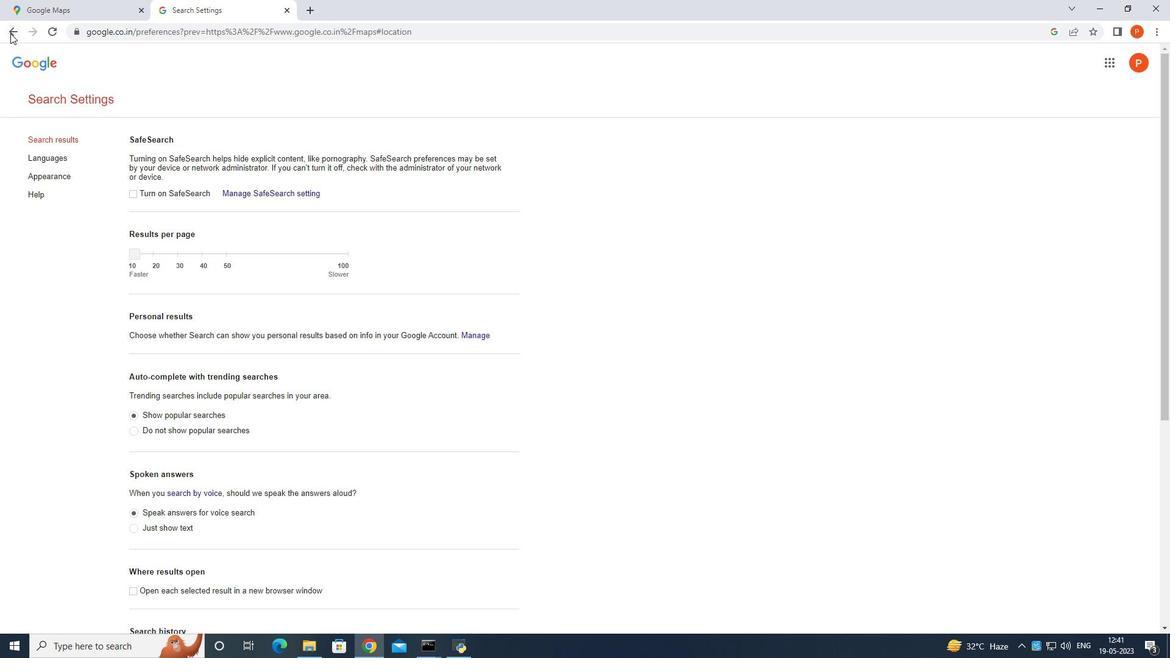 
Action: Mouse pressed left at (10, 32)
Screenshot: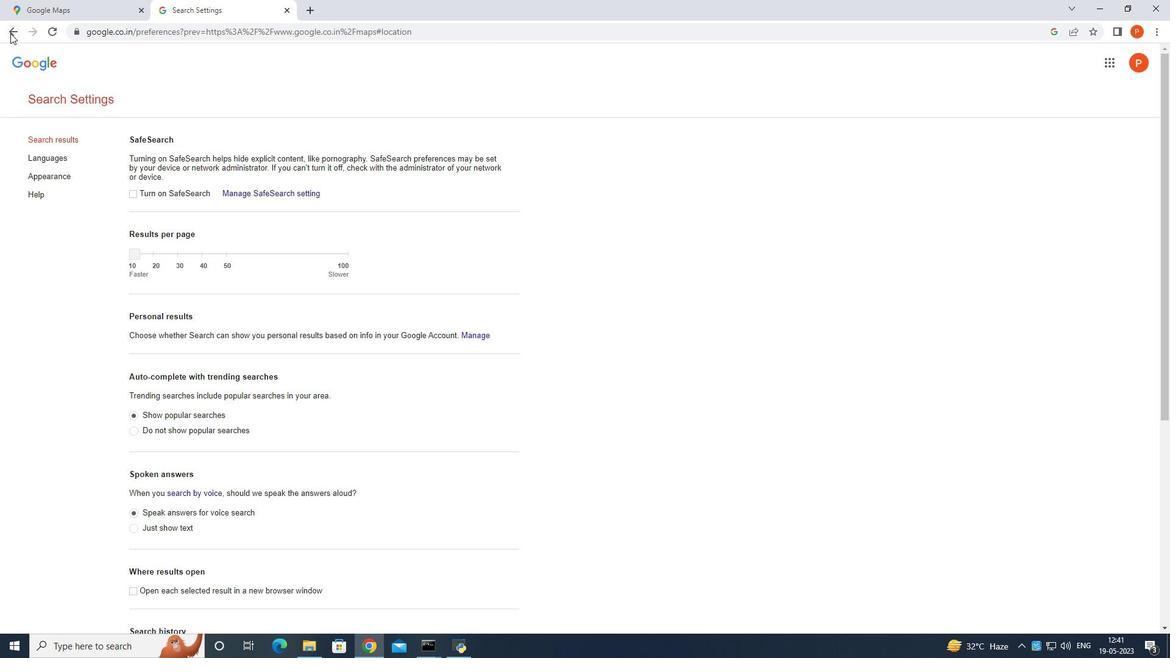 
Action: Mouse moved to (151, 232)
Screenshot: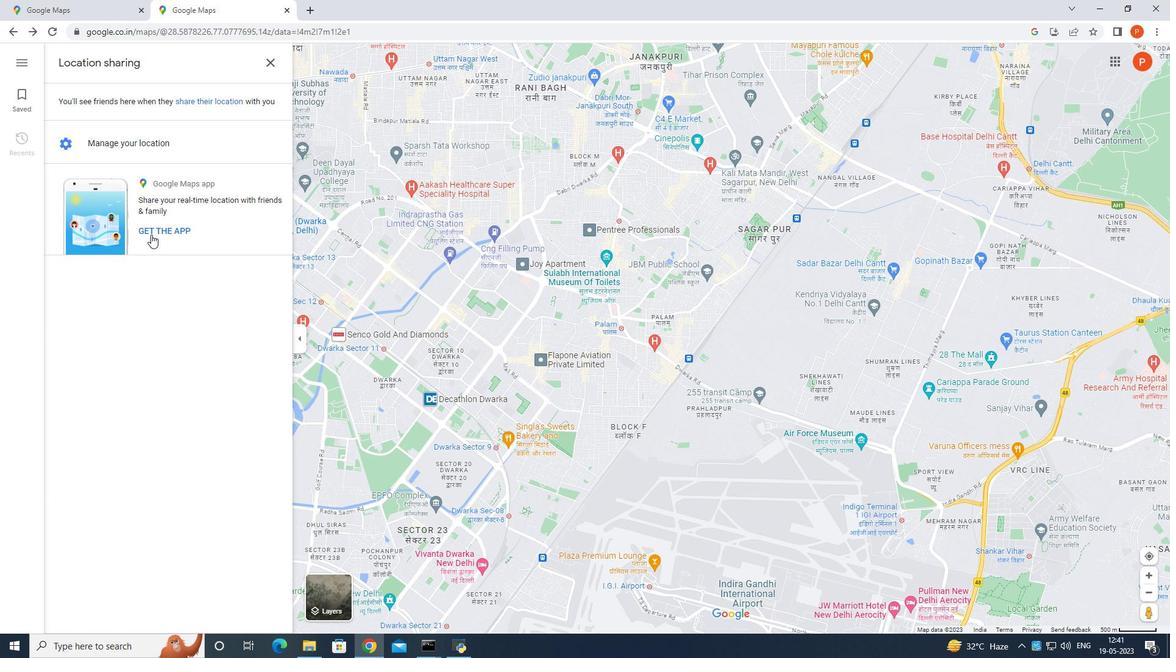 
Action: Mouse pressed left at (151, 232)
Screenshot: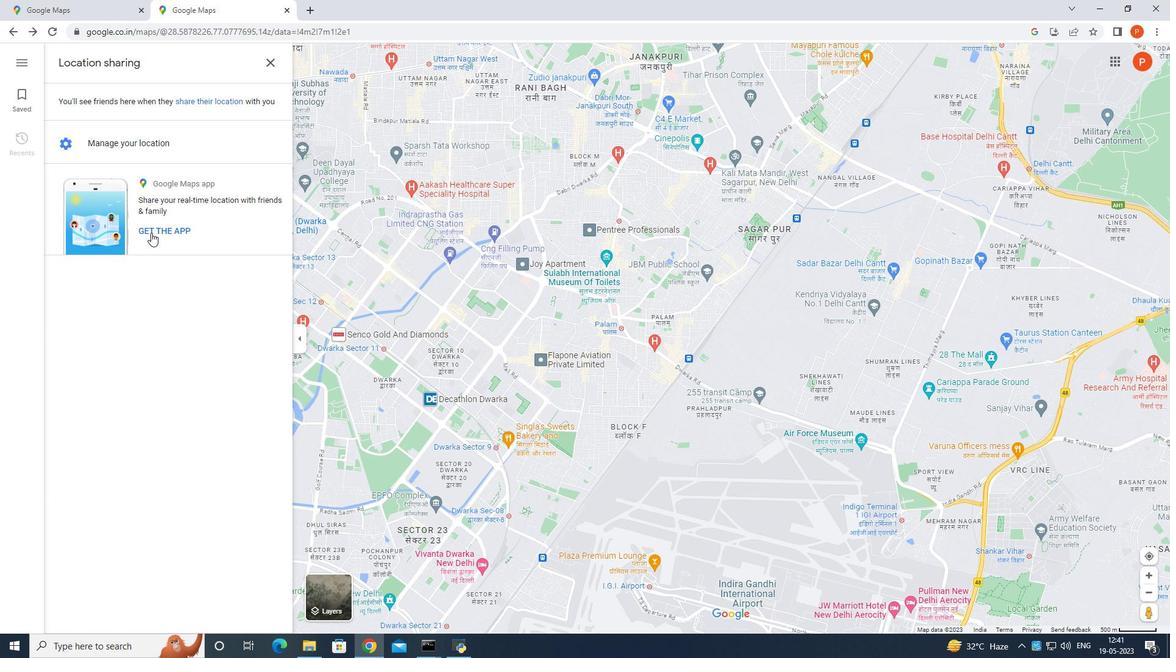 
Action: Mouse moved to (685, 273)
Screenshot: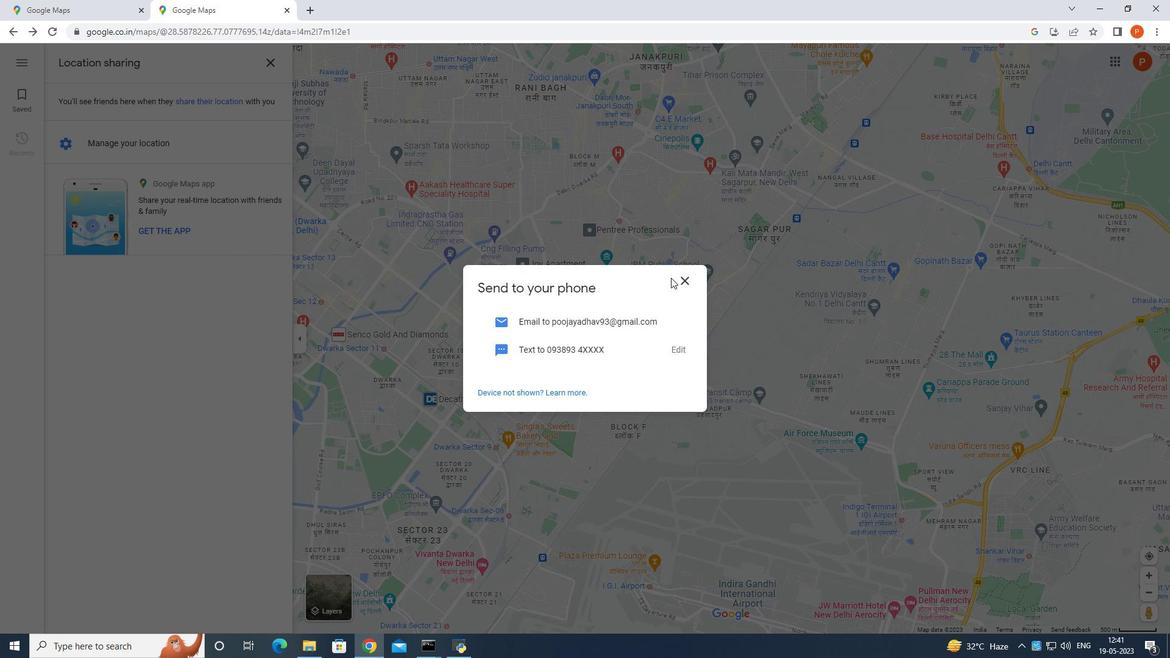 
Action: Mouse pressed left at (685, 273)
Screenshot: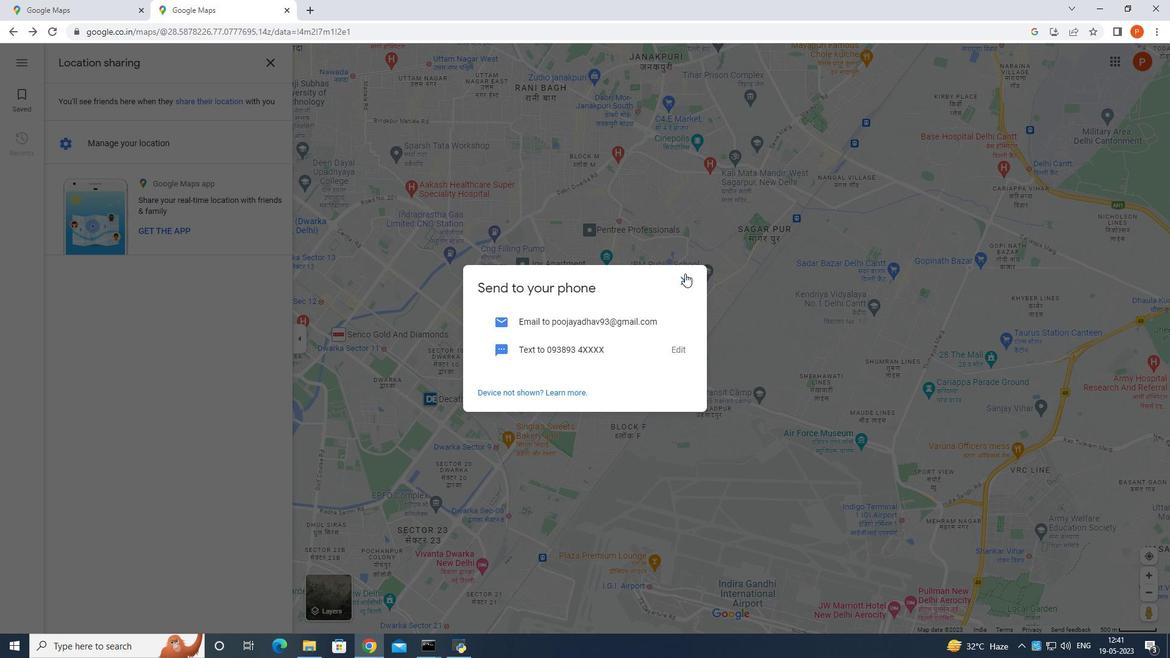 
Action: Mouse moved to (12, 61)
Screenshot: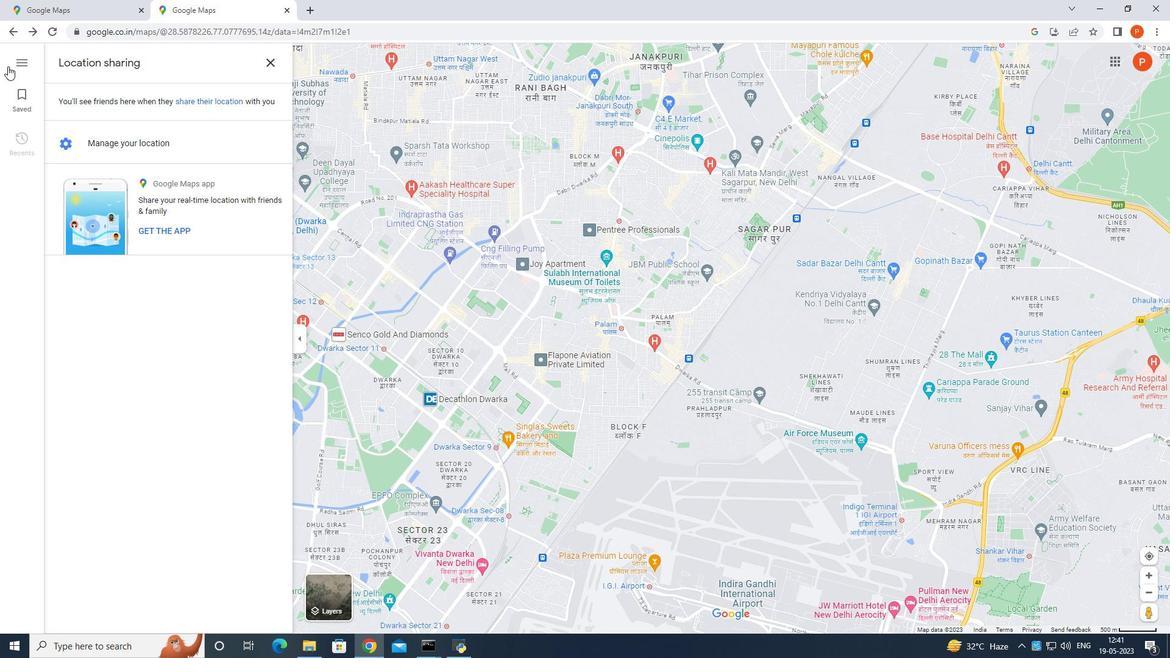 
Action: Mouse pressed left at (12, 61)
Screenshot: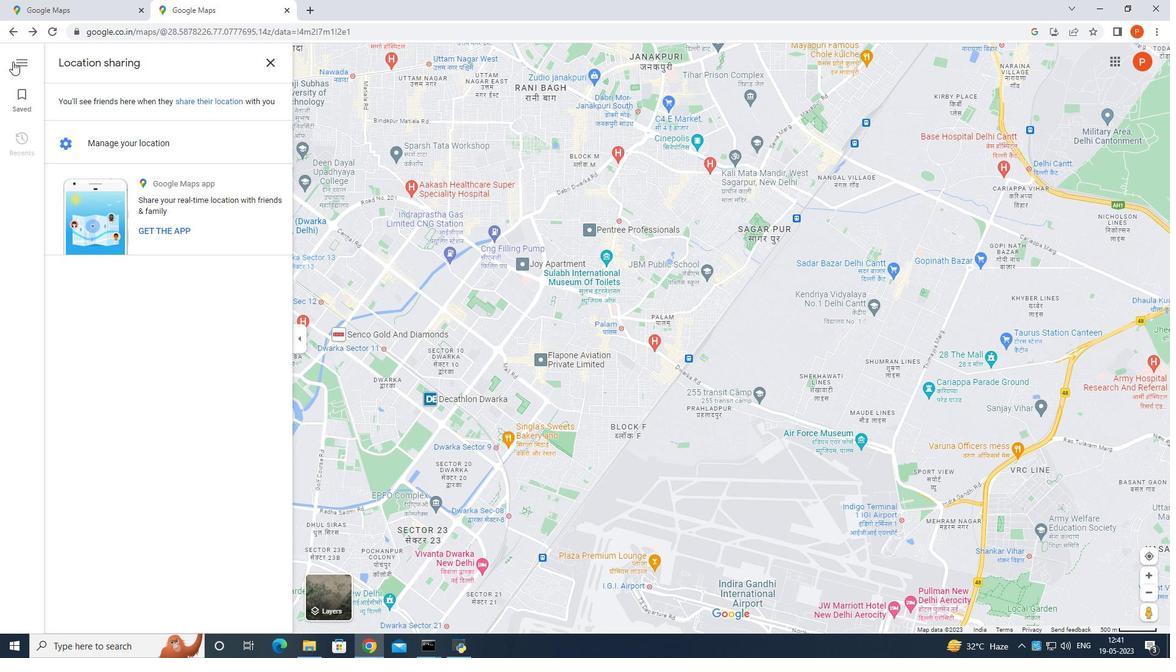 
Action: Mouse moved to (58, 173)
Screenshot: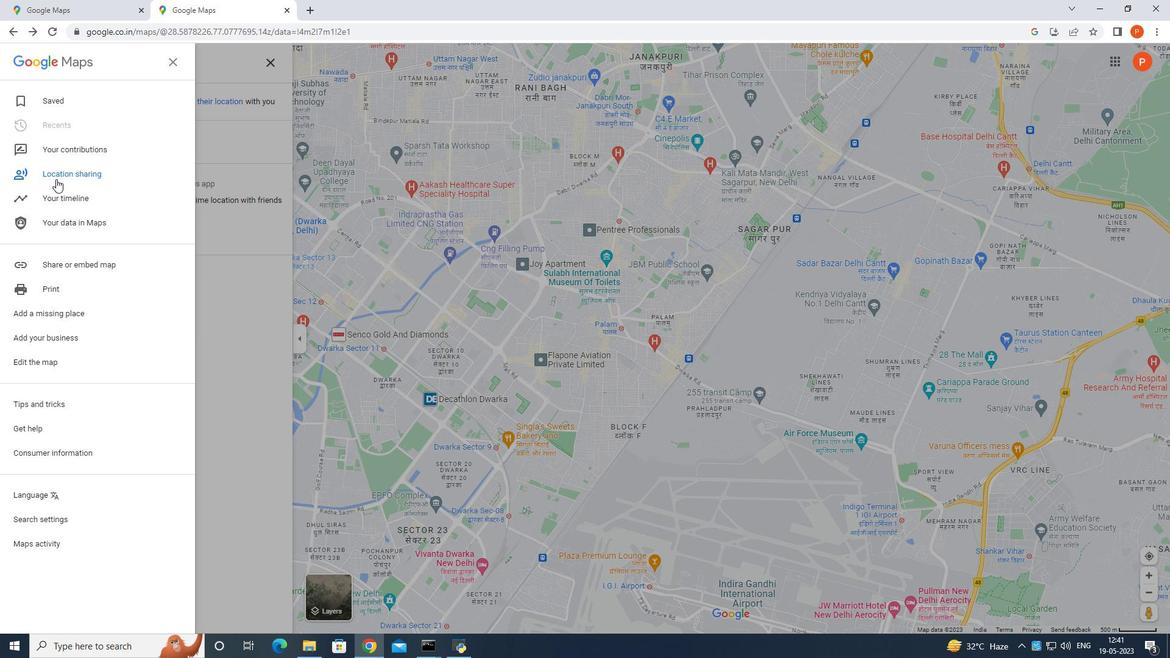 
Action: Mouse pressed left at (58, 173)
Screenshot: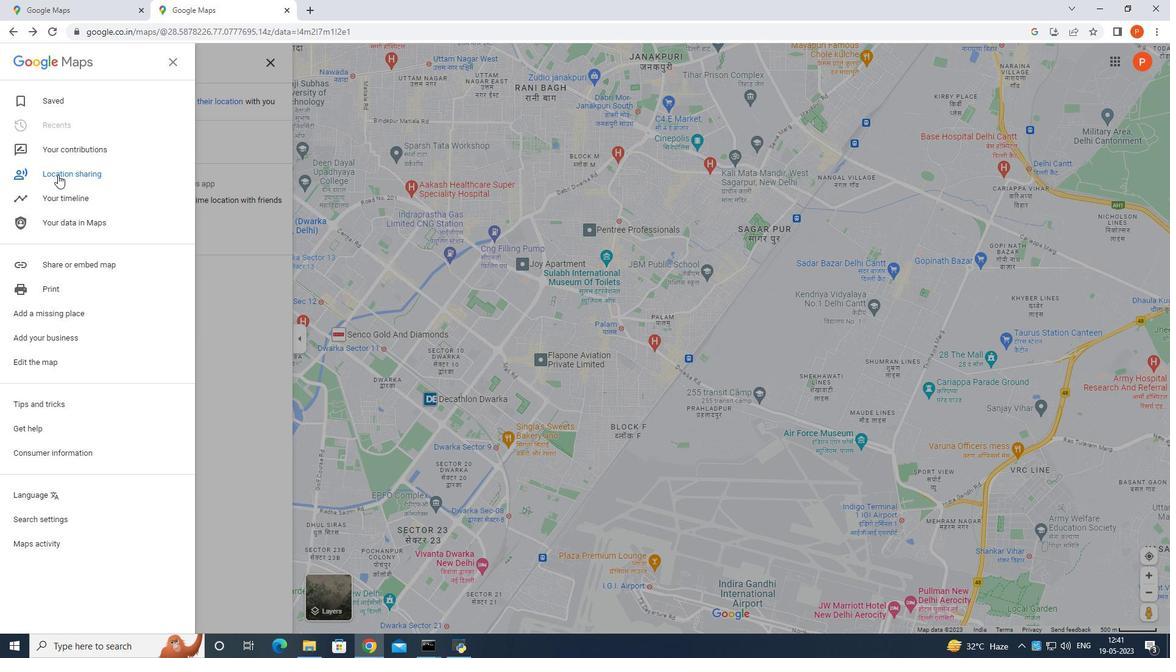 
Action: Mouse moved to (22, 62)
Screenshot: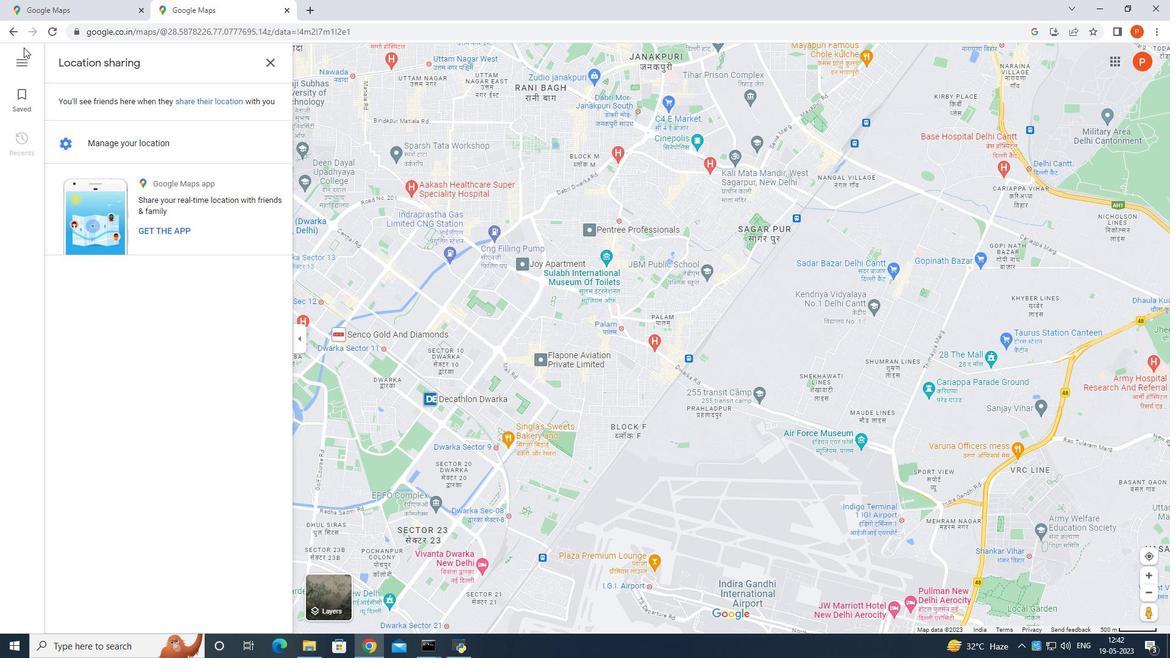
Action: Mouse pressed left at (22, 62)
Screenshot: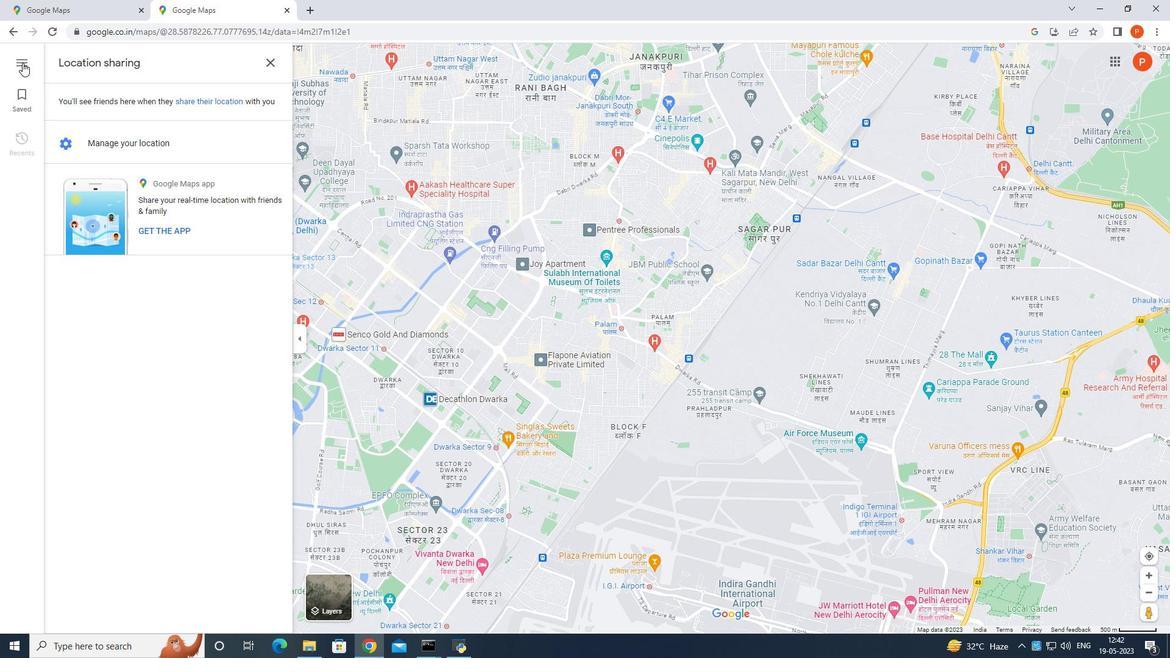 
Action: Mouse moved to (24, 173)
Screenshot: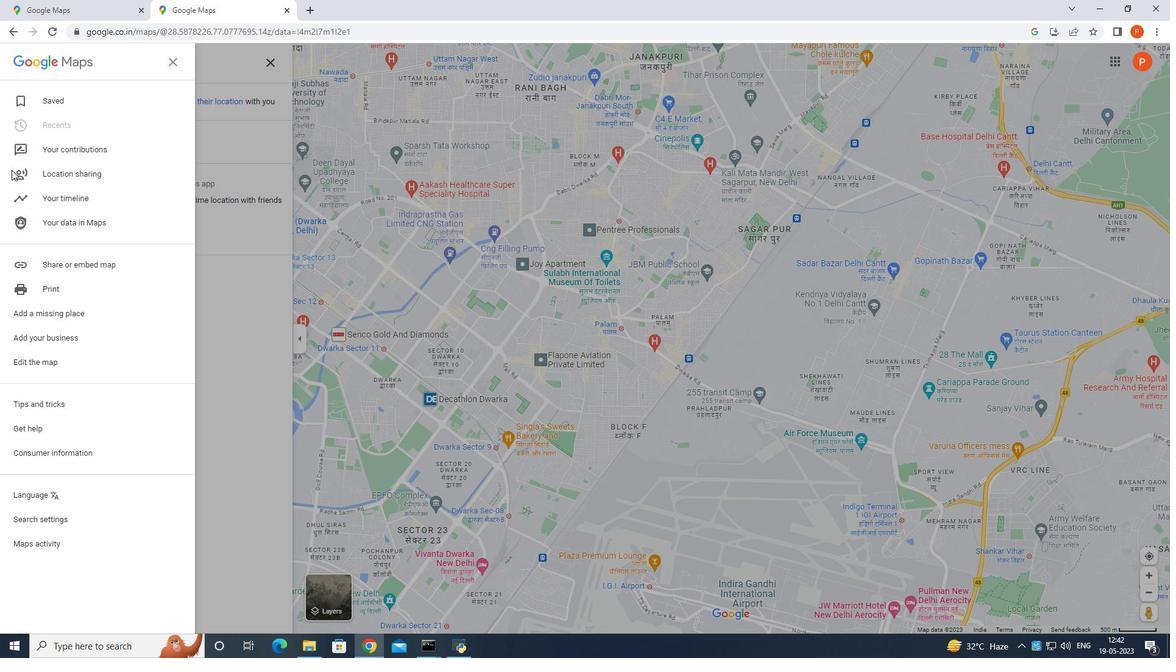 
Action: Mouse pressed left at (24, 173)
Screenshot: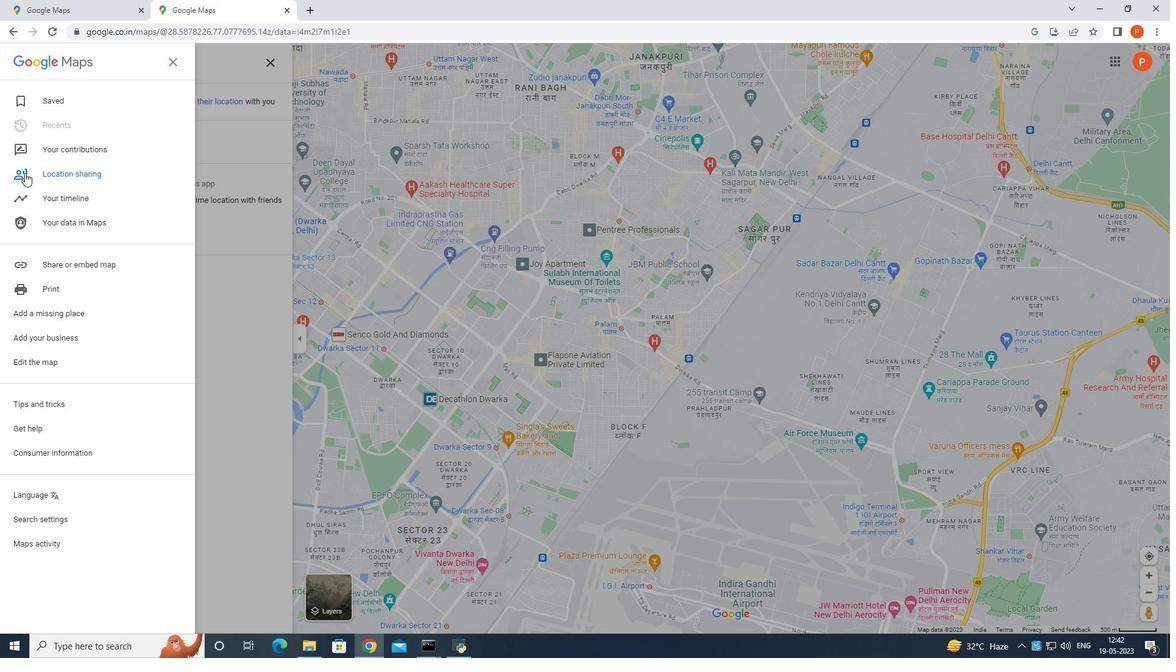 
Action: Mouse moved to (15, 66)
Screenshot: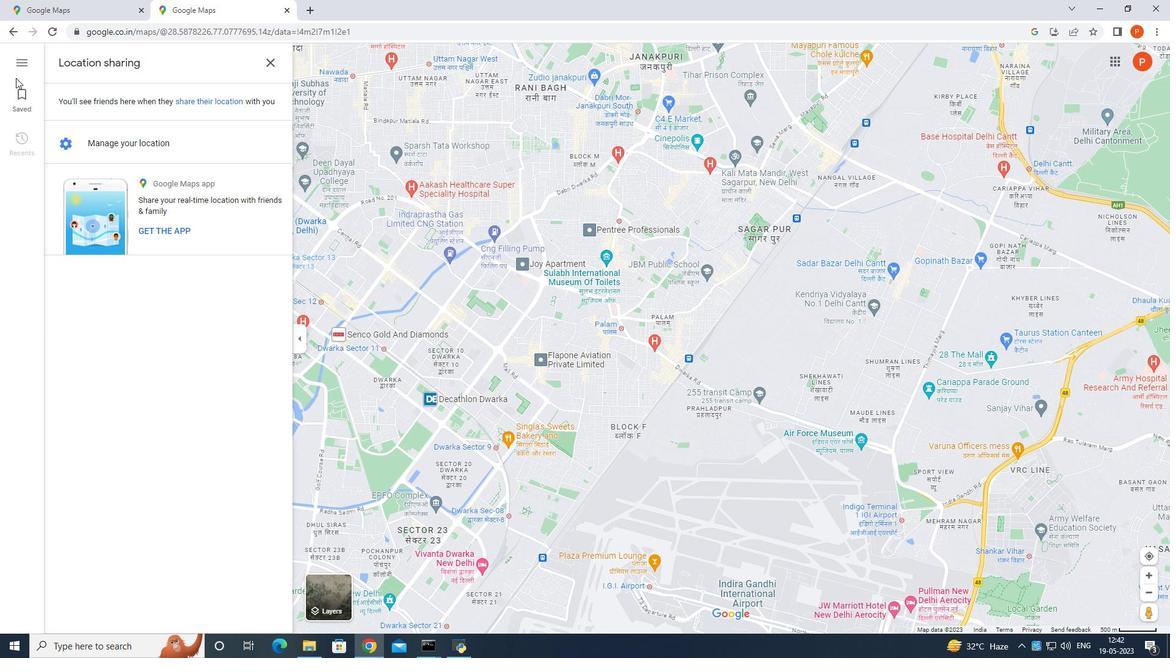 
Action: Mouse pressed left at (15, 66)
Screenshot: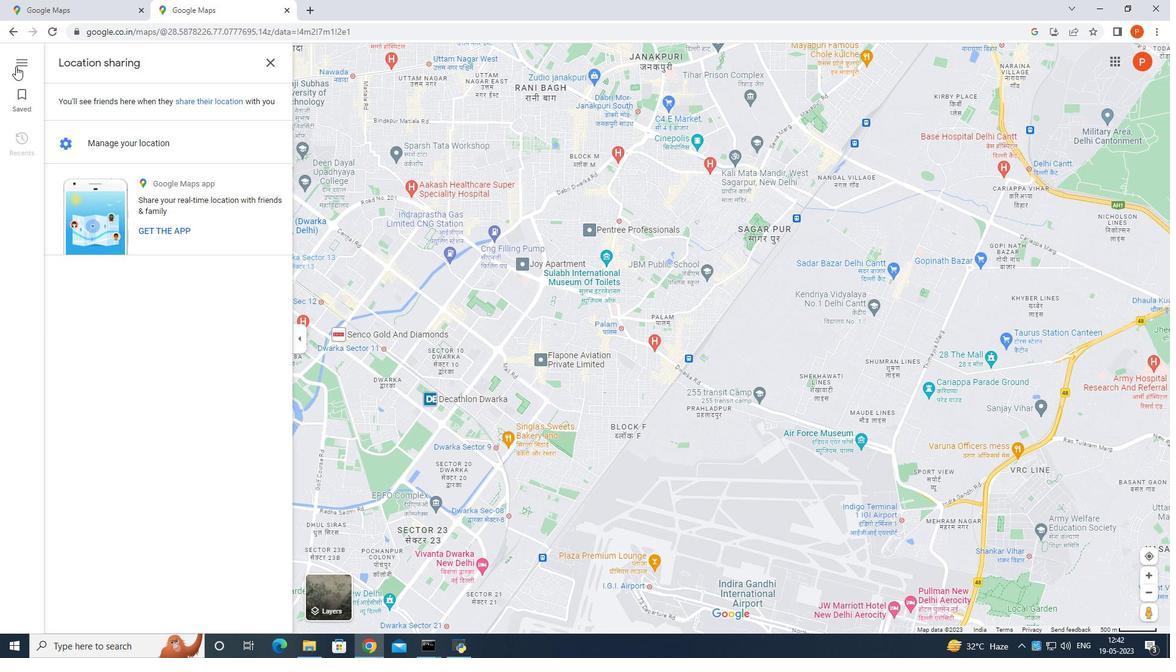 
Action: Mouse moved to (163, 60)
Screenshot: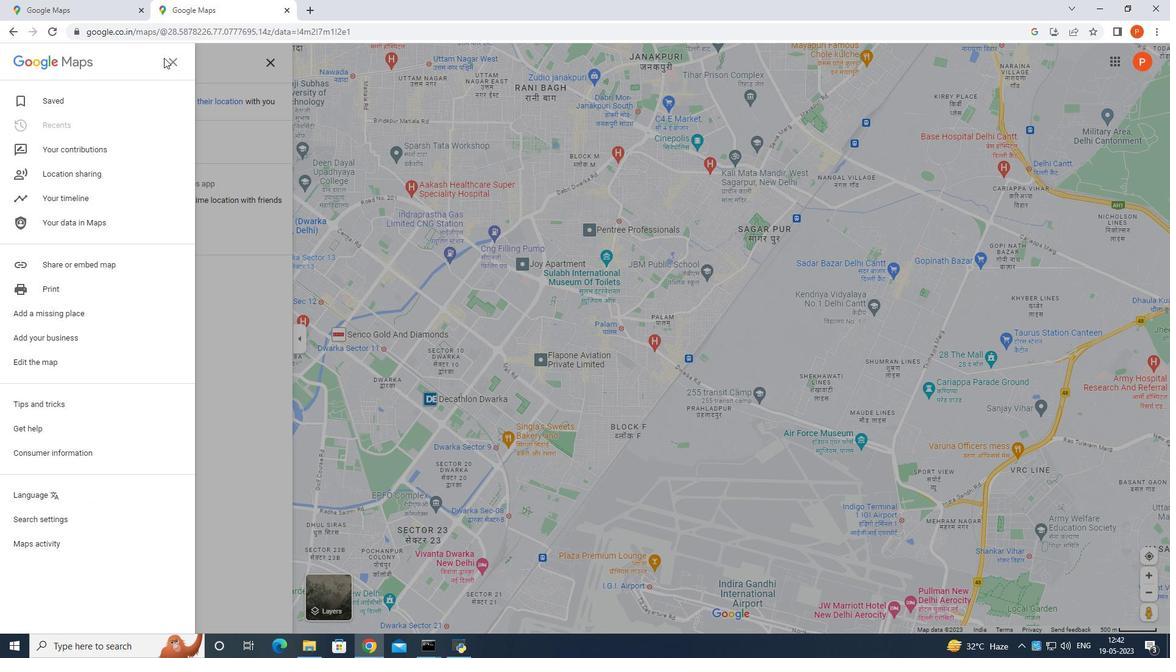 
Action: Mouse pressed left at (163, 60)
Screenshot: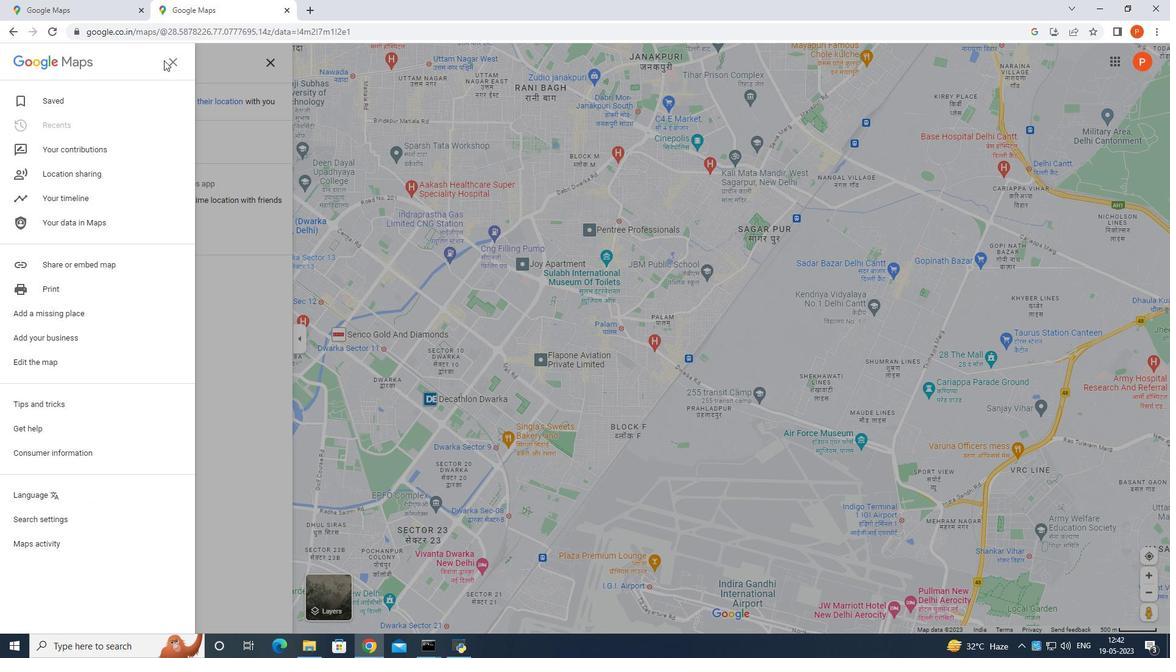 
Action: Mouse moved to (172, 62)
Screenshot: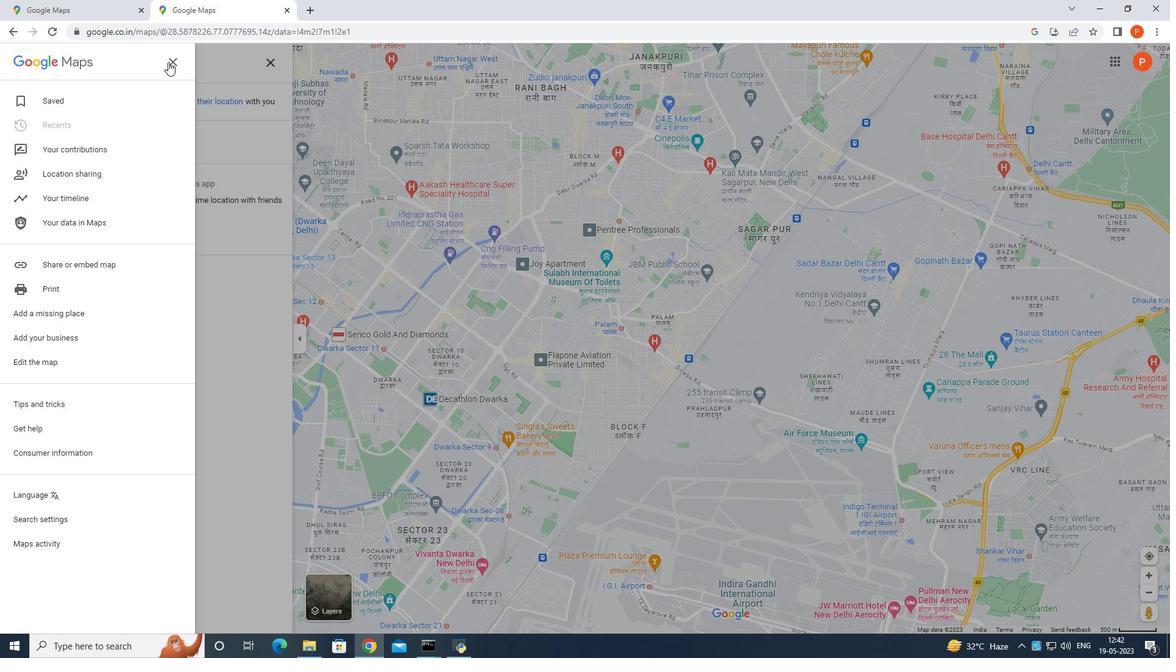 
Action: Mouse pressed left at (172, 62)
Screenshot: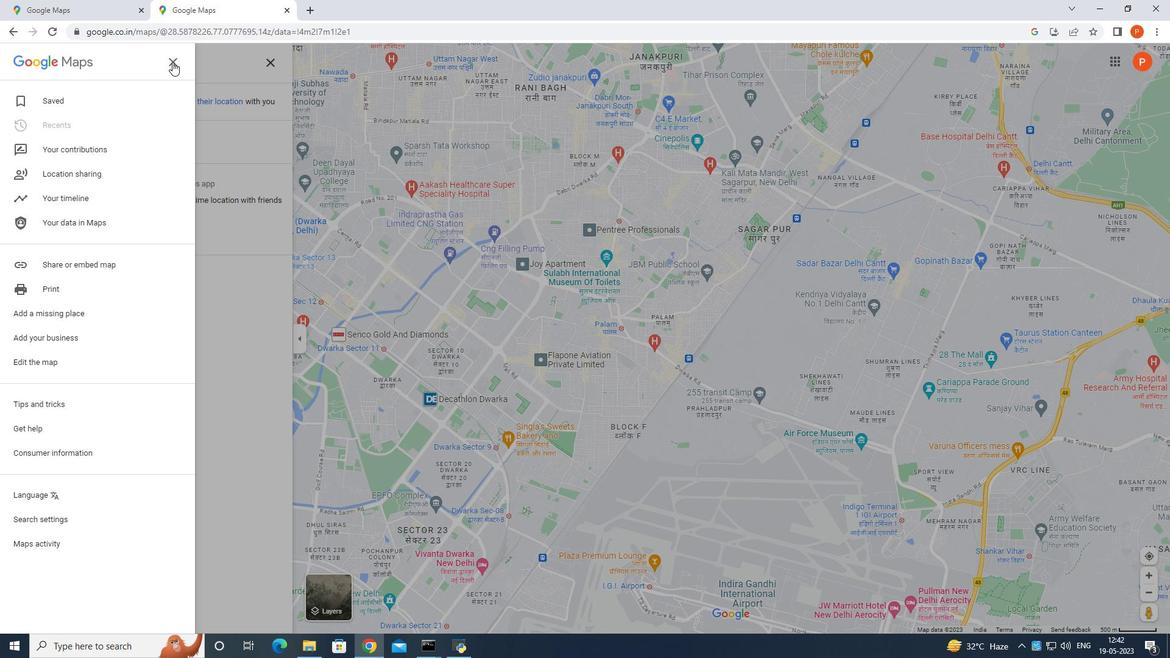 
Action: Mouse moved to (143, 224)
Screenshot: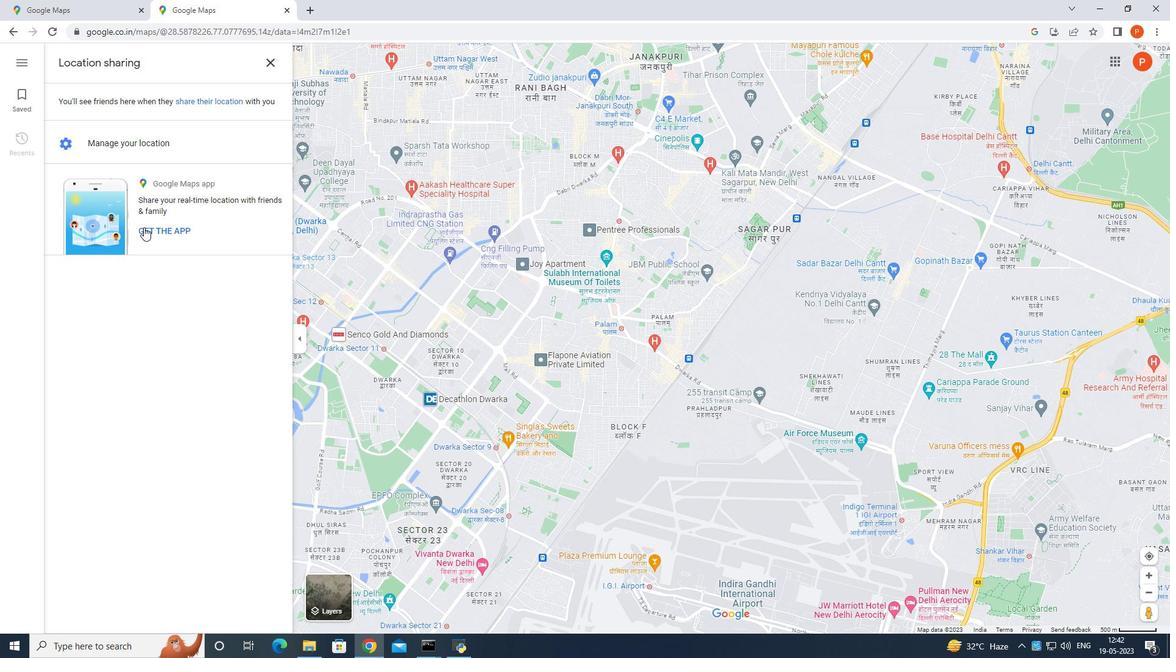 
Action: Mouse pressed left at (143, 224)
Screenshot: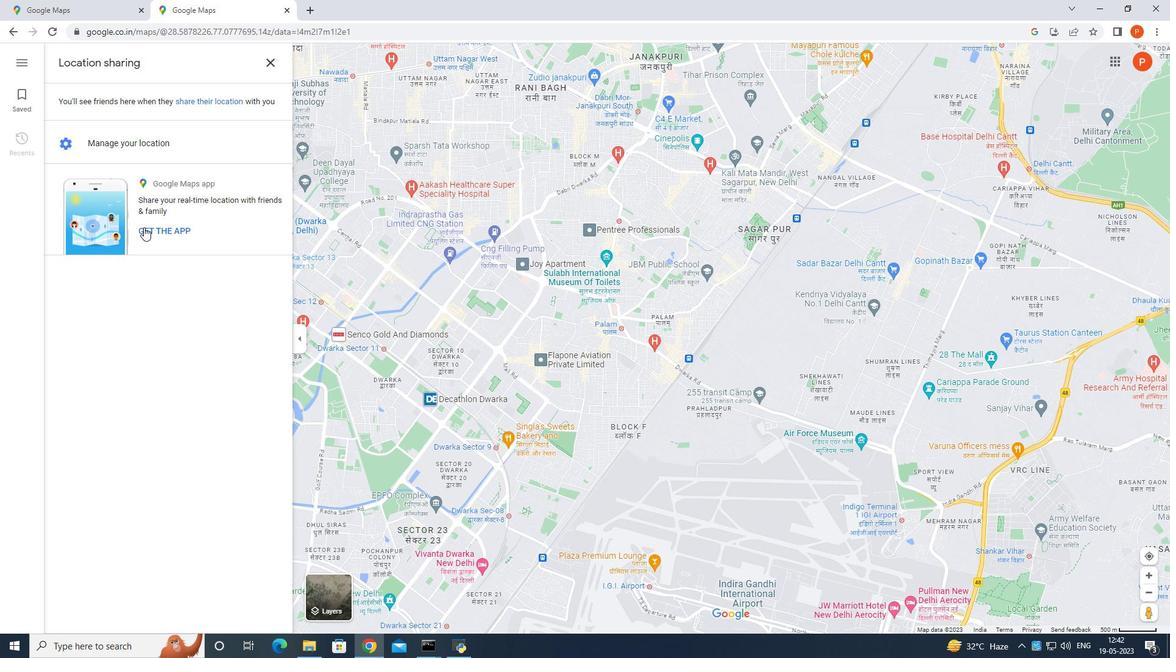 
Action: Mouse moved to (146, 229)
Screenshot: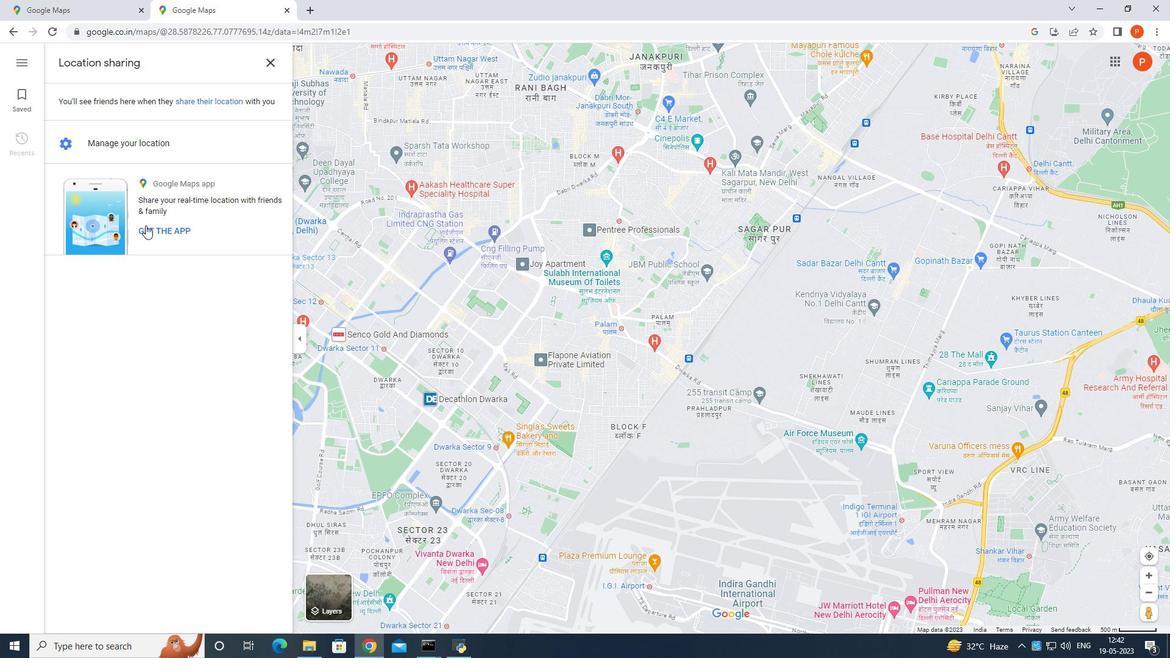
Action: Mouse pressed left at (146, 229)
Screenshot: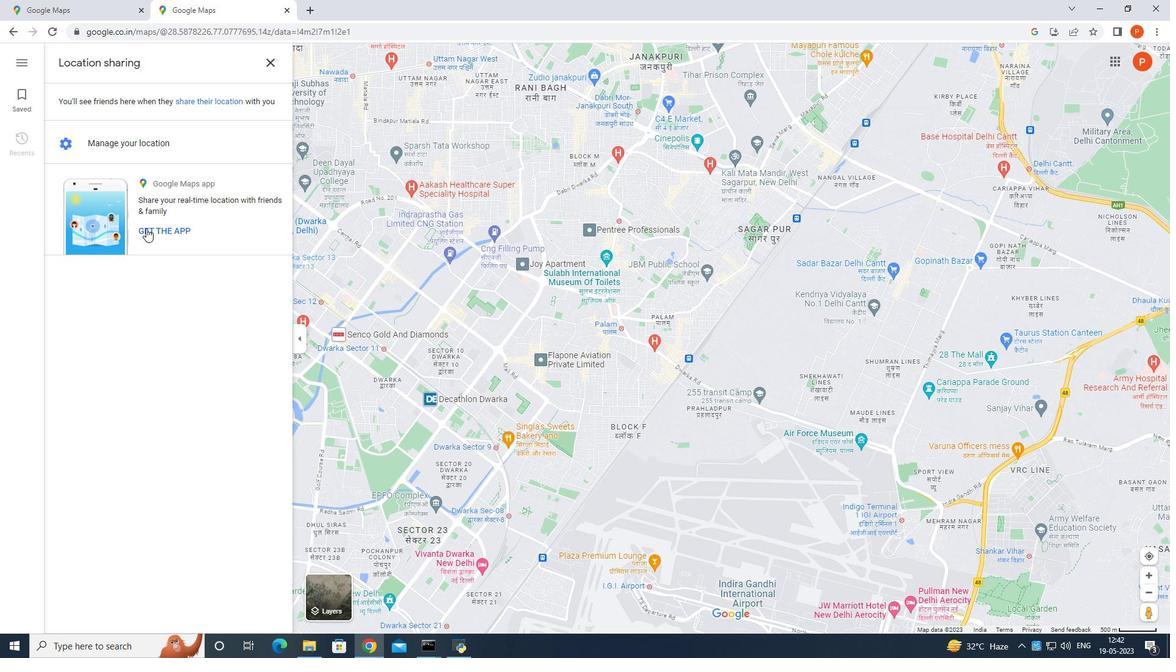 
Action: Mouse moved to (674, 350)
Screenshot: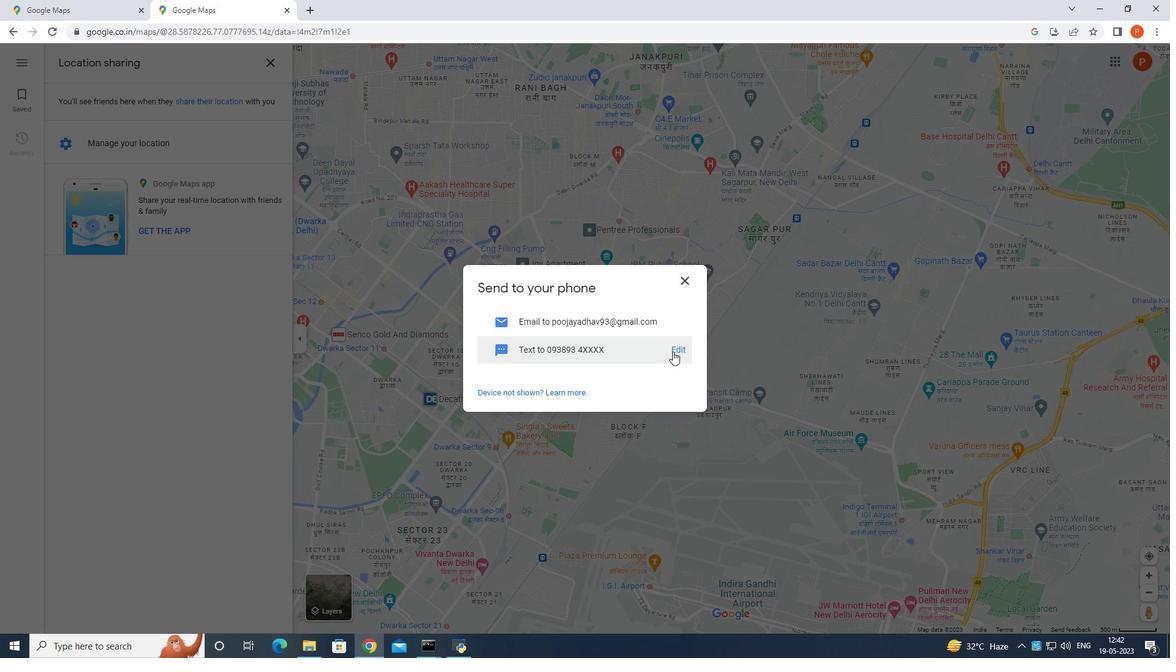 
Action: Mouse pressed left at (674, 350)
Screenshot: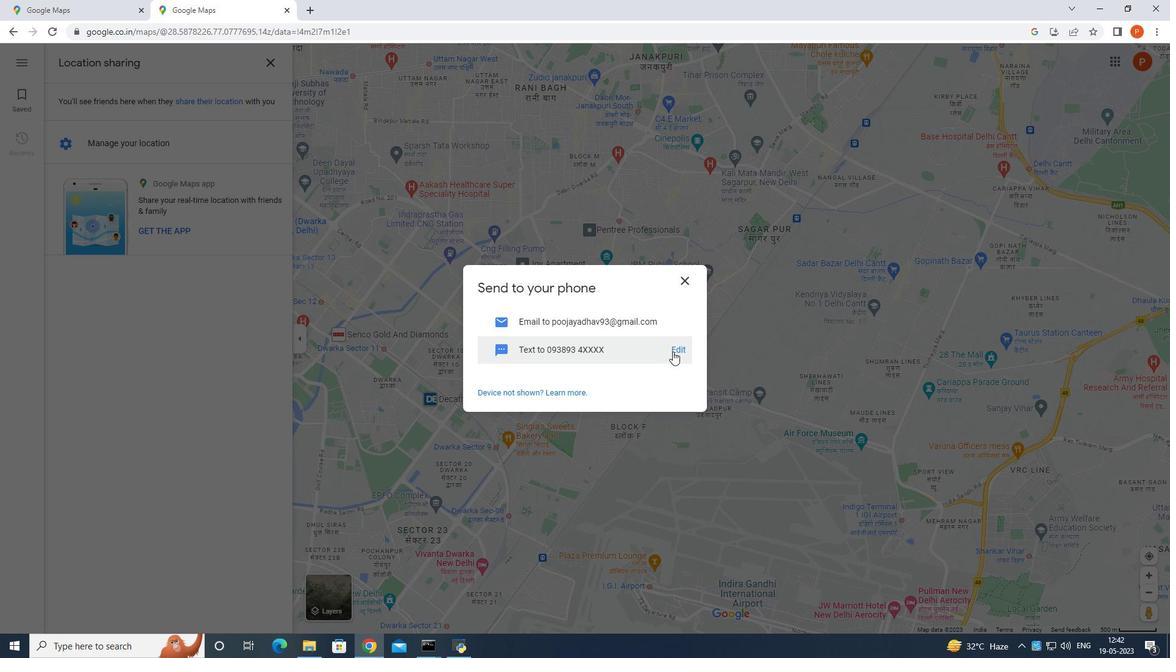 
Action: Mouse moved to (1159, 6)
Screenshot: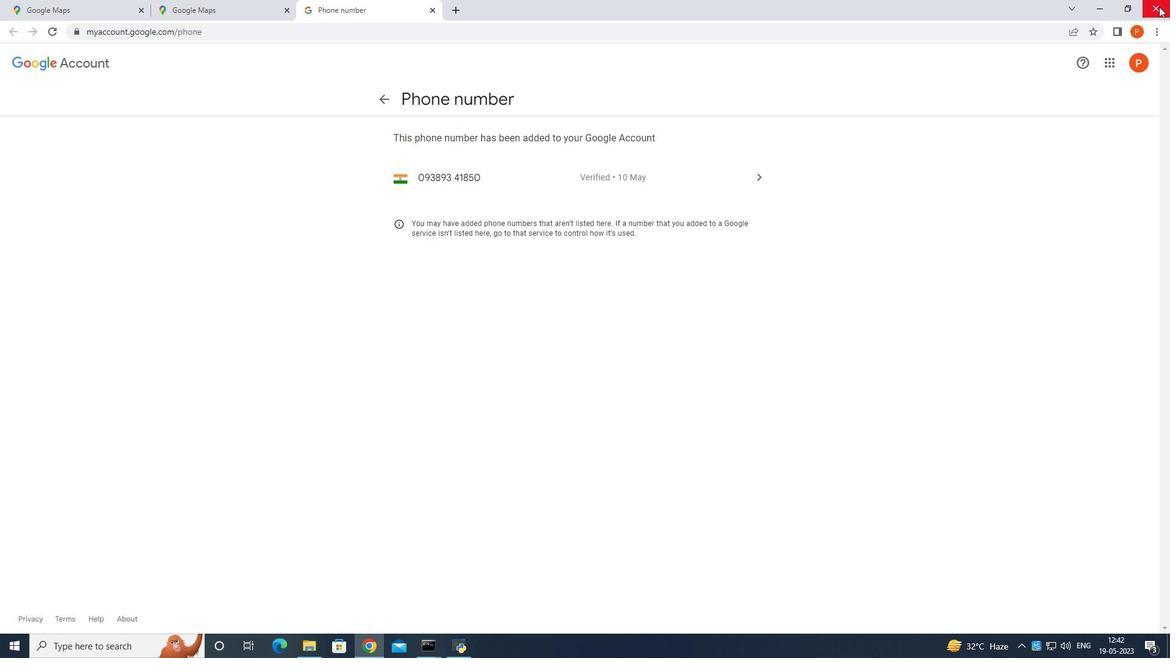 
Action: Mouse pressed left at (1159, 6)
Screenshot: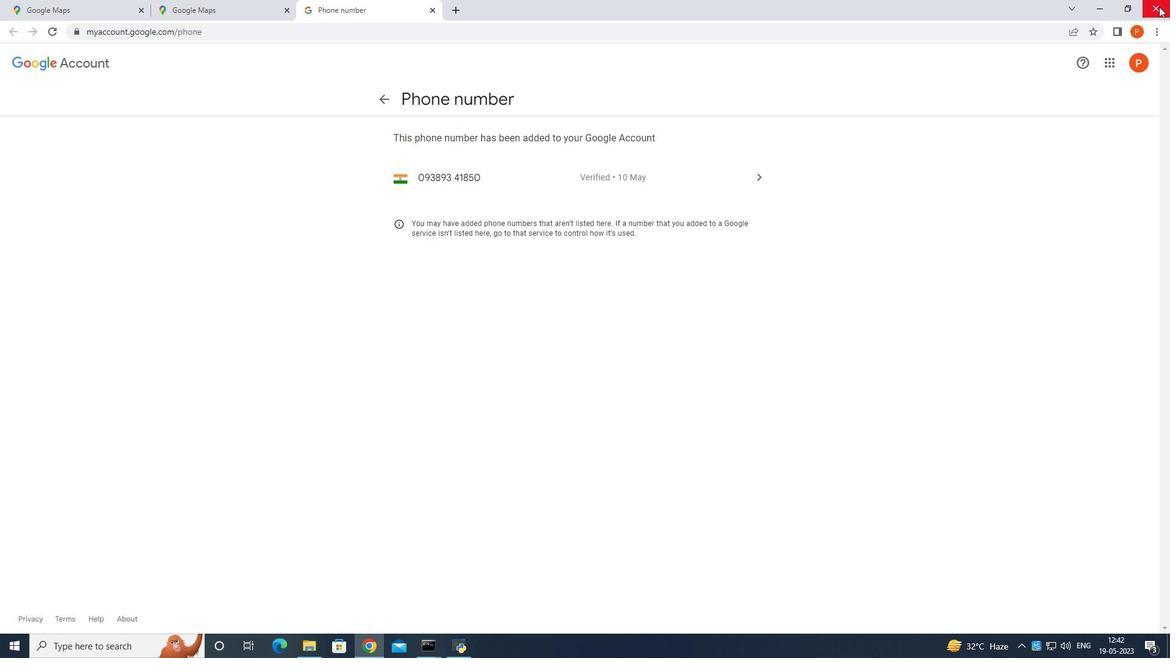 
Action: Mouse moved to (412, 178)
Screenshot: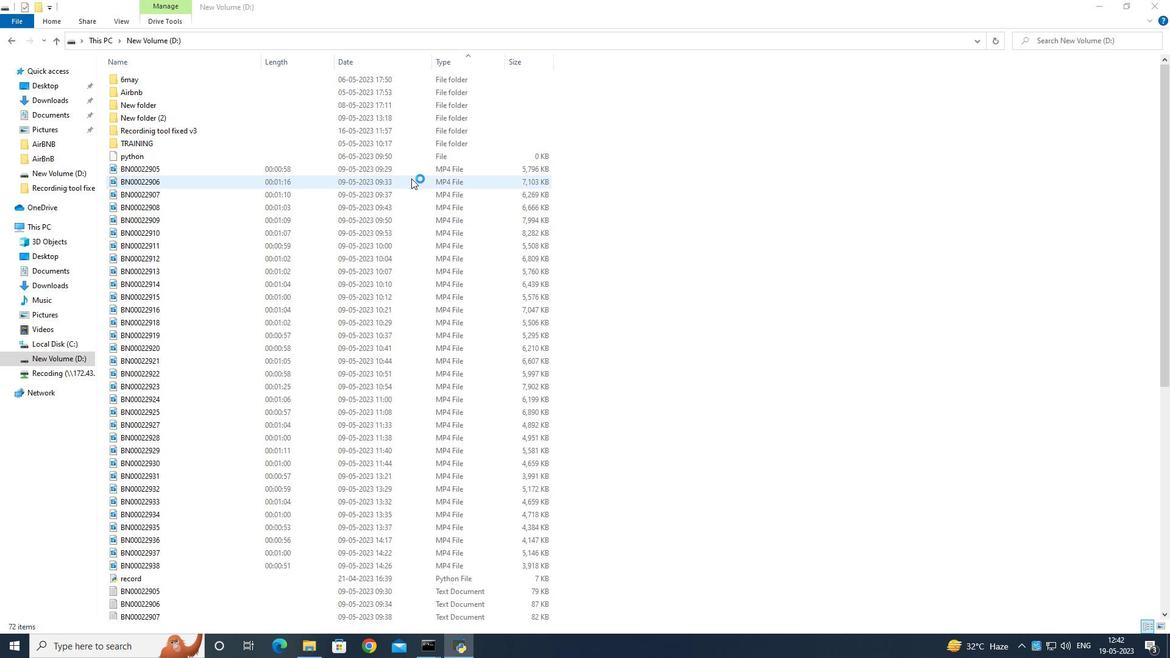 
